 Task: Explore Airbnb accommodation in Nieuwegein, Netherlands from 7th December, 2023 to 14th December, 2023 for 1 adult. Place can be shared room with 1  bedroom having 1 bed and 1 bathroom. Property type can be hotel. Amenities needed are: wifi, washing machine.
Action: Mouse moved to (580, 76)
Screenshot: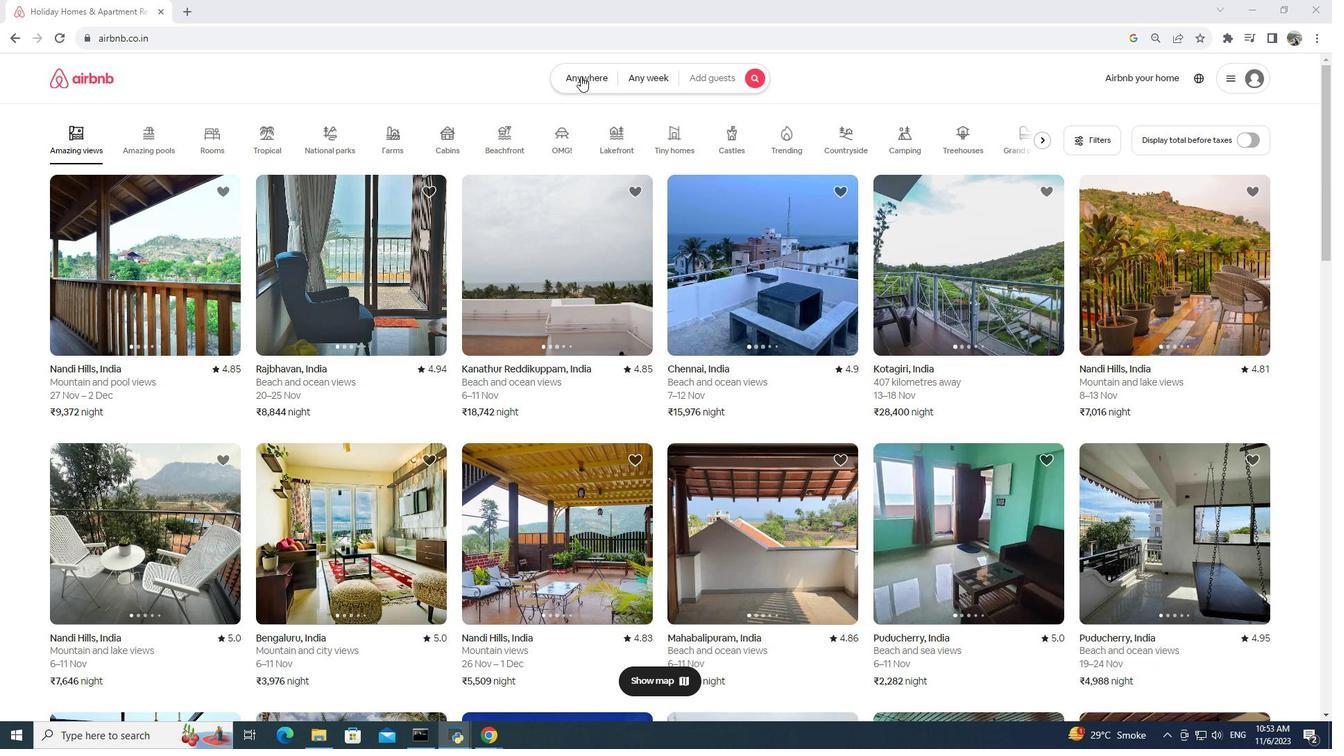 
Action: Mouse pressed left at (580, 76)
Screenshot: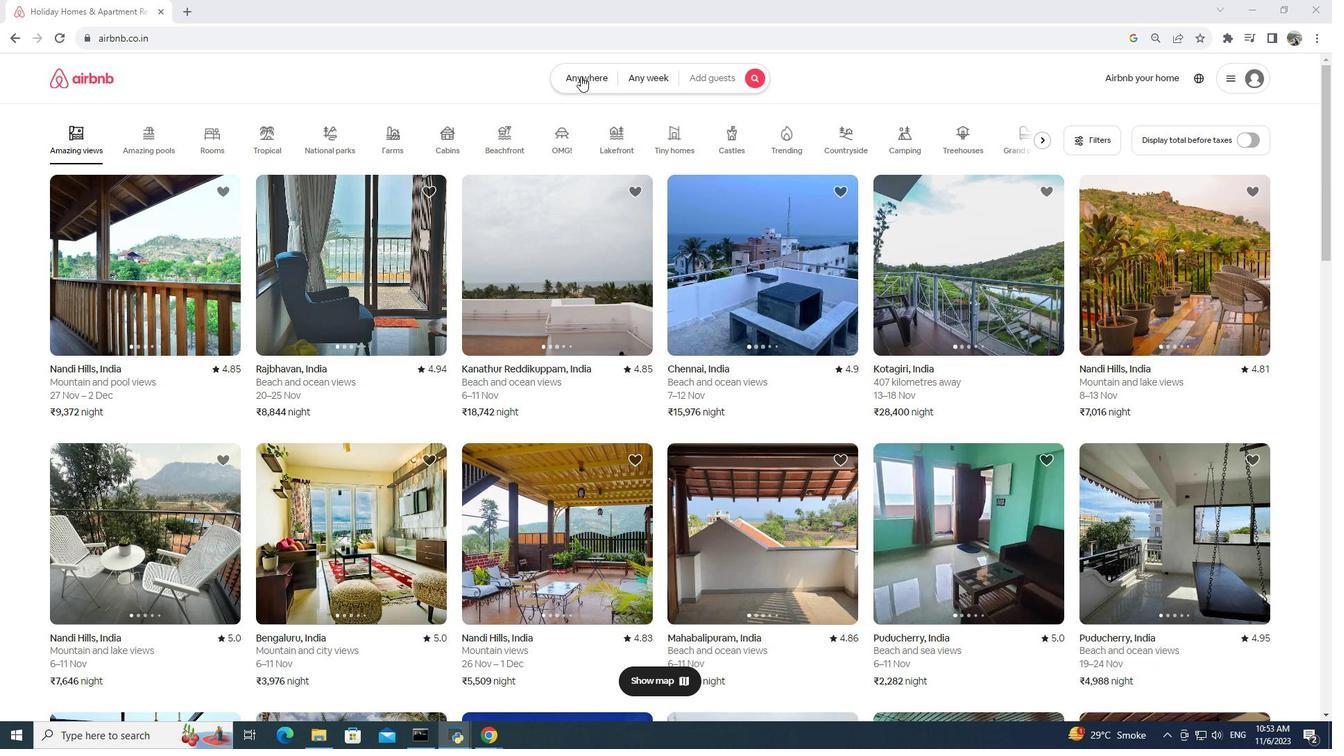 
Action: Mouse moved to (519, 133)
Screenshot: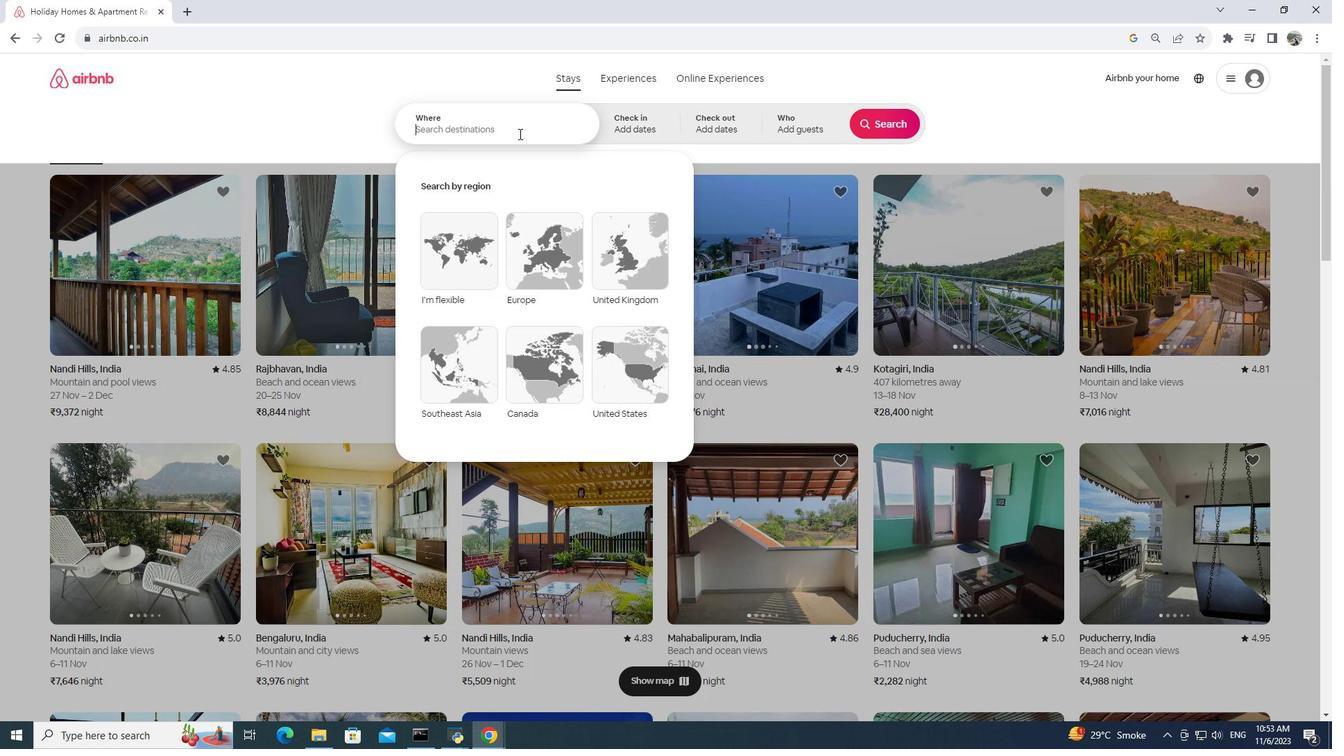 
Action: Mouse pressed left at (519, 133)
Screenshot: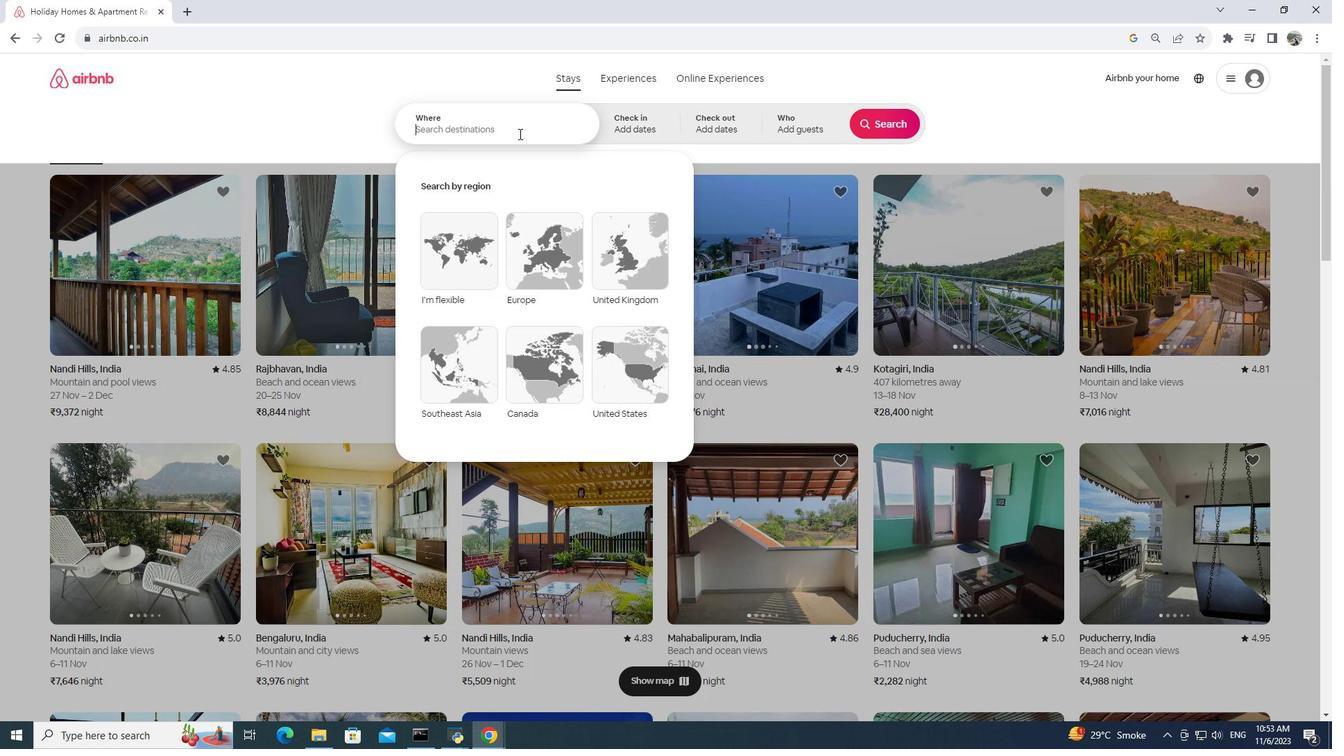 
Action: Mouse moved to (519, 133)
Screenshot: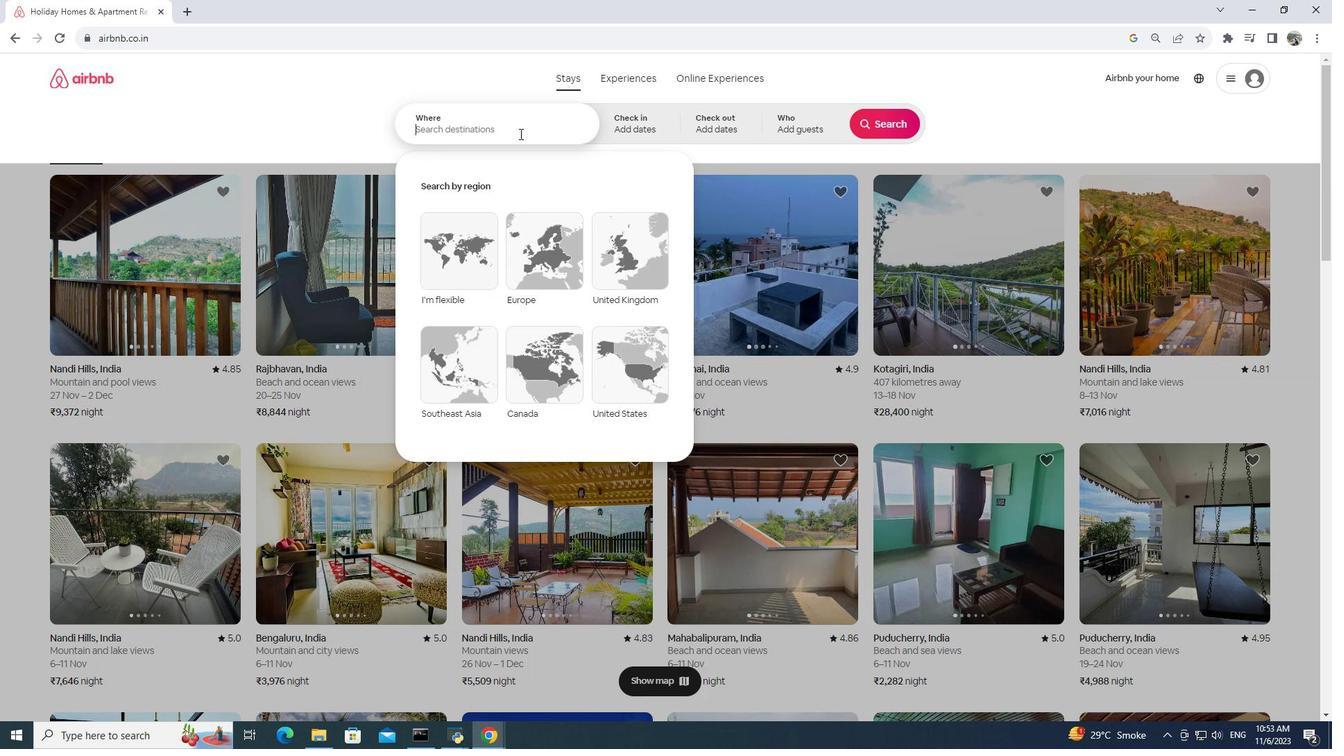 
Action: Key pressed nir<Key.backspace>euwegein
Screenshot: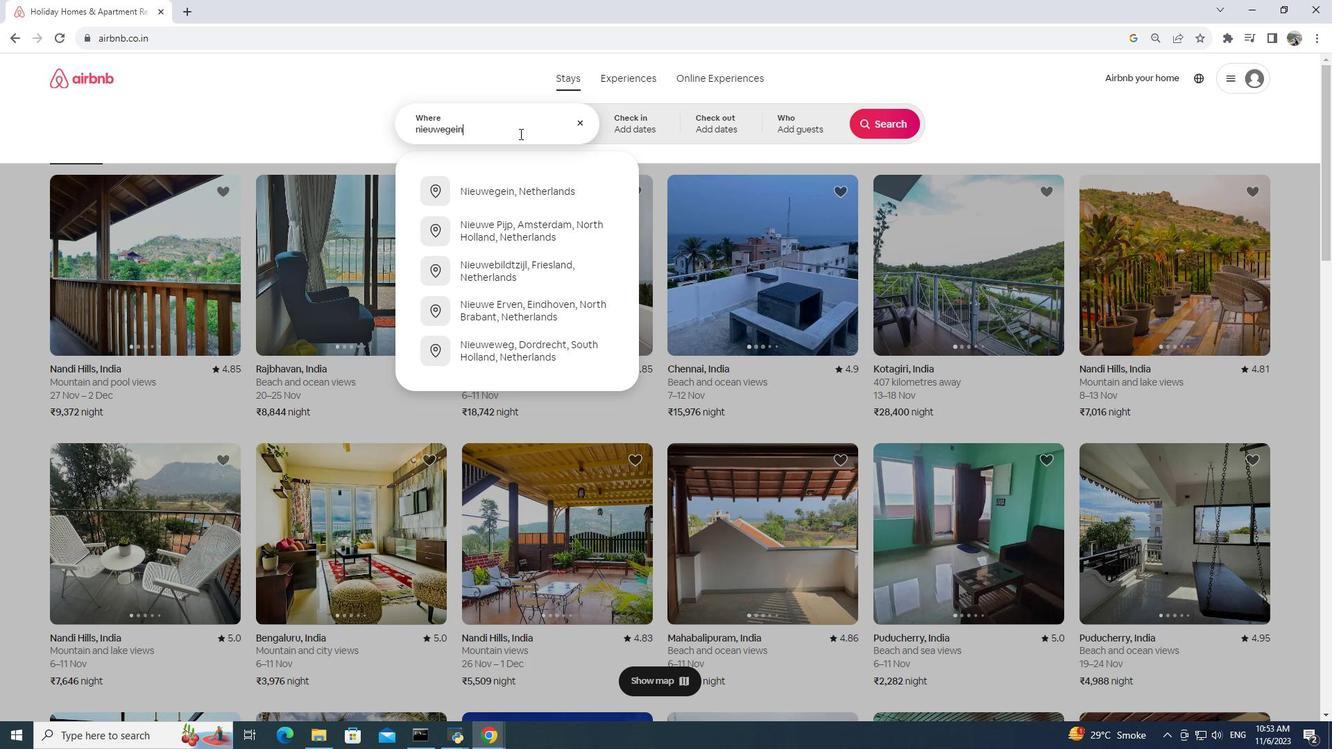 
Action: Mouse moved to (542, 208)
Screenshot: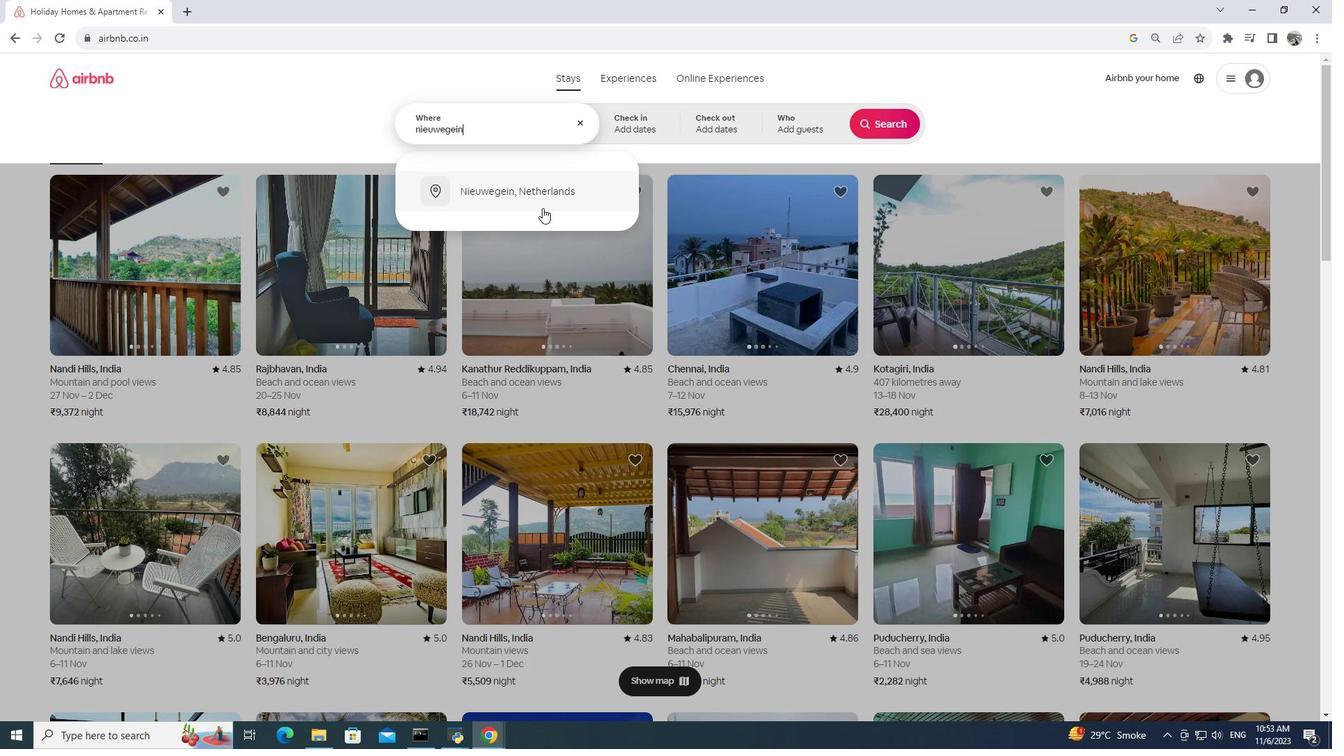 
Action: Mouse pressed left at (542, 208)
Screenshot: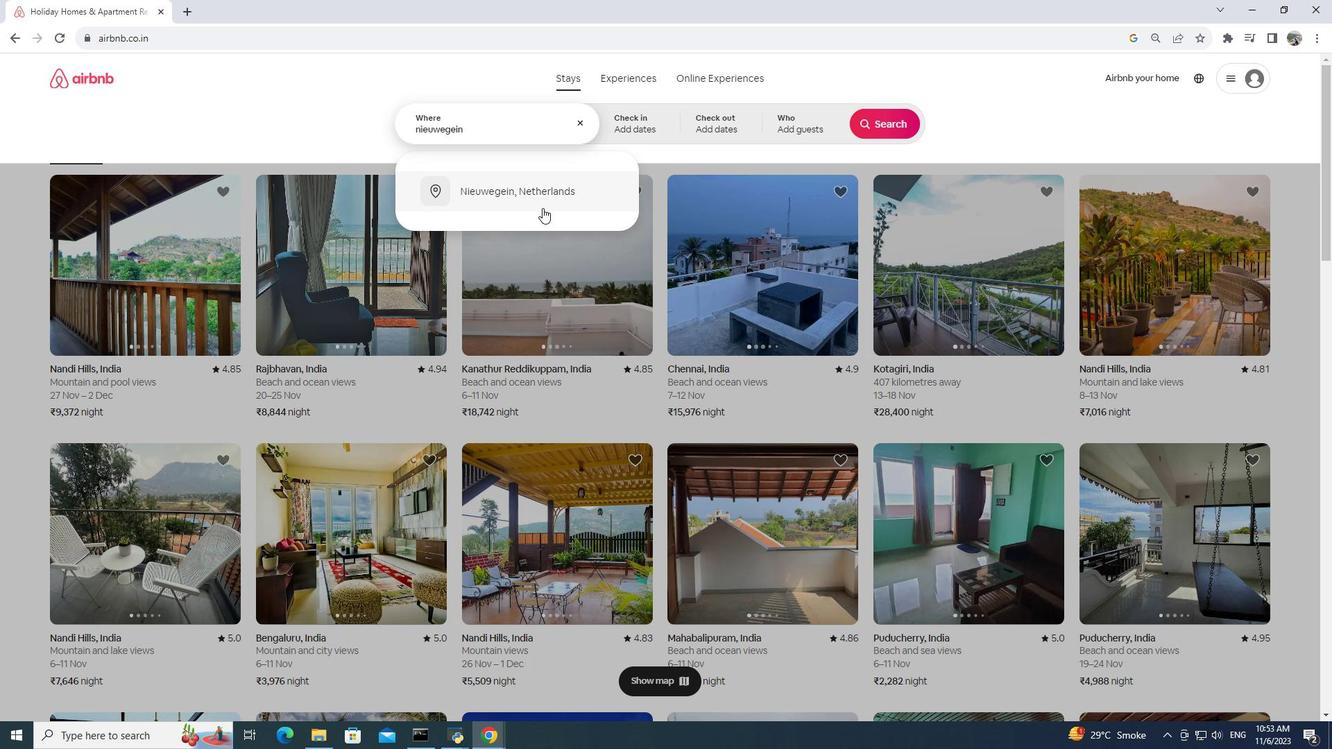 
Action: Mouse moved to (803, 304)
Screenshot: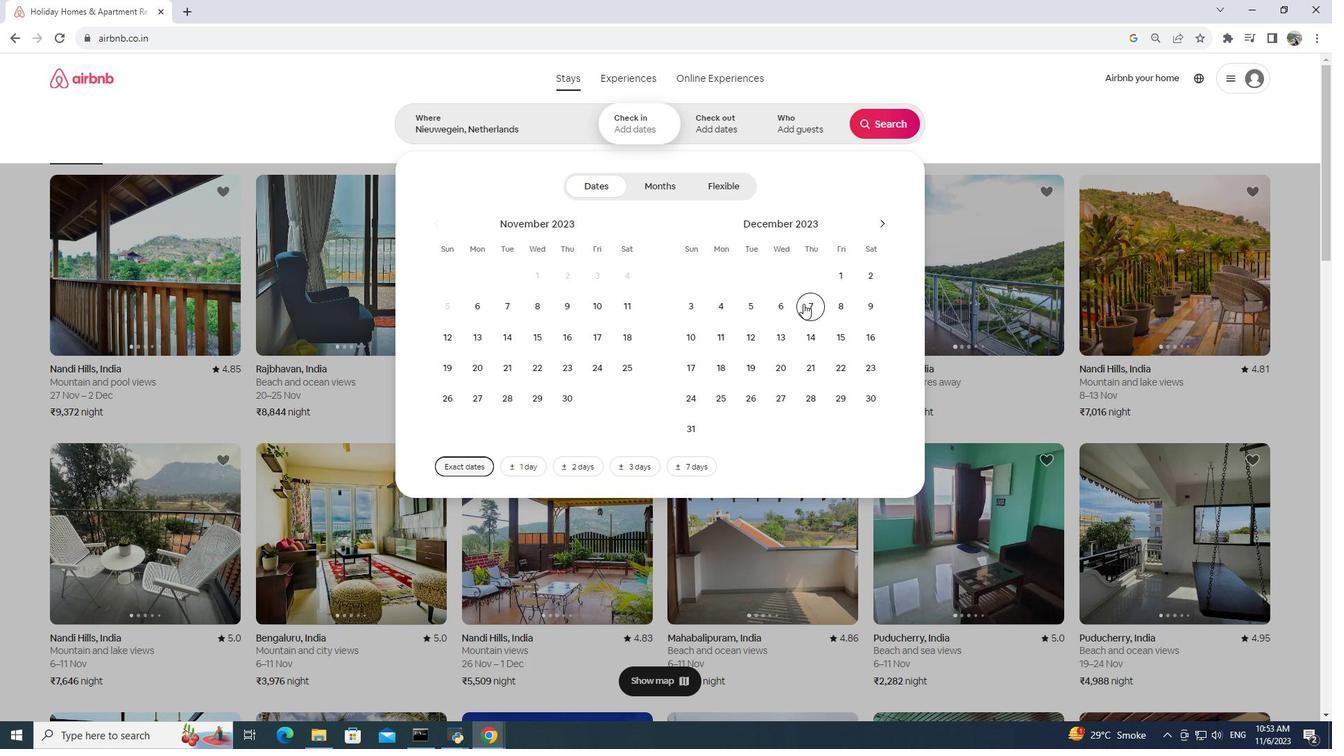 
Action: Mouse pressed left at (803, 304)
Screenshot: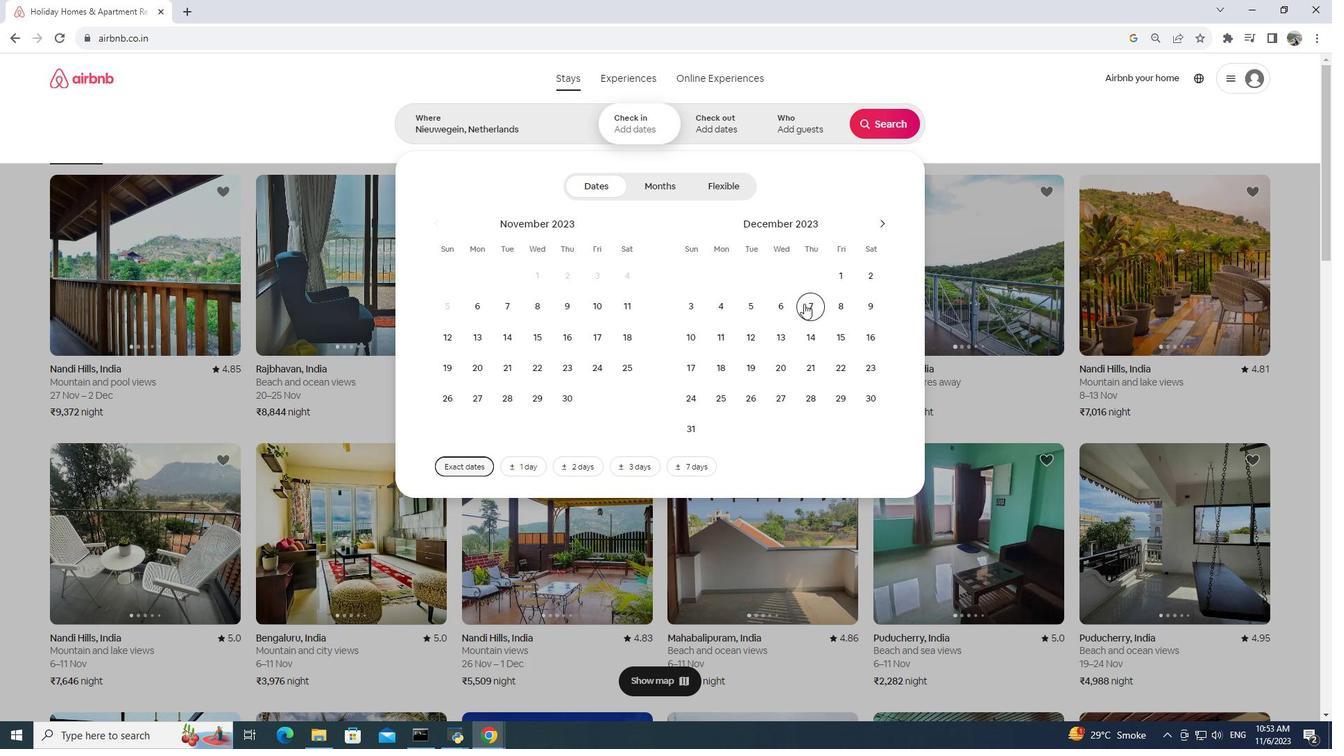 
Action: Mouse moved to (809, 331)
Screenshot: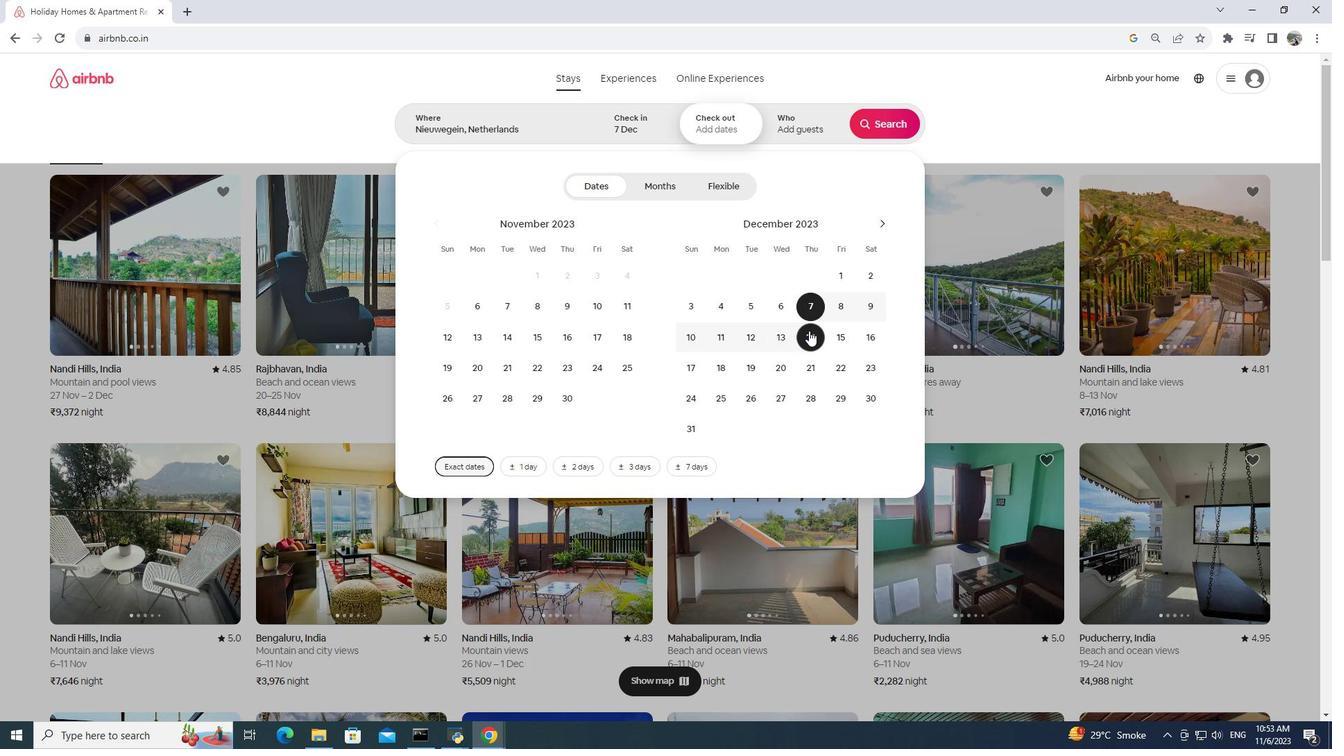 
Action: Mouse pressed left at (809, 331)
Screenshot: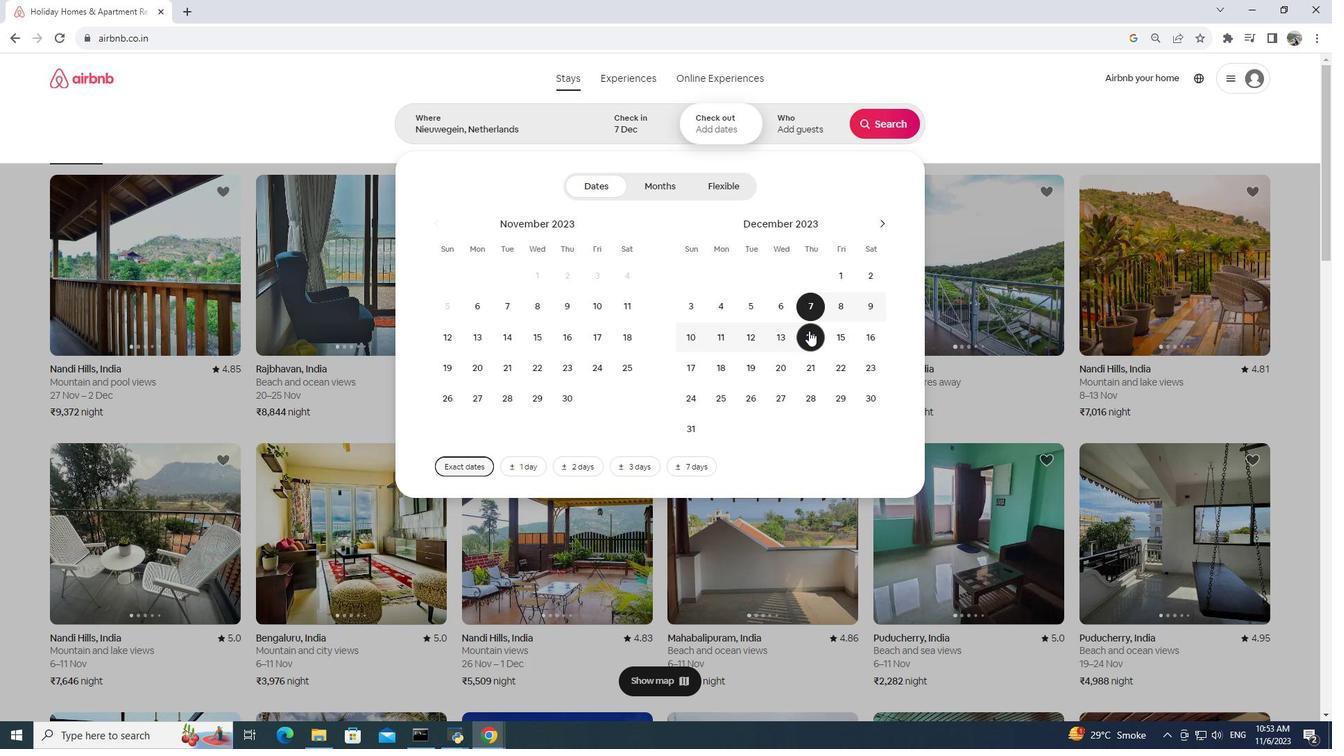 
Action: Mouse moved to (801, 105)
Screenshot: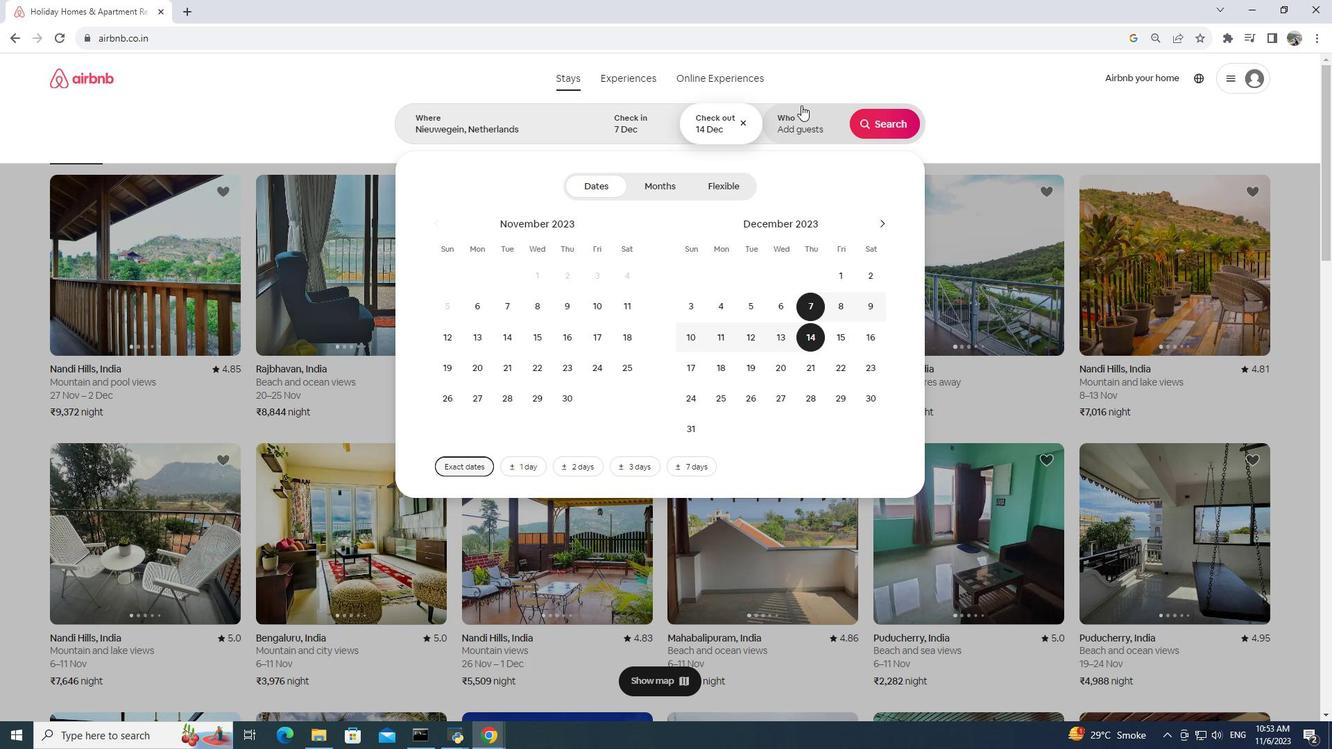 
Action: Mouse pressed left at (801, 105)
Screenshot: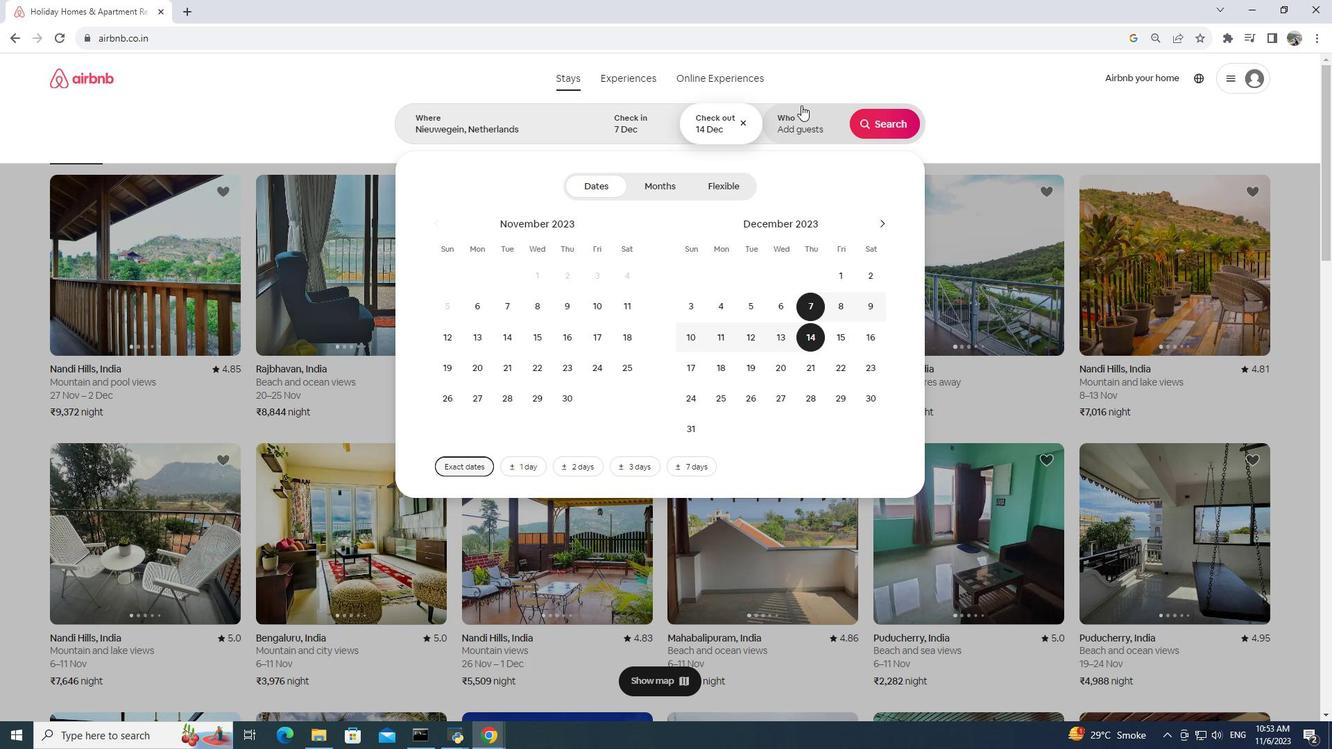 
Action: Mouse moved to (885, 194)
Screenshot: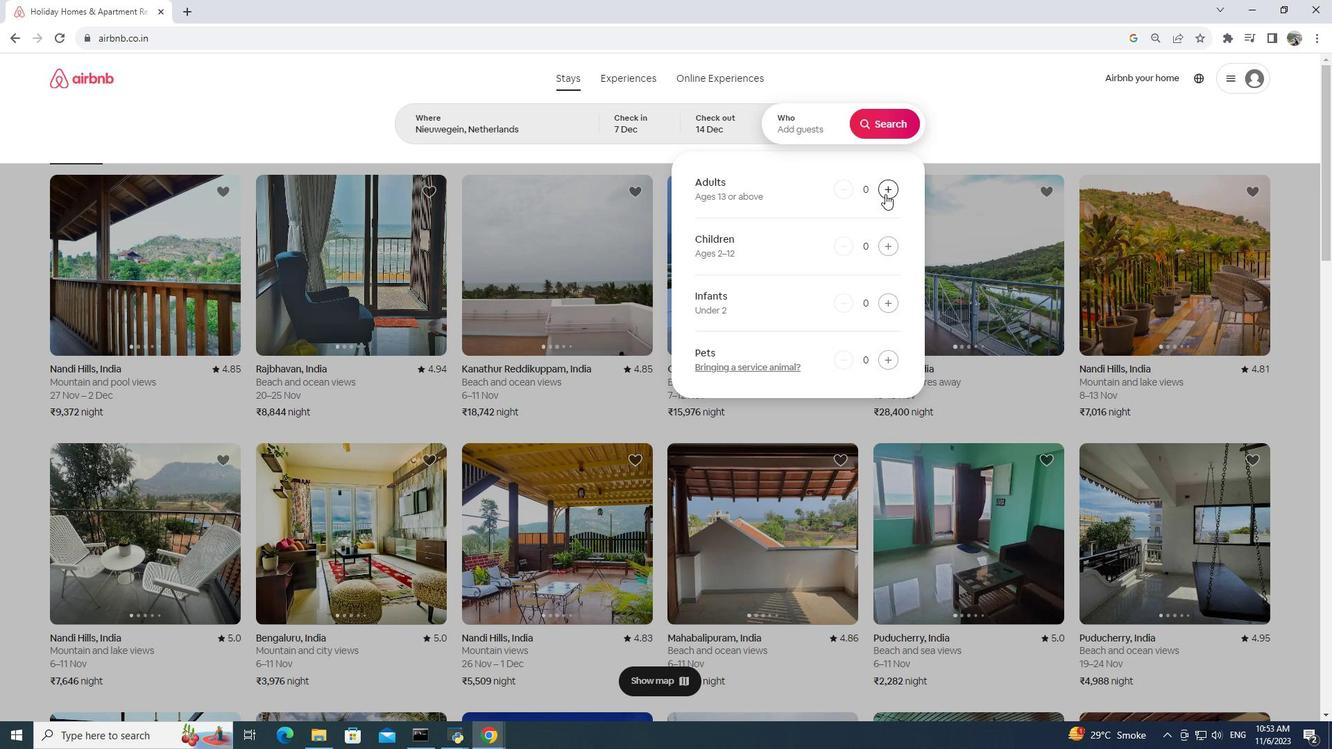 
Action: Mouse pressed left at (885, 194)
Screenshot: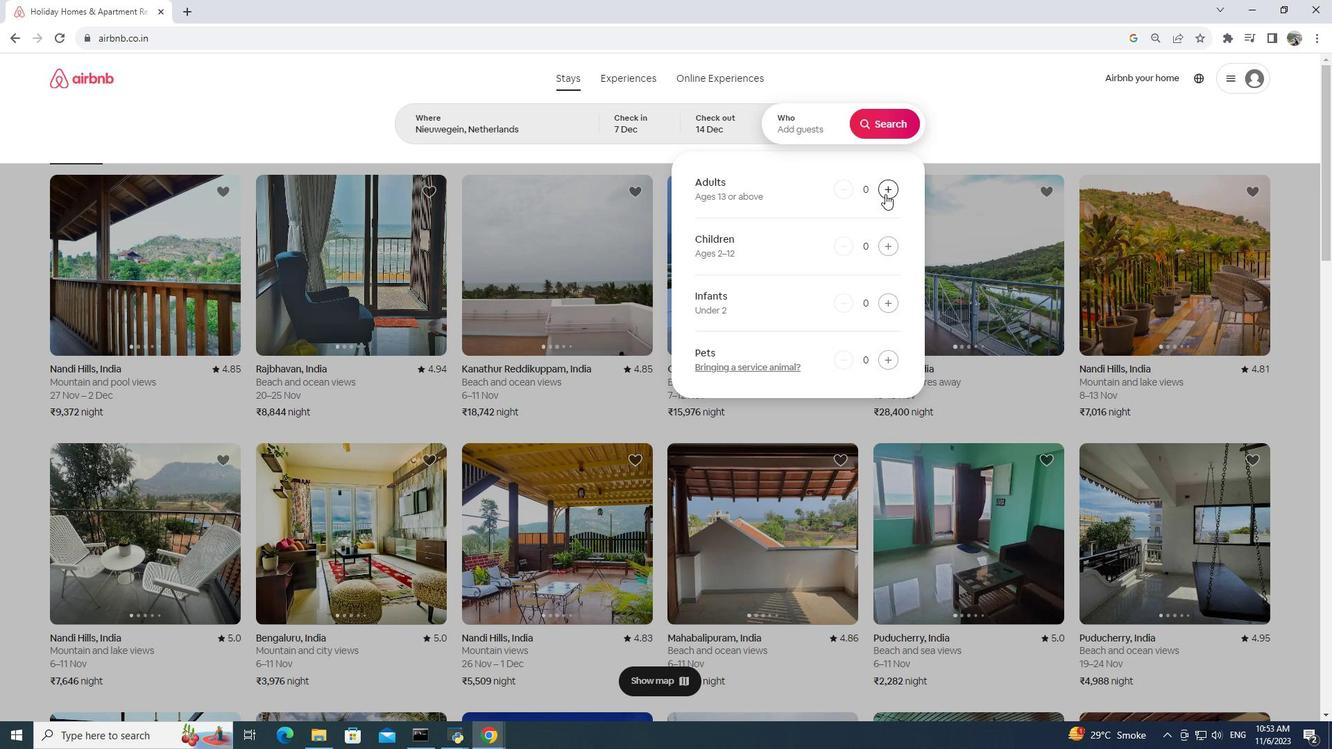 
Action: Mouse moved to (884, 125)
Screenshot: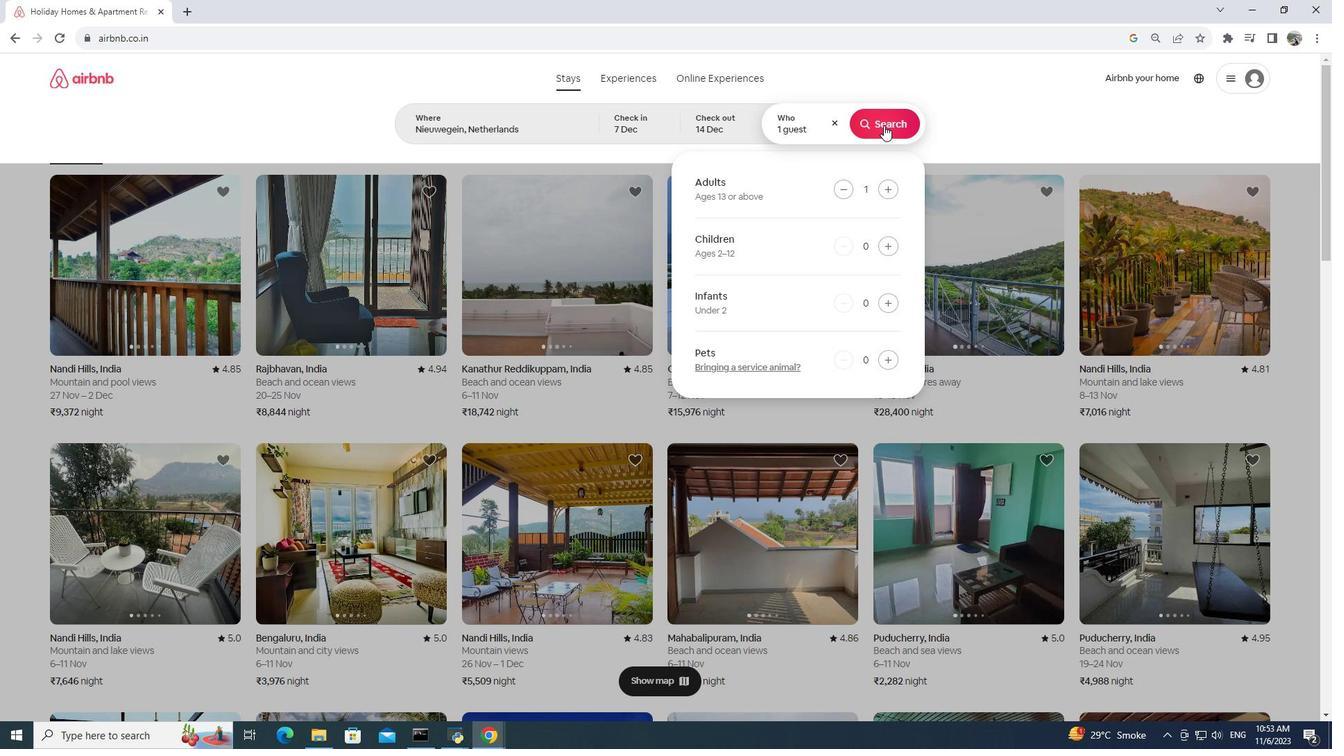 
Action: Mouse pressed left at (884, 125)
Screenshot: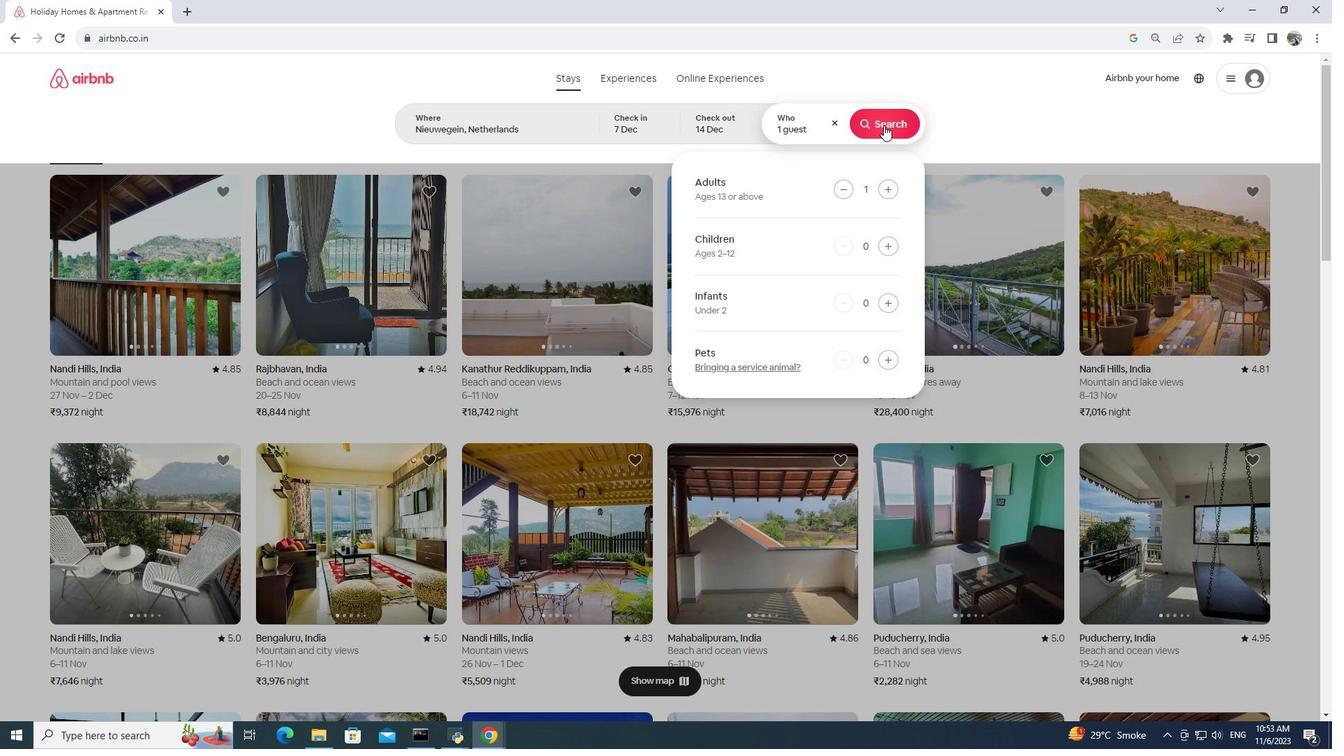 
Action: Mouse moved to (1123, 133)
Screenshot: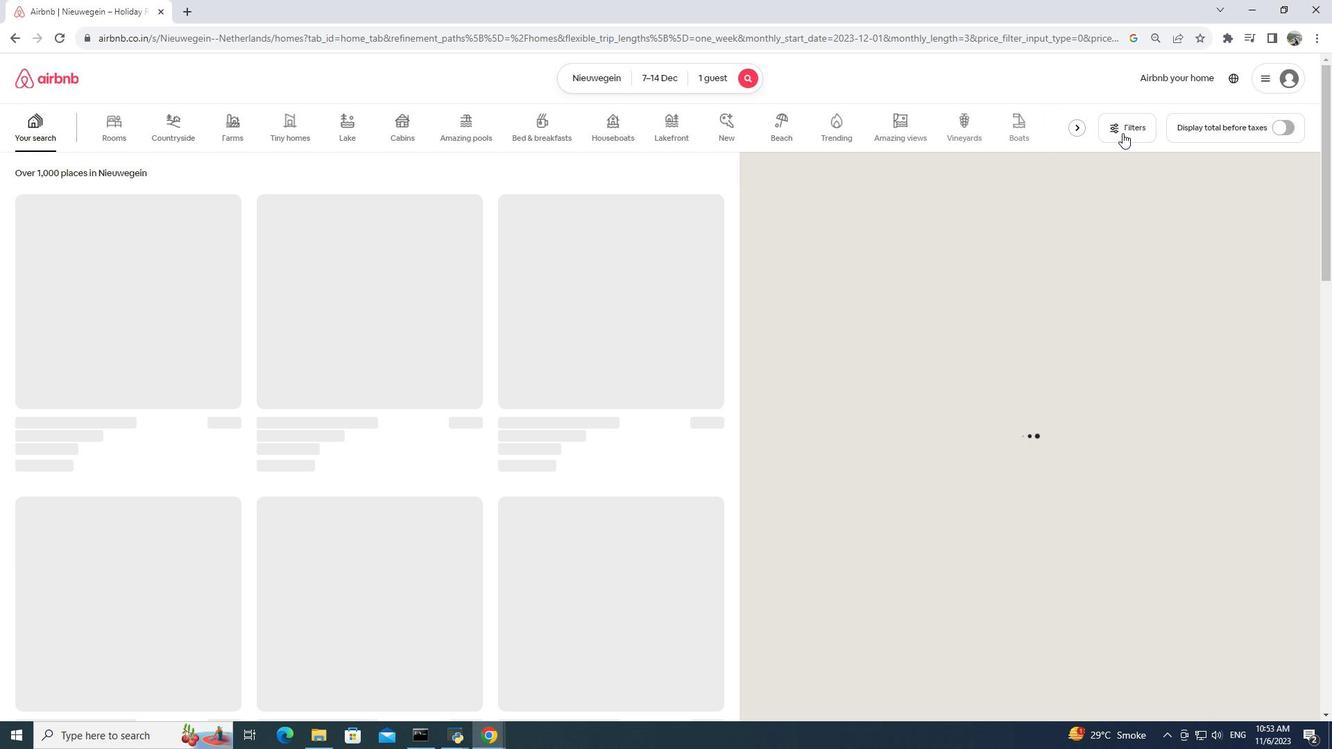 
Action: Mouse pressed left at (1123, 133)
Screenshot: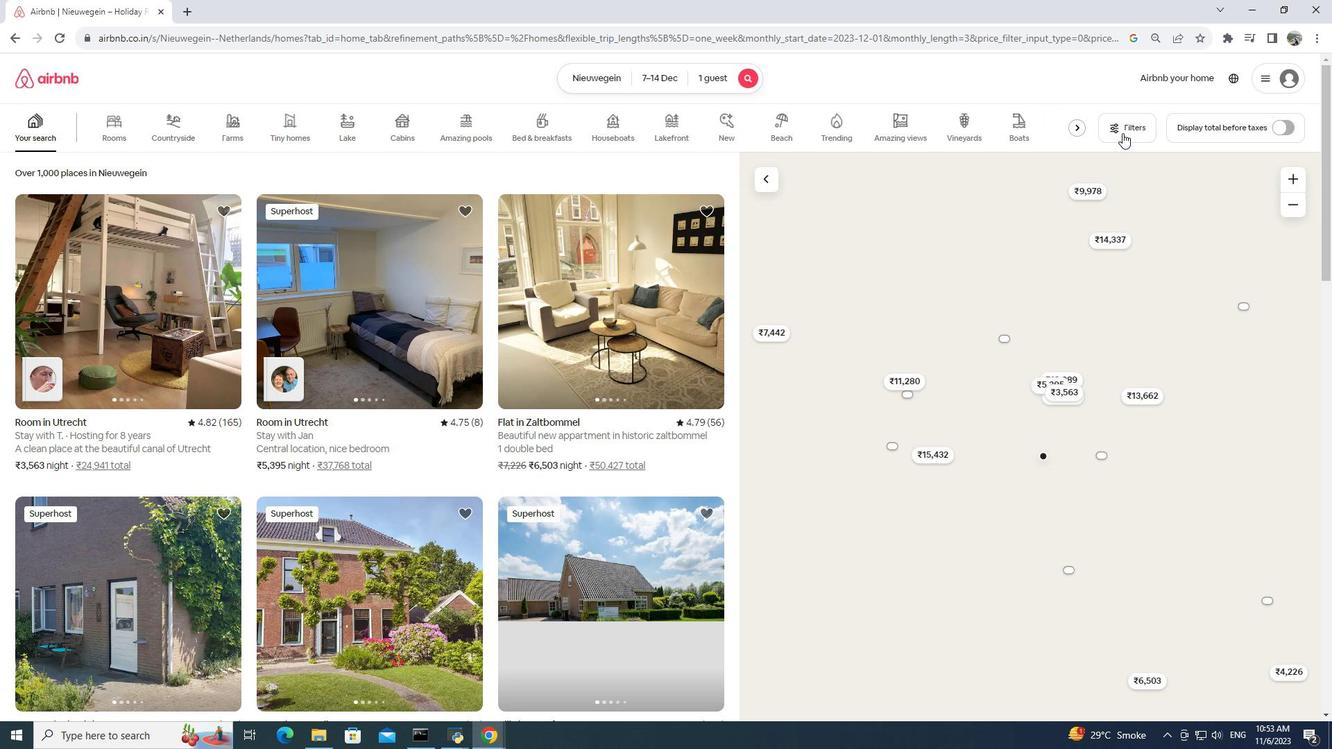 
Action: Mouse moved to (1122, 133)
Screenshot: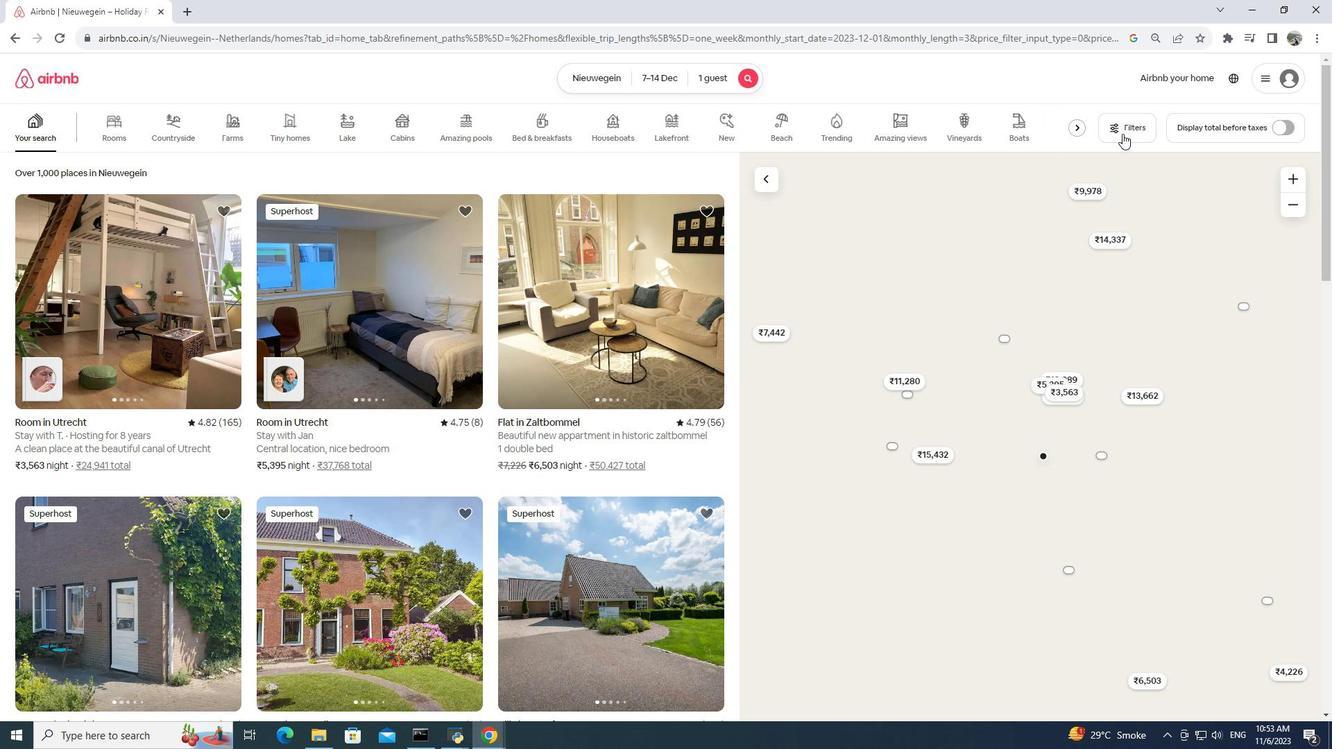 
Action: Mouse pressed left at (1122, 133)
Screenshot: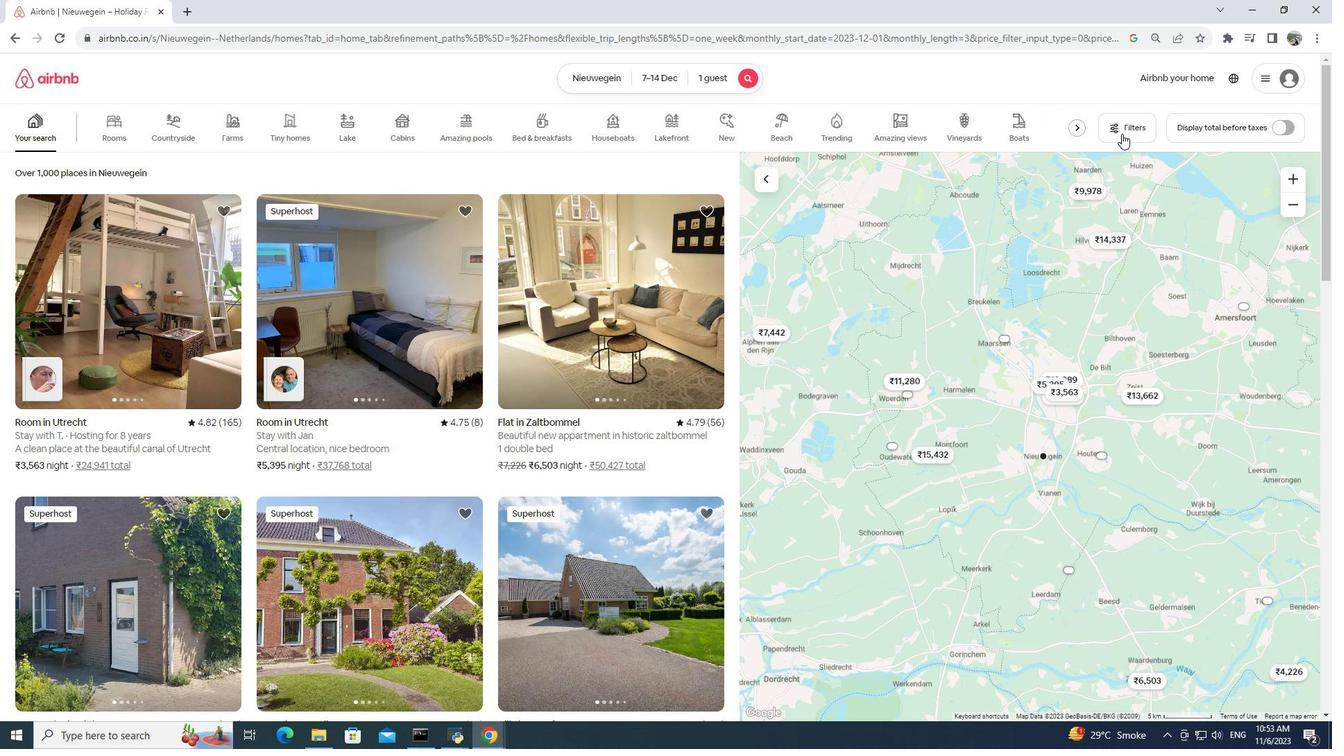 
Action: Mouse moved to (676, 401)
Screenshot: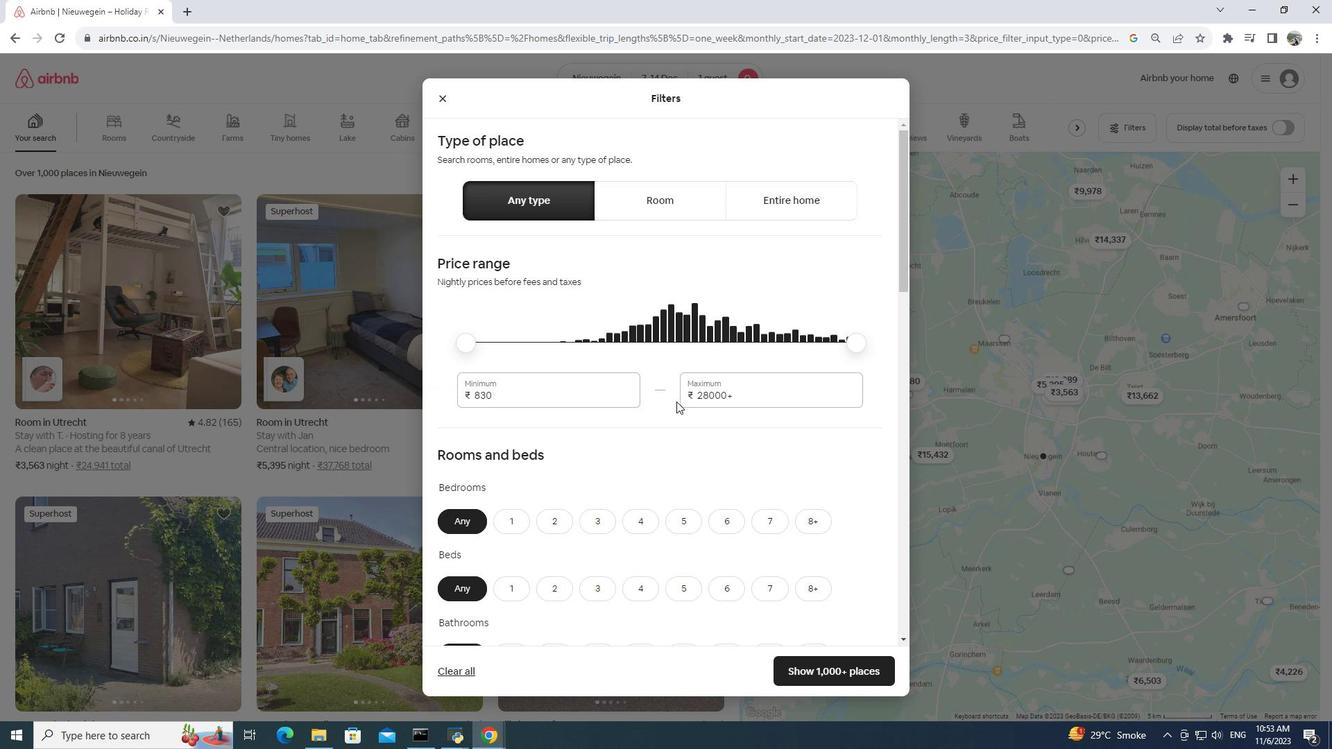 
Action: Mouse scrolled (676, 401) with delta (0, 0)
Screenshot: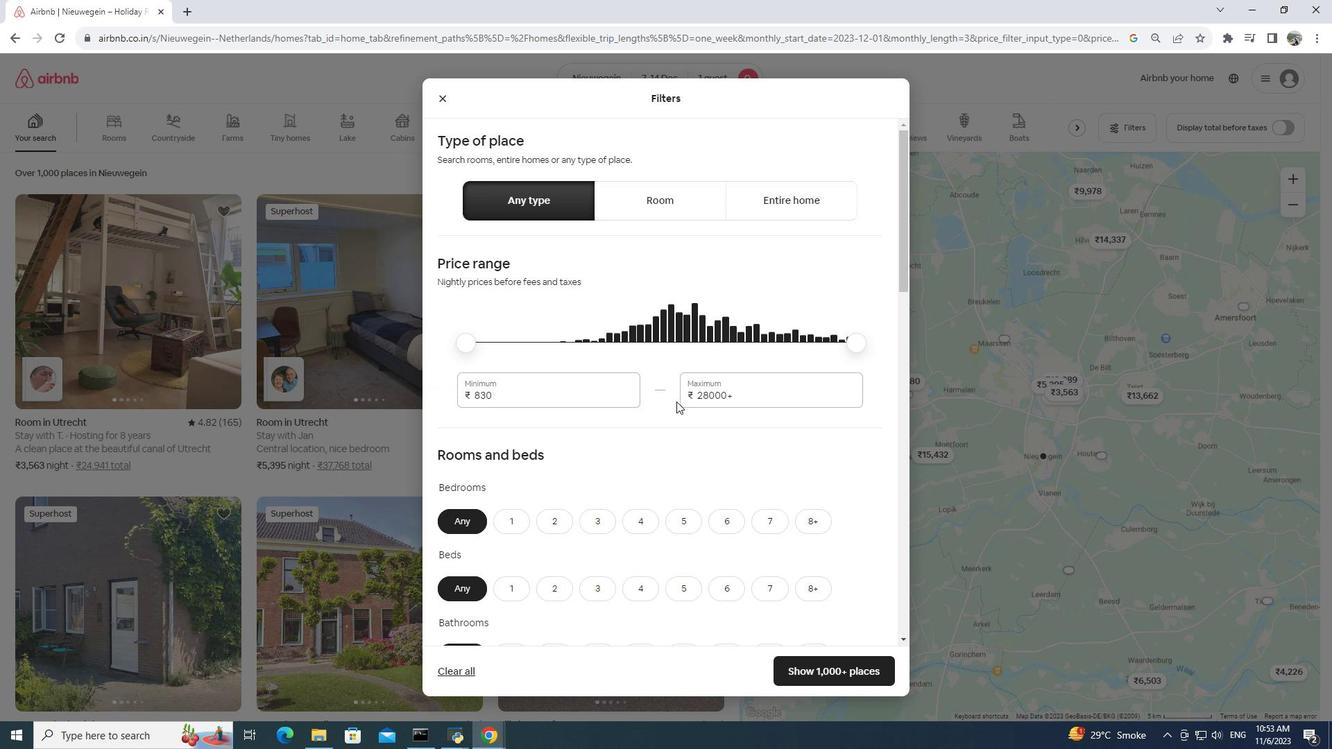 
Action: Mouse moved to (676, 401)
Screenshot: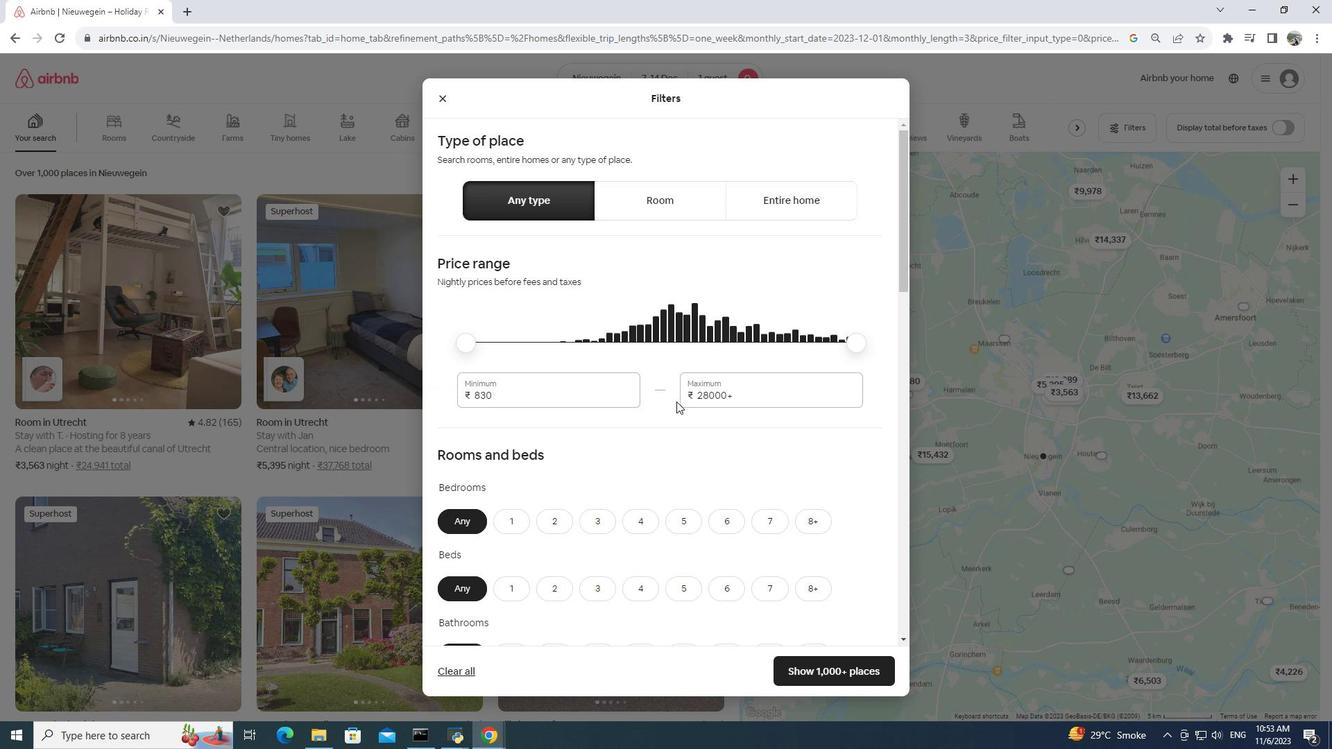 
Action: Mouse scrolled (676, 400) with delta (0, 0)
Screenshot: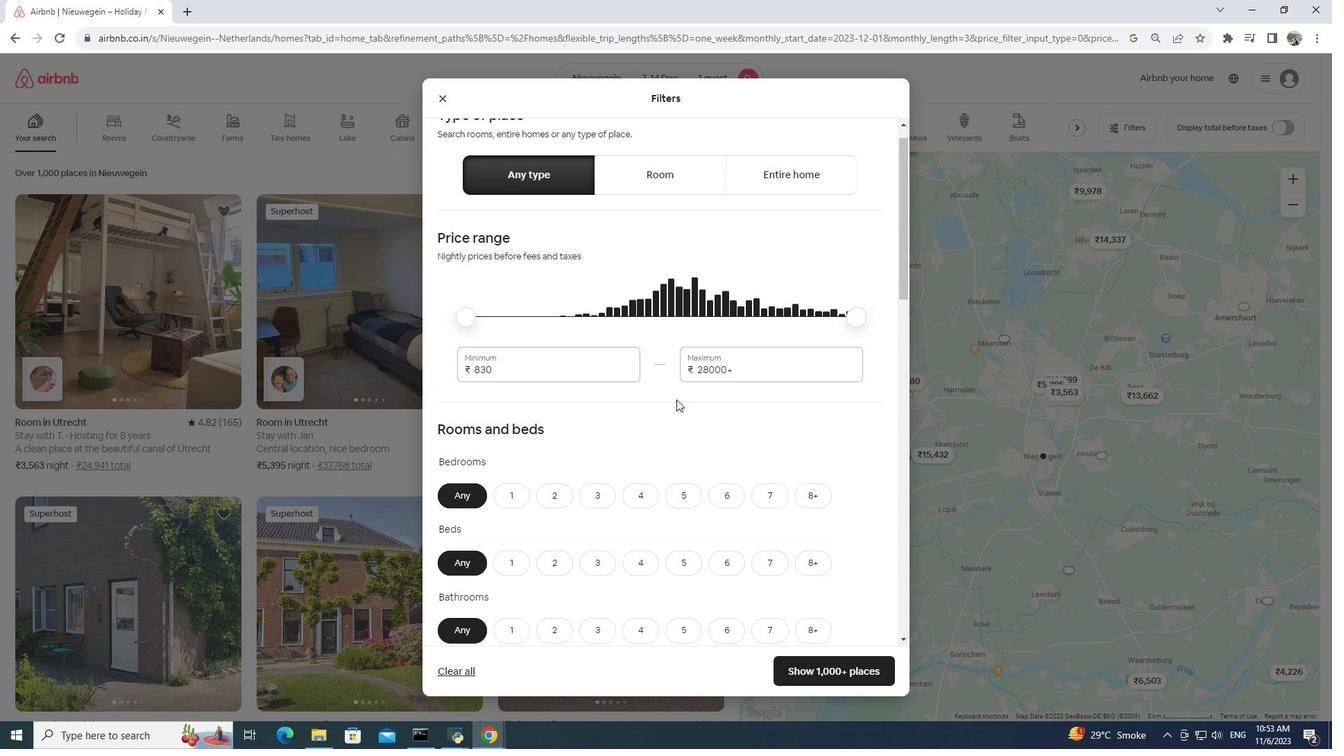 
Action: Mouse moved to (676, 399)
Screenshot: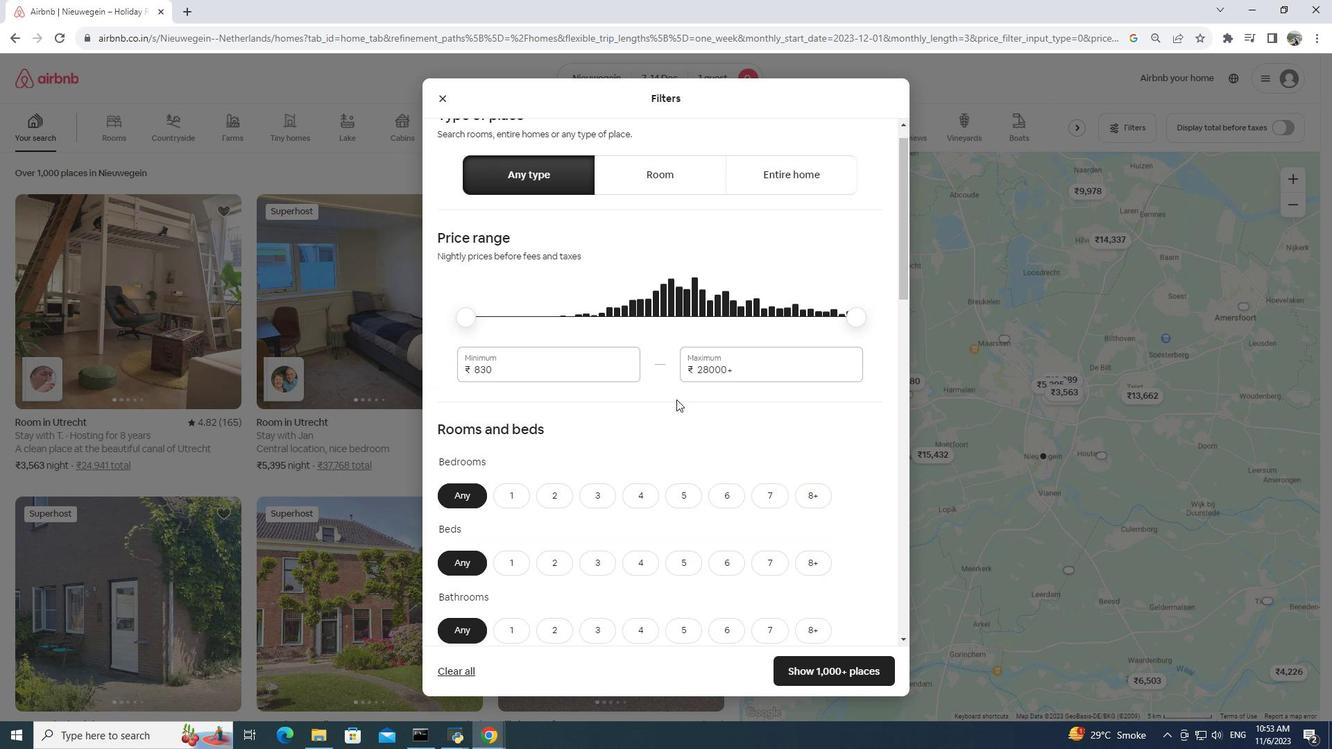 
Action: Mouse scrolled (676, 399) with delta (0, 0)
Screenshot: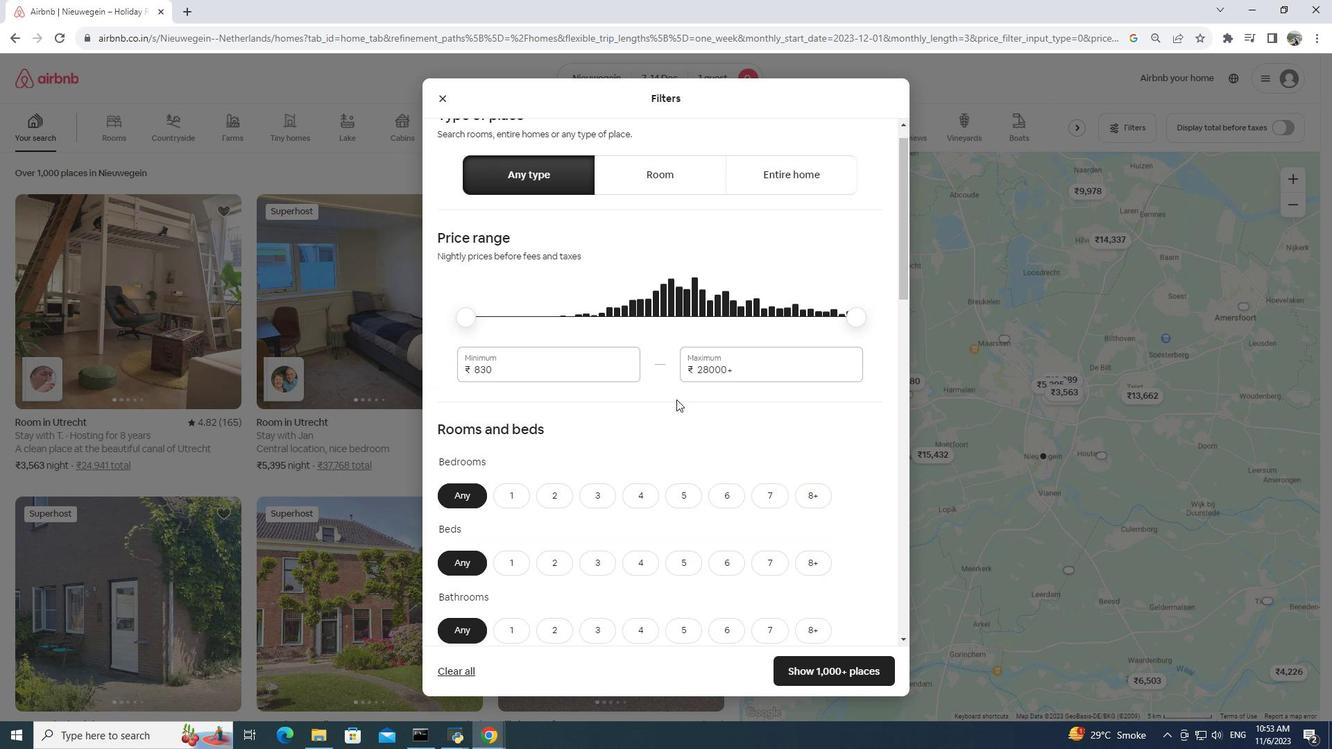 
Action: Mouse moved to (676, 399)
Screenshot: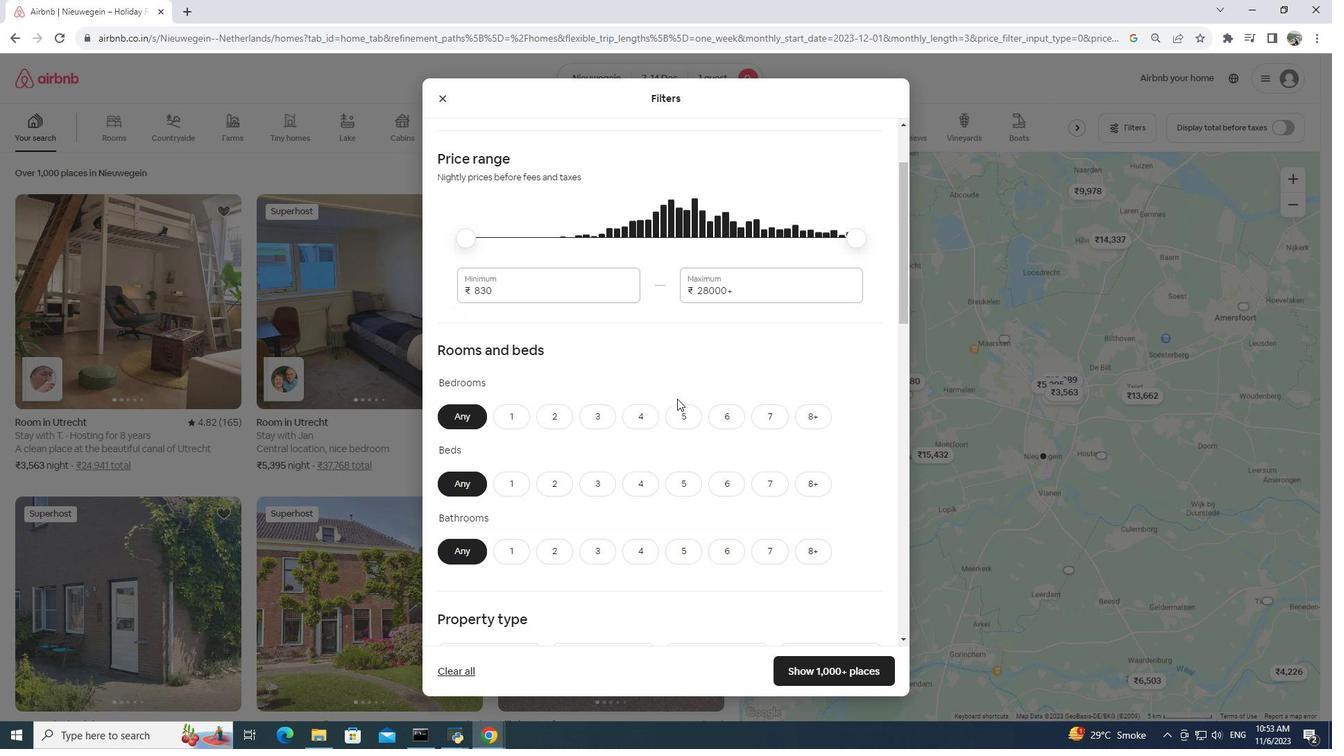 
Action: Mouse scrolled (676, 399) with delta (0, 0)
Screenshot: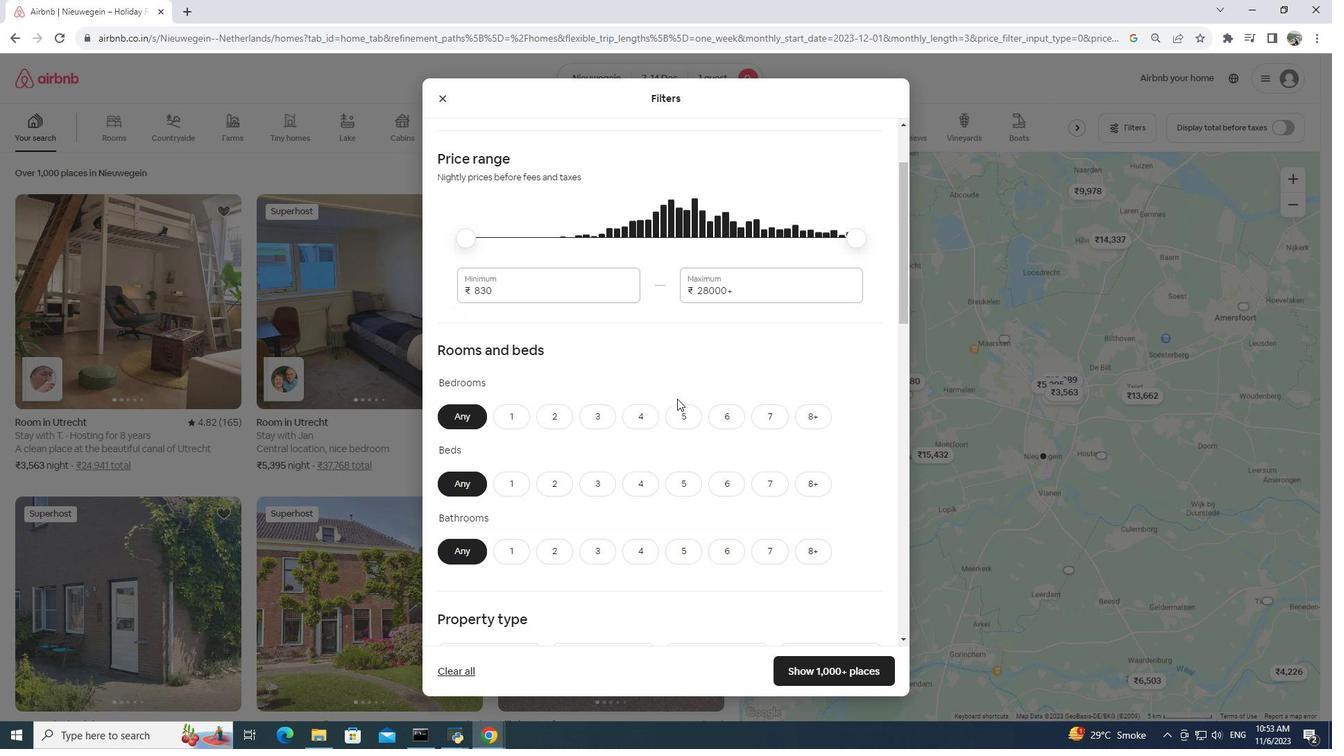 
Action: Mouse moved to (521, 247)
Screenshot: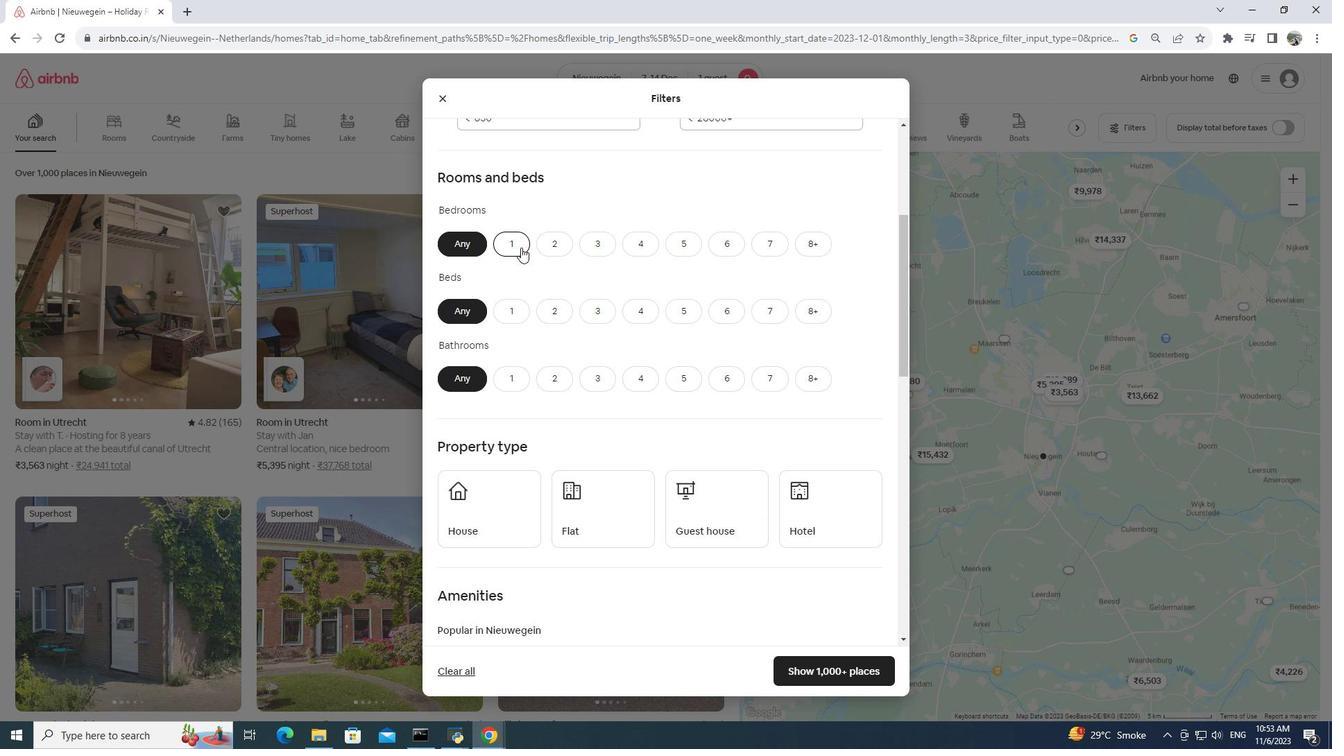 
Action: Mouse pressed left at (521, 247)
Screenshot: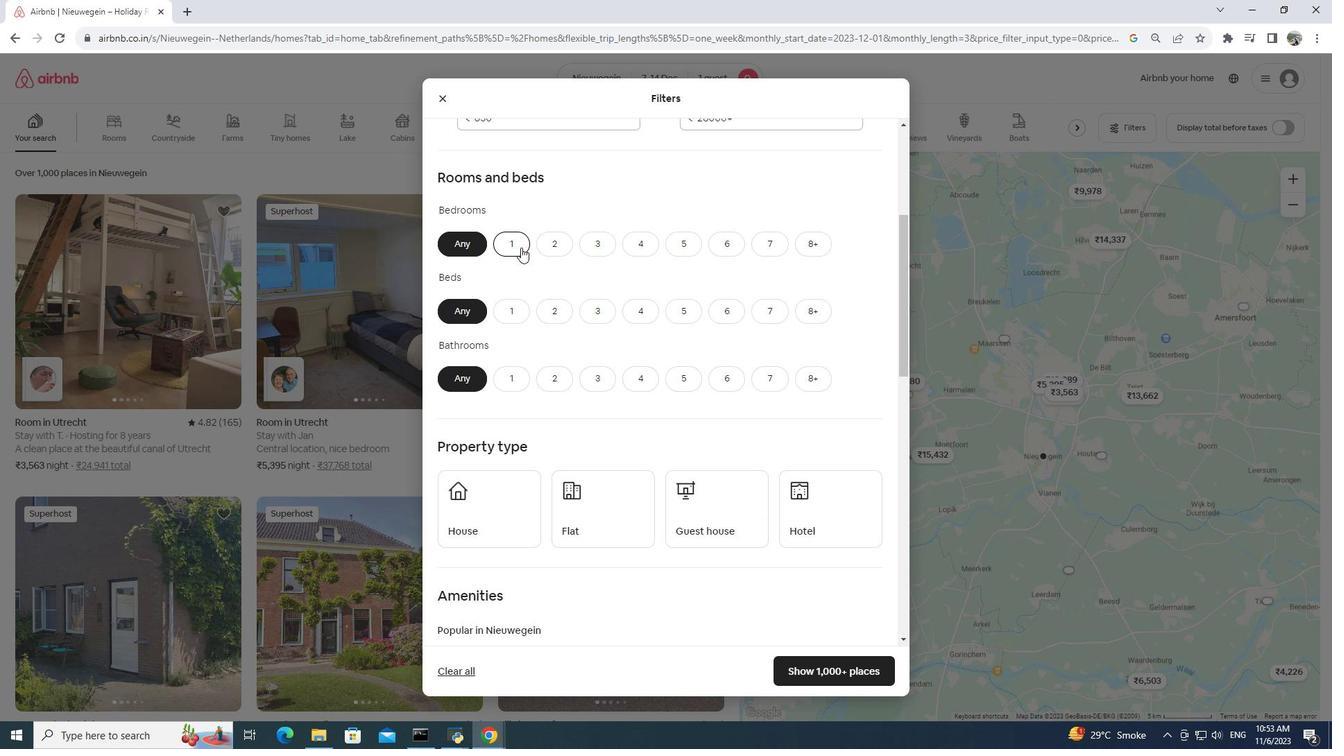 
Action: Mouse moved to (504, 310)
Screenshot: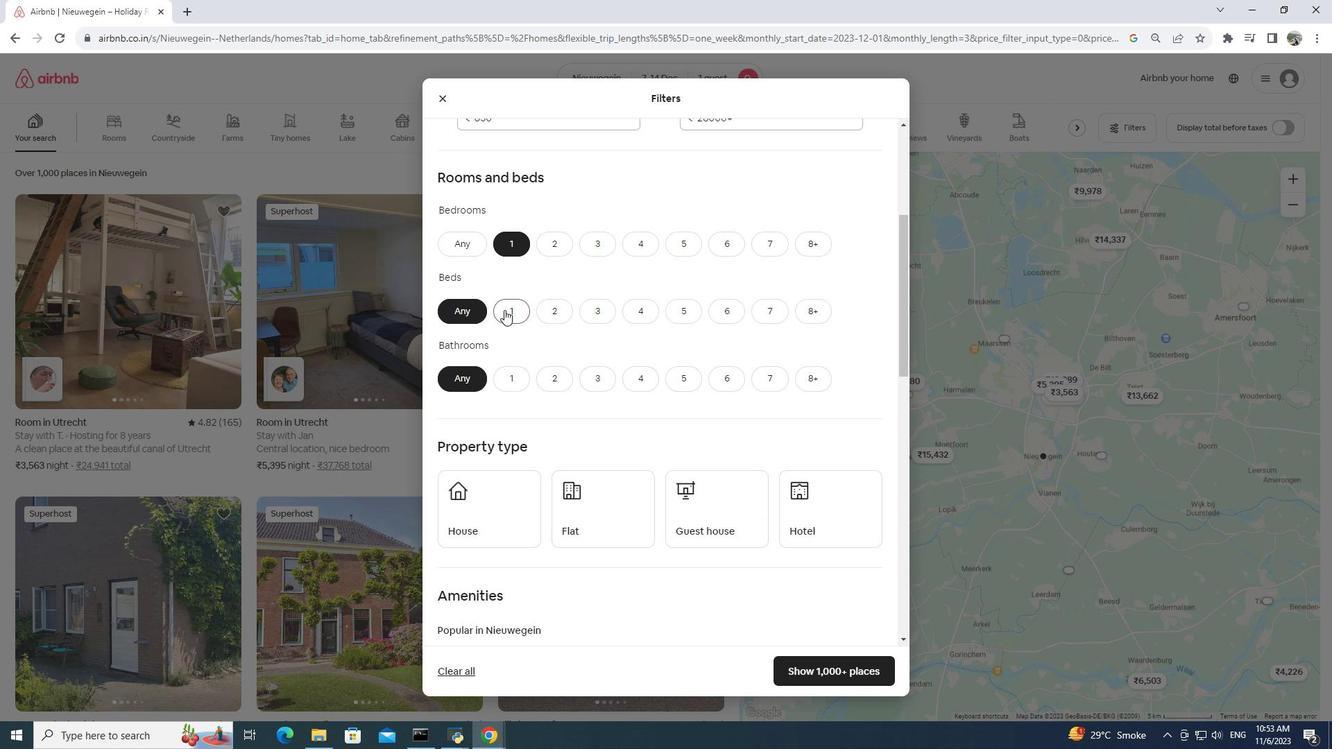 
Action: Mouse pressed left at (504, 310)
Screenshot: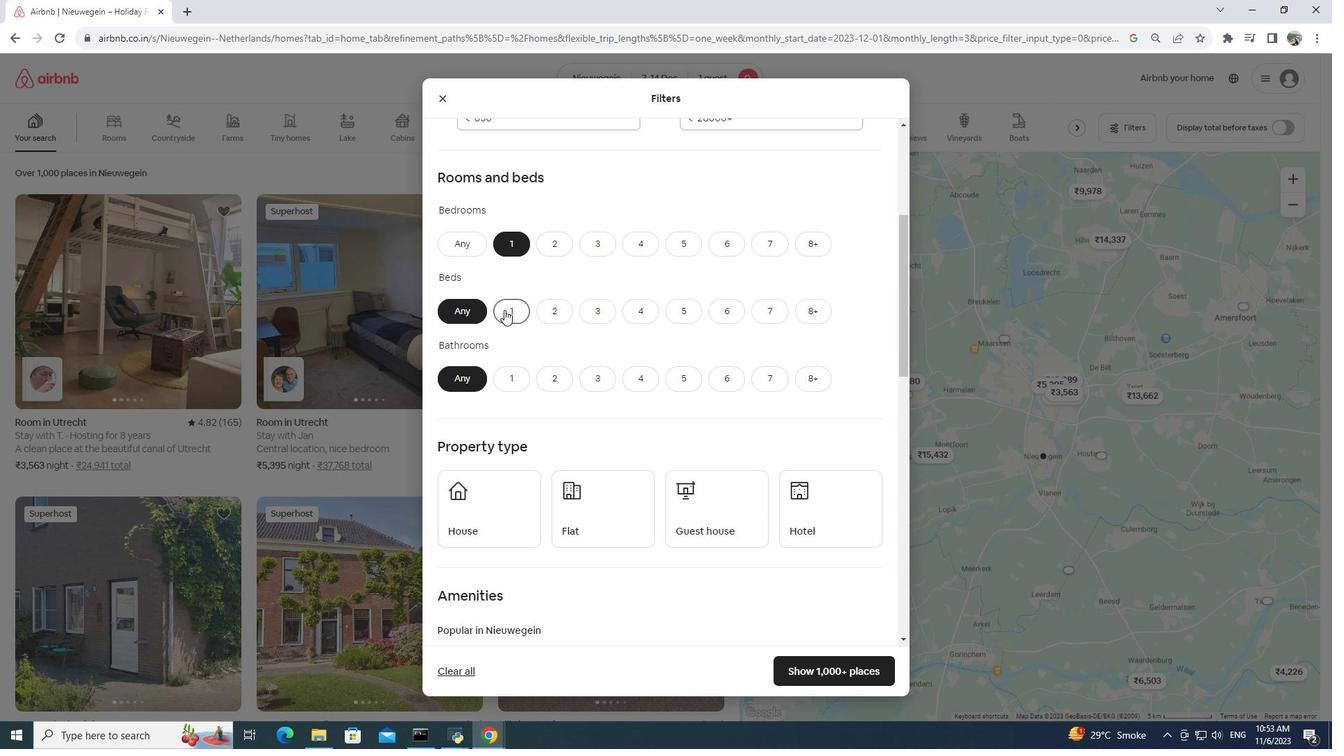 
Action: Mouse moved to (513, 373)
Screenshot: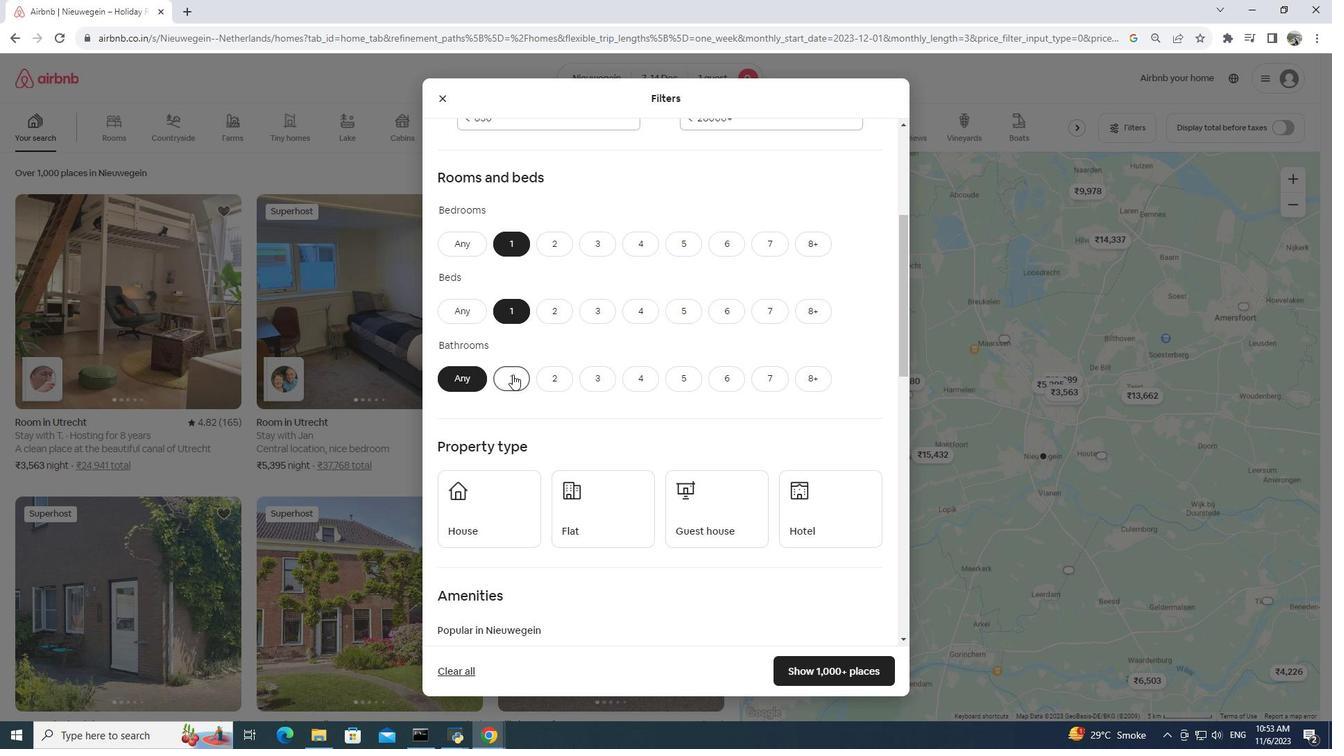
Action: Mouse pressed left at (513, 373)
Screenshot: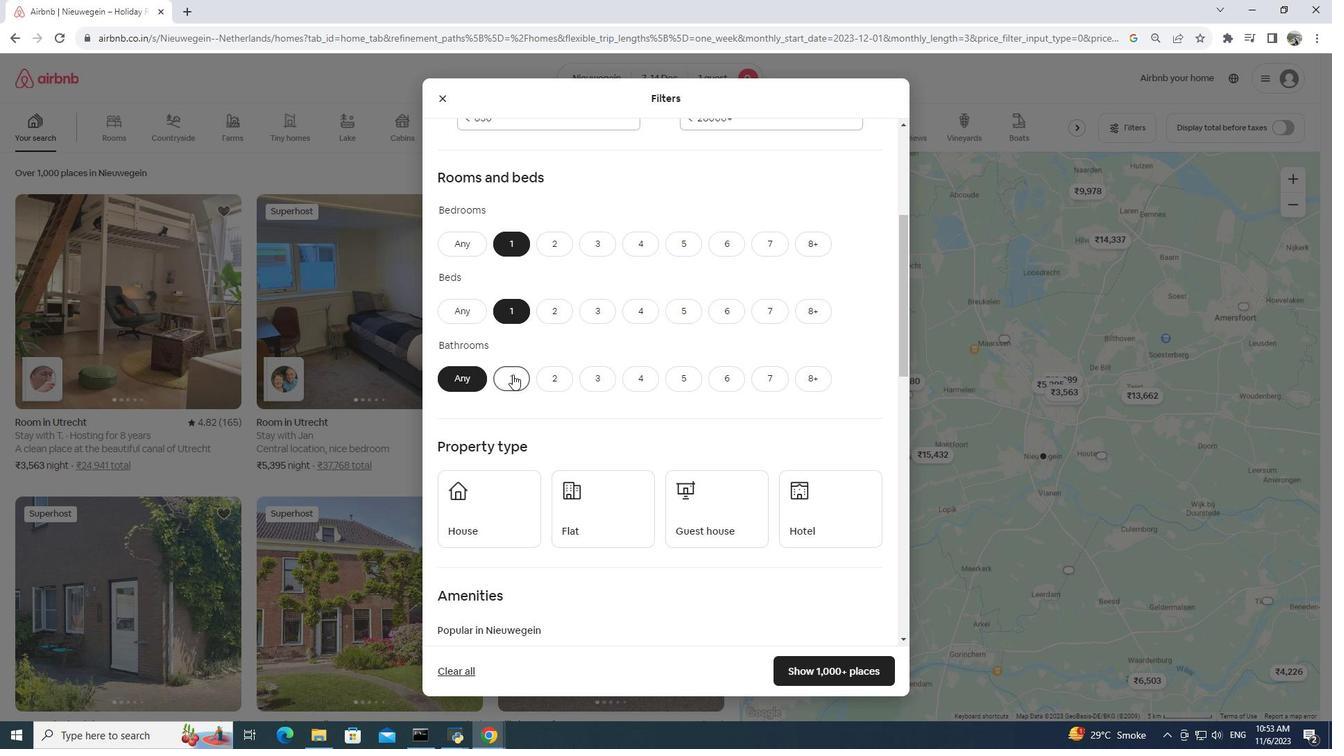 
Action: Mouse moved to (523, 374)
Screenshot: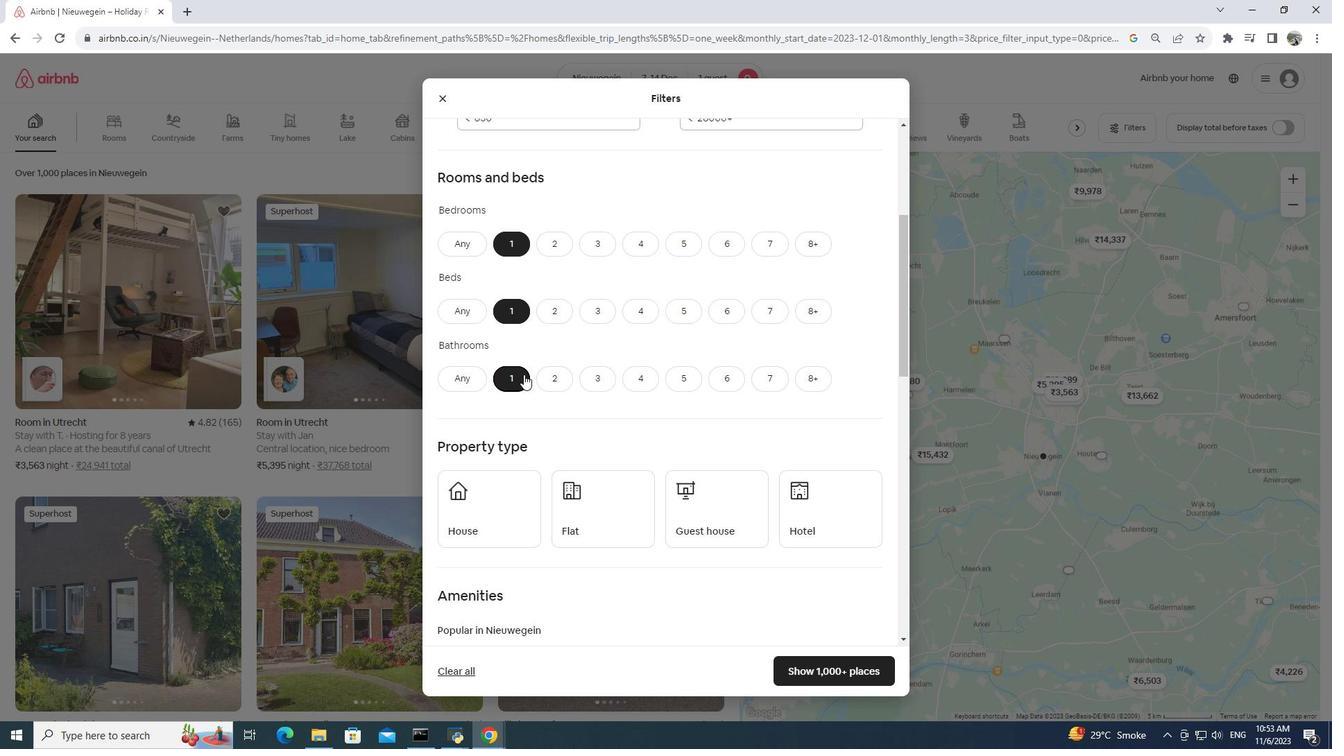 
Action: Mouse scrolled (523, 374) with delta (0, 0)
Screenshot: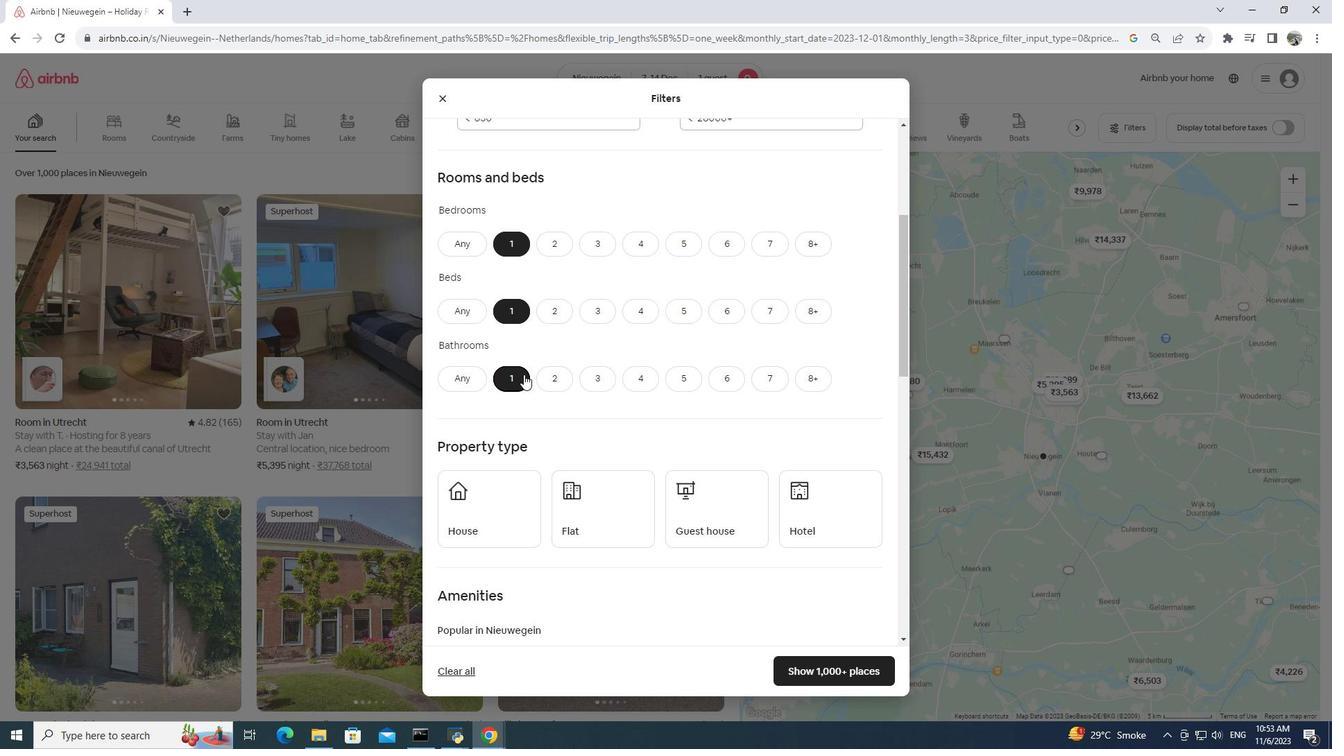 
Action: Mouse moved to (524, 374)
Screenshot: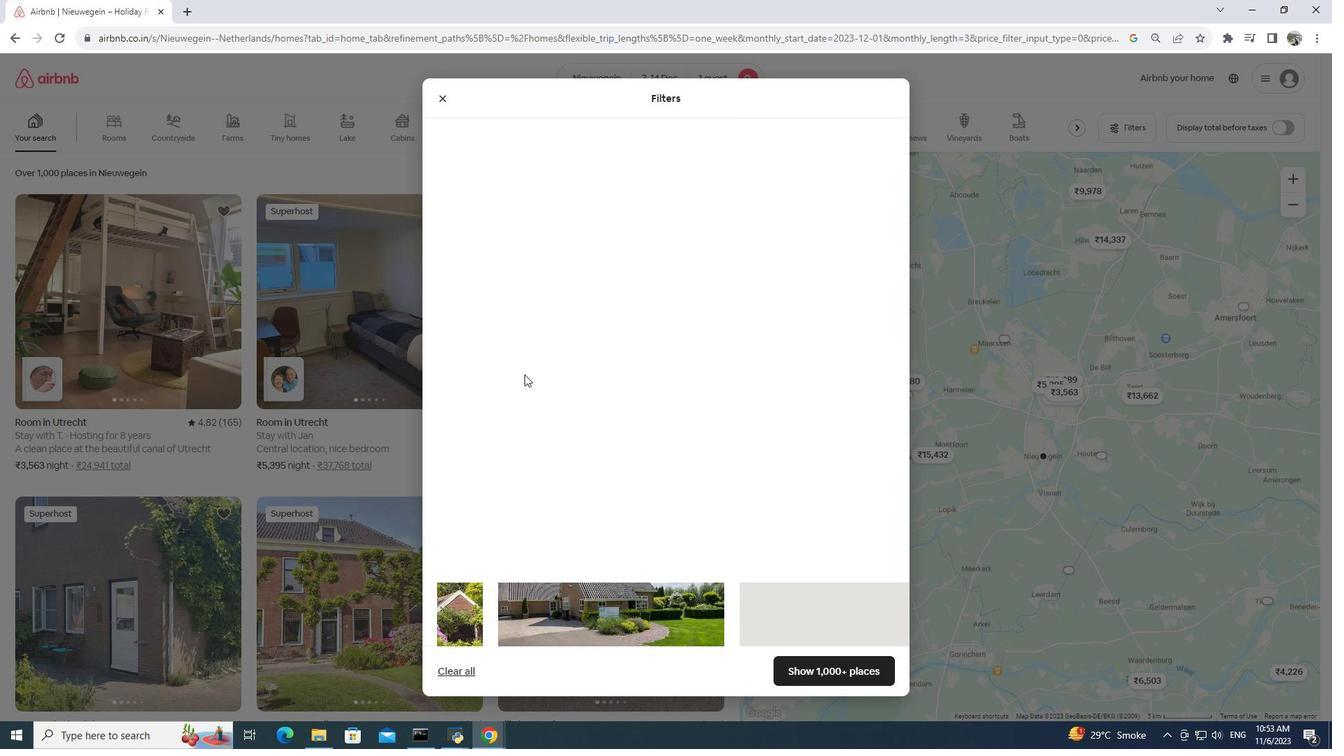 
Action: Mouse scrolled (524, 374) with delta (0, 0)
Screenshot: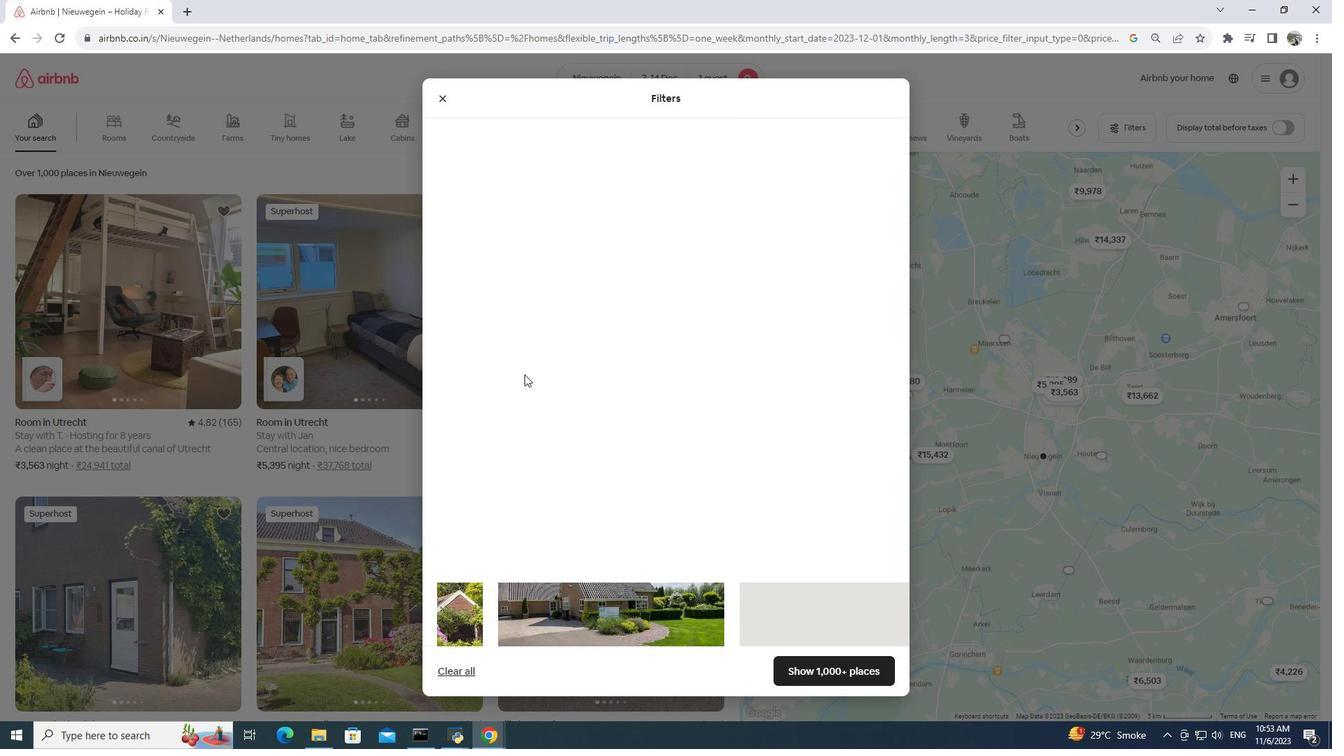 
Action: Mouse scrolled (524, 374) with delta (0, 0)
Screenshot: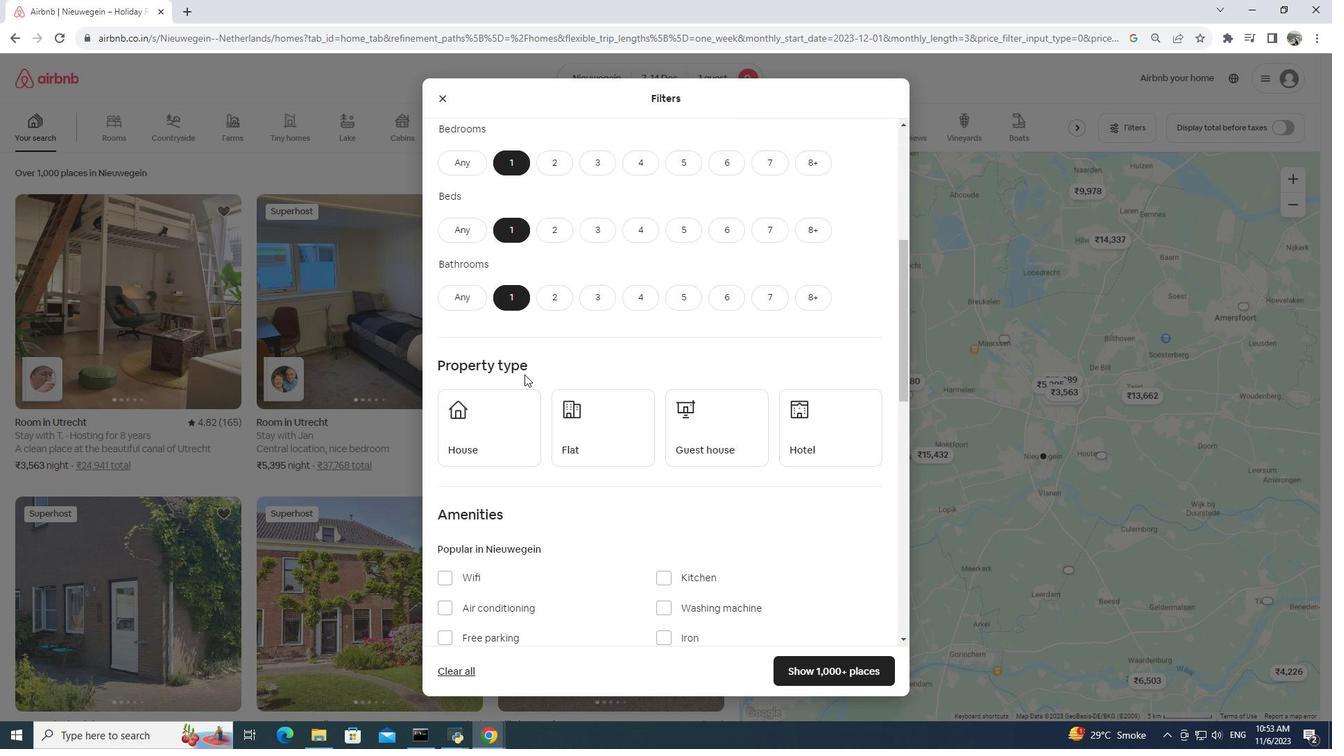 
Action: Mouse moved to (814, 326)
Screenshot: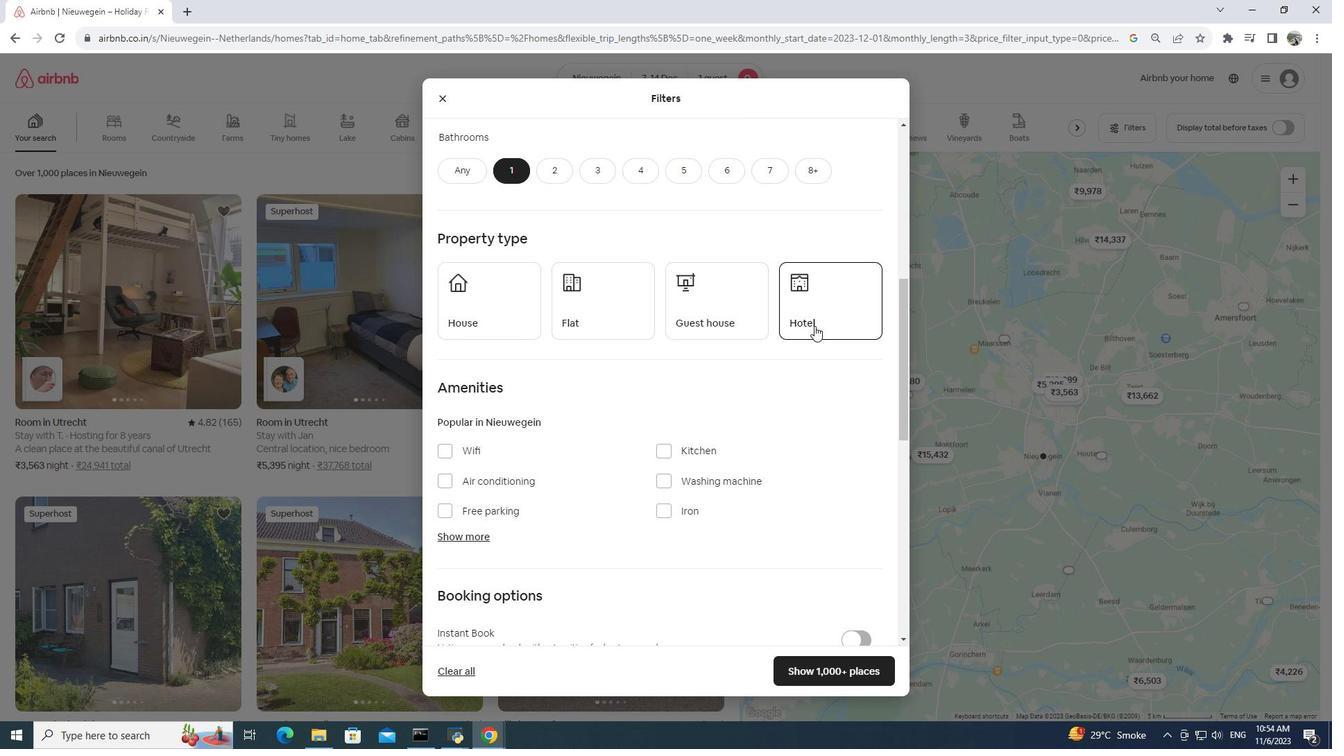 
Action: Mouse pressed left at (814, 326)
Screenshot: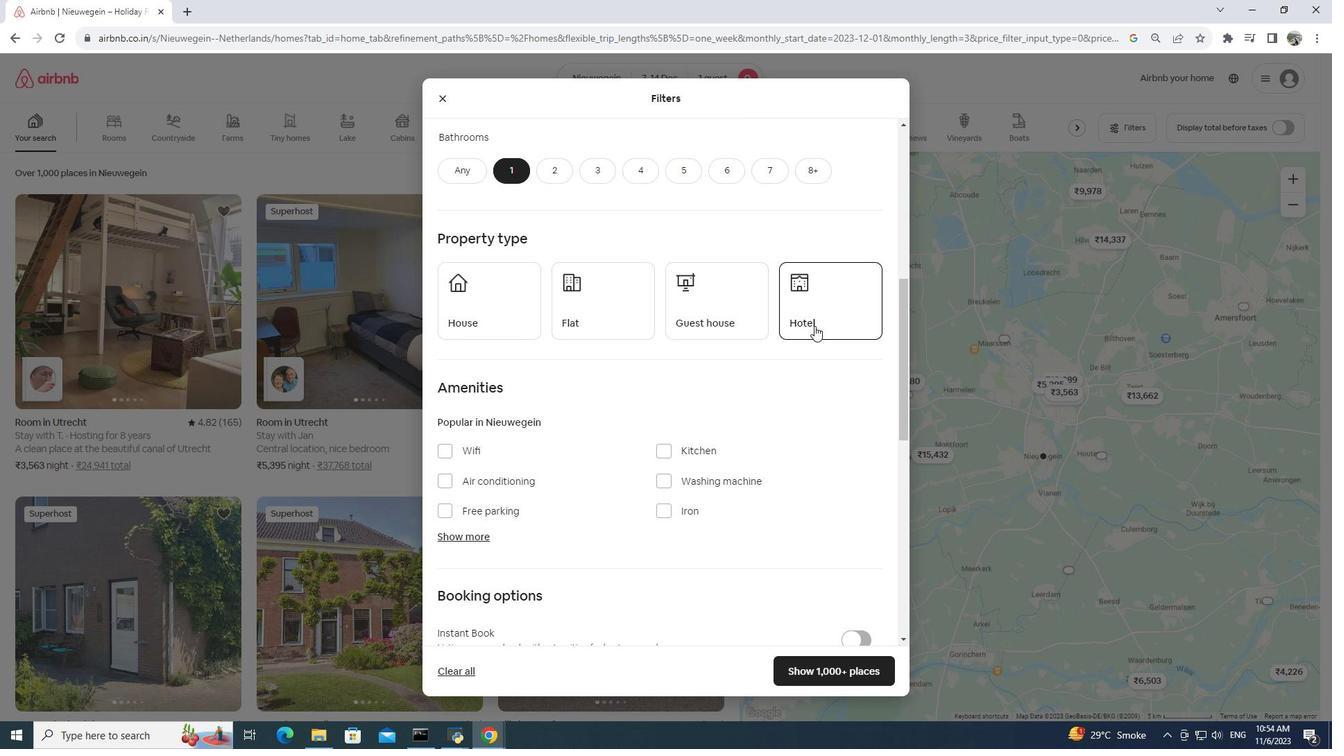 
Action: Mouse moved to (814, 326)
Screenshot: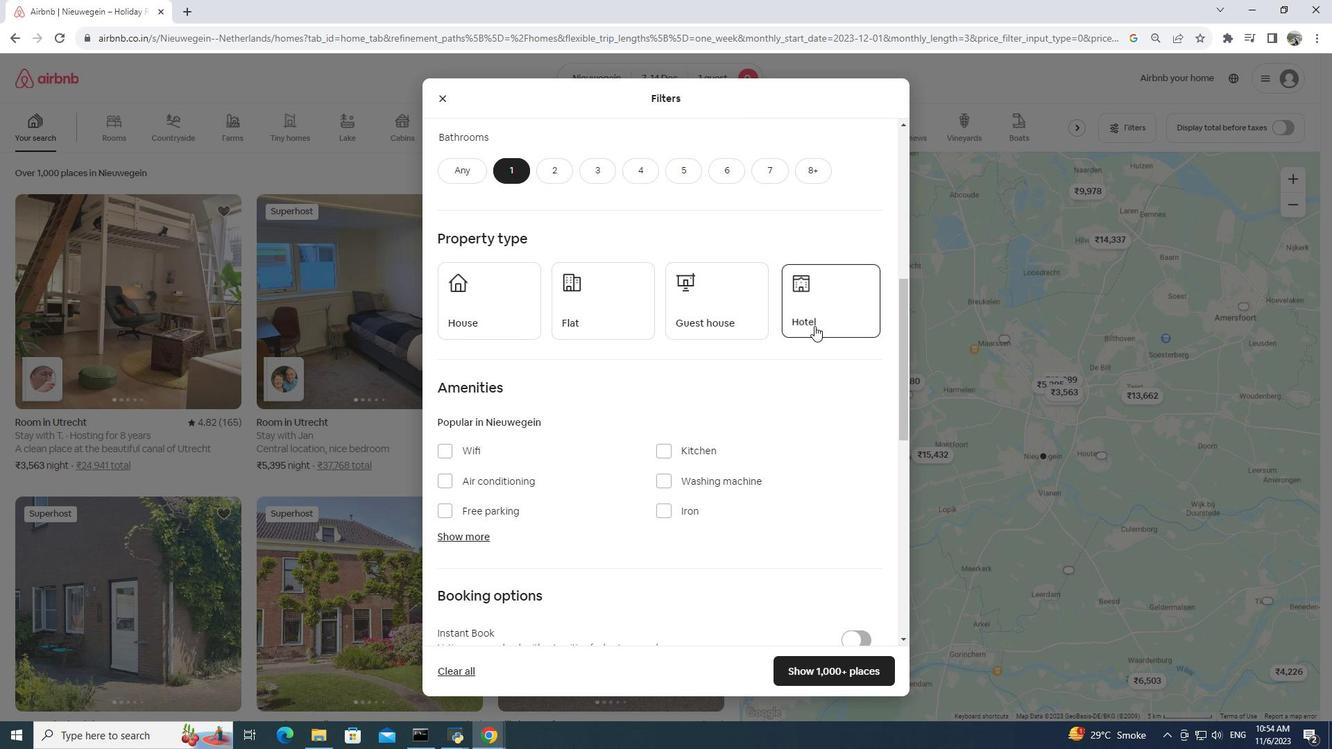 
Action: Mouse scrolled (814, 325) with delta (0, 0)
Screenshot: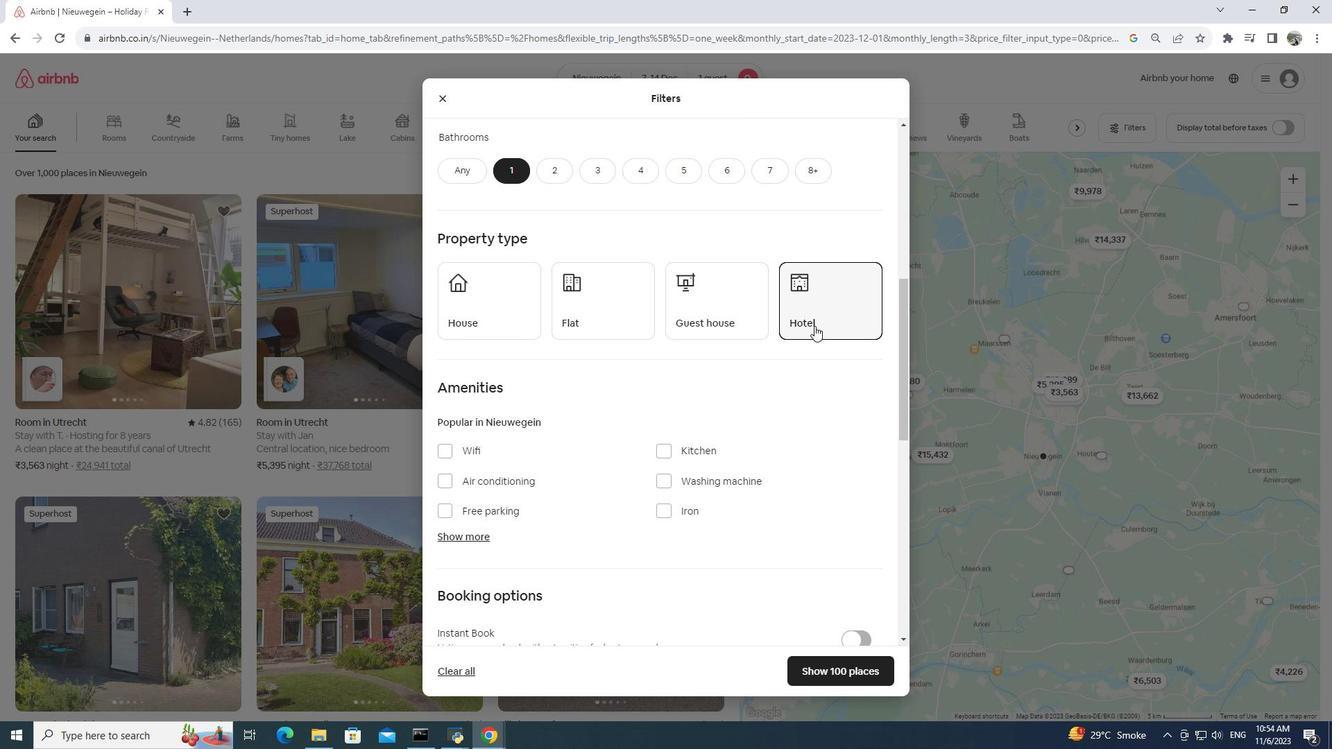 
Action: Mouse scrolled (814, 325) with delta (0, 0)
Screenshot: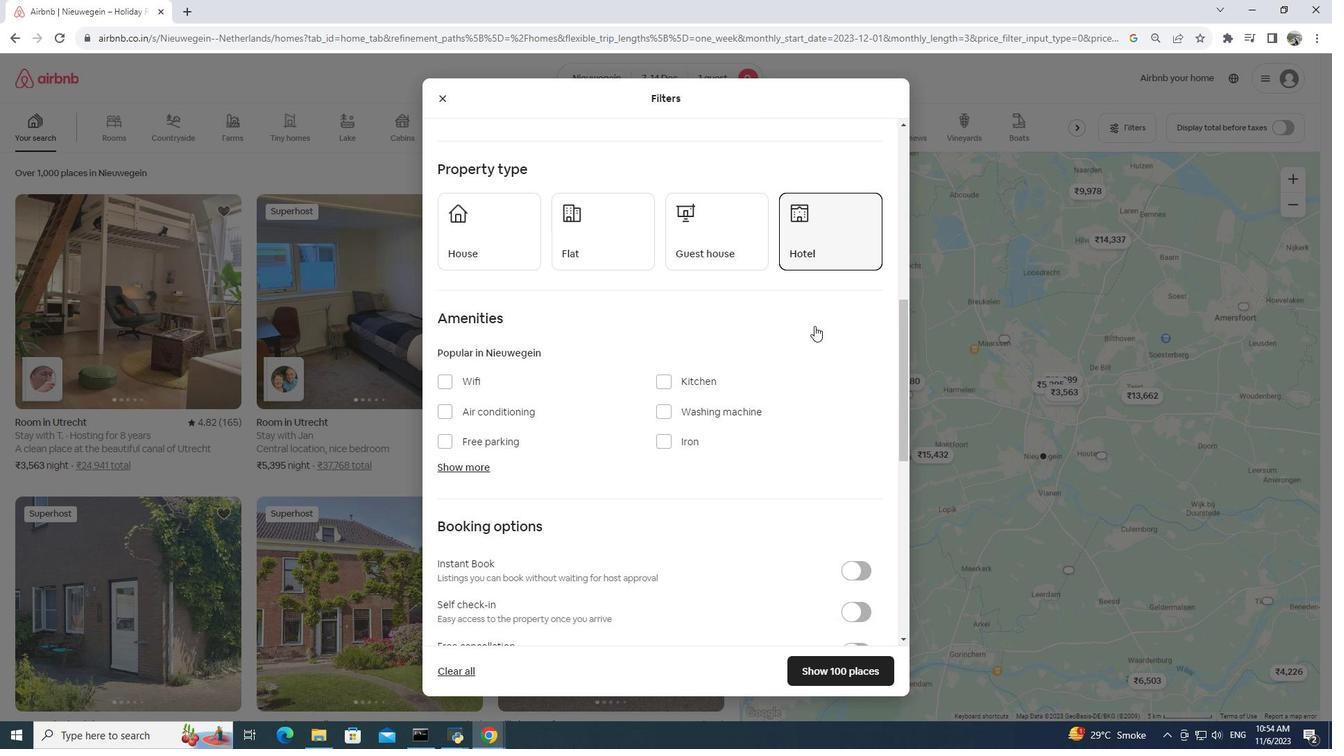 
Action: Mouse scrolled (814, 325) with delta (0, 0)
Screenshot: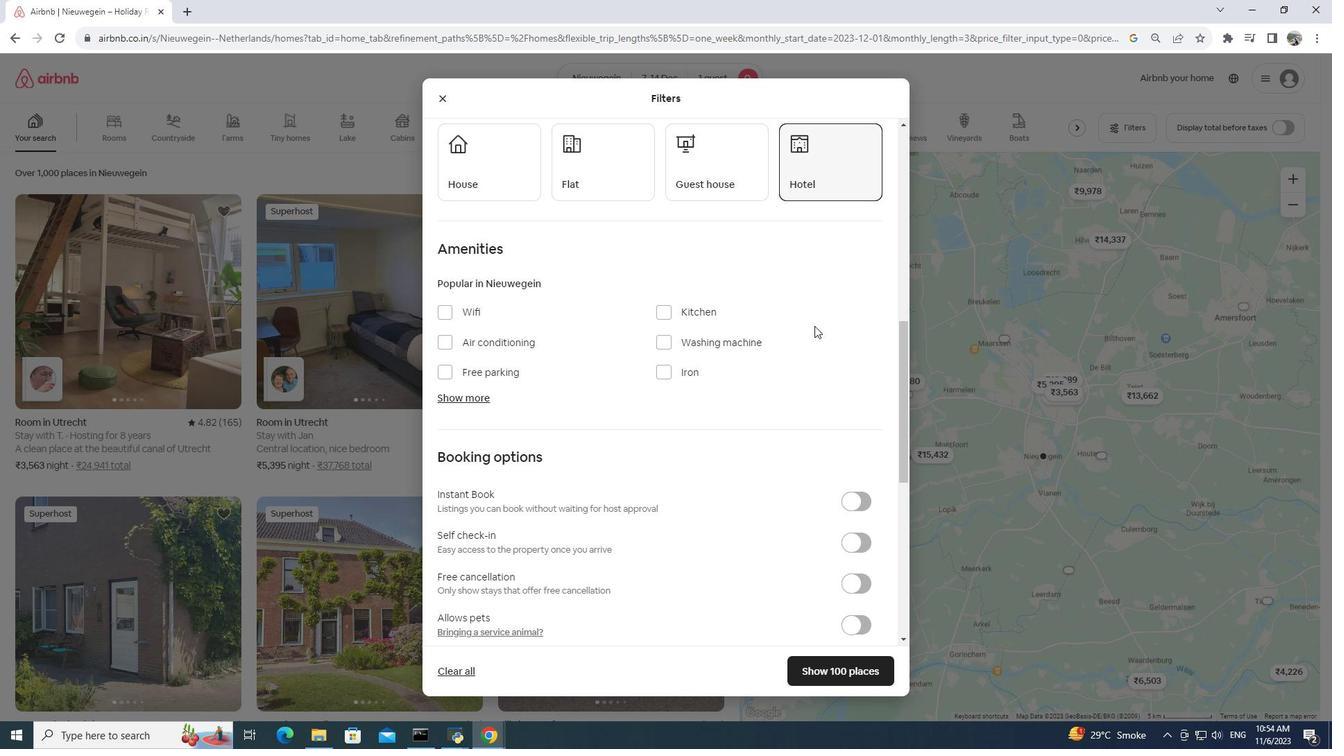 
Action: Mouse scrolled (814, 325) with delta (0, 0)
Screenshot: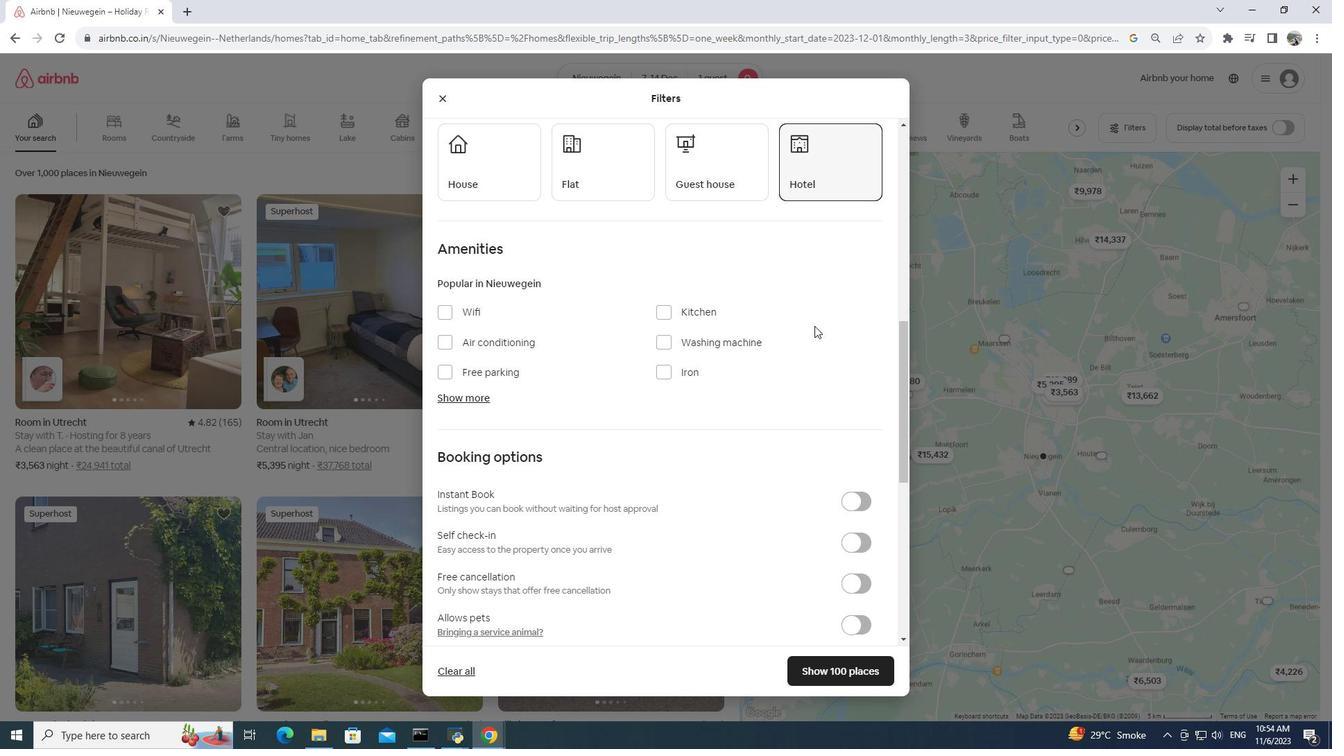 
Action: Mouse scrolled (814, 325) with delta (0, 0)
Screenshot: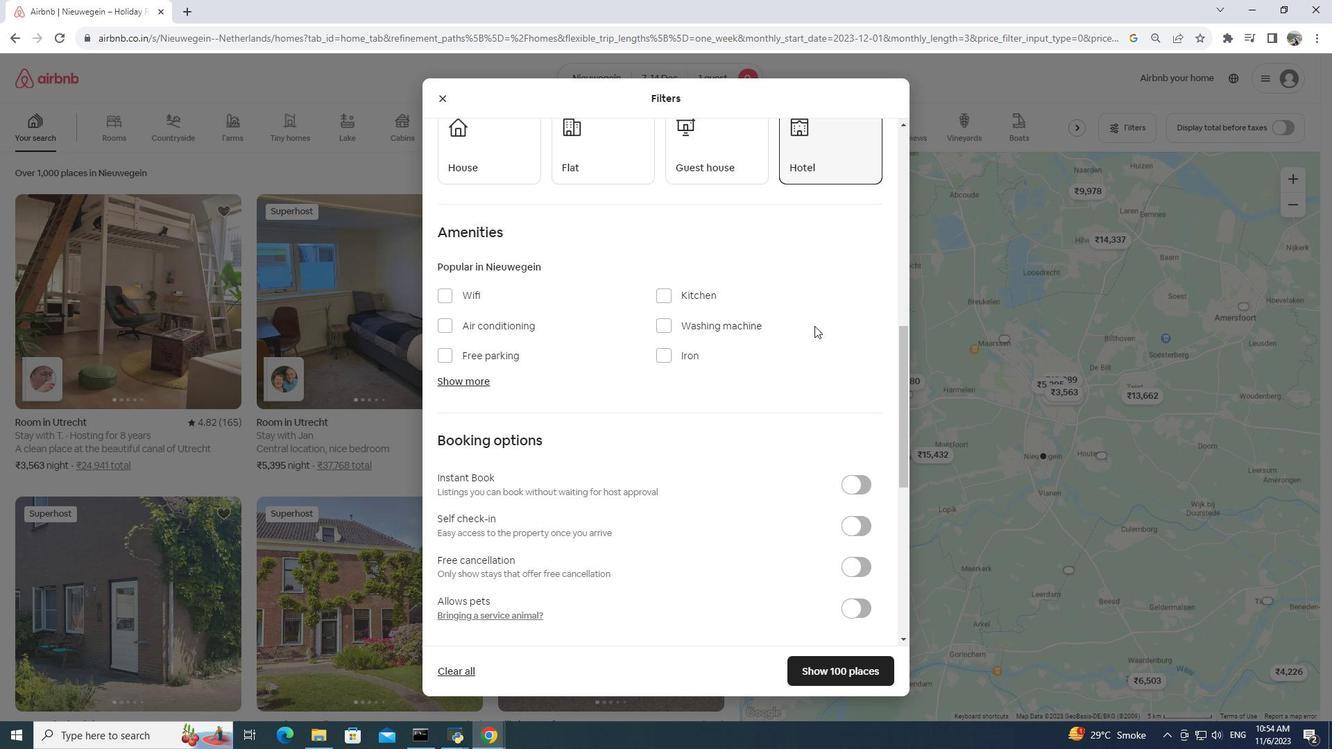
Action: Mouse moved to (754, 310)
Screenshot: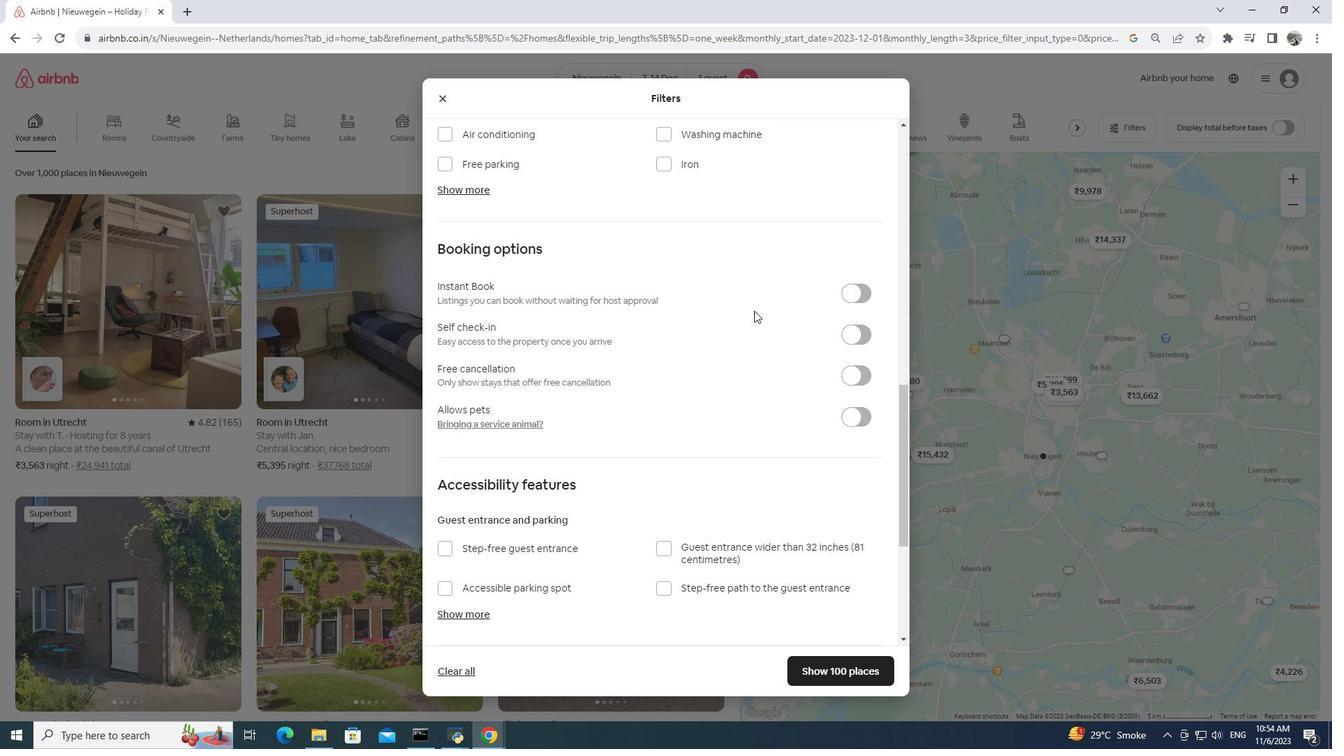 
Action: Mouse scrolled (754, 311) with delta (0, 0)
Screenshot: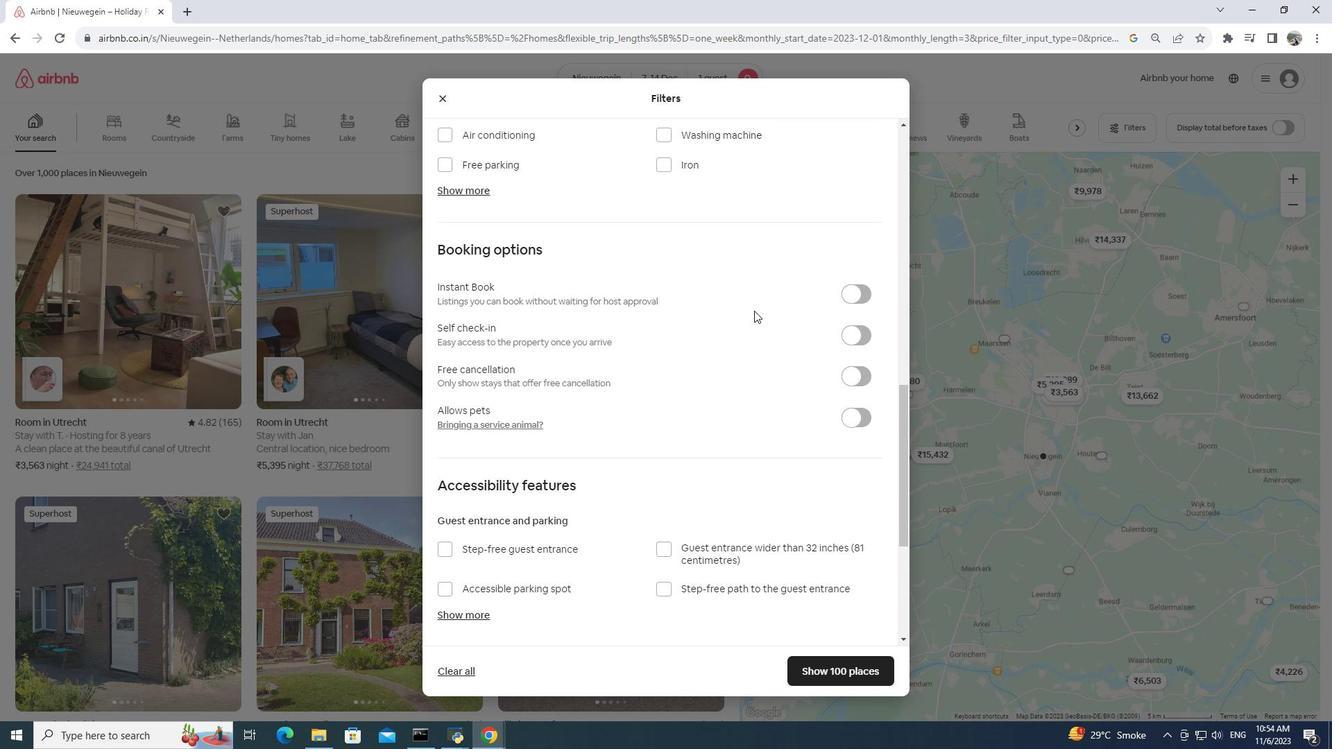 
Action: Mouse scrolled (754, 311) with delta (0, 0)
Screenshot: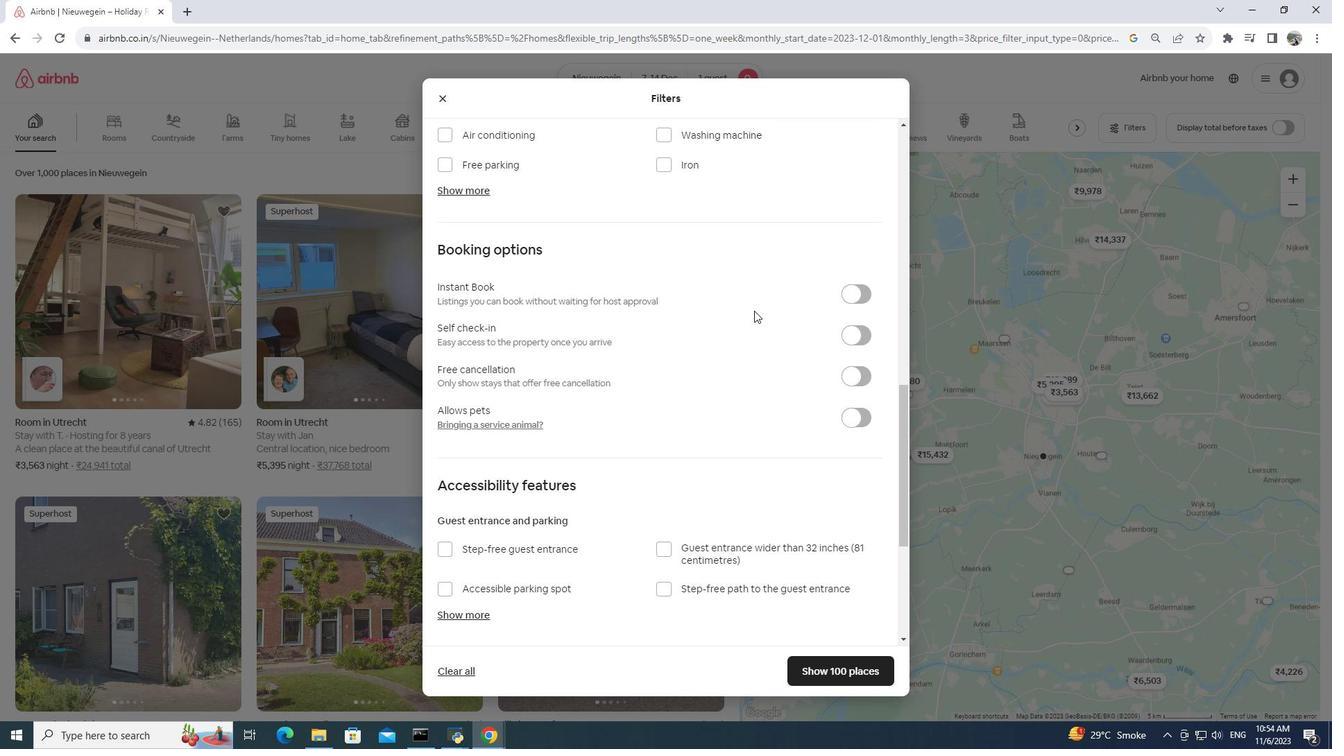 
Action: Mouse scrolled (754, 311) with delta (0, 0)
Screenshot: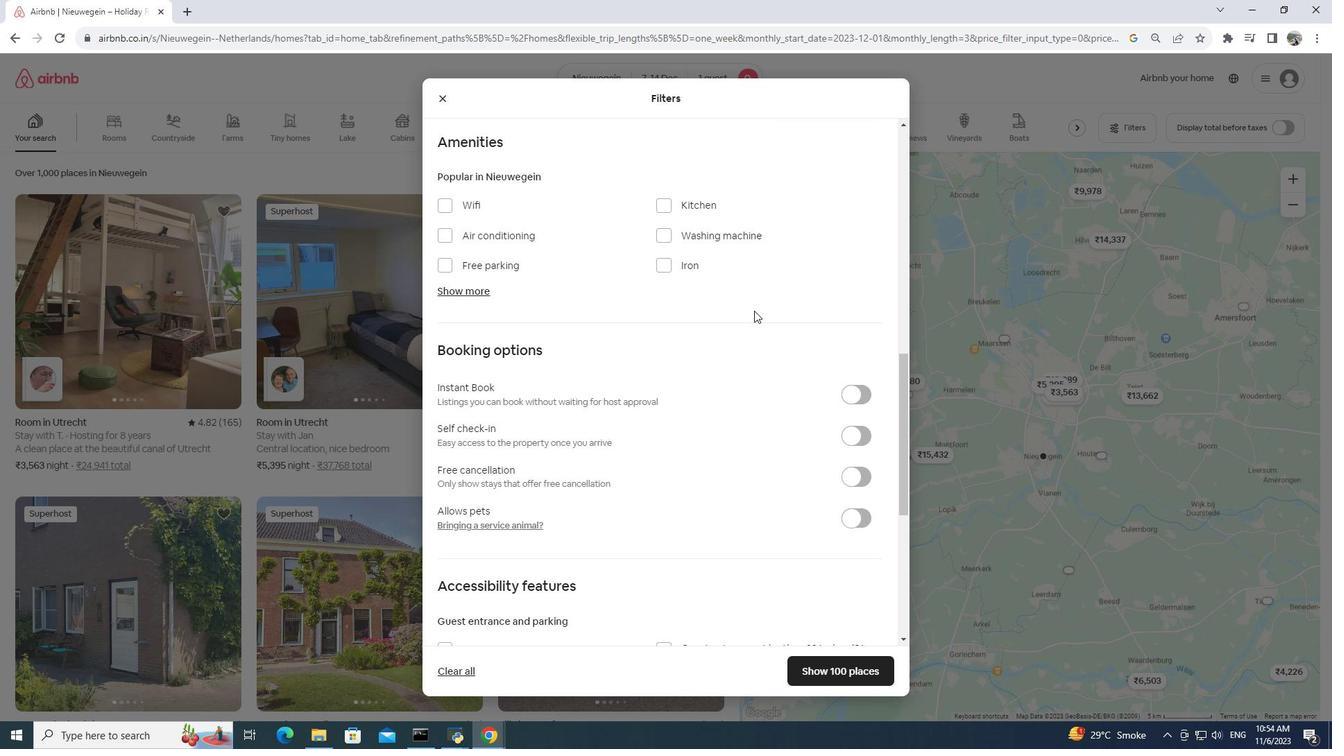 
Action: Mouse moved to (651, 341)
Screenshot: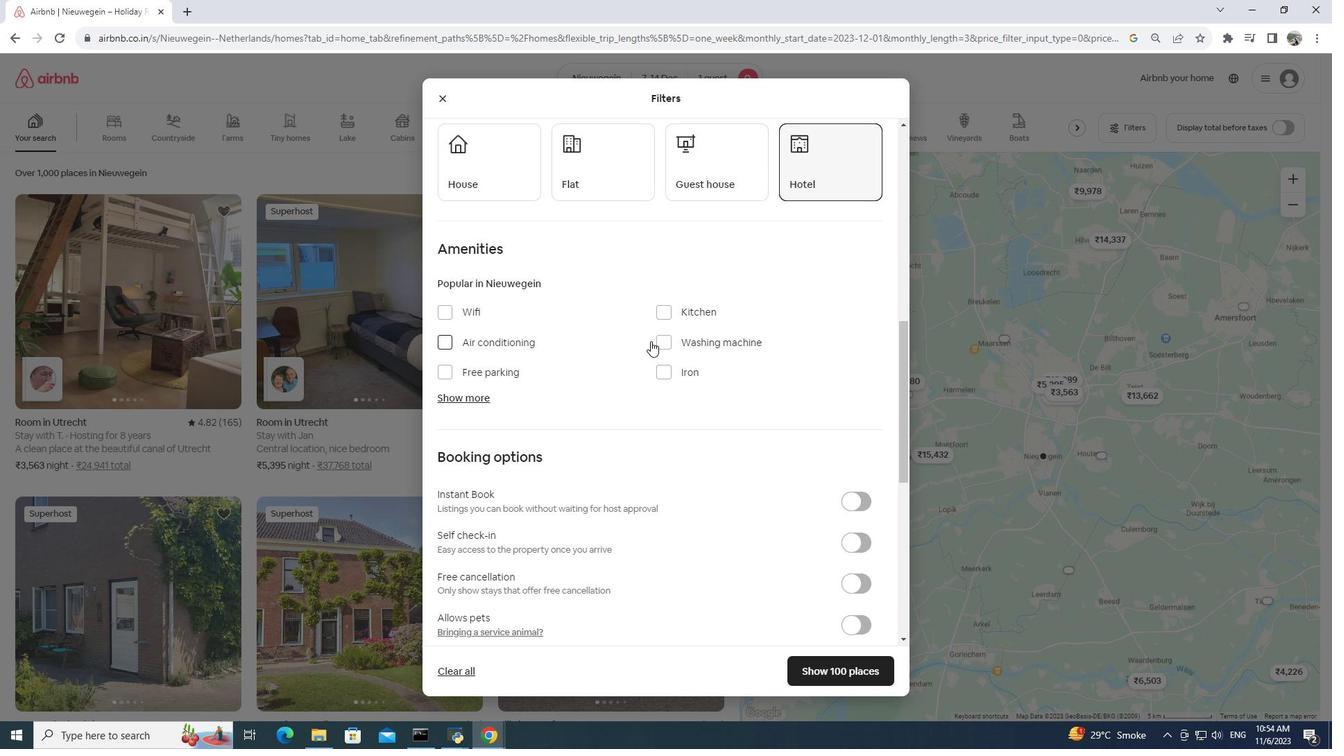 
Action: Mouse pressed left at (651, 341)
Screenshot: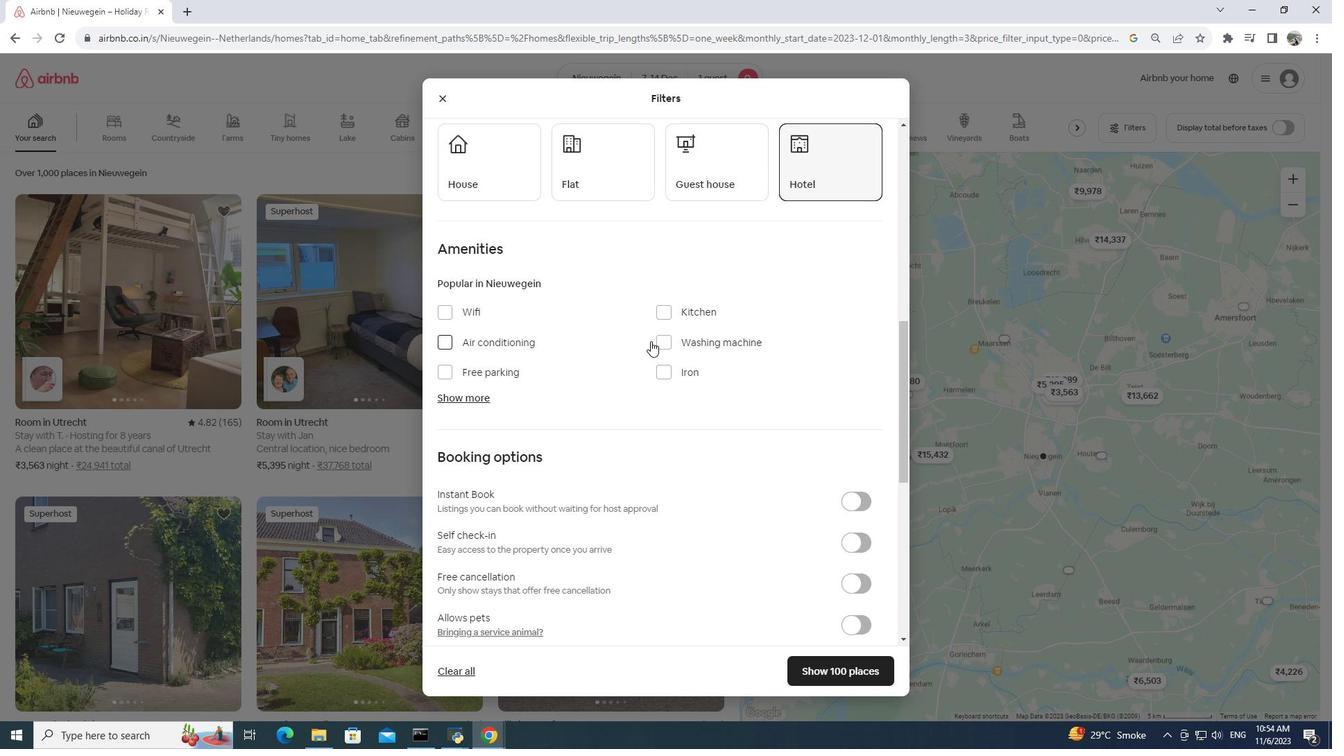 
Action: Mouse moved to (662, 341)
Screenshot: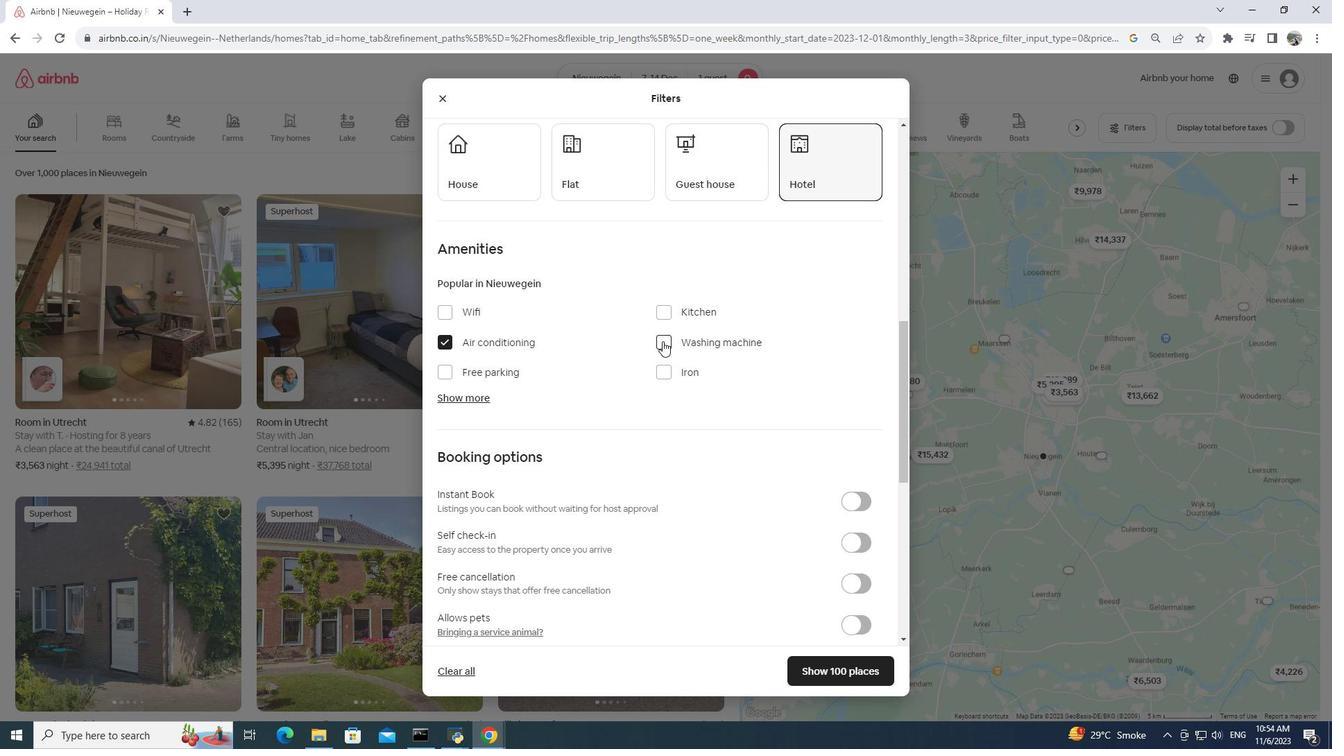 
Action: Mouse pressed left at (662, 341)
Screenshot: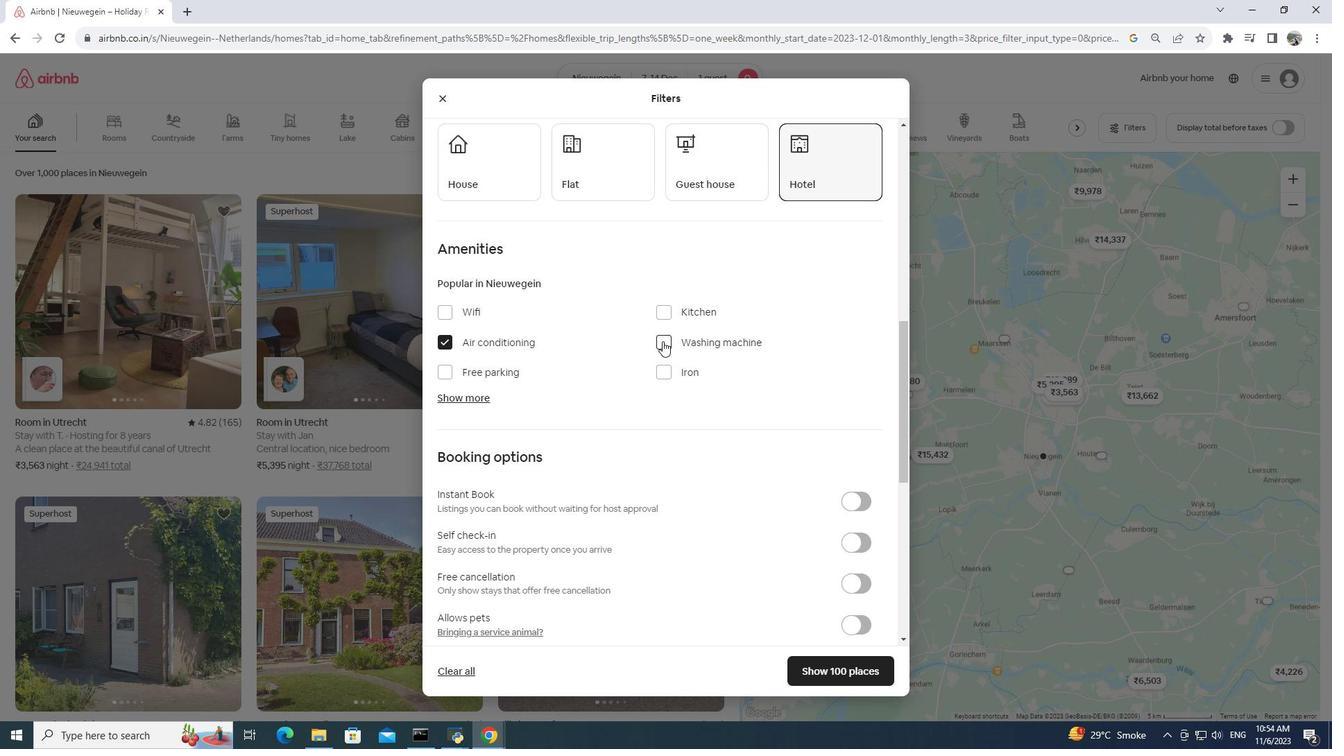 
Action: Mouse moved to (442, 340)
Screenshot: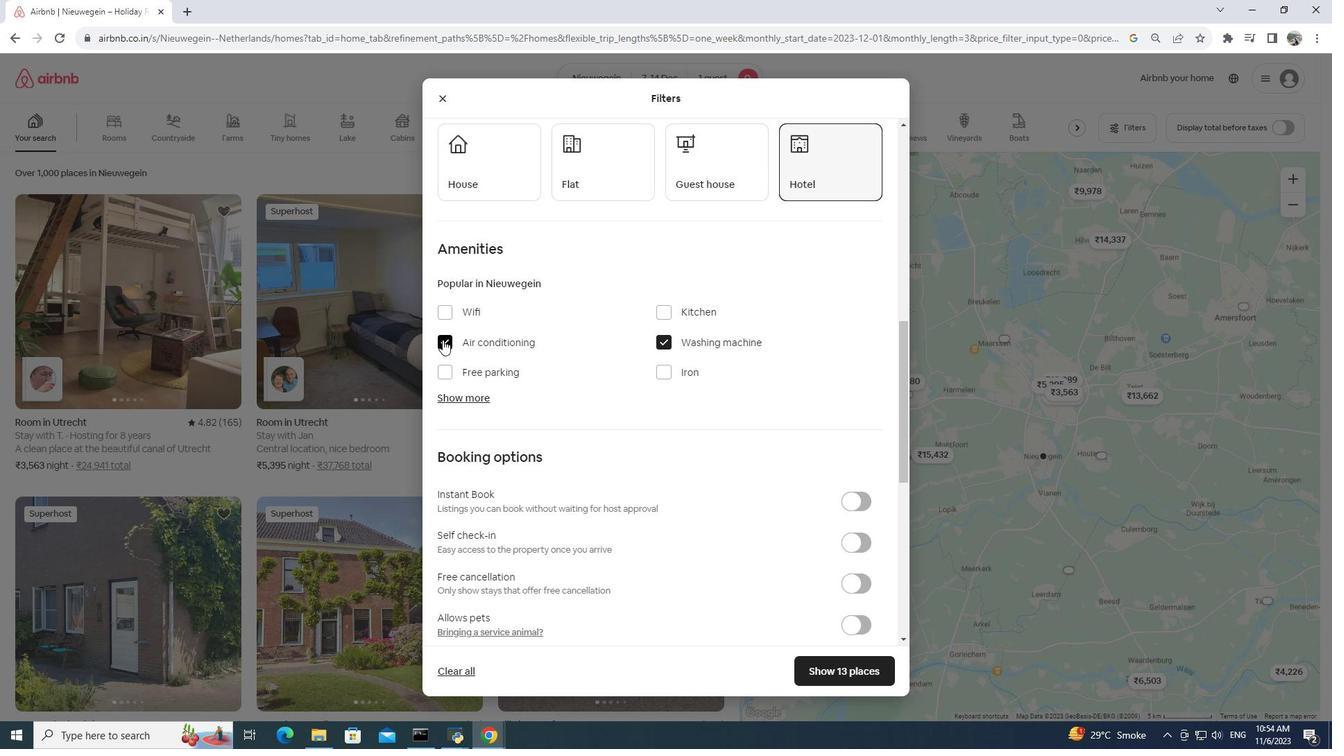 
Action: Mouse pressed left at (442, 340)
Screenshot: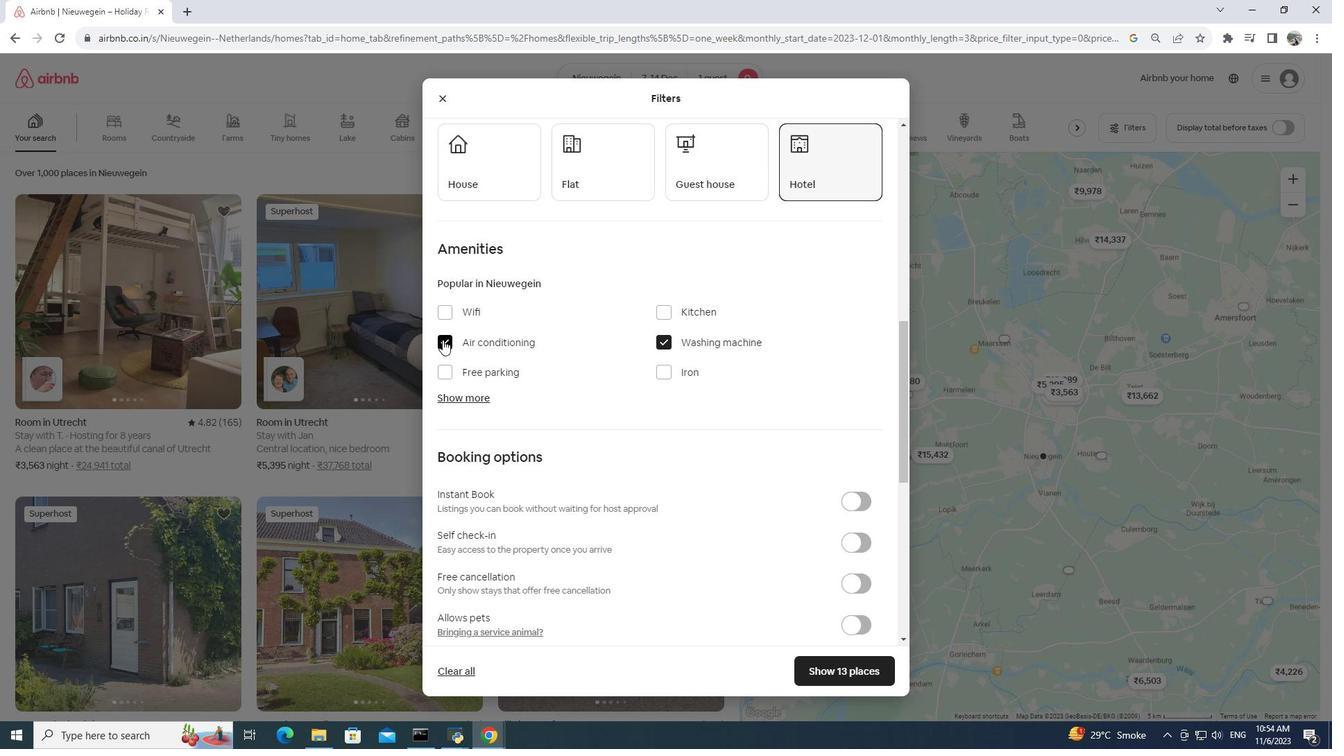 
Action: Mouse moved to (445, 313)
Screenshot: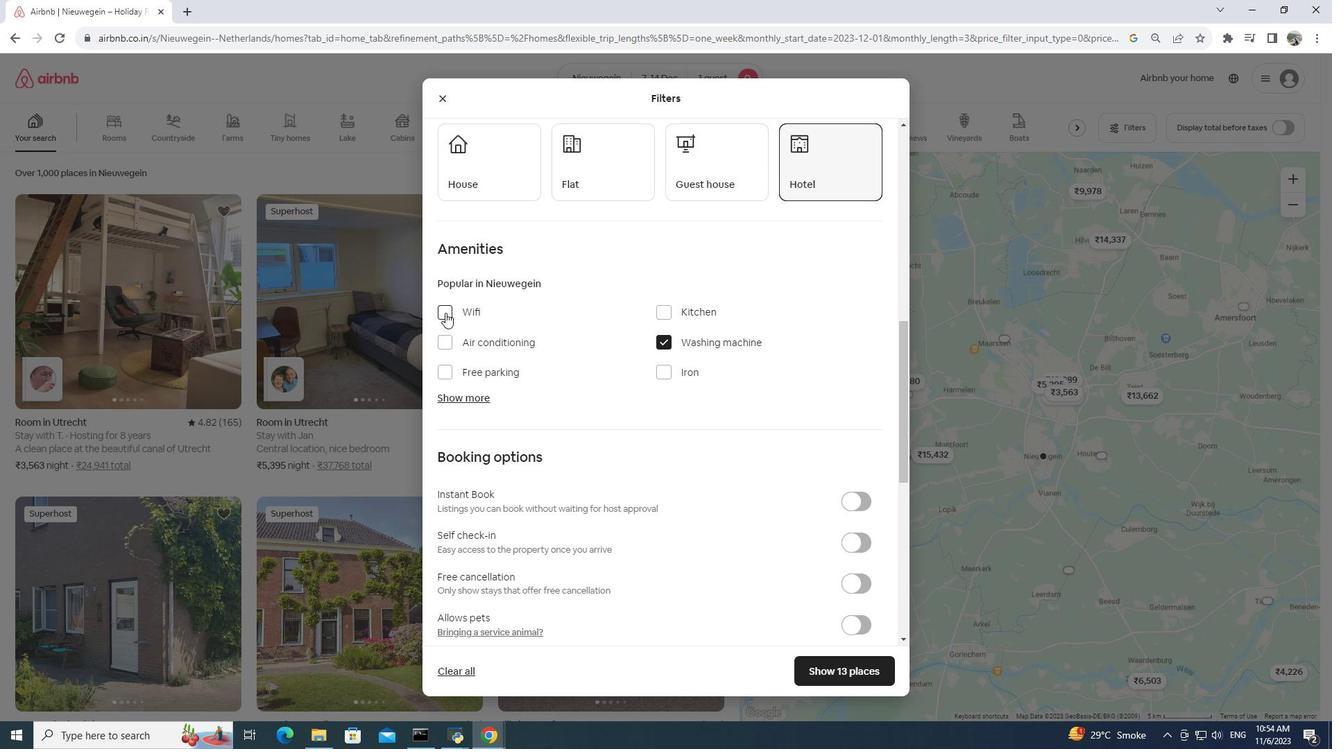 
Action: Mouse pressed left at (445, 313)
Screenshot: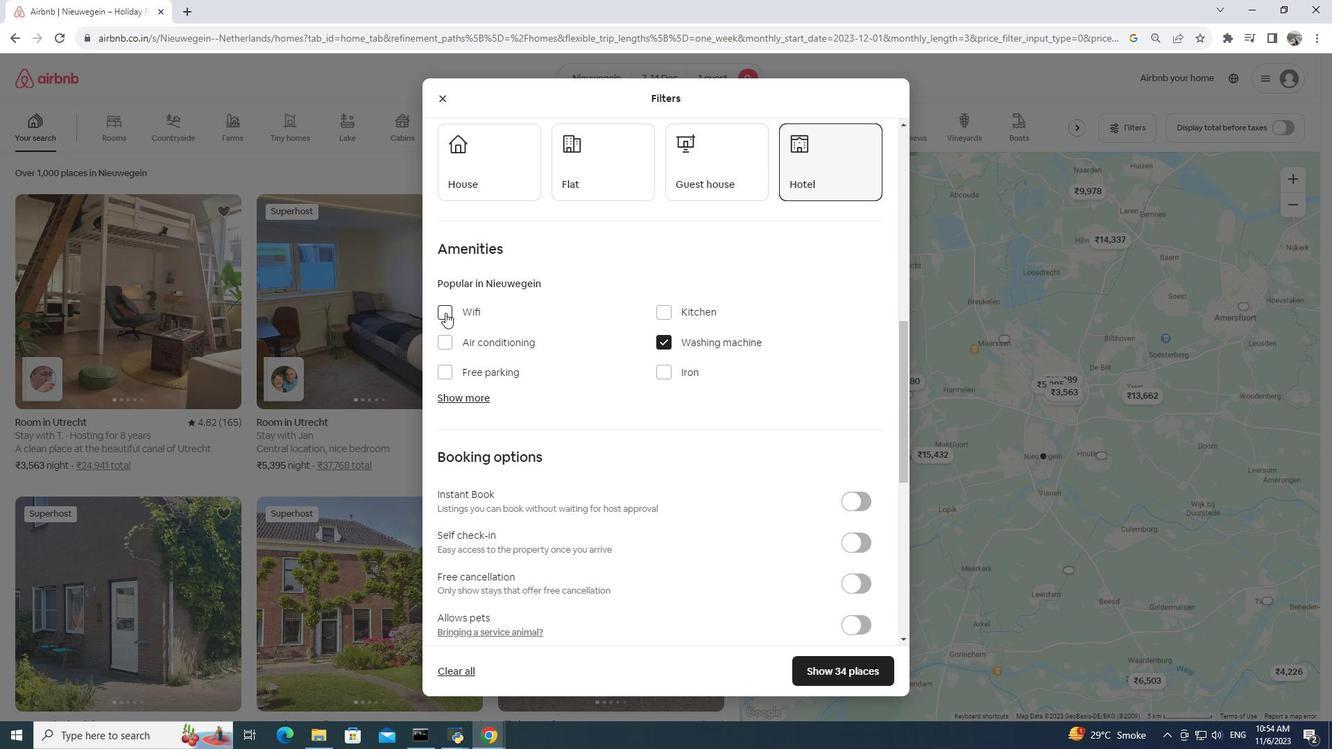 
Action: Mouse moved to (859, 664)
Screenshot: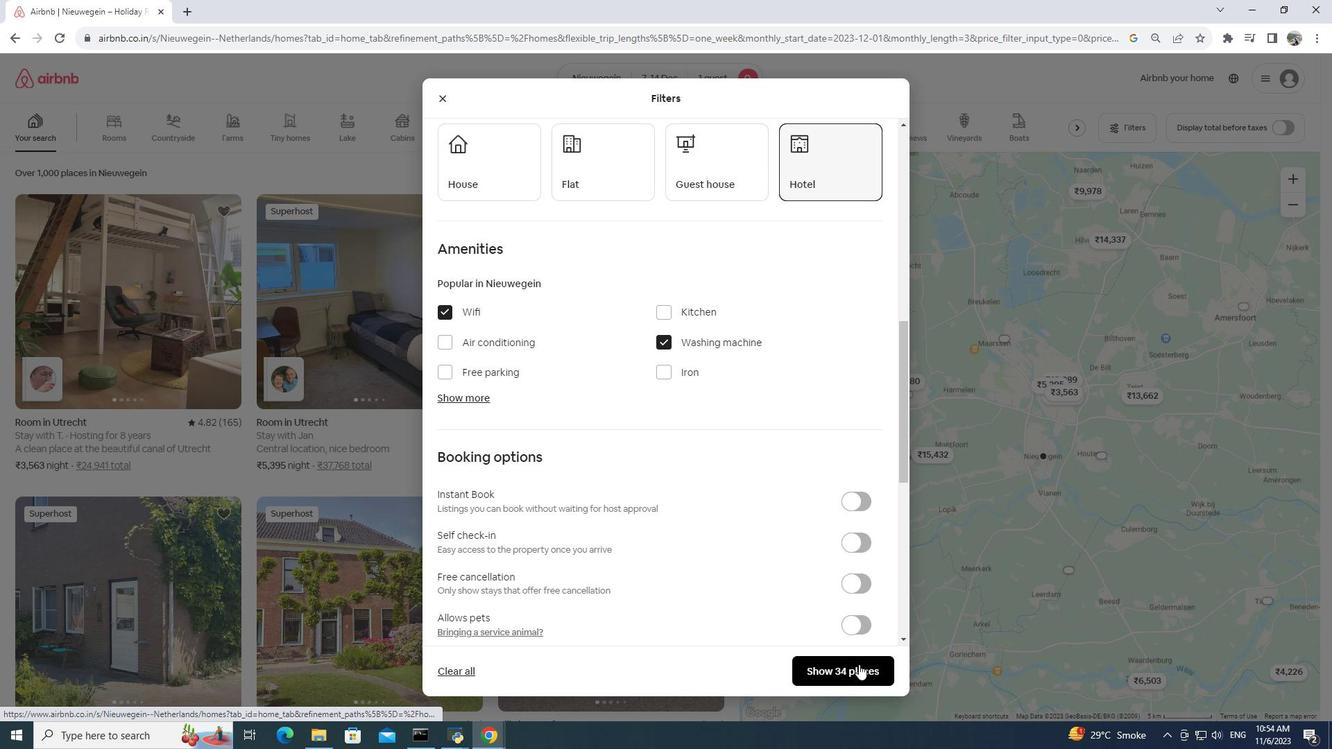 
Action: Mouse pressed left at (859, 664)
Screenshot: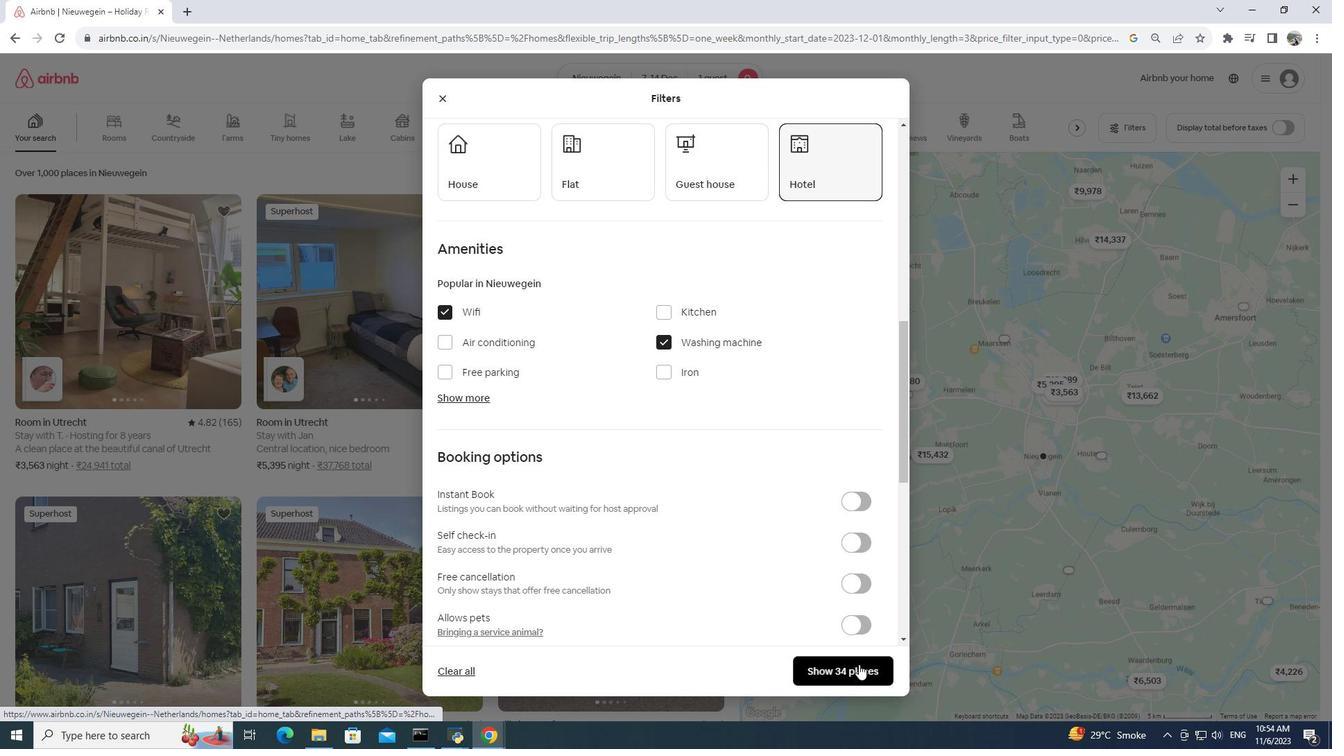 
Action: Mouse moved to (197, 360)
Screenshot: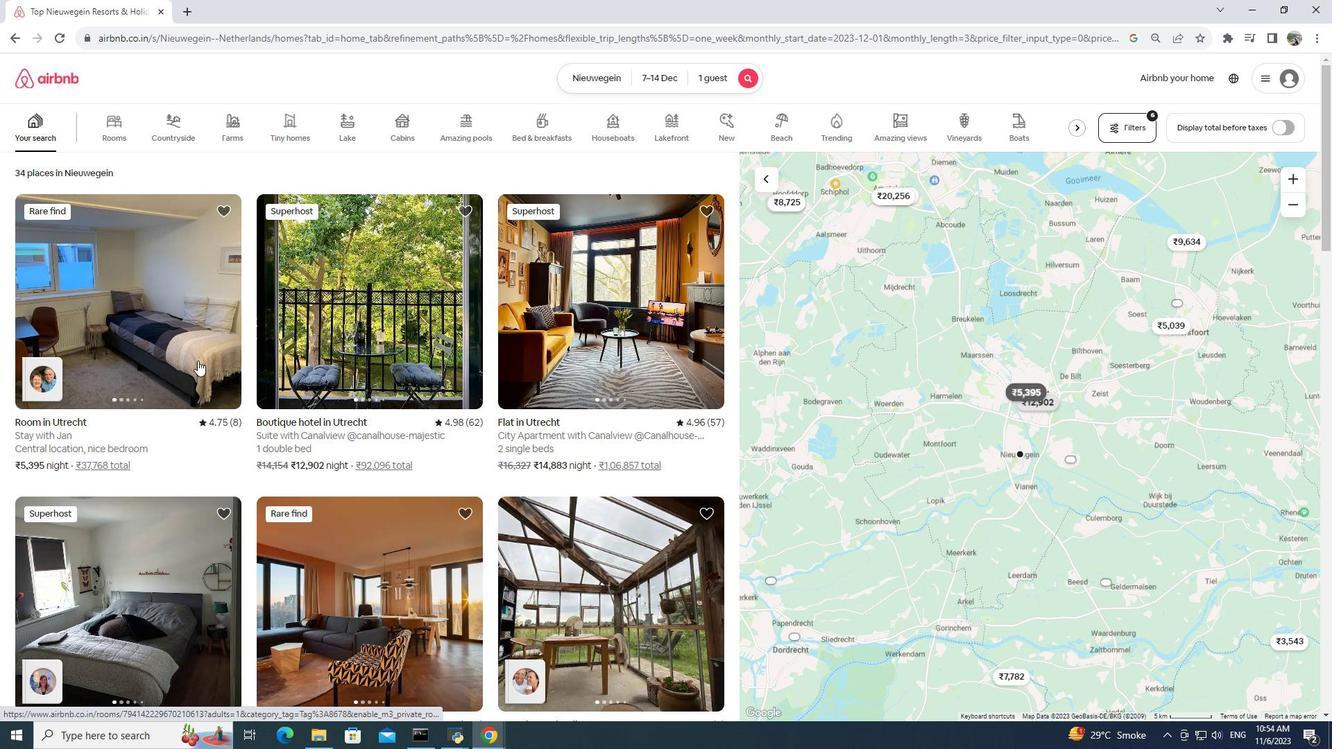 
Action: Mouse pressed left at (197, 360)
Screenshot: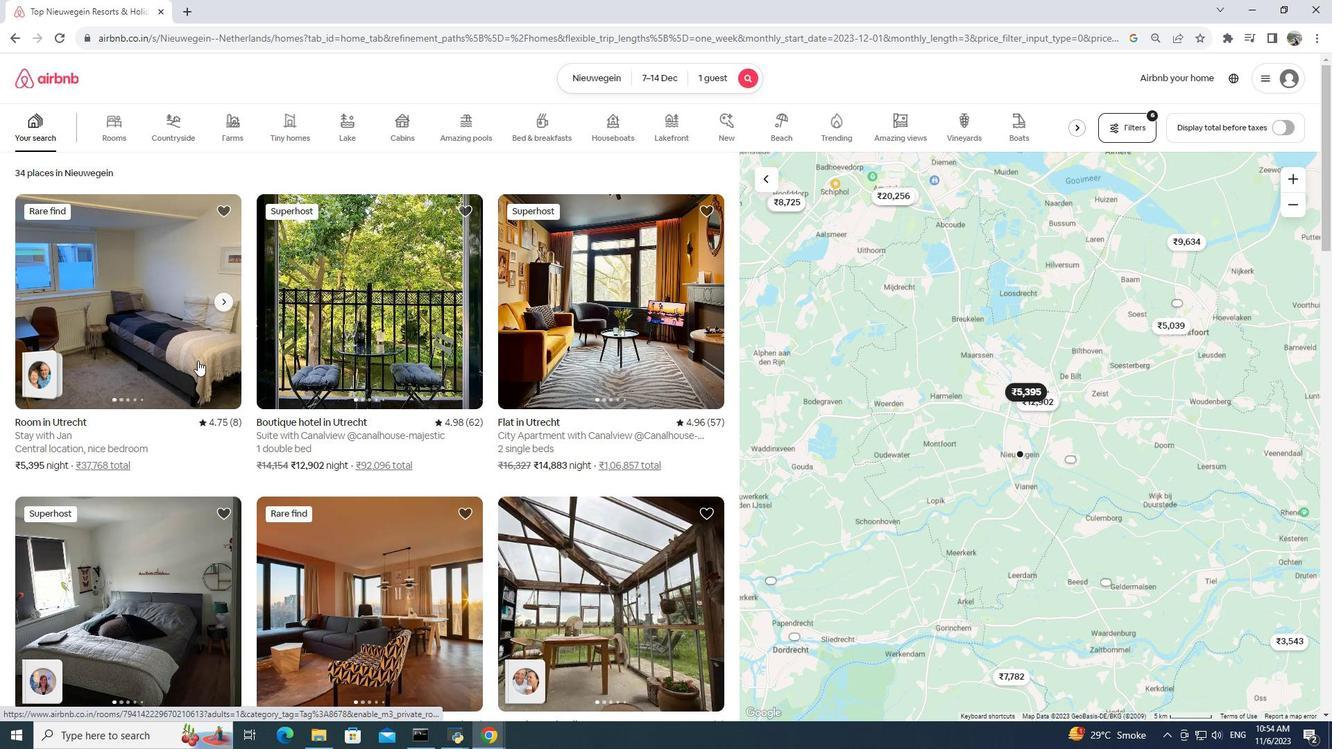 
Action: Mouse moved to (197, 360)
Screenshot: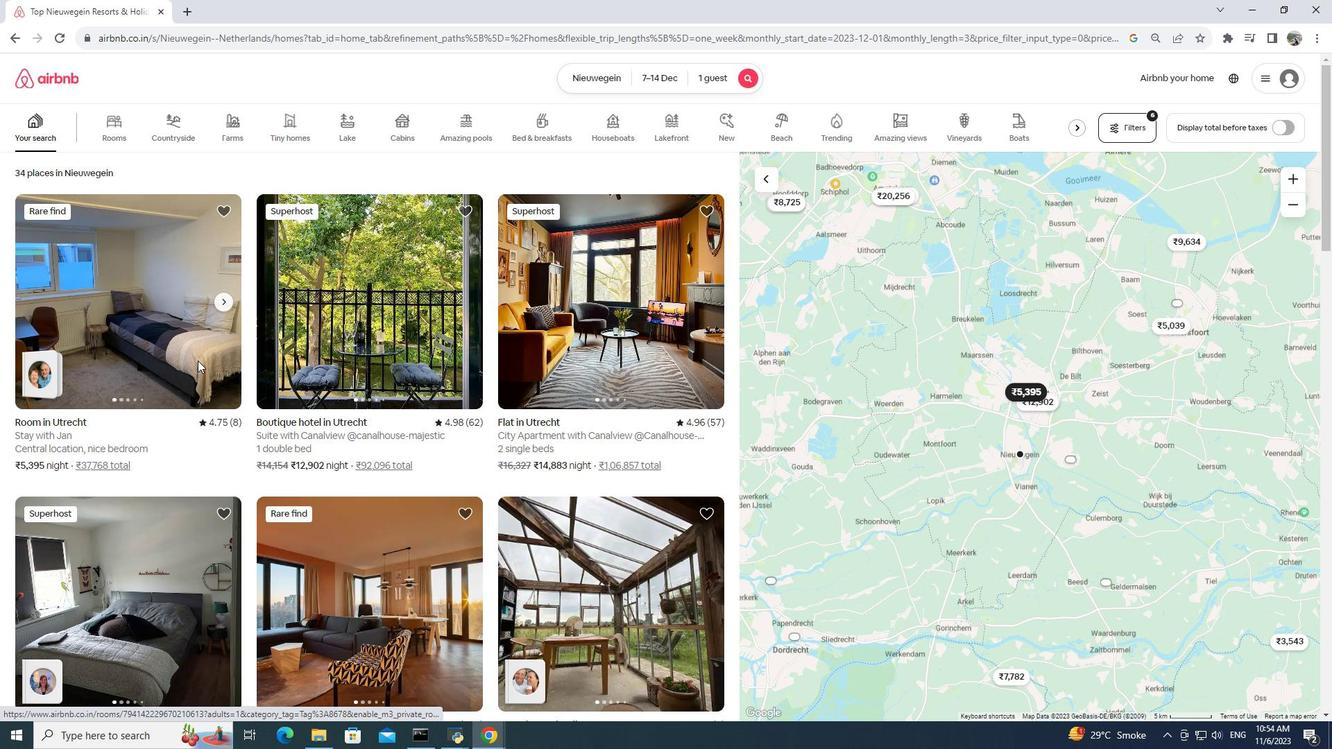 
Action: Mouse pressed left at (197, 360)
Screenshot: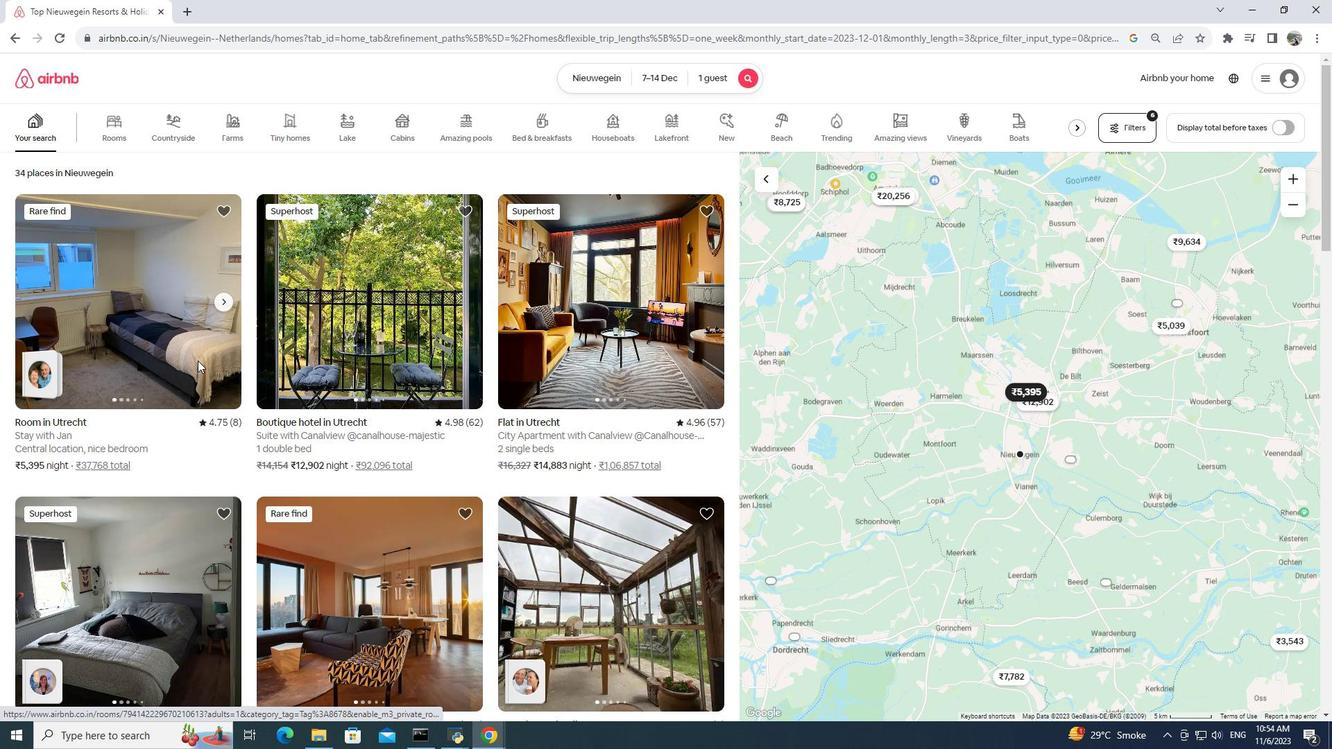 
Action: Mouse moved to (327, 14)
Screenshot: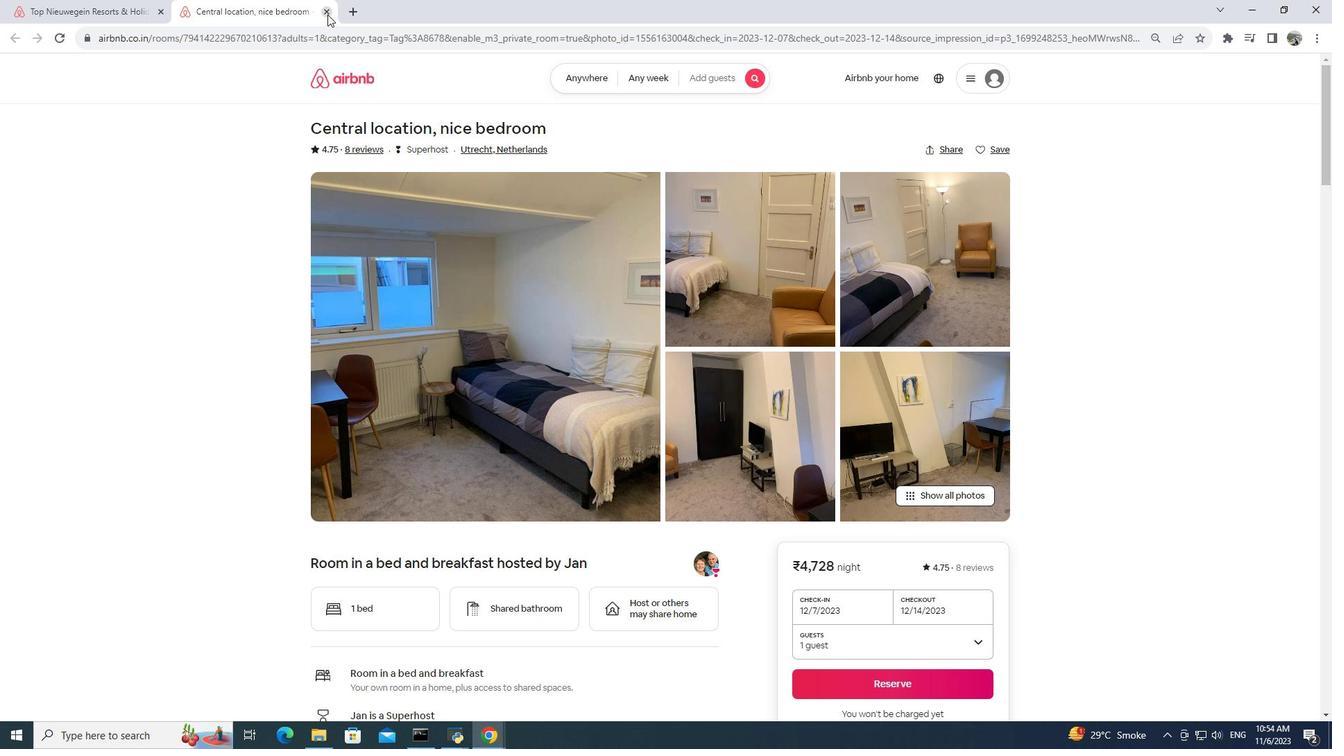
Action: Mouse pressed left at (327, 14)
Screenshot: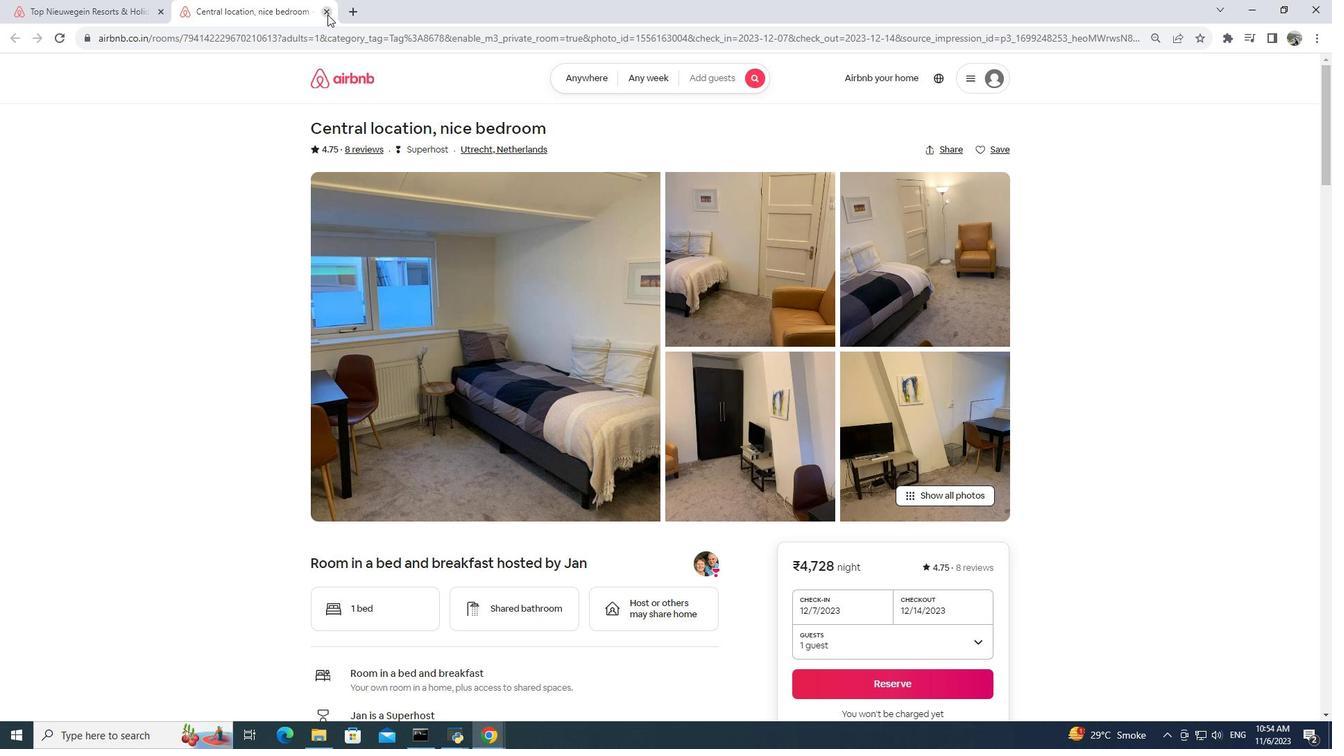 
Action: Mouse moved to (394, 310)
Screenshot: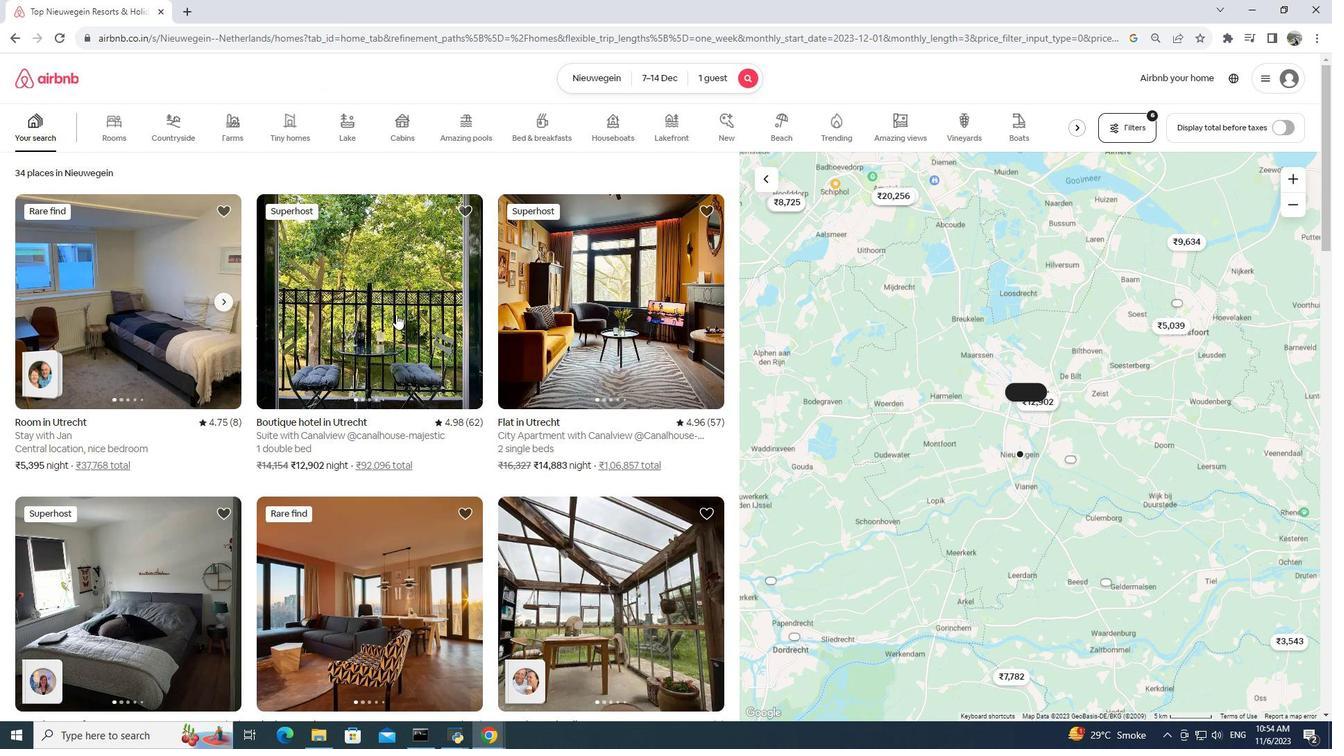 
Action: Mouse pressed left at (394, 310)
Screenshot: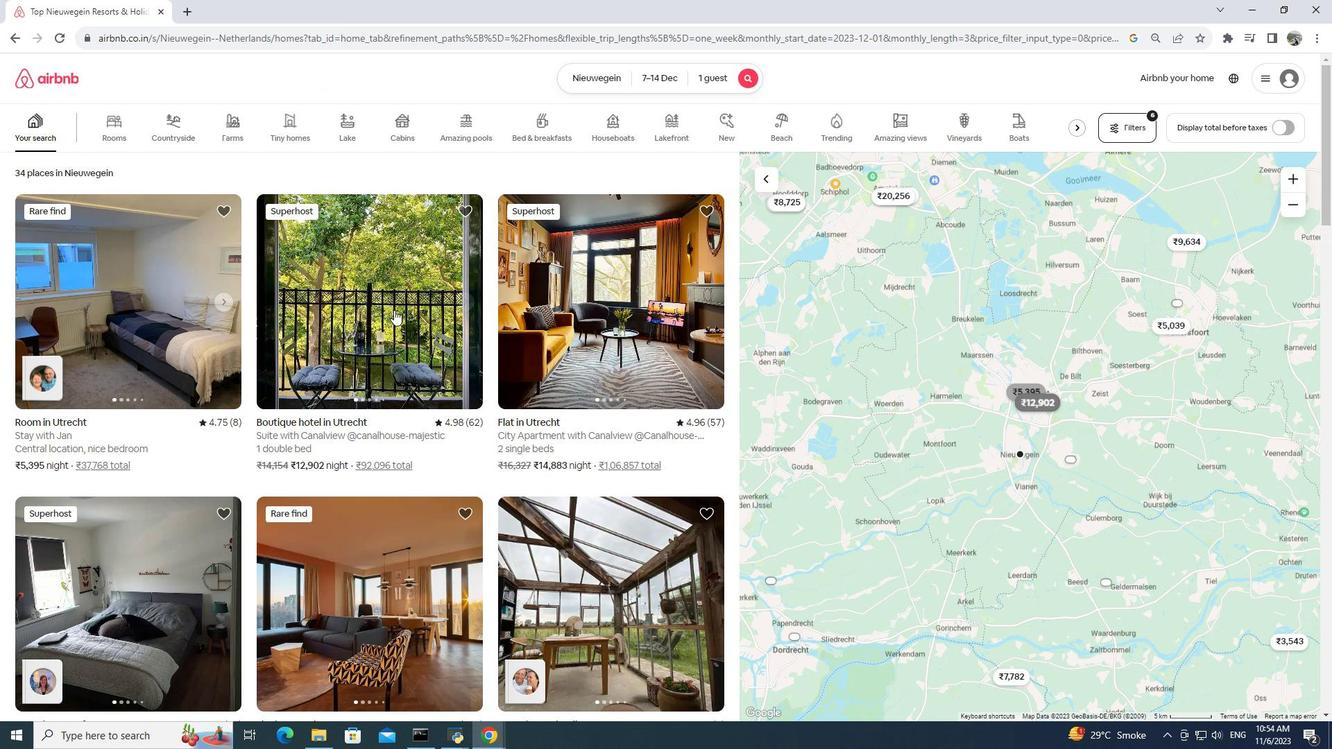 
Action: Mouse pressed left at (394, 310)
Screenshot: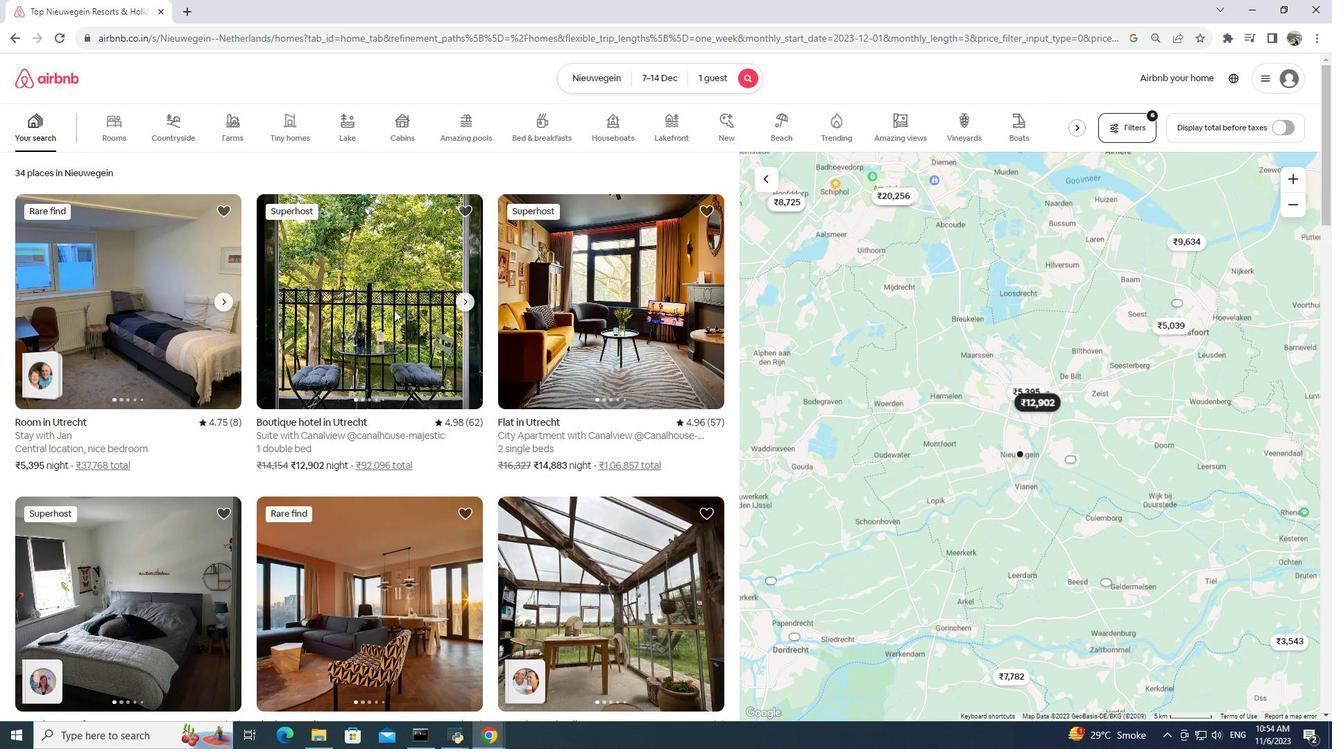 
Action: Mouse moved to (325, 13)
Screenshot: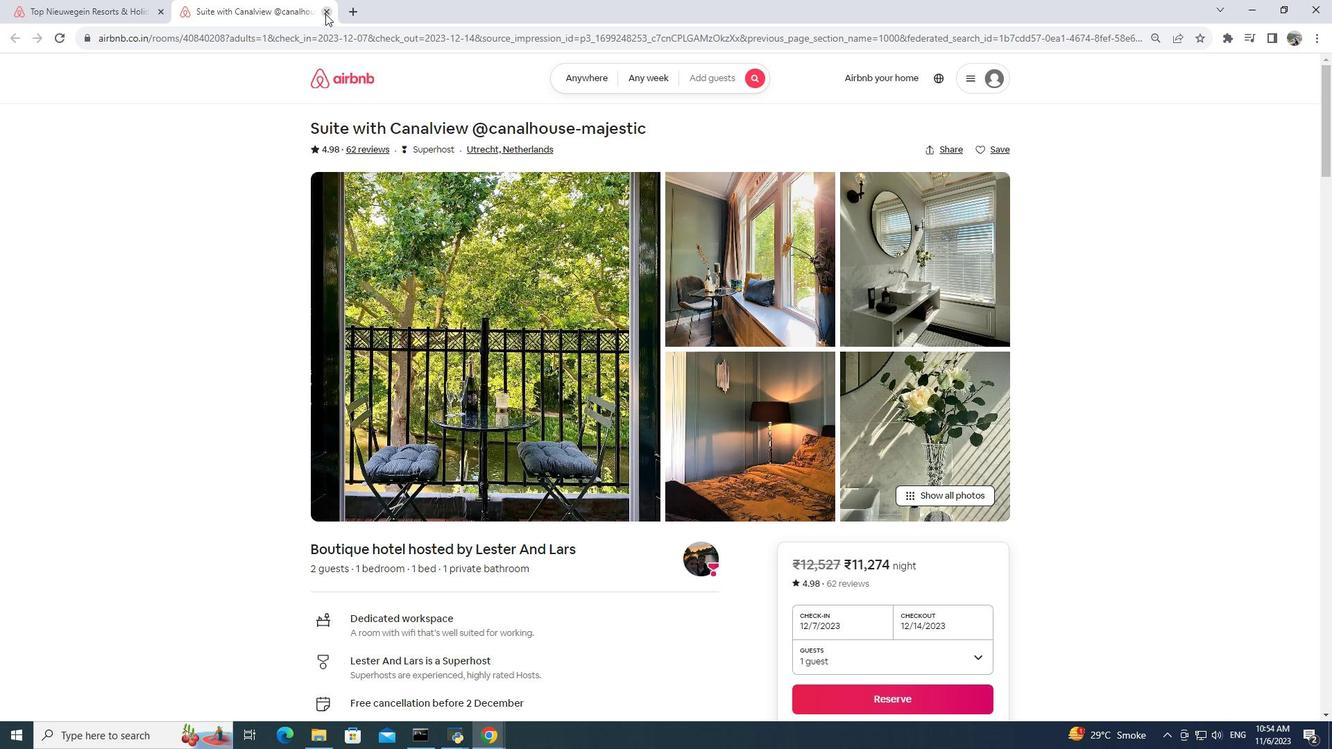 
Action: Mouse pressed left at (325, 13)
Screenshot: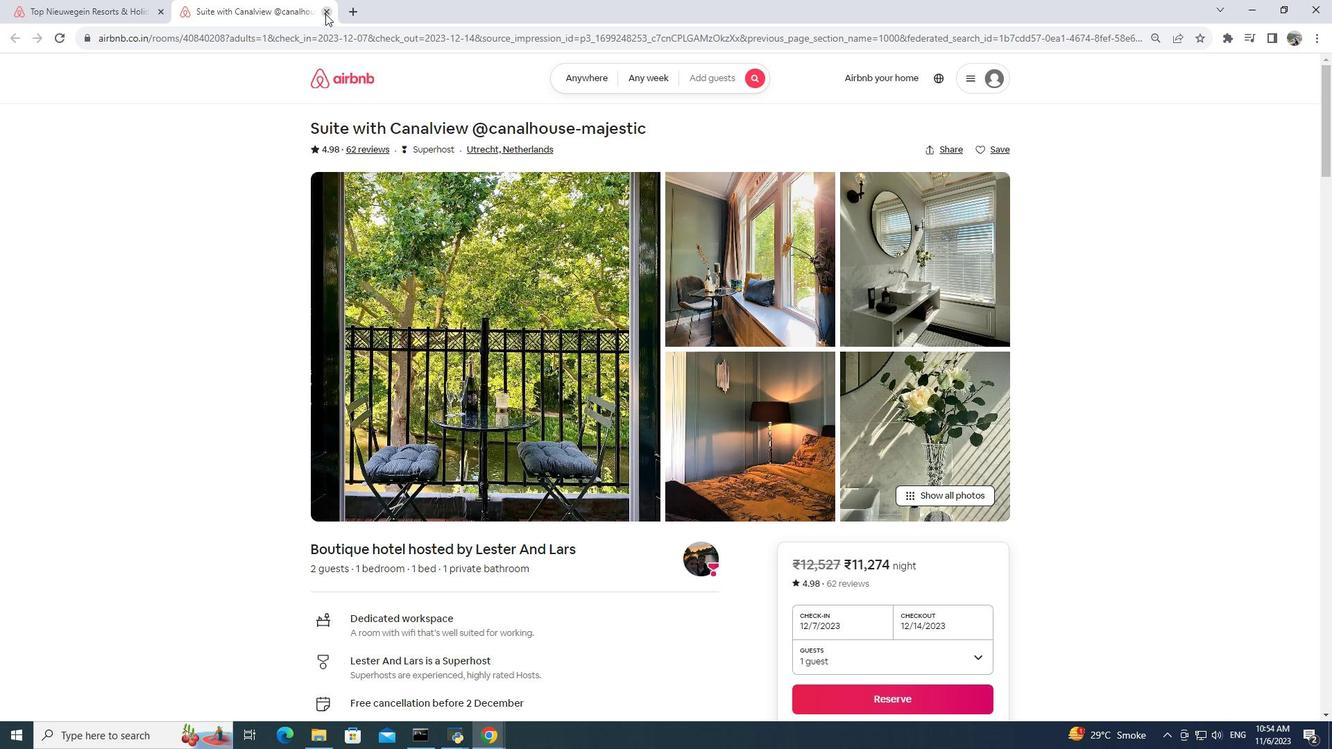 
Action: Mouse moved to (170, 468)
Screenshot: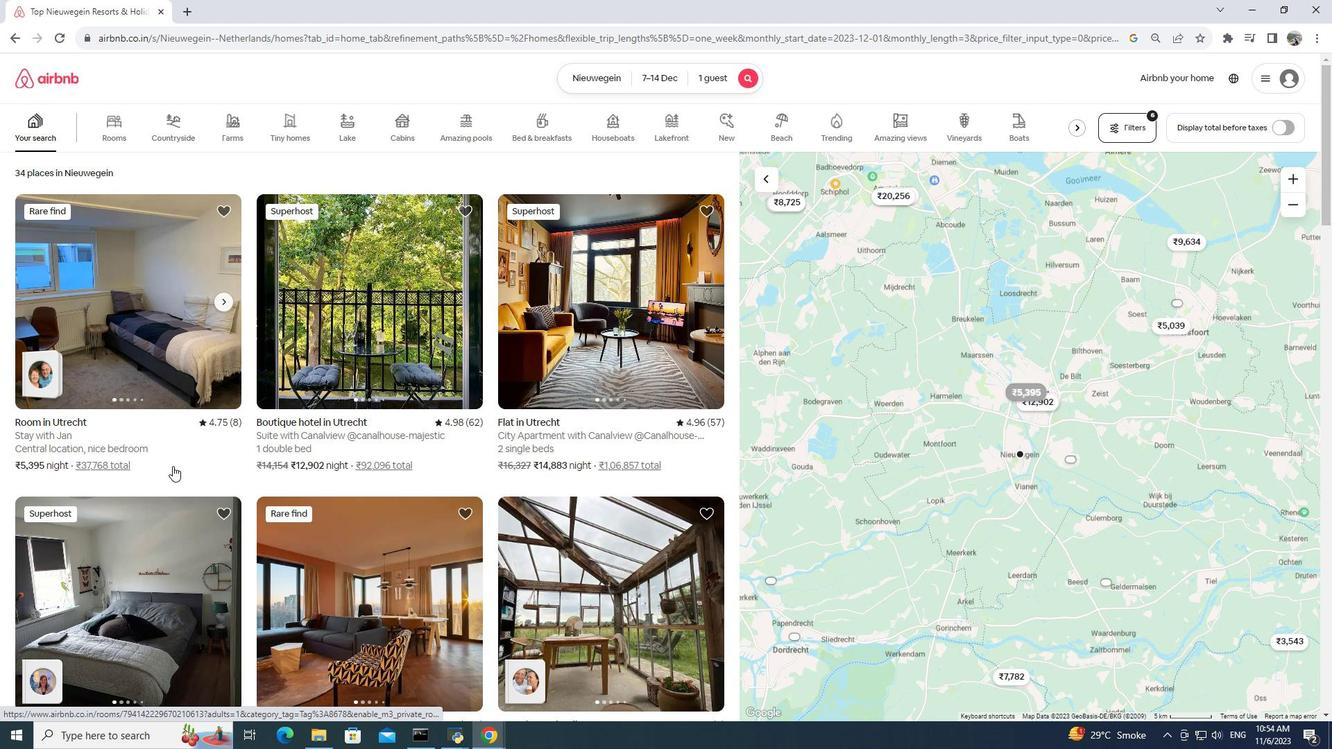 
Action: Mouse scrolled (170, 467) with delta (0, 0)
Screenshot: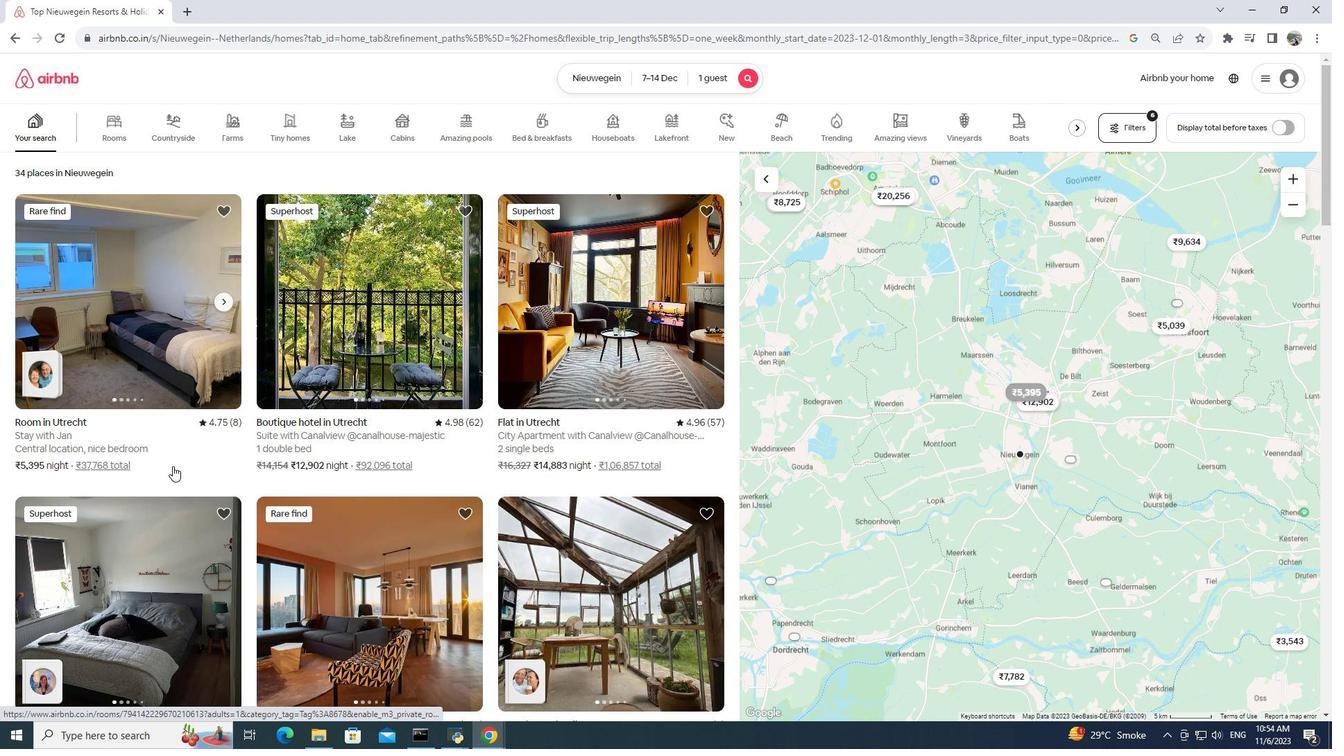 
Action: Mouse moved to (172, 466)
Screenshot: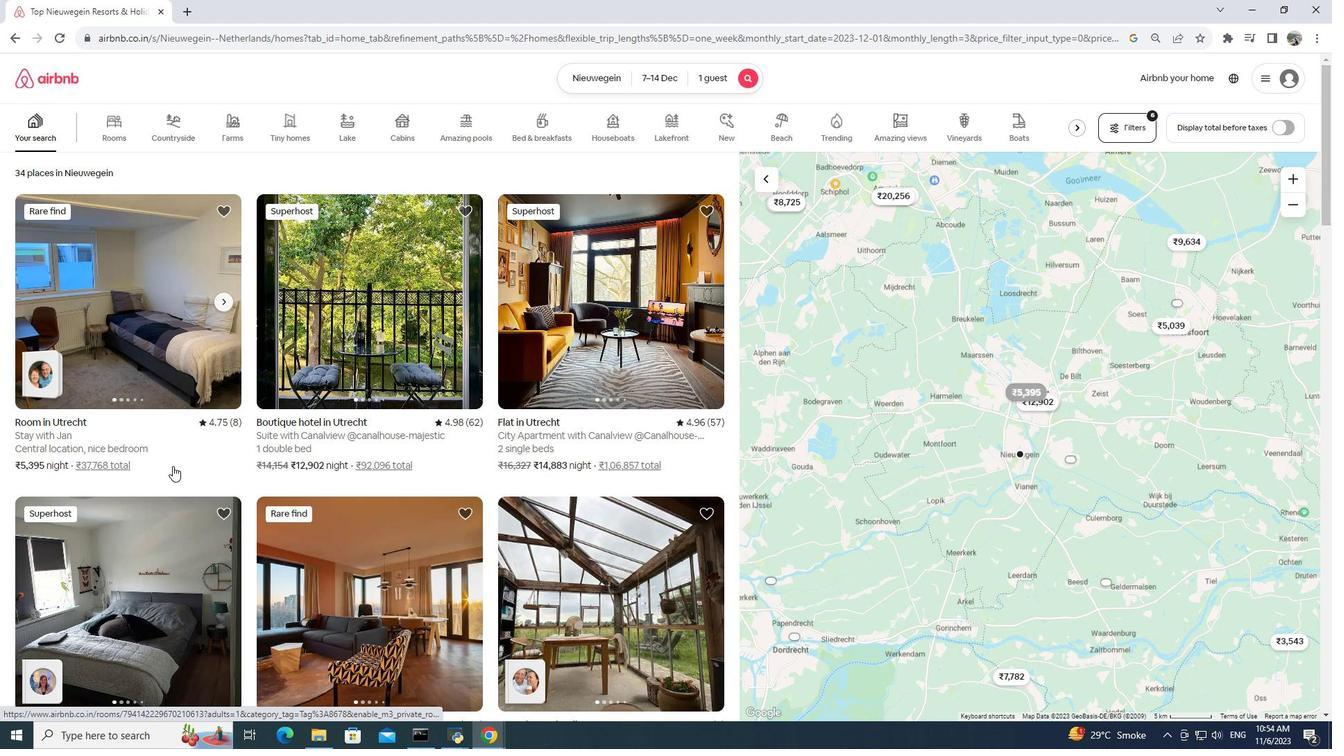 
Action: Mouse scrolled (172, 465) with delta (0, 0)
Screenshot: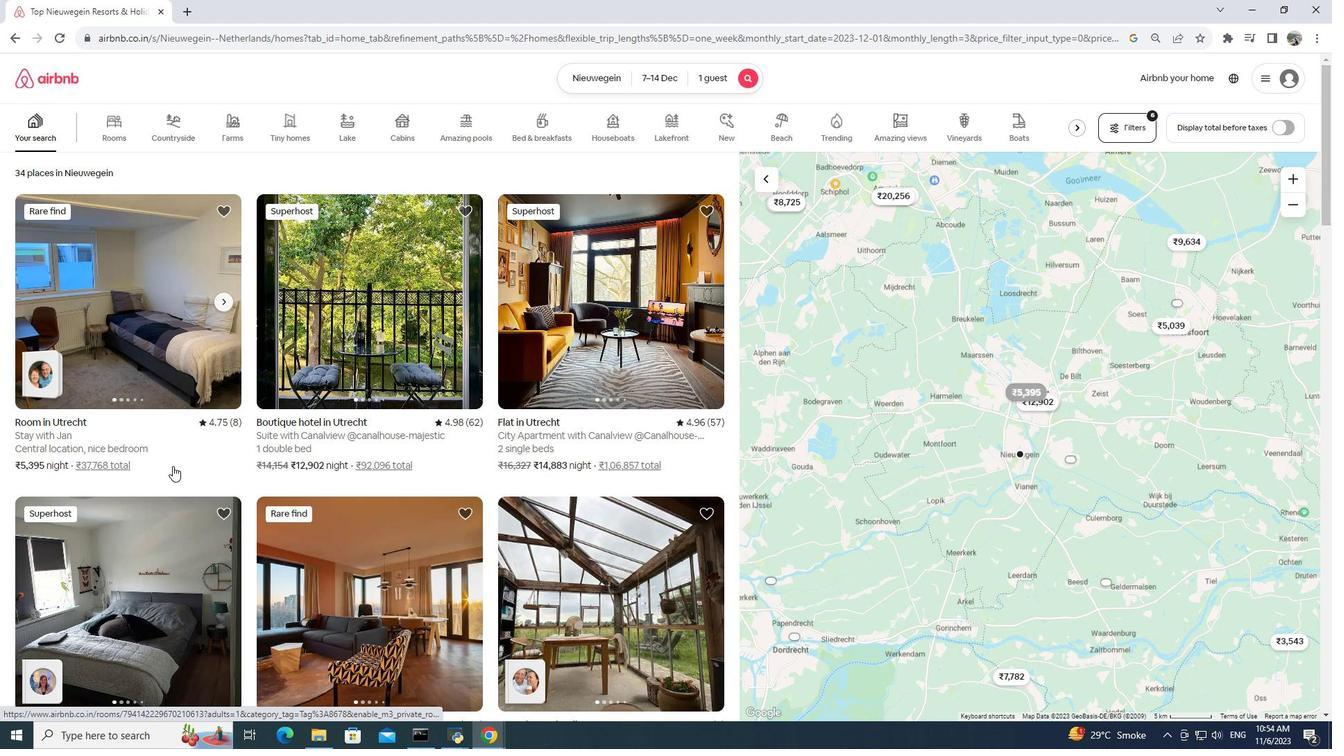 
Action: Mouse moved to (176, 462)
Screenshot: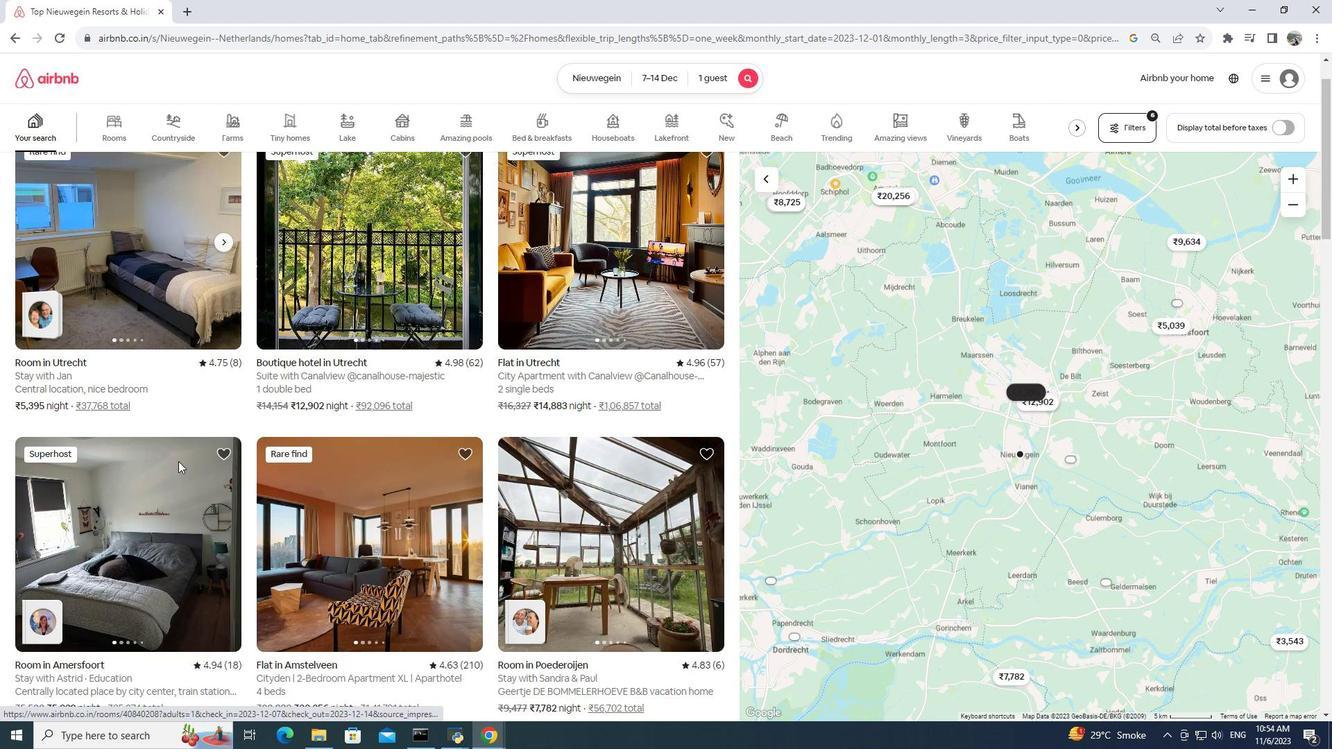 
Action: Mouse scrolled (176, 462) with delta (0, 0)
Screenshot: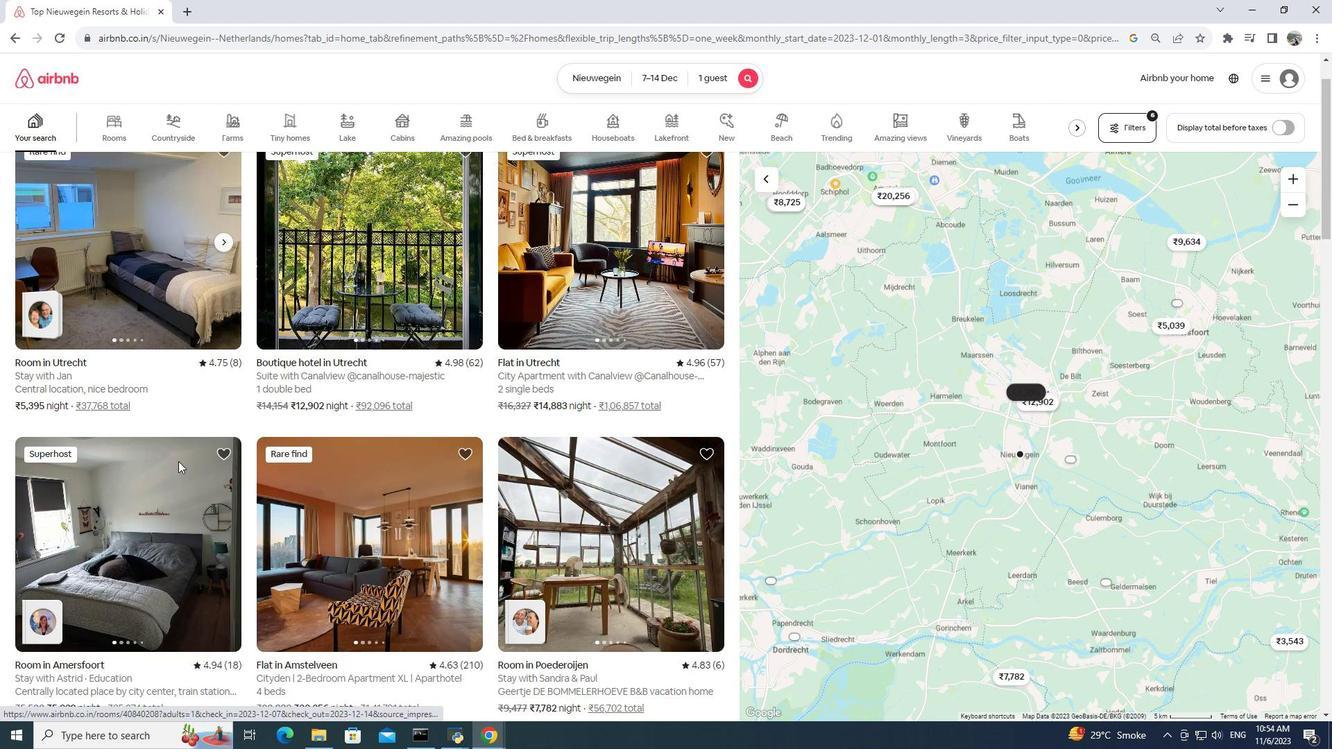 
Action: Mouse moved to (292, 430)
Screenshot: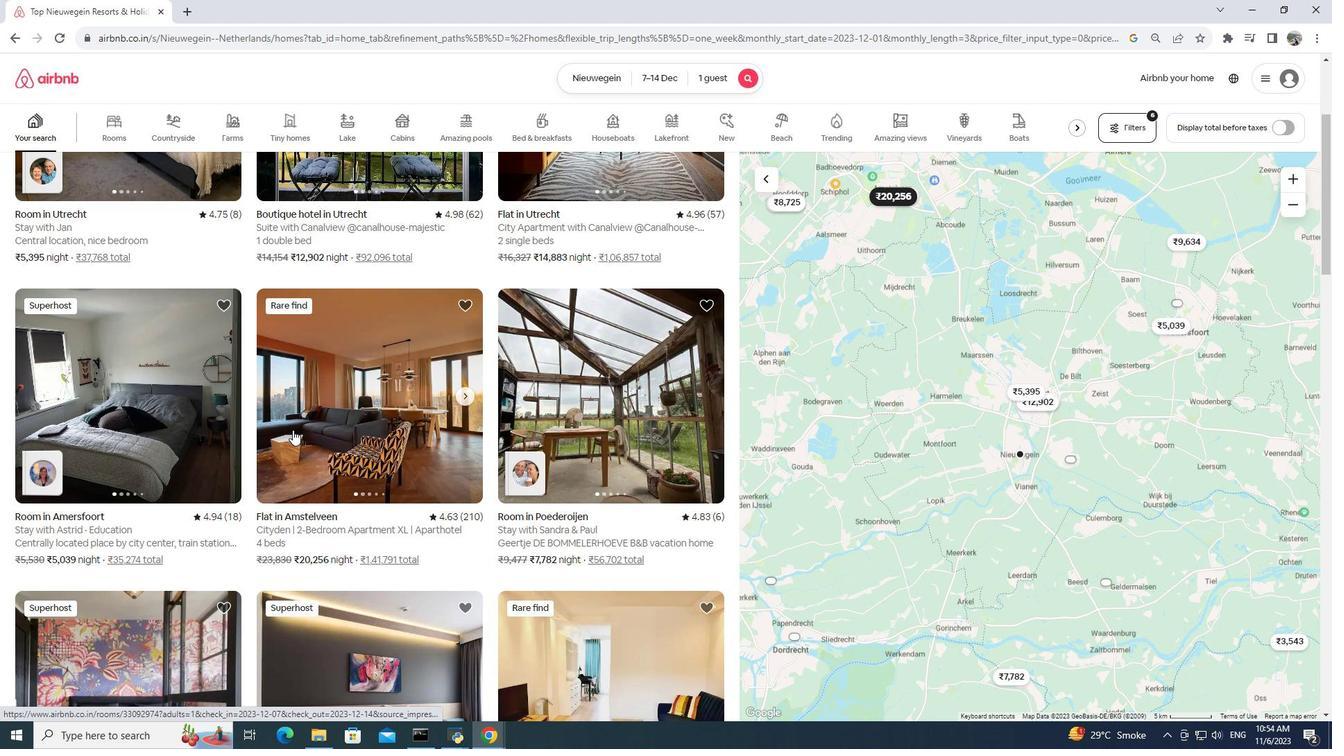 
Action: Mouse scrolled (292, 429) with delta (0, 0)
Screenshot: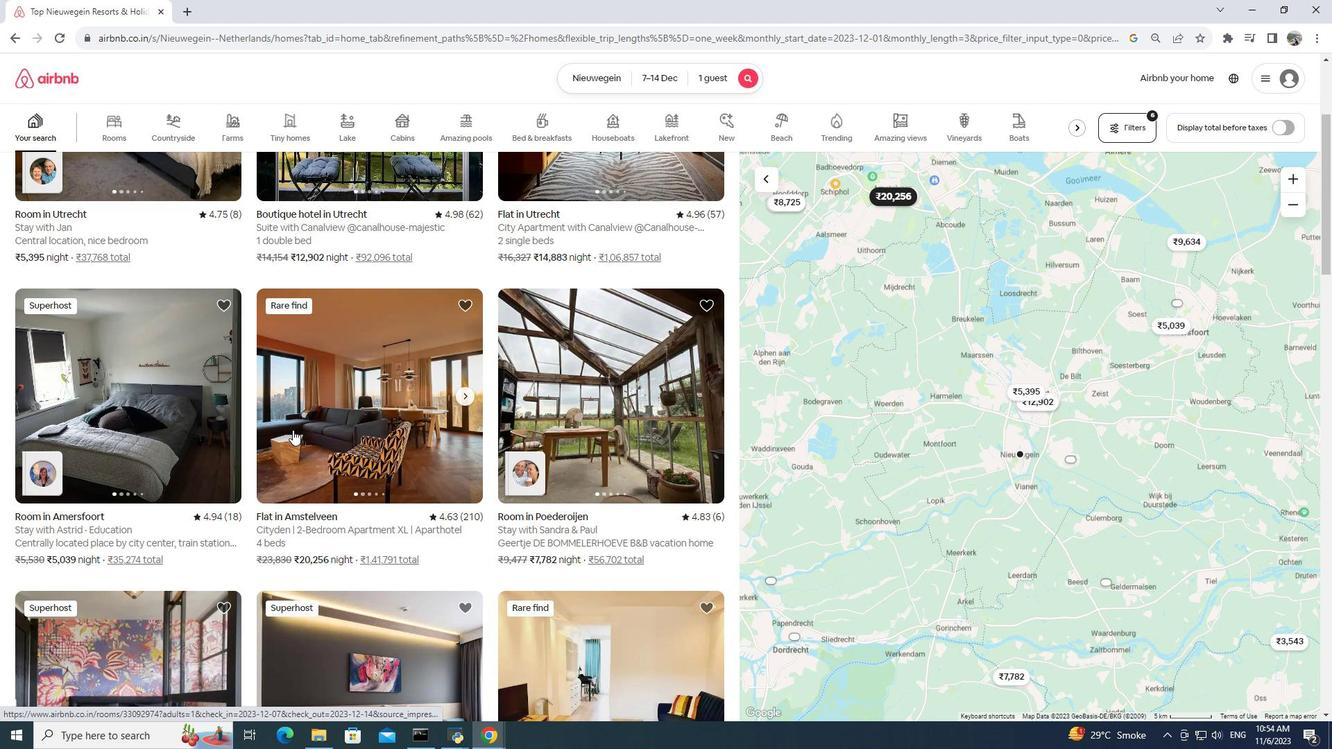 
Action: Mouse scrolled (292, 429) with delta (0, 0)
Screenshot: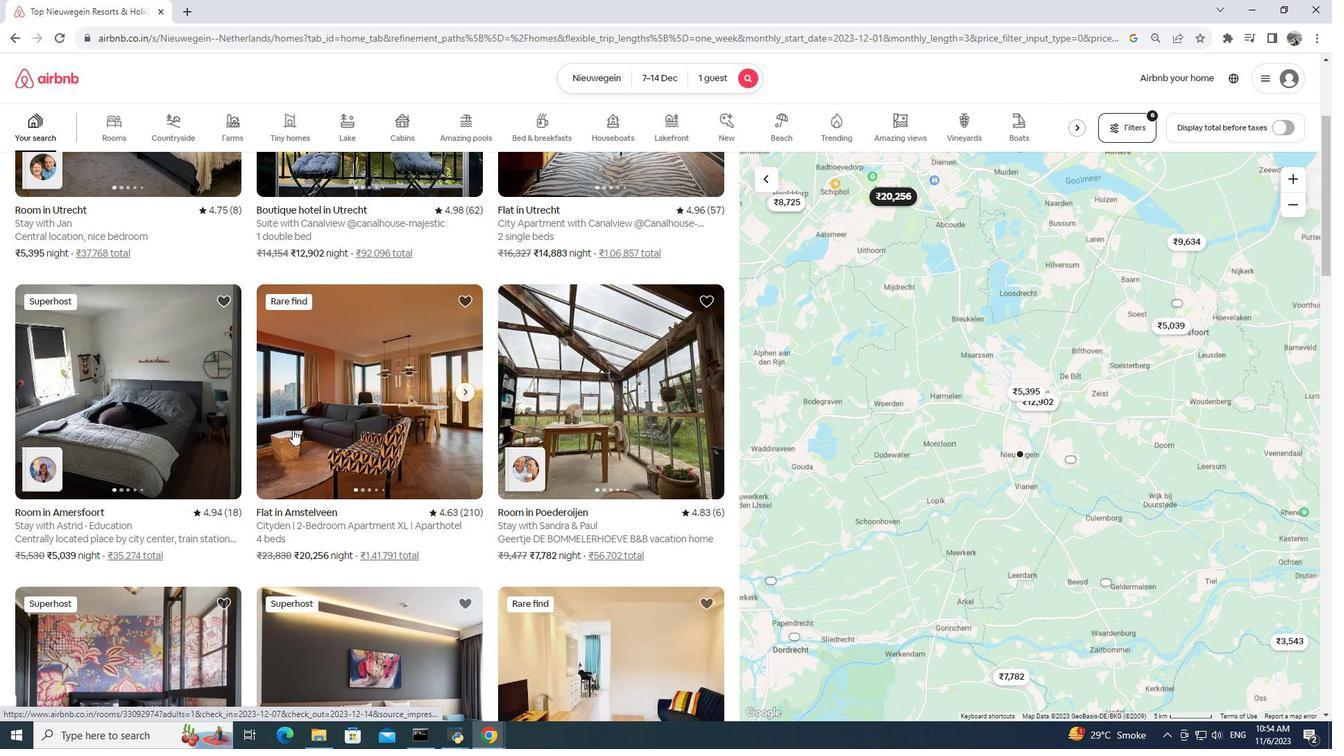 
Action: Mouse scrolled (292, 429) with delta (0, 0)
Screenshot: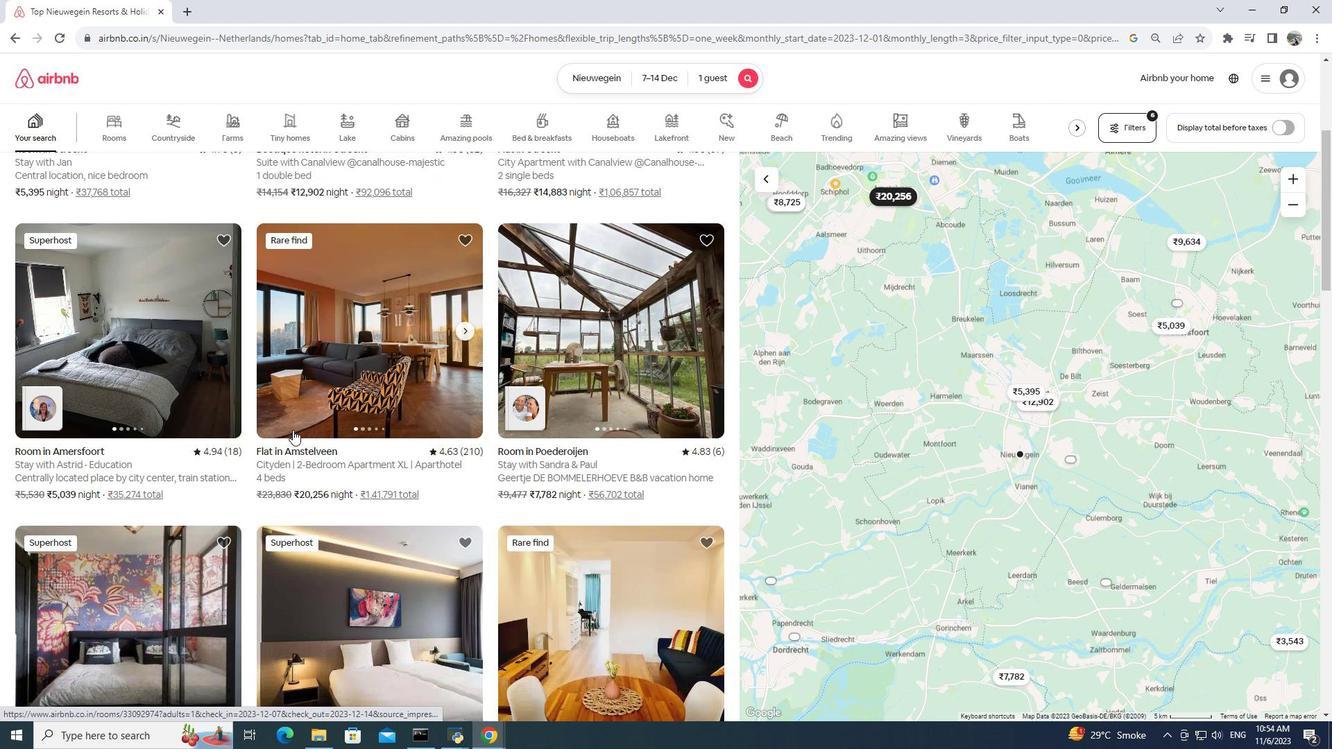 
Action: Mouse scrolled (292, 429) with delta (0, 0)
Screenshot: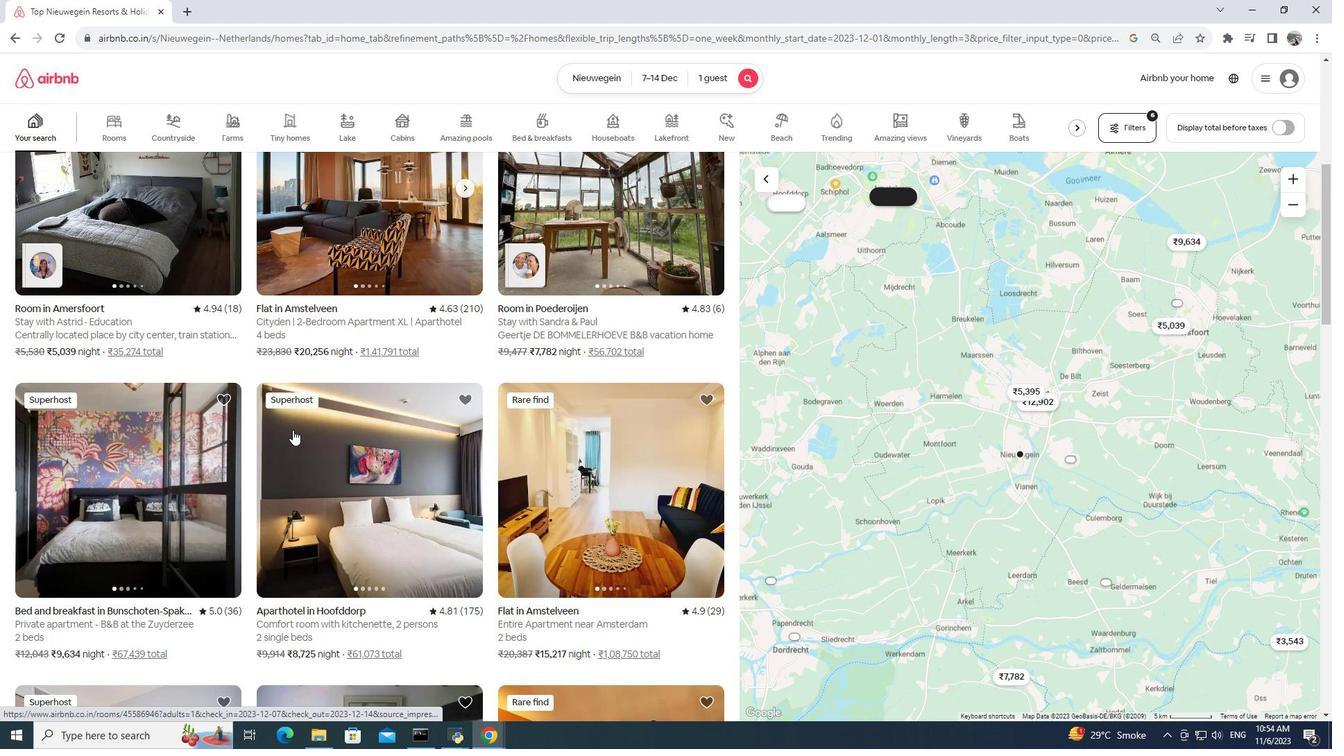 
Action: Mouse scrolled (292, 429) with delta (0, 0)
Screenshot: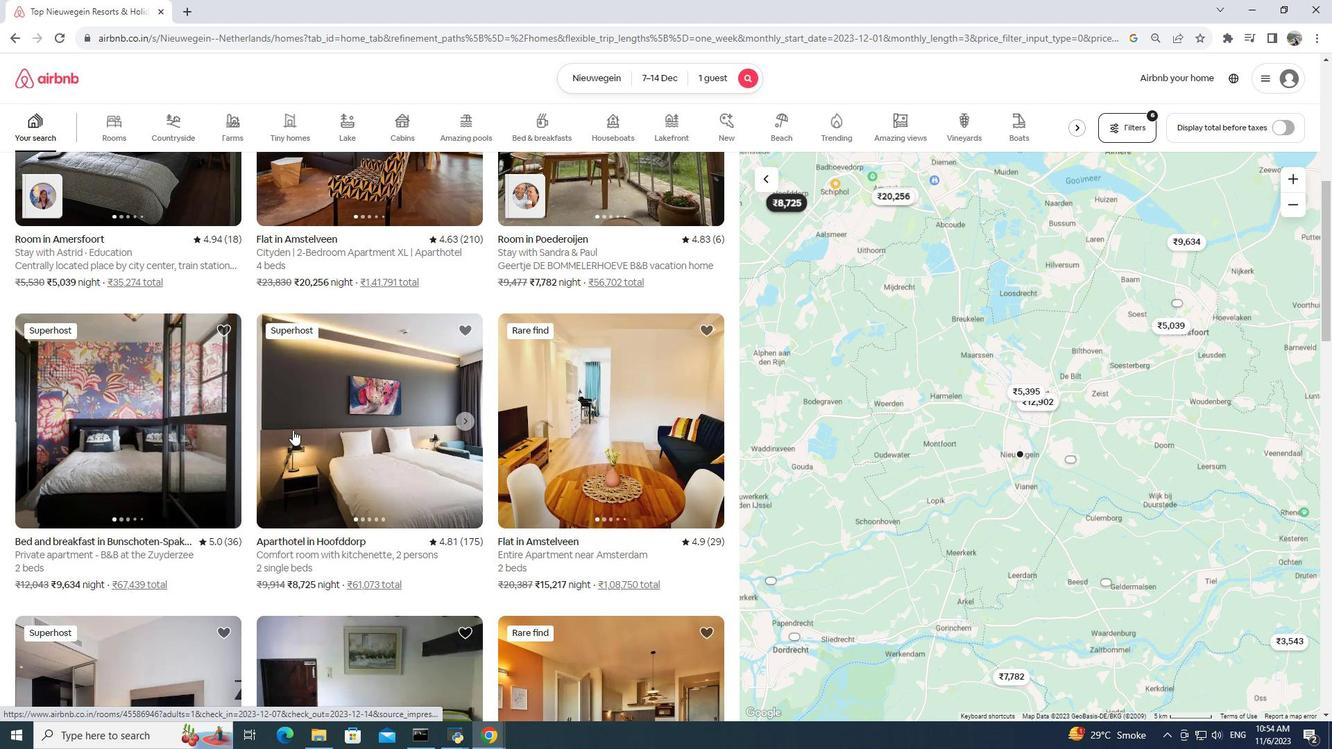 
Action: Mouse scrolled (292, 429) with delta (0, 0)
Screenshot: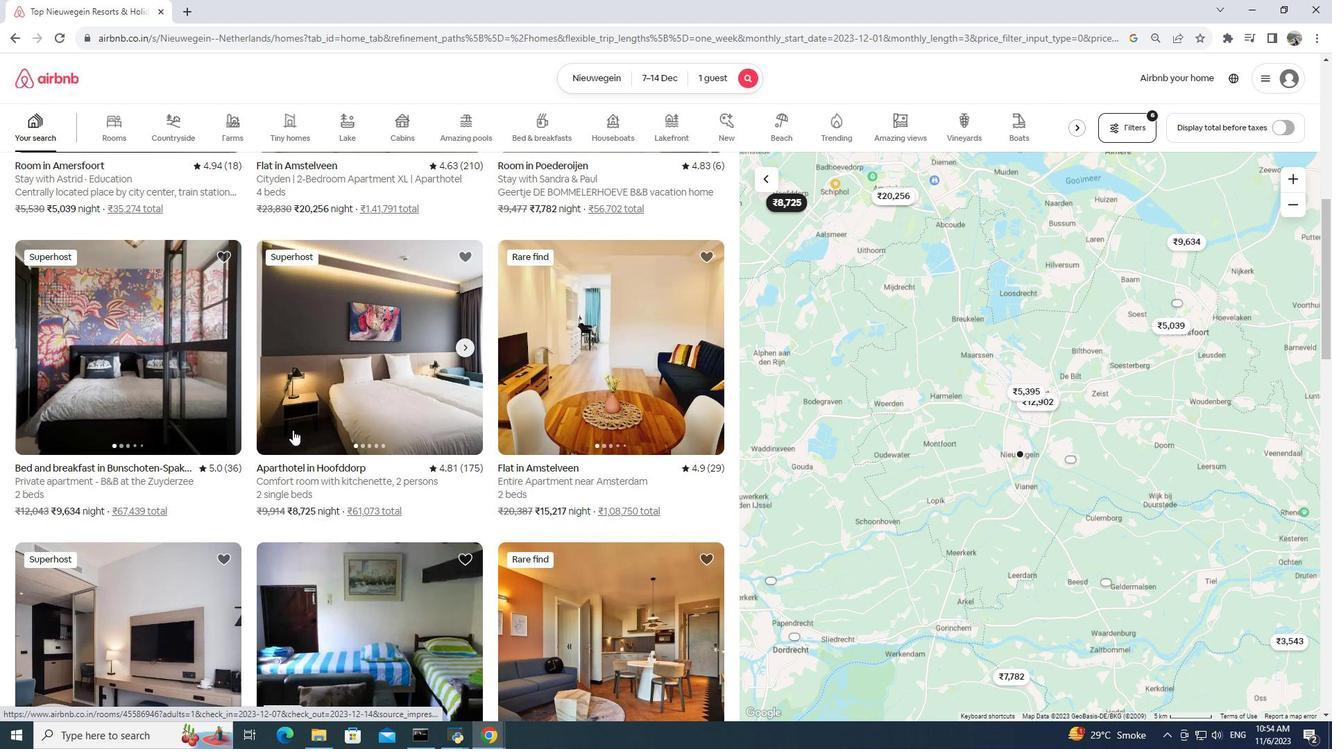 
Action: Mouse scrolled (292, 429) with delta (0, 0)
Screenshot: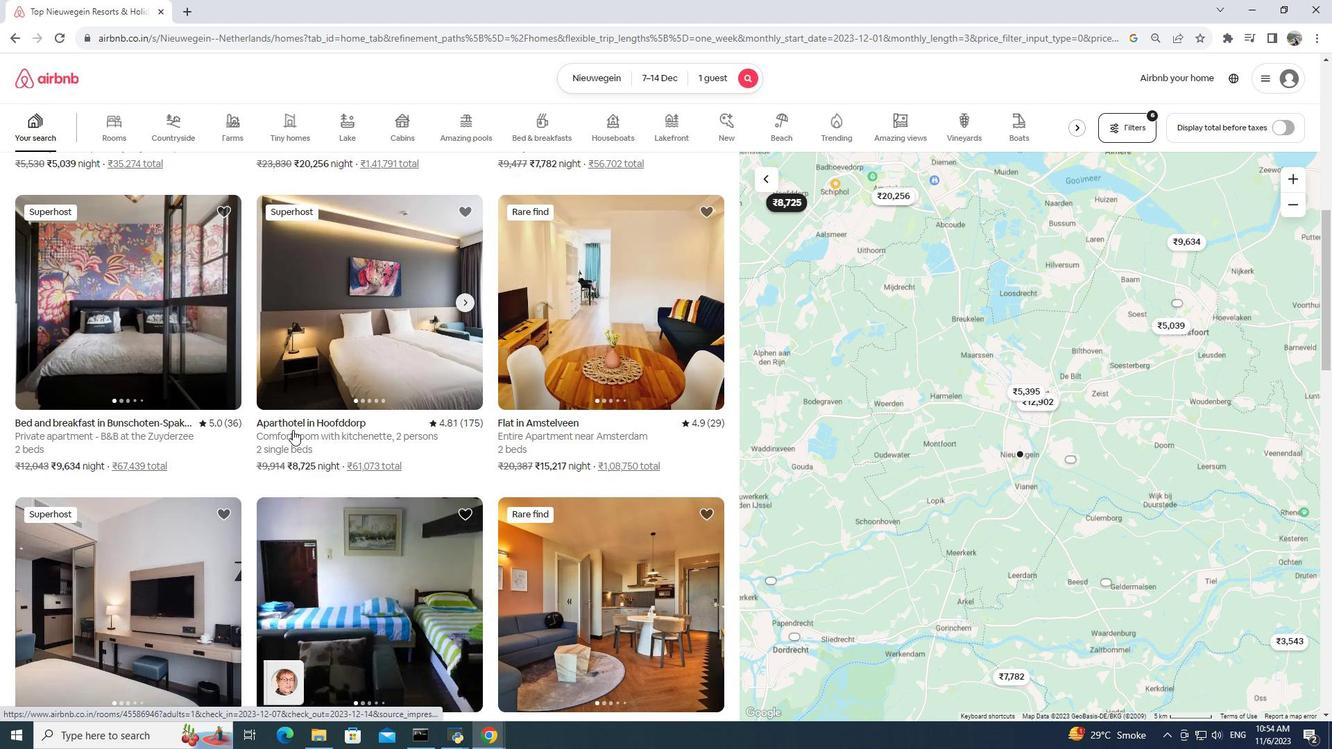 
Action: Mouse scrolled (292, 429) with delta (0, 0)
Screenshot: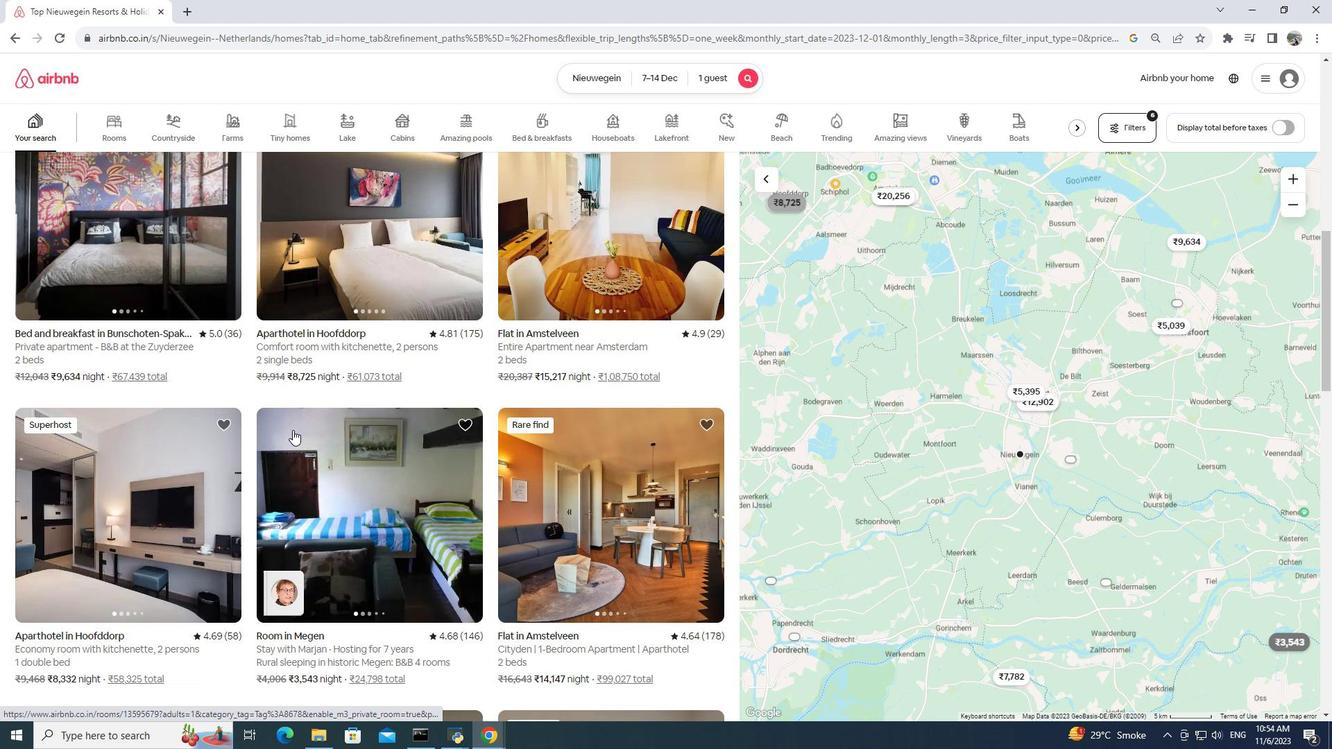 
Action: Mouse scrolled (292, 429) with delta (0, 0)
Screenshot: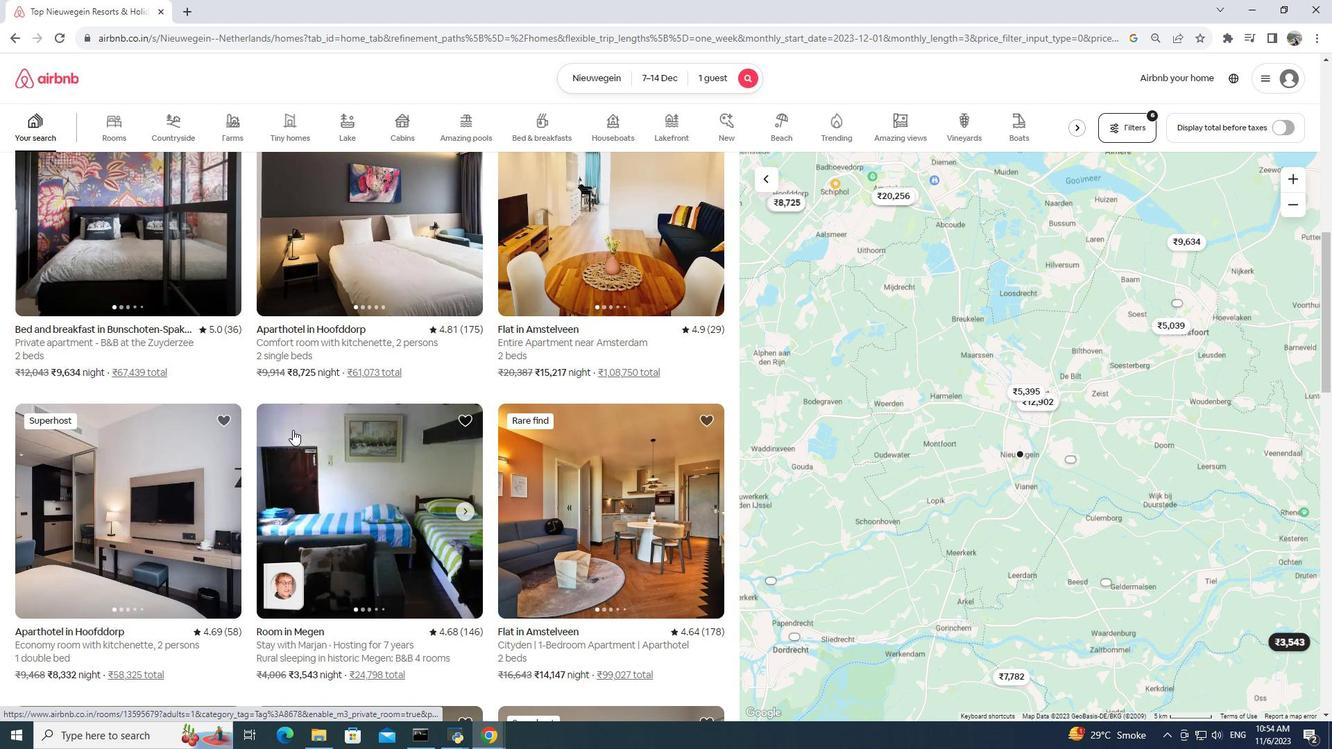 
Action: Mouse scrolled (292, 429) with delta (0, 0)
Screenshot: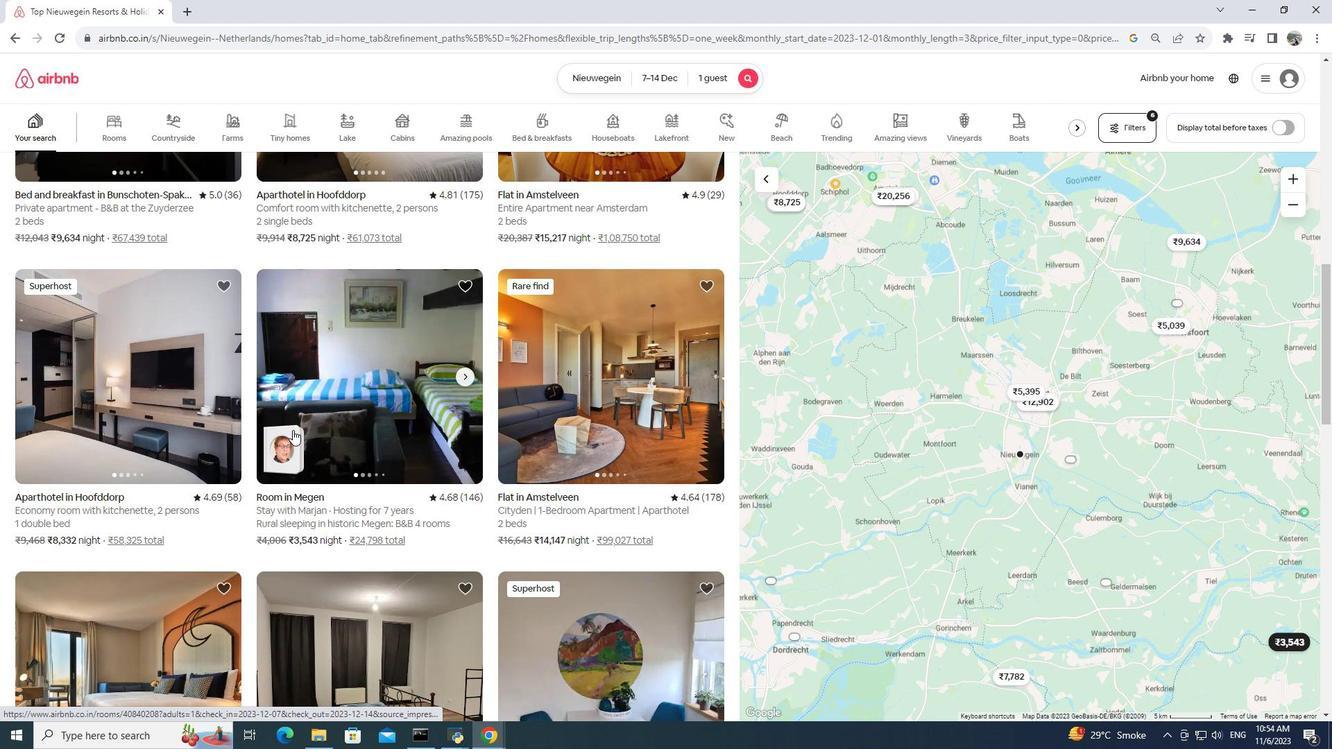 
Action: Mouse scrolled (292, 429) with delta (0, 0)
Screenshot: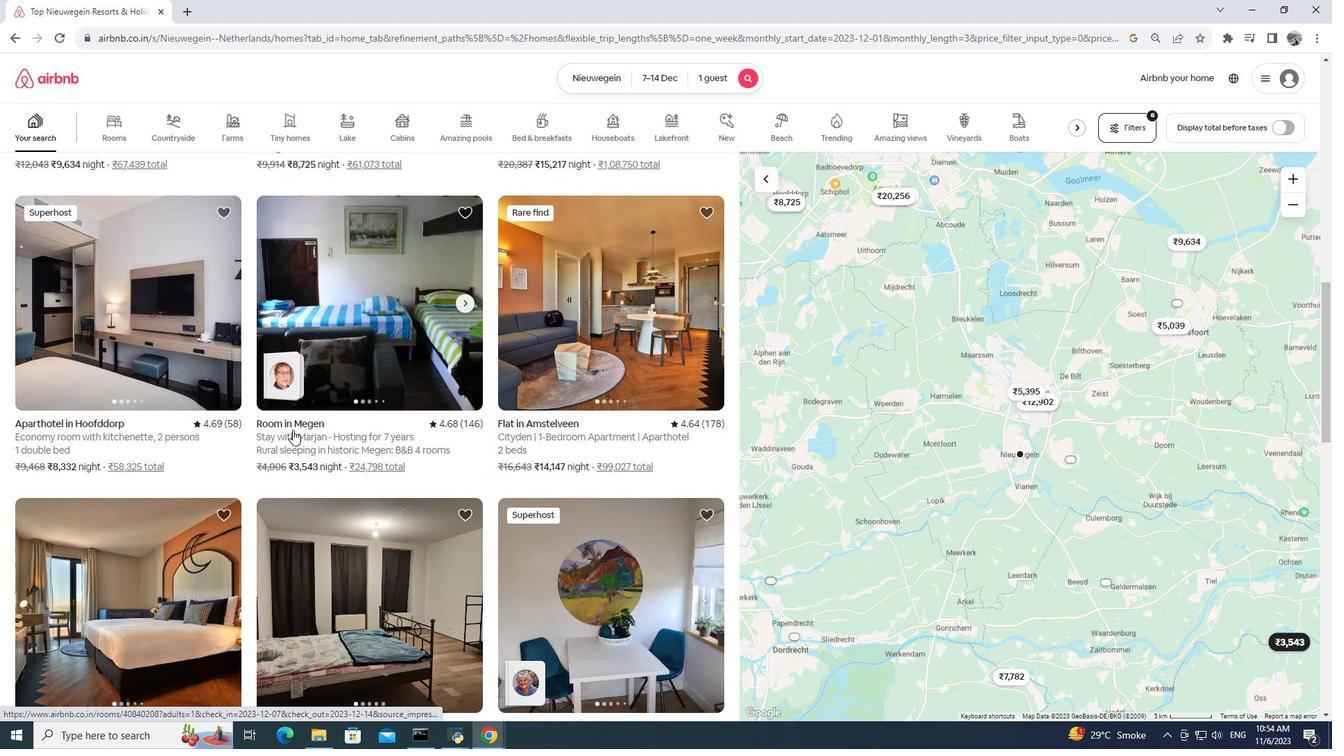 
Action: Mouse moved to (190, 292)
Screenshot: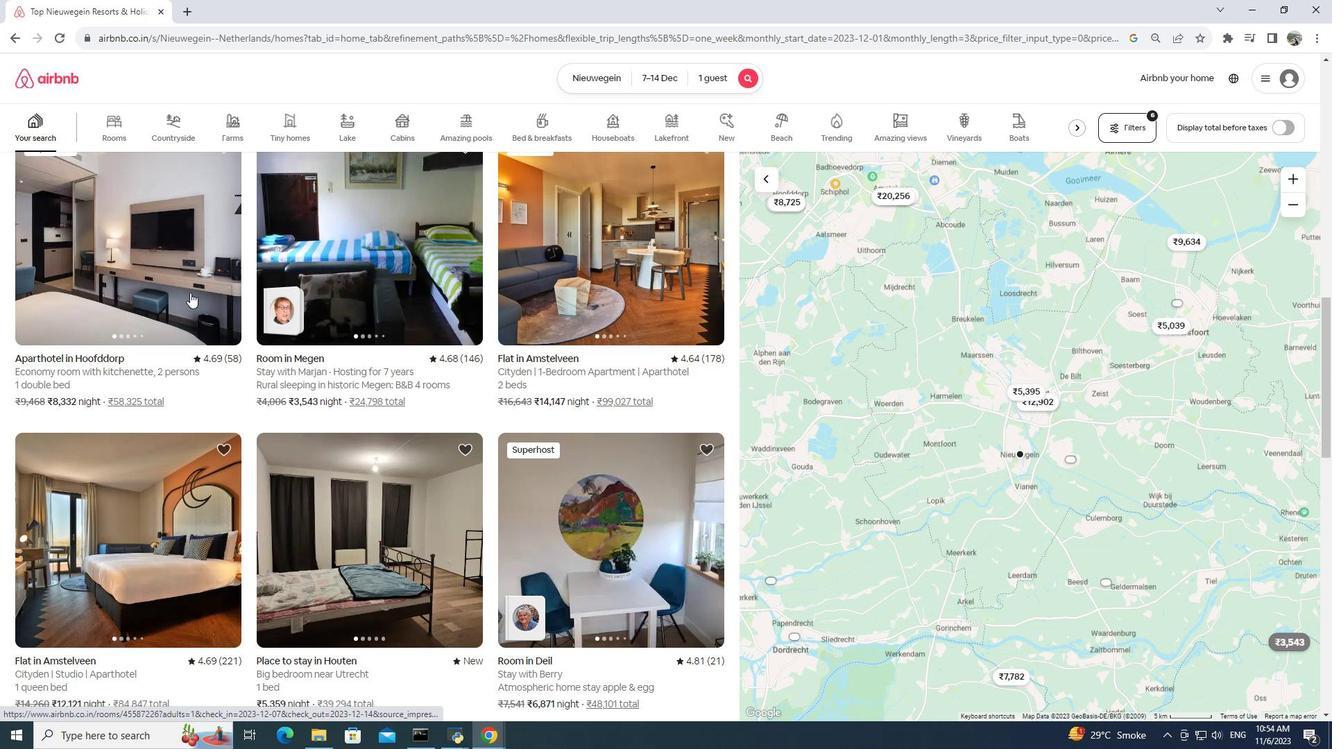 
Action: Mouse pressed left at (190, 292)
Screenshot: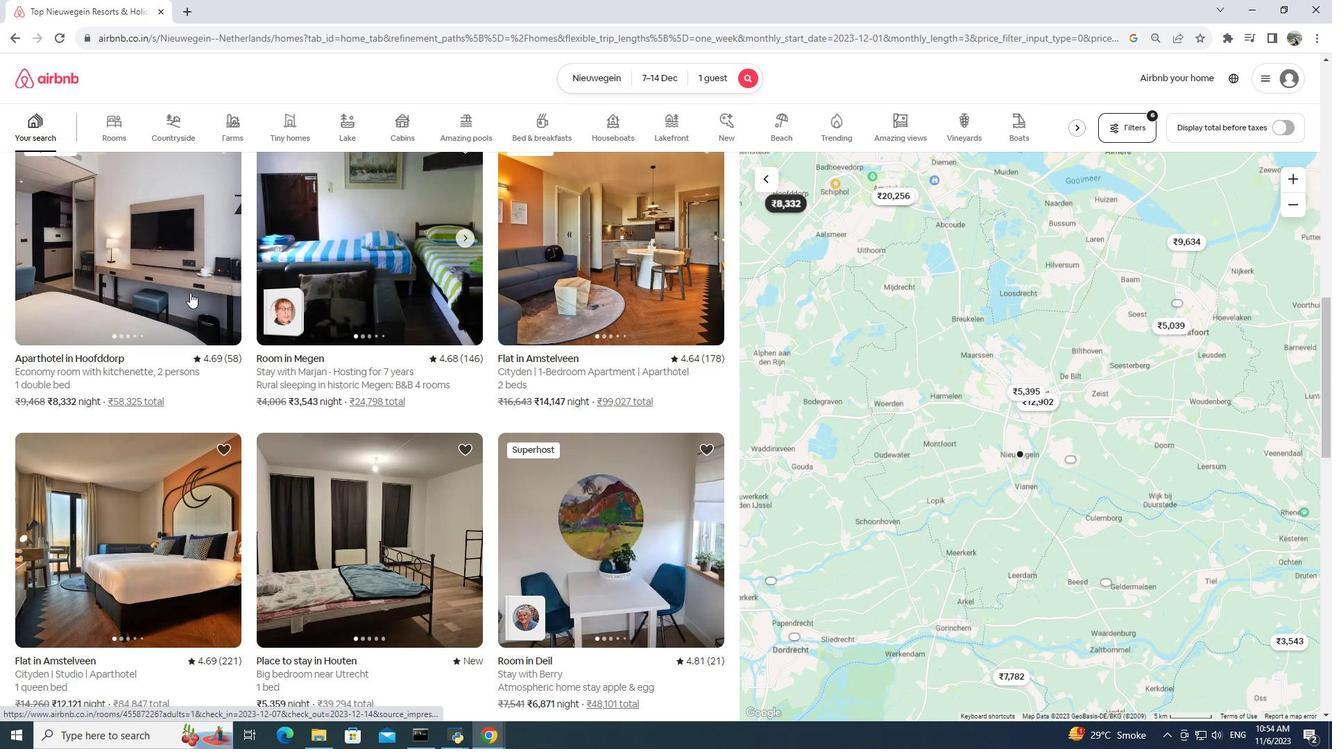 
Action: Mouse pressed left at (190, 292)
Screenshot: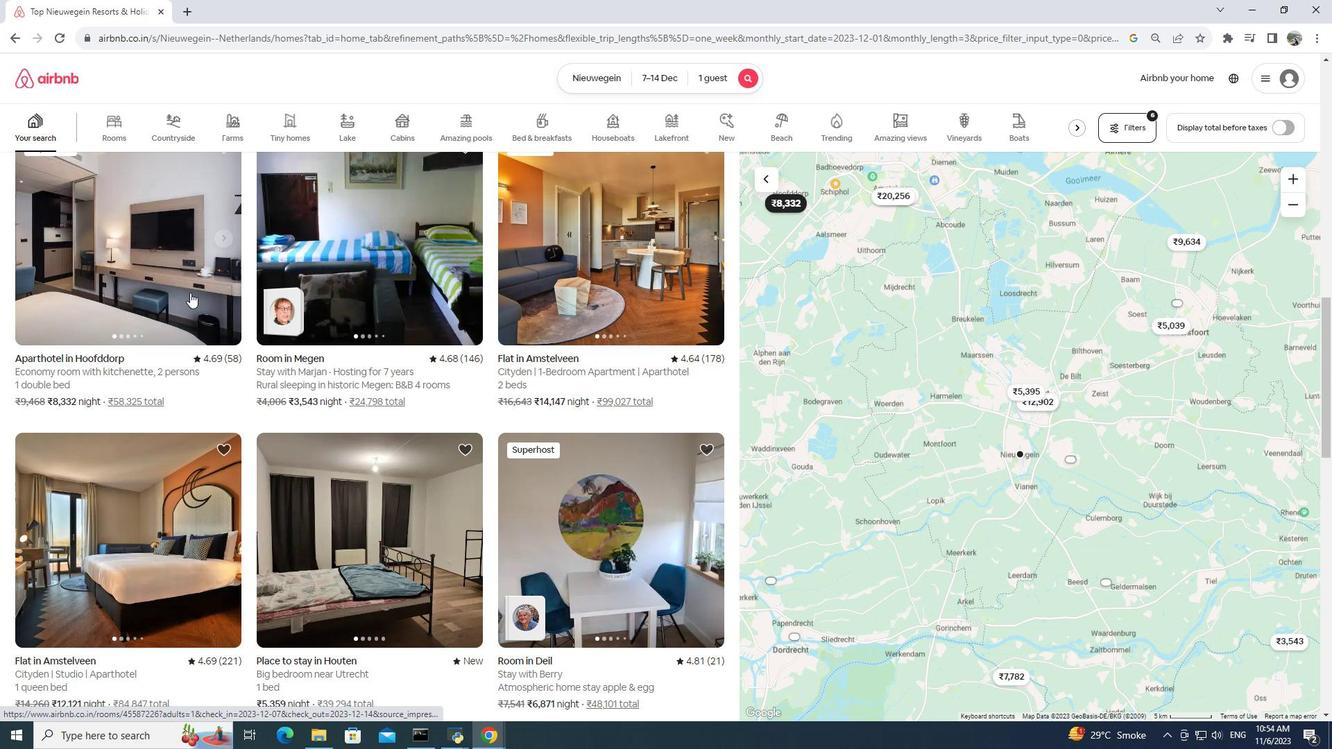 
Action: Mouse moved to (208, 347)
Screenshot: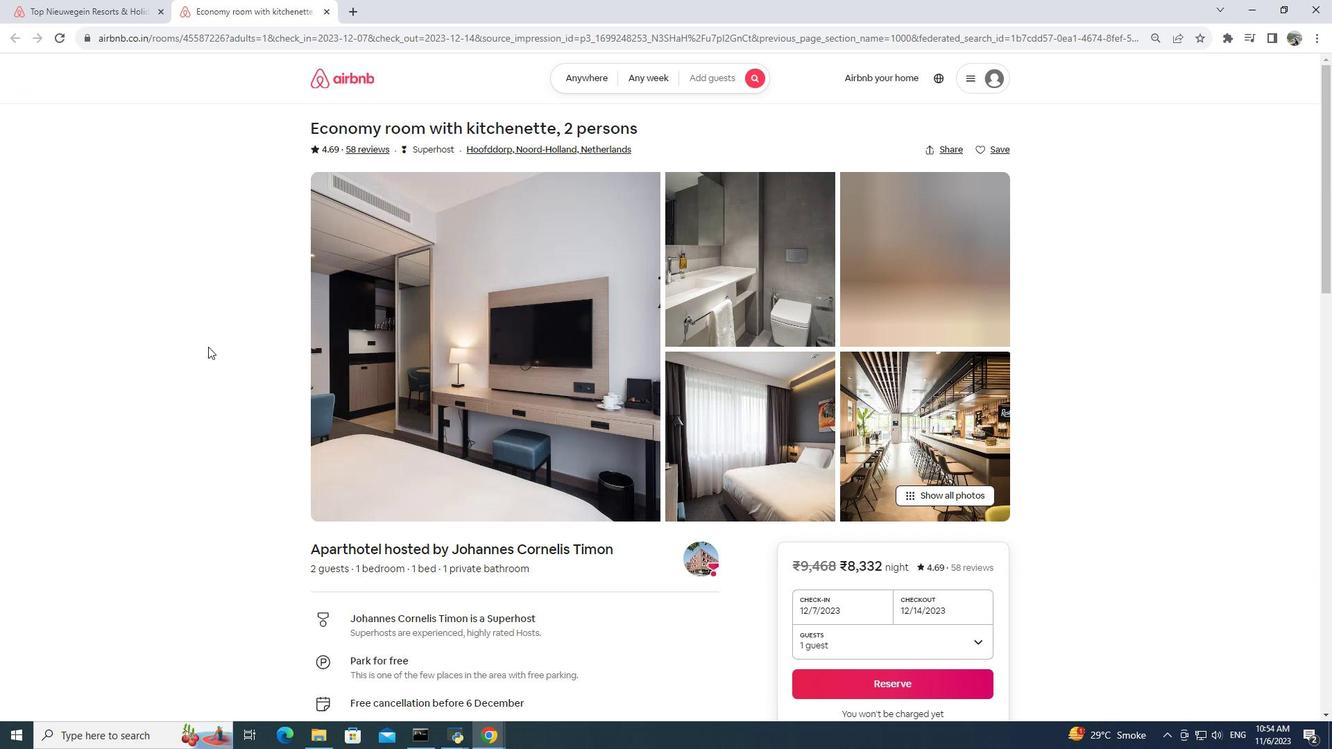 
Action: Mouse scrolled (208, 347) with delta (0, 0)
Screenshot: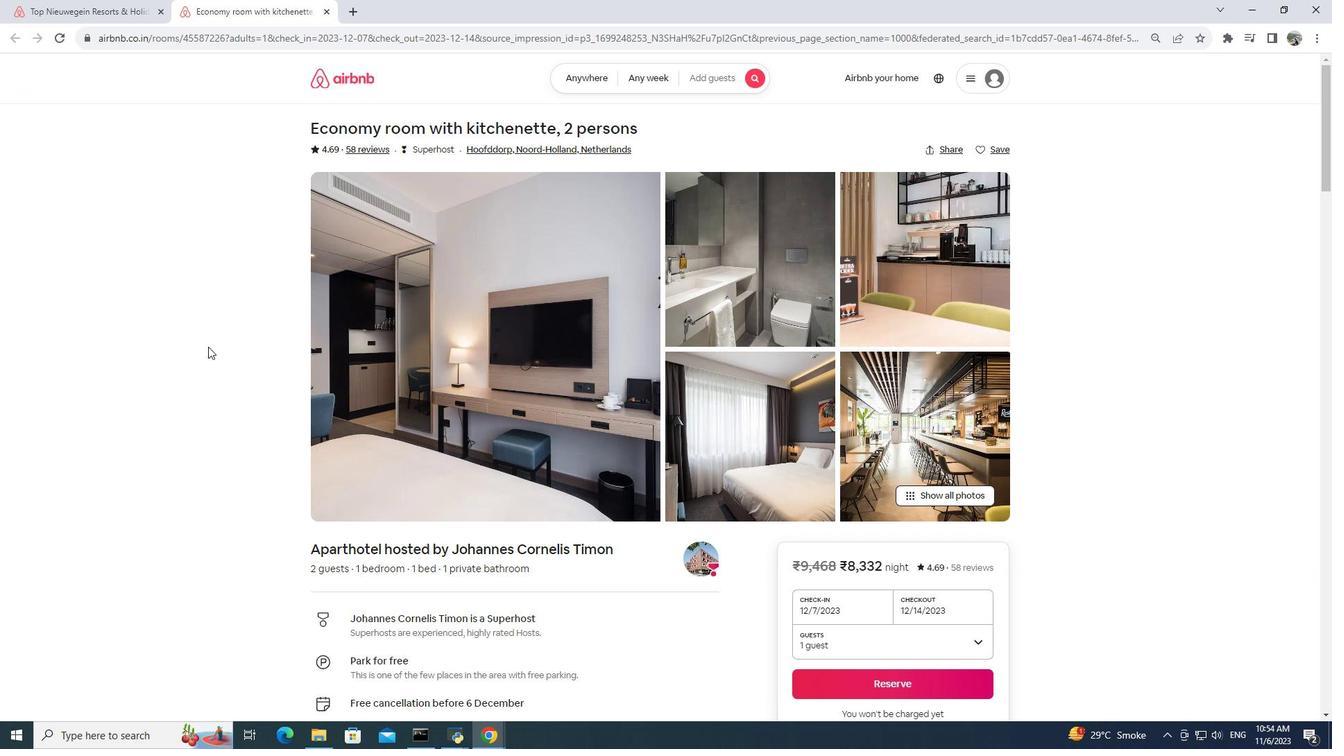 
Action: Mouse moved to (566, 460)
Screenshot: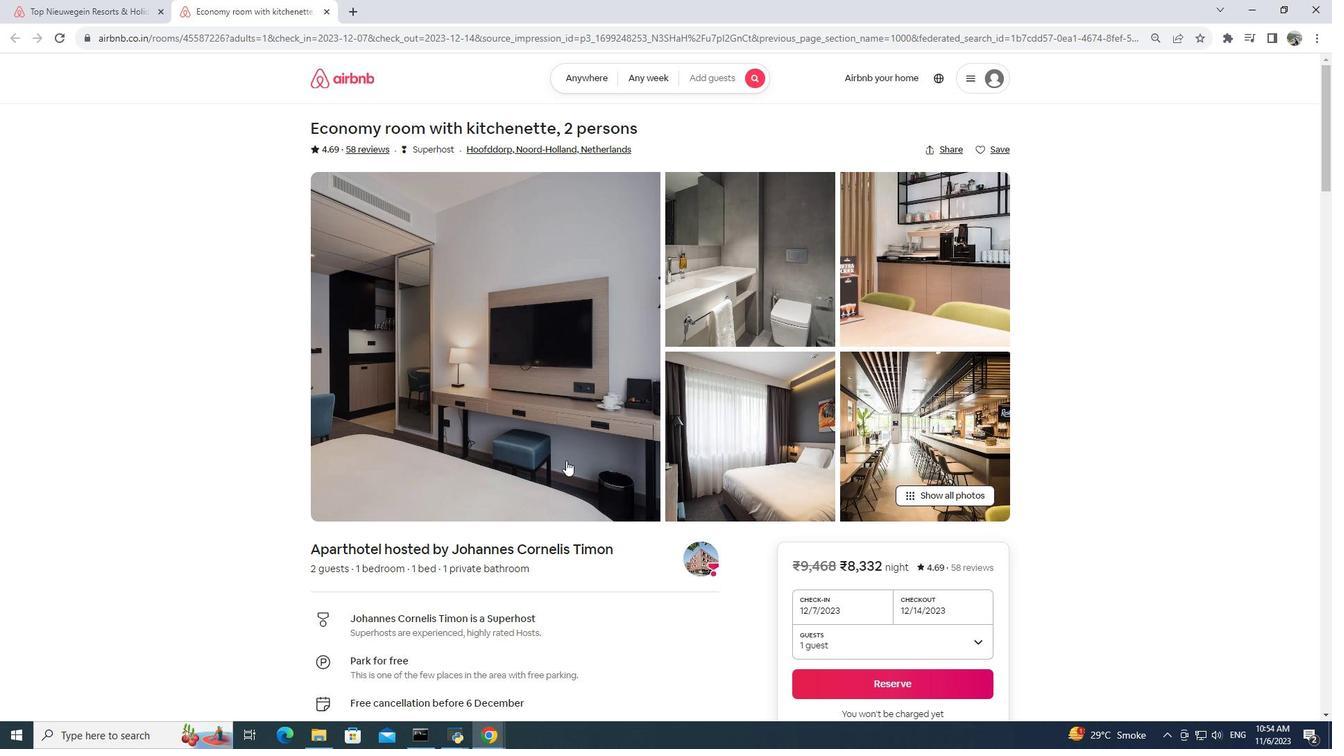 
Action: Mouse scrolled (566, 461) with delta (0, 0)
Screenshot: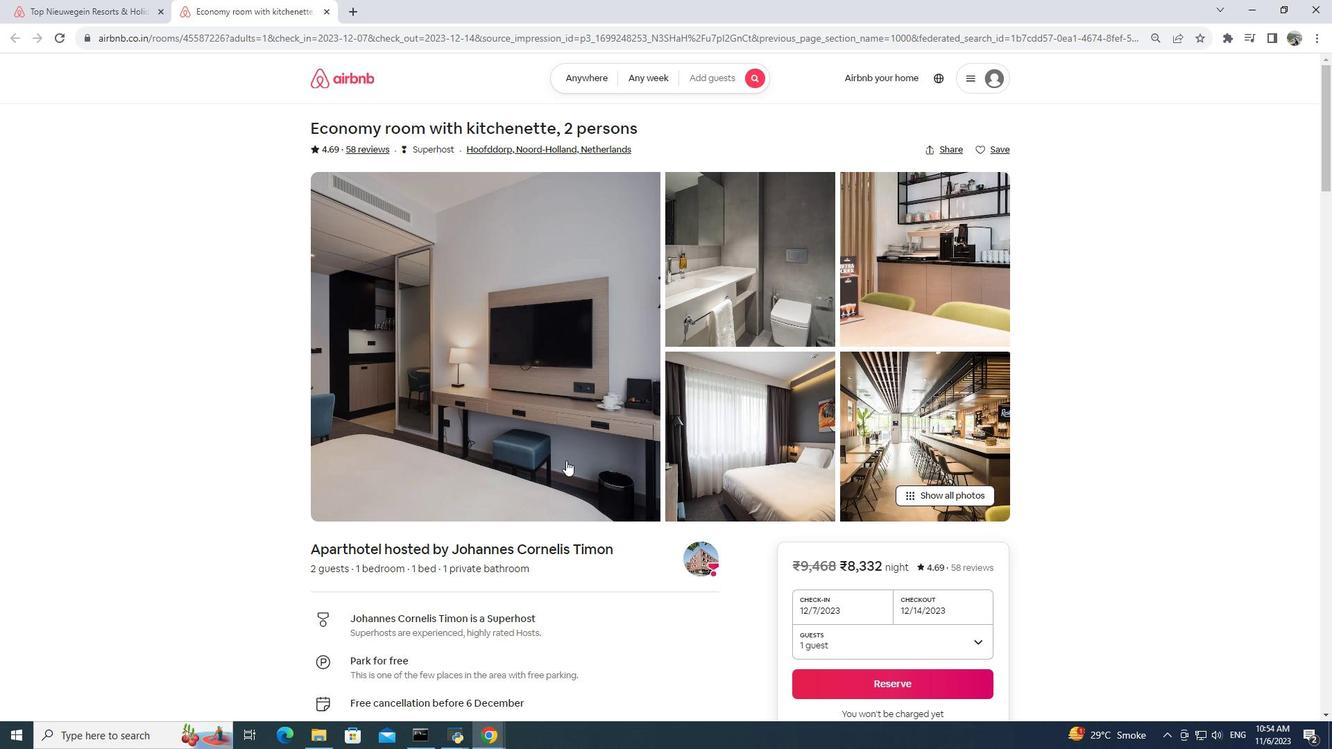 
Action: Mouse scrolled (566, 461) with delta (0, 0)
Screenshot: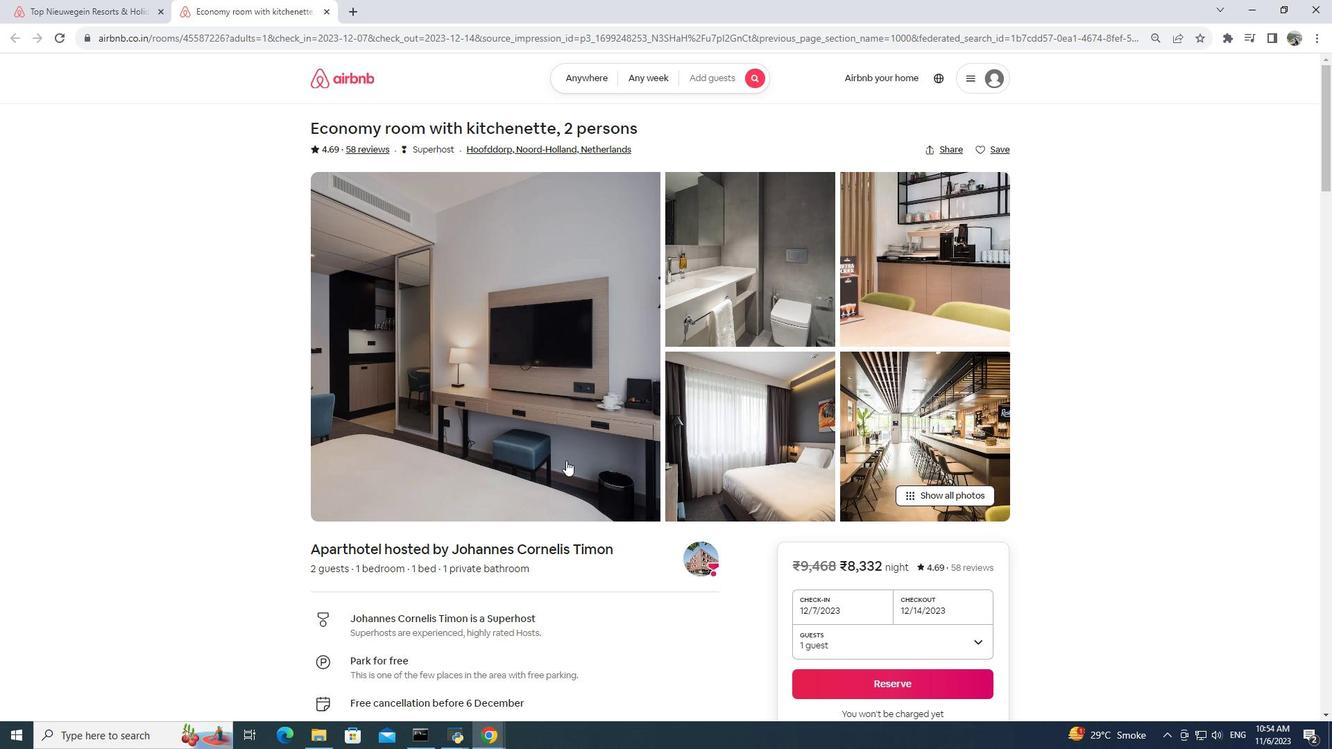 
Action: Mouse scrolled (566, 461) with delta (0, 0)
Screenshot: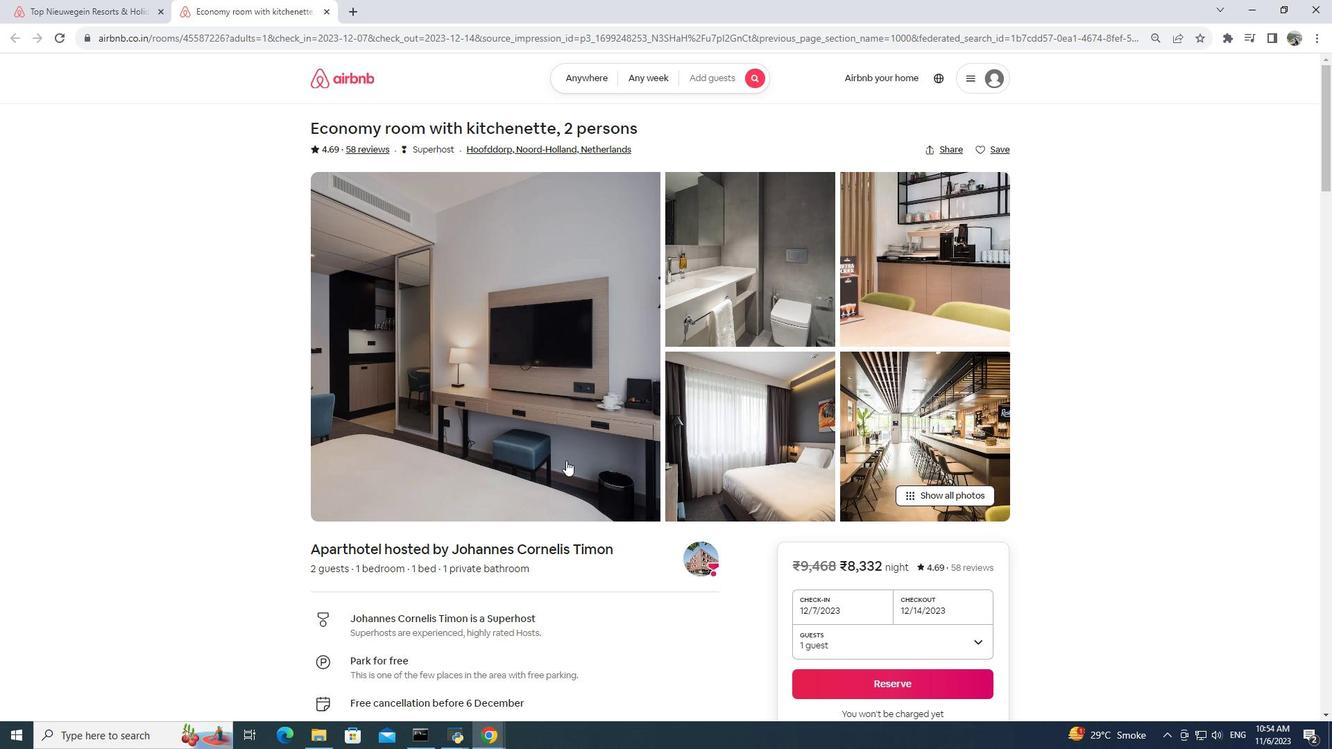 
Action: Mouse moved to (948, 487)
Screenshot: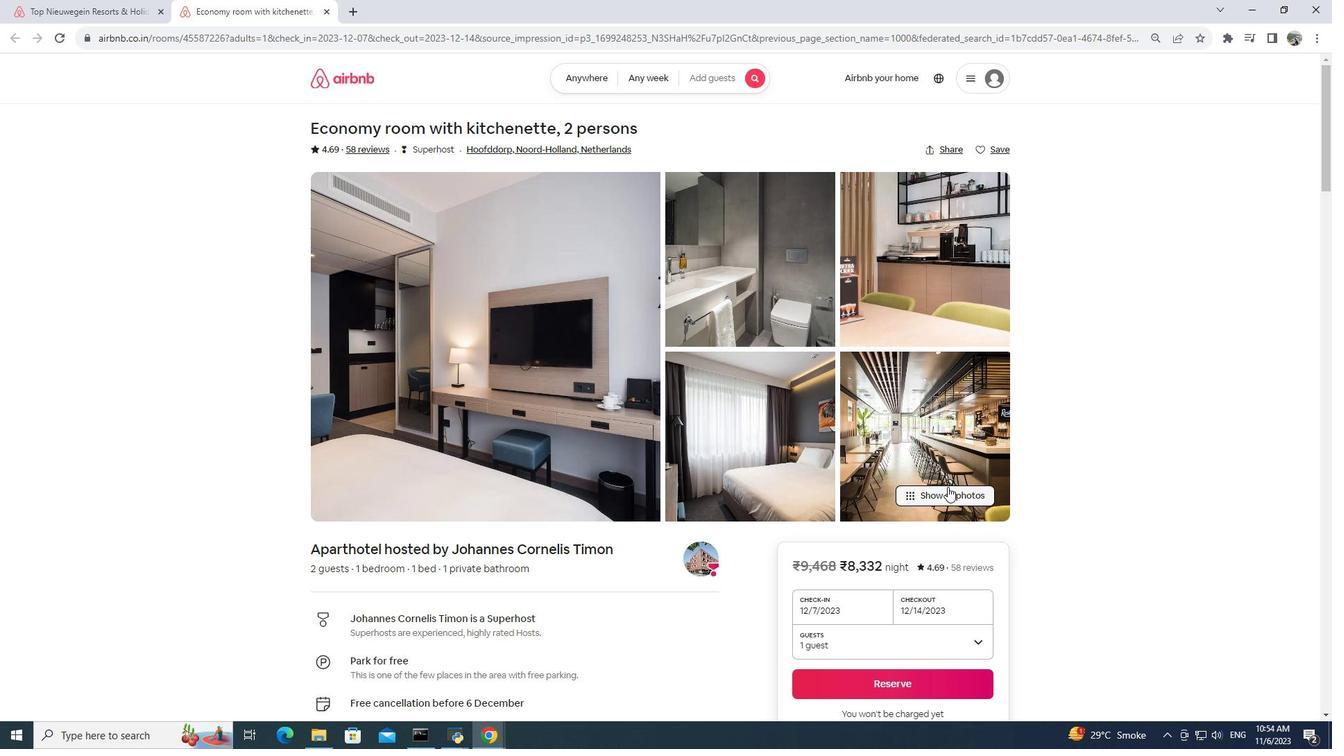 
Action: Mouse pressed left at (948, 487)
Screenshot: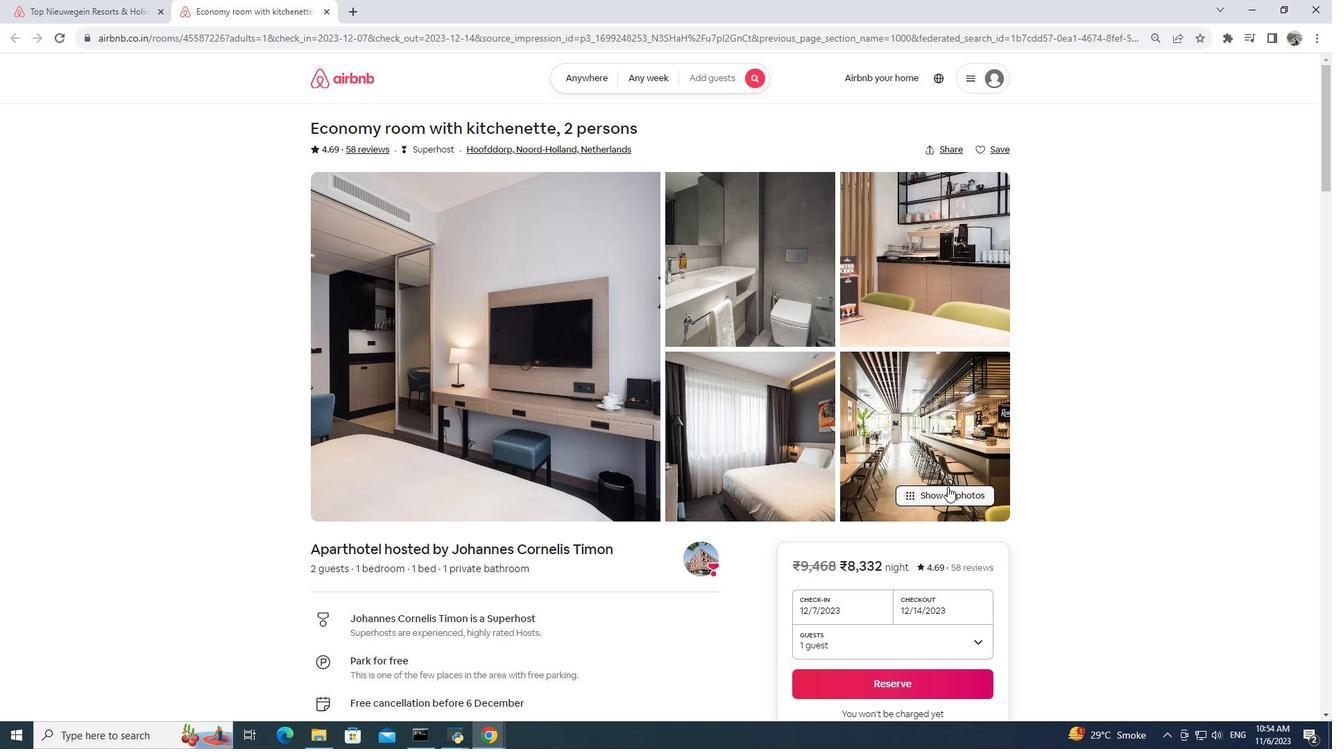 
Action: Mouse moved to (803, 462)
Screenshot: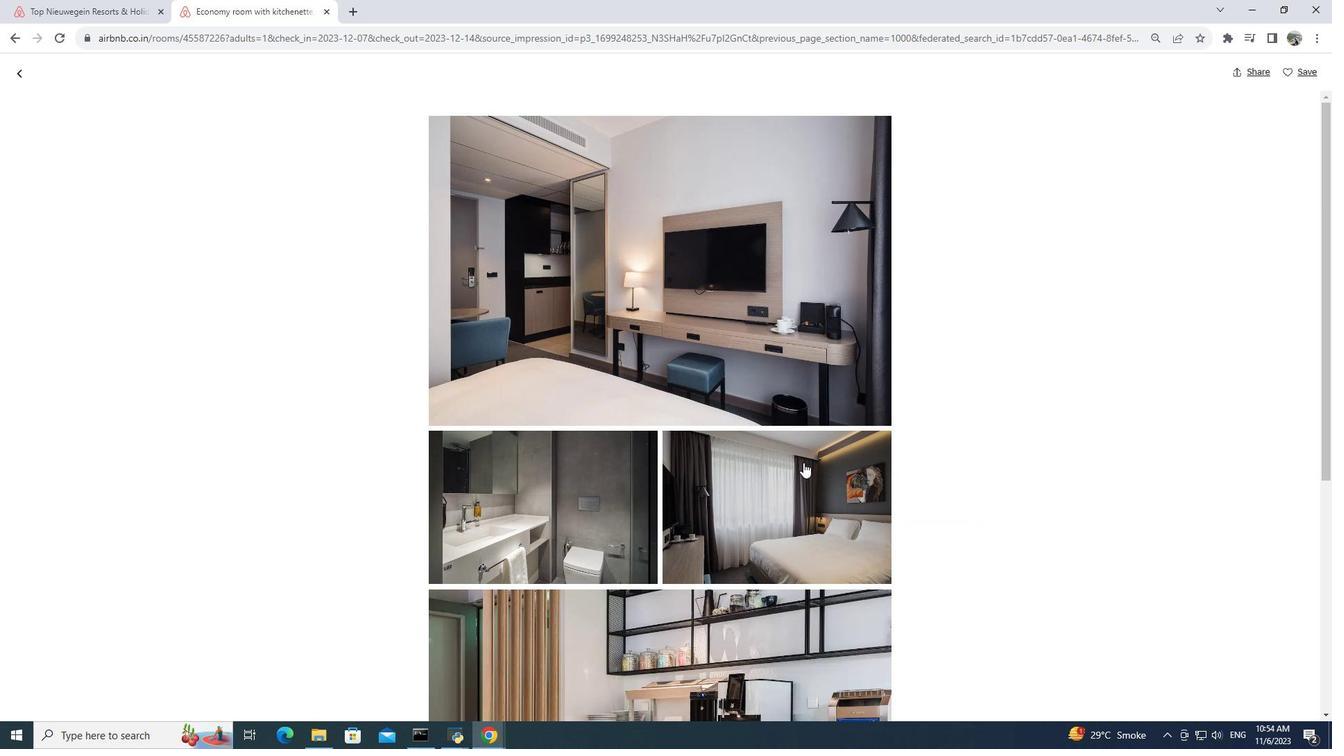 
Action: Mouse scrolled (803, 462) with delta (0, 0)
Screenshot: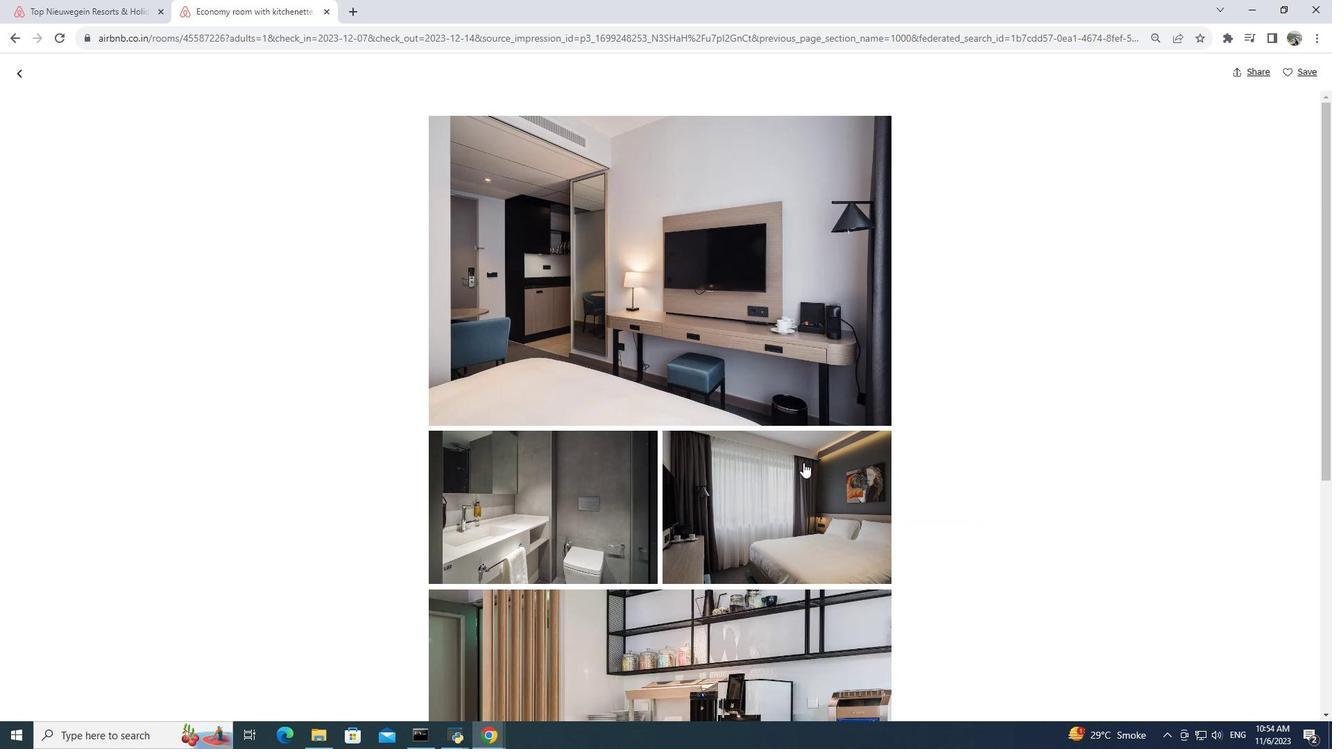 
Action: Mouse scrolled (803, 462) with delta (0, 0)
Screenshot: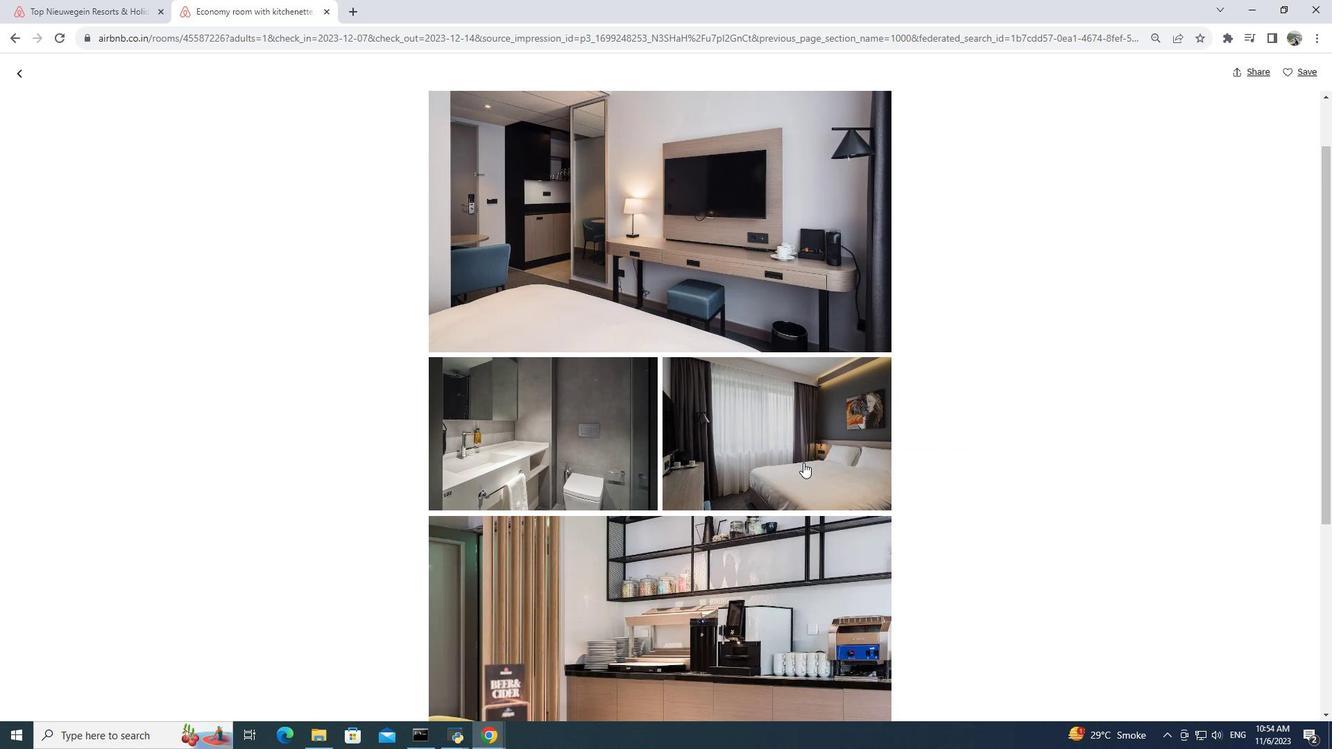 
Action: Mouse scrolled (803, 462) with delta (0, 0)
Screenshot: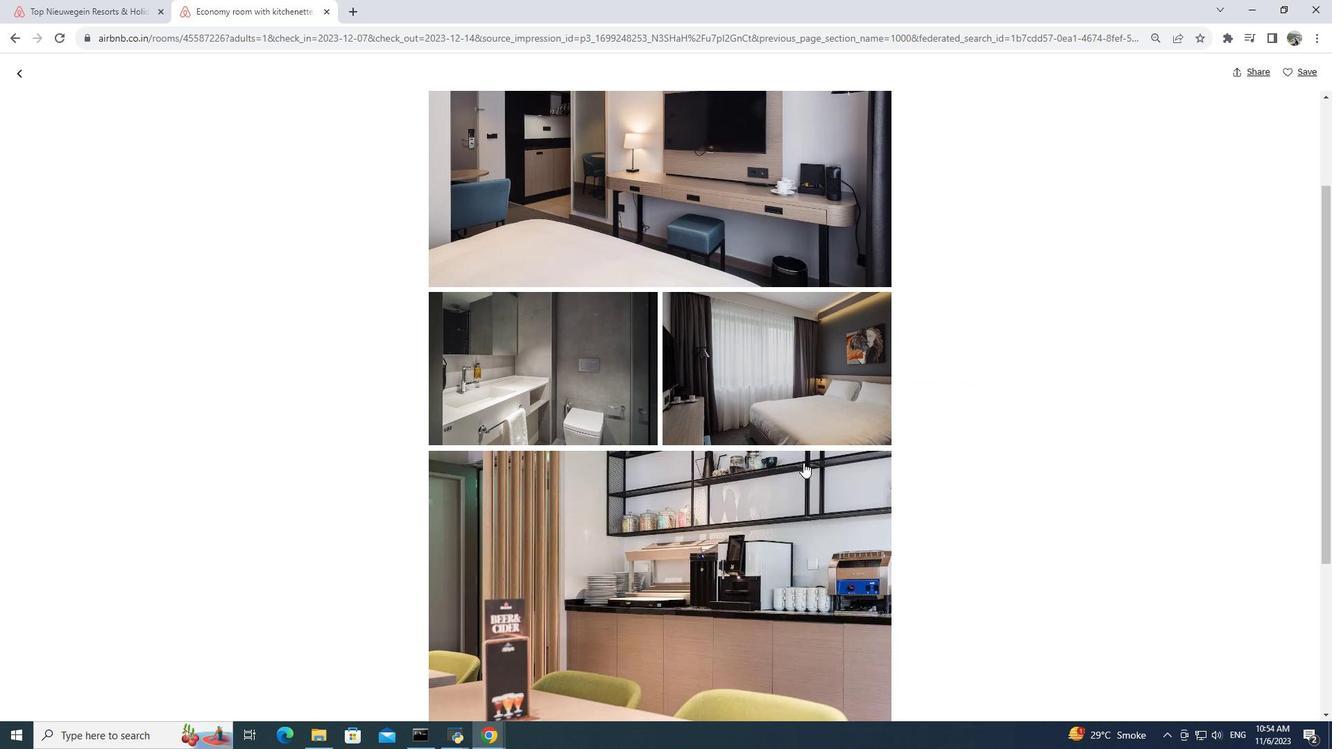 
Action: Mouse scrolled (803, 462) with delta (0, 0)
Screenshot: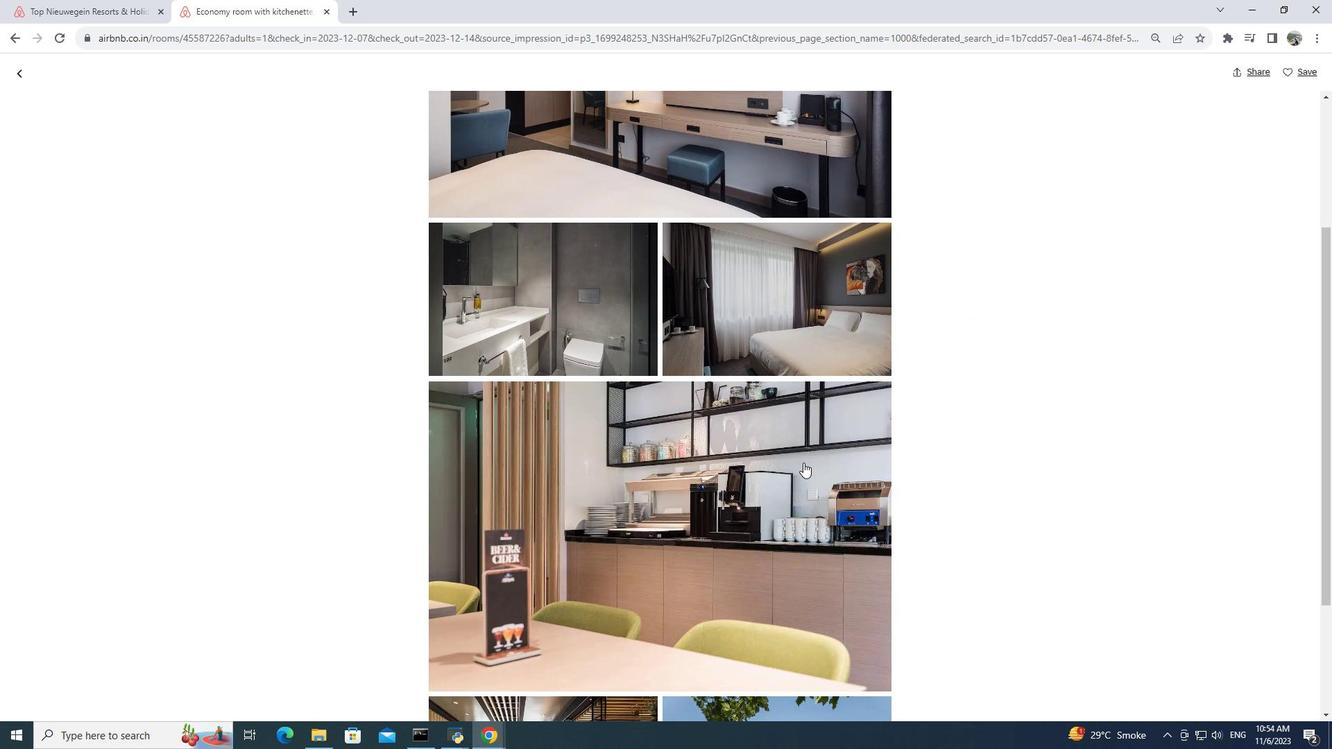 
Action: Mouse scrolled (803, 462) with delta (0, 0)
Screenshot: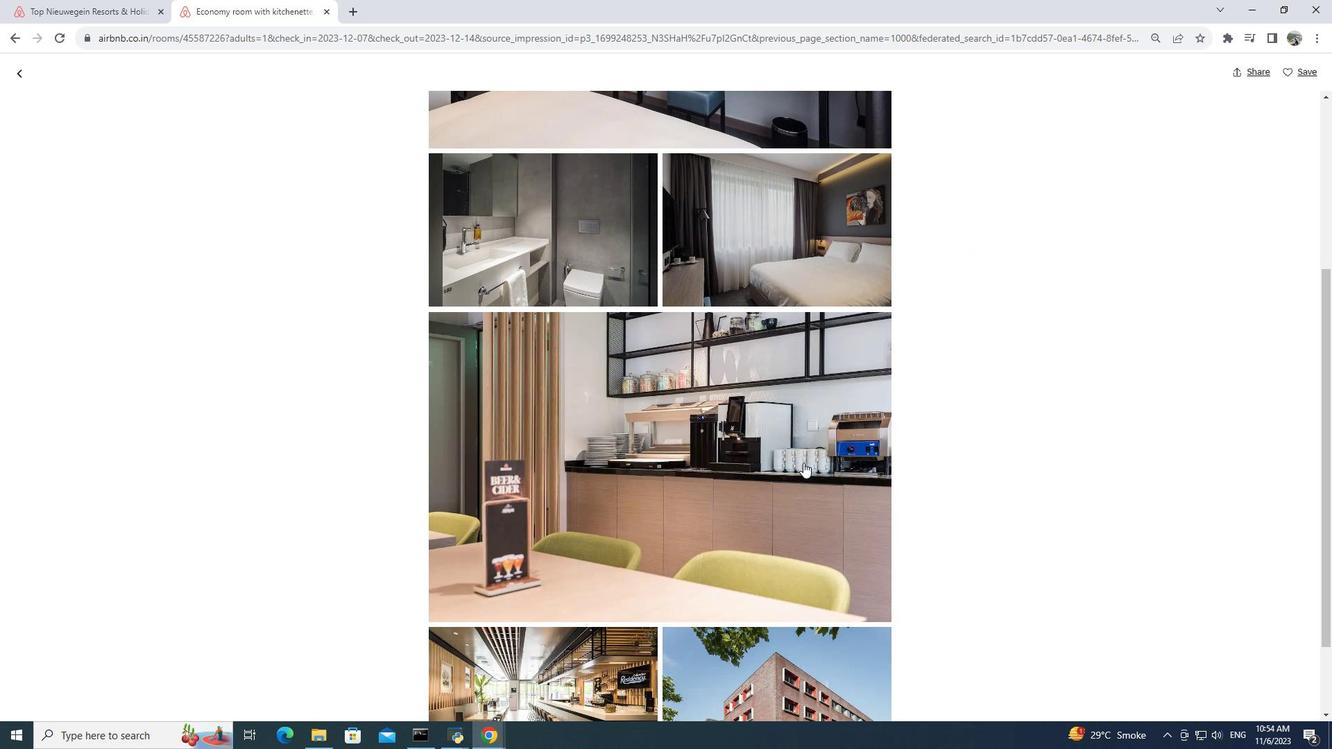 
Action: Mouse scrolled (803, 462) with delta (0, 0)
Screenshot: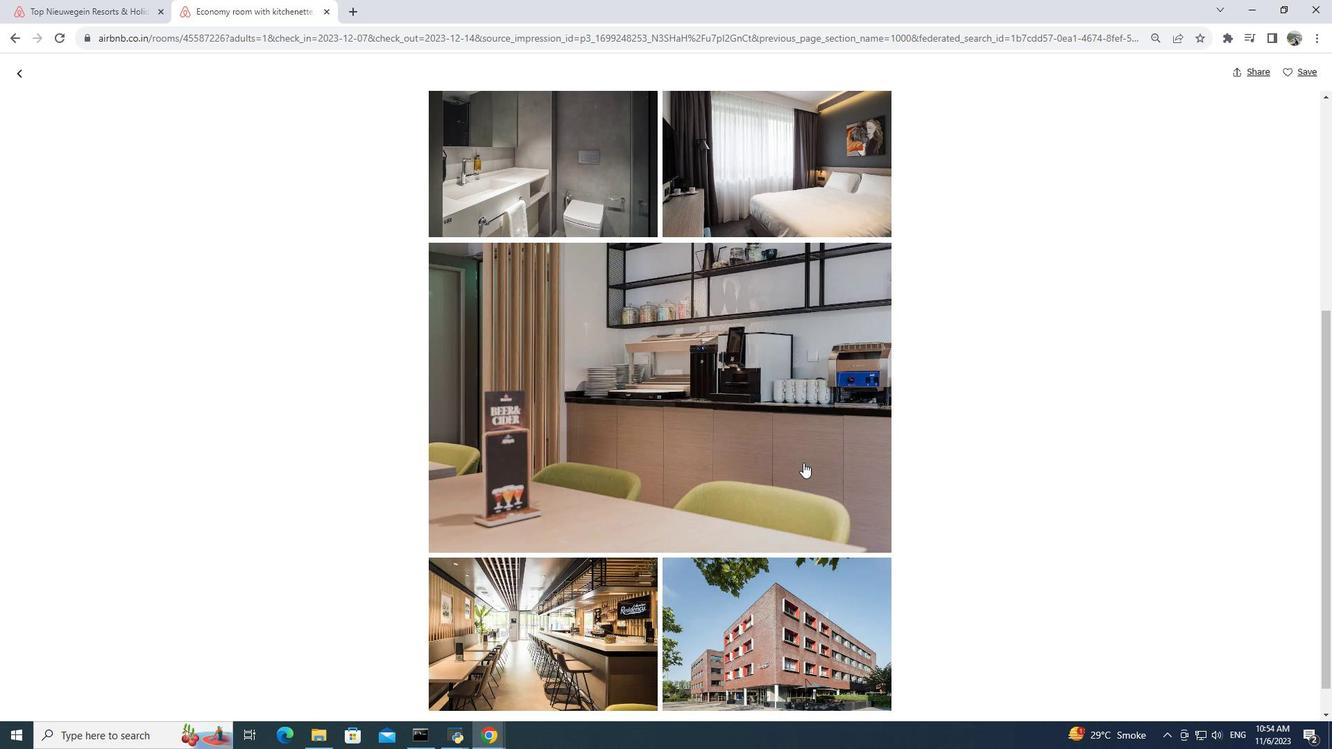 
Action: Mouse scrolled (803, 462) with delta (0, 0)
Screenshot: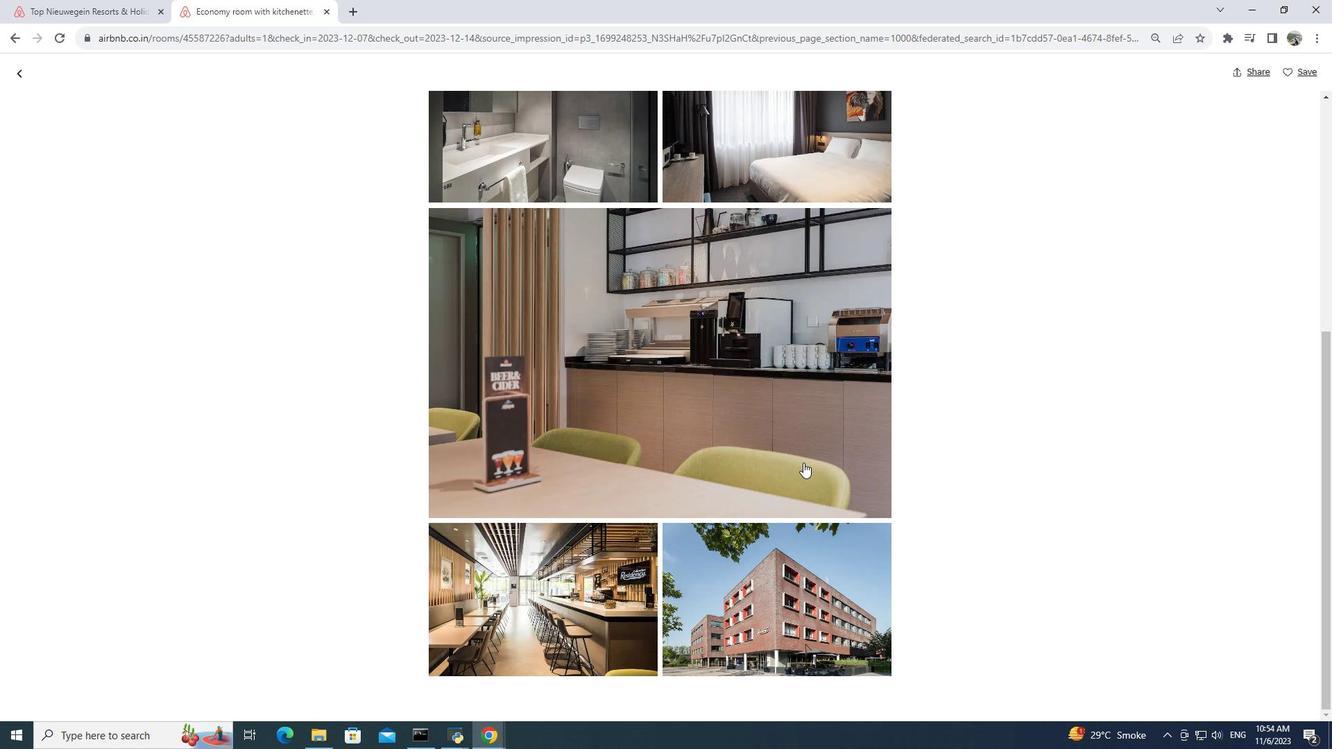 
Action: Mouse scrolled (803, 462) with delta (0, 0)
Screenshot: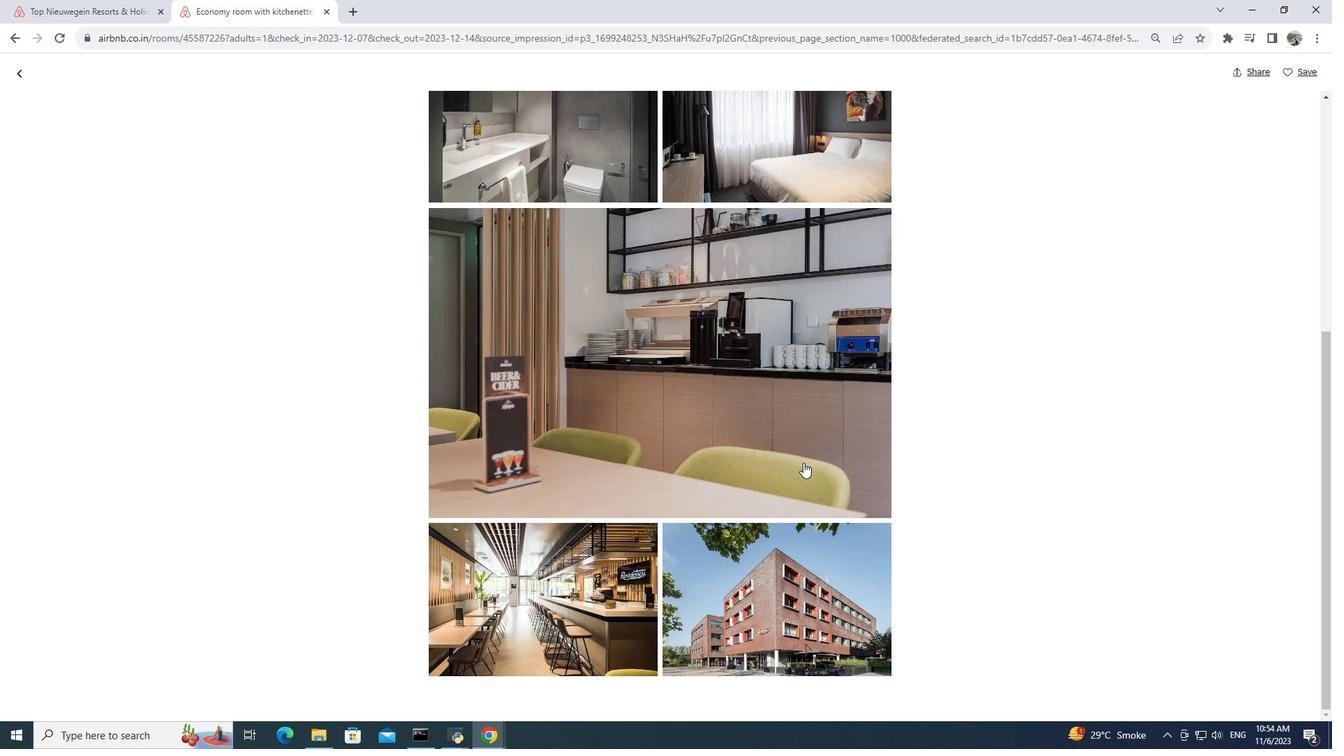 
Action: Mouse scrolled (803, 462) with delta (0, 0)
Screenshot: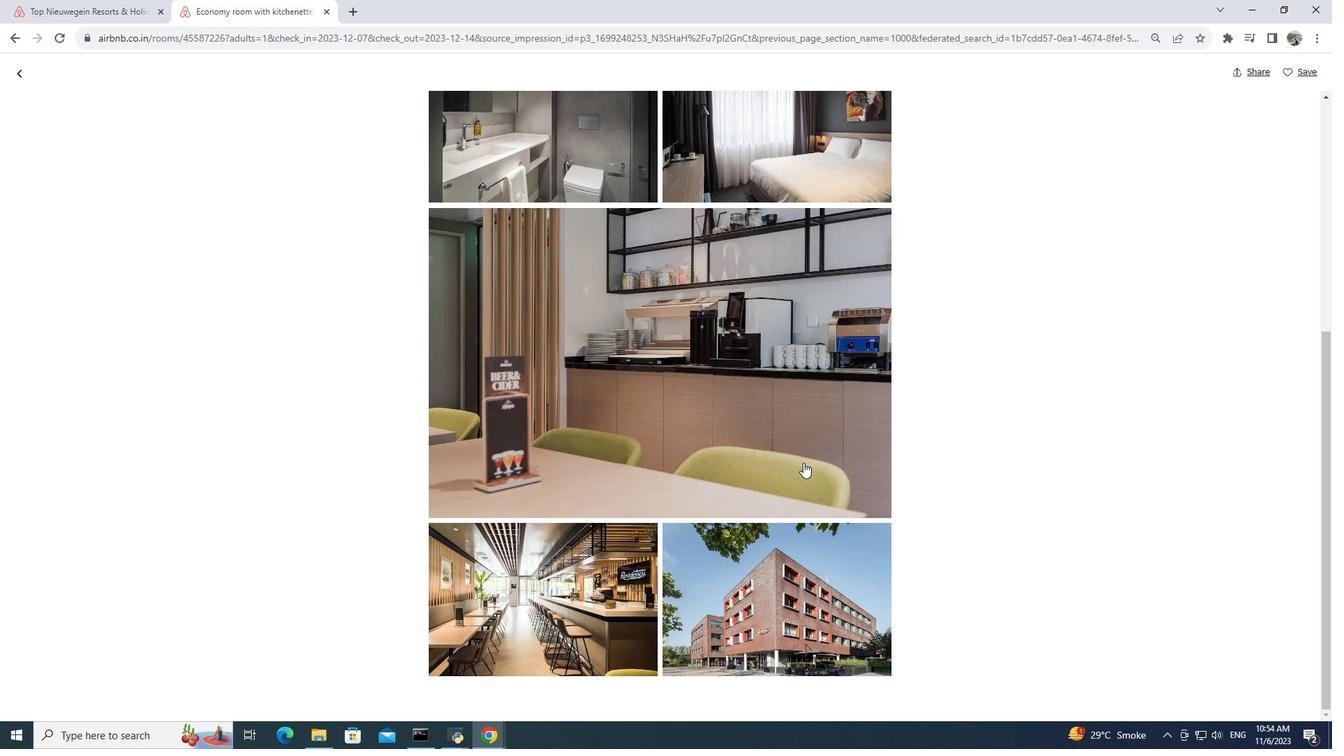 
Action: Mouse scrolled (803, 462) with delta (0, 0)
Screenshot: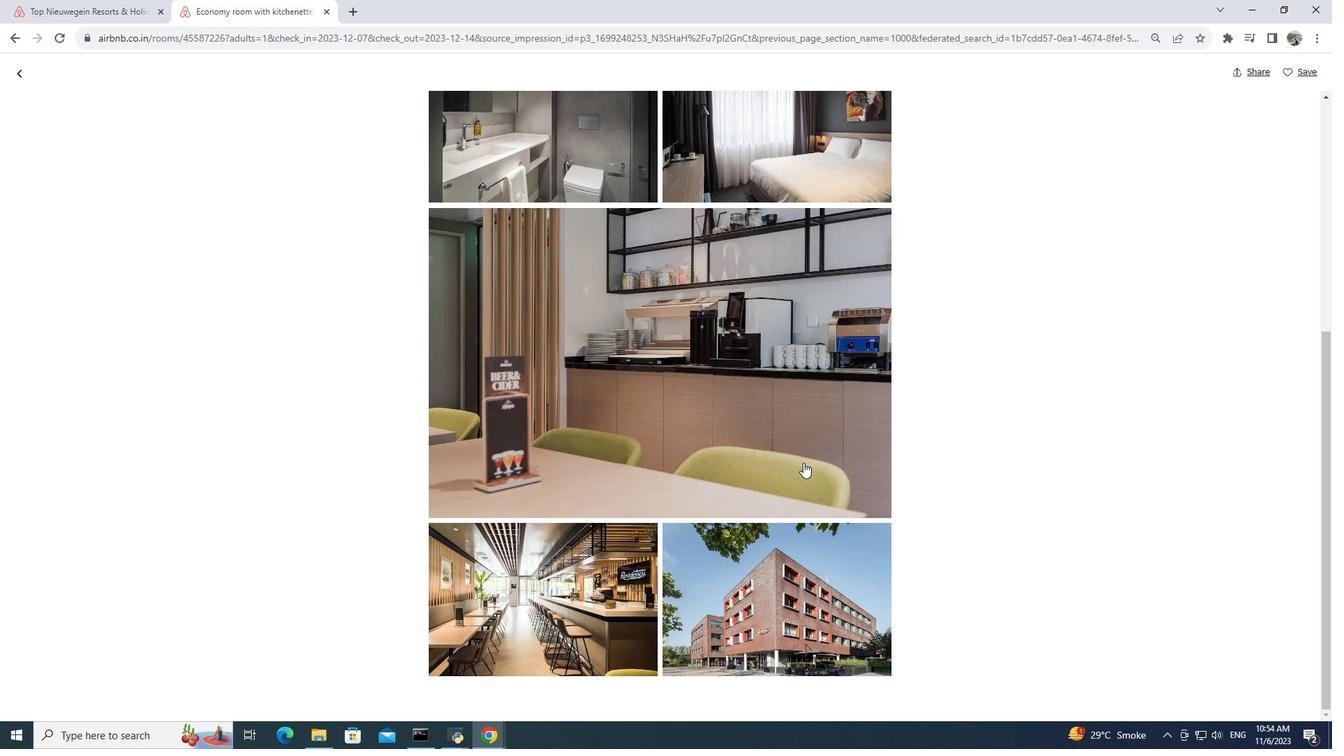 
Action: Mouse scrolled (803, 462) with delta (0, 0)
Screenshot: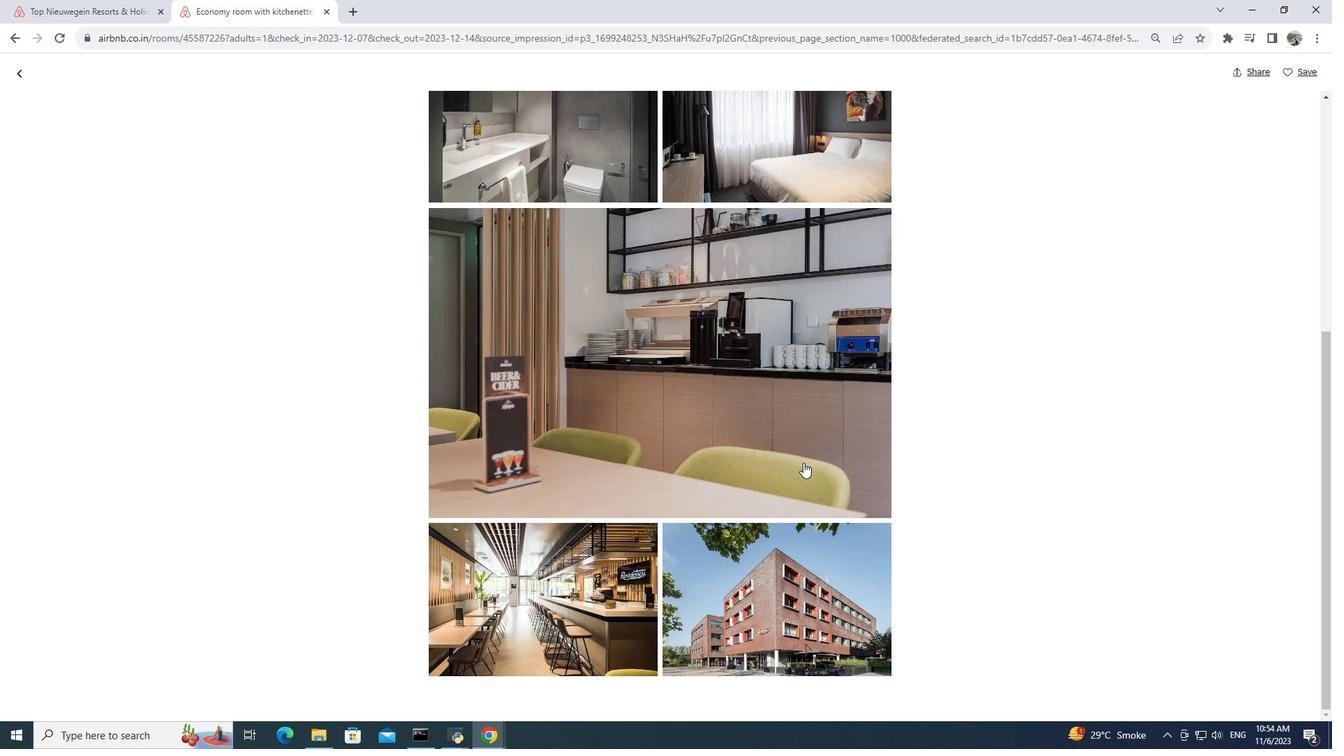 
Action: Mouse scrolled (803, 462) with delta (0, 0)
Screenshot: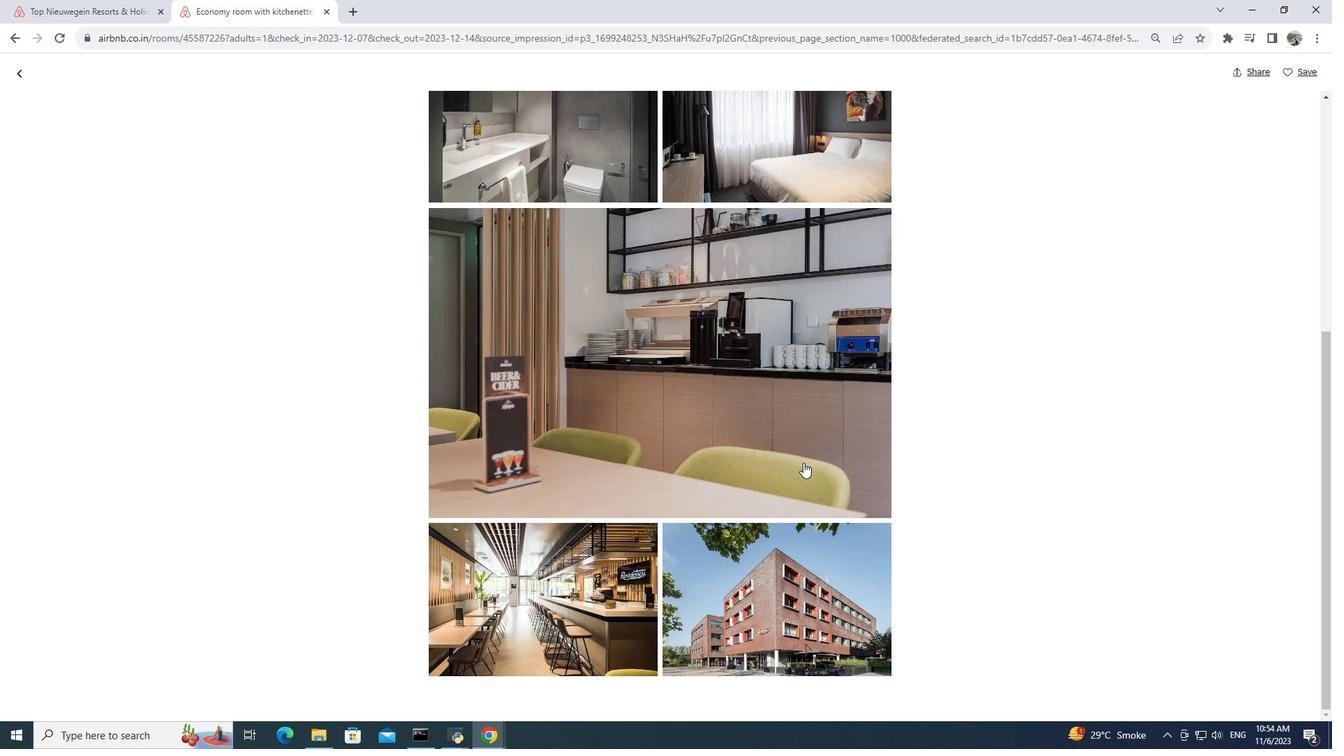 
Action: Mouse scrolled (803, 462) with delta (0, 0)
Screenshot: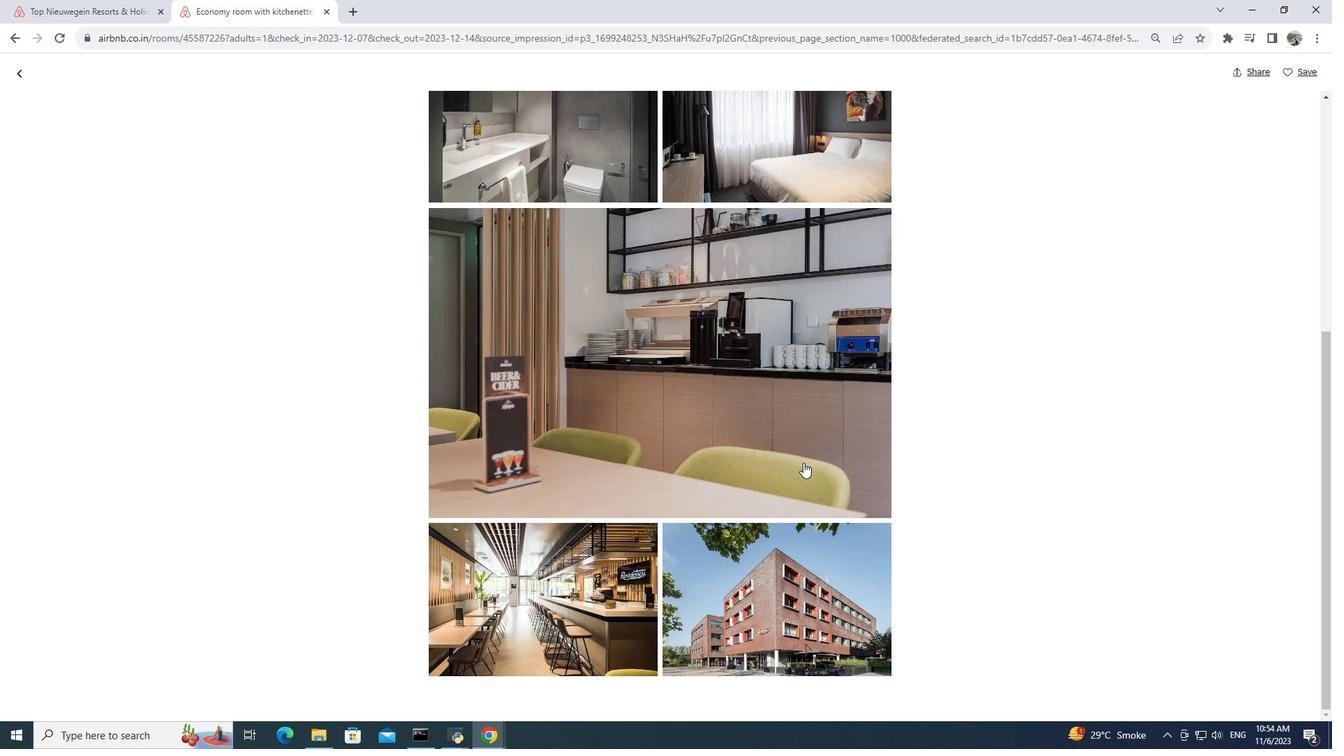 
Action: Mouse scrolled (803, 462) with delta (0, 0)
Screenshot: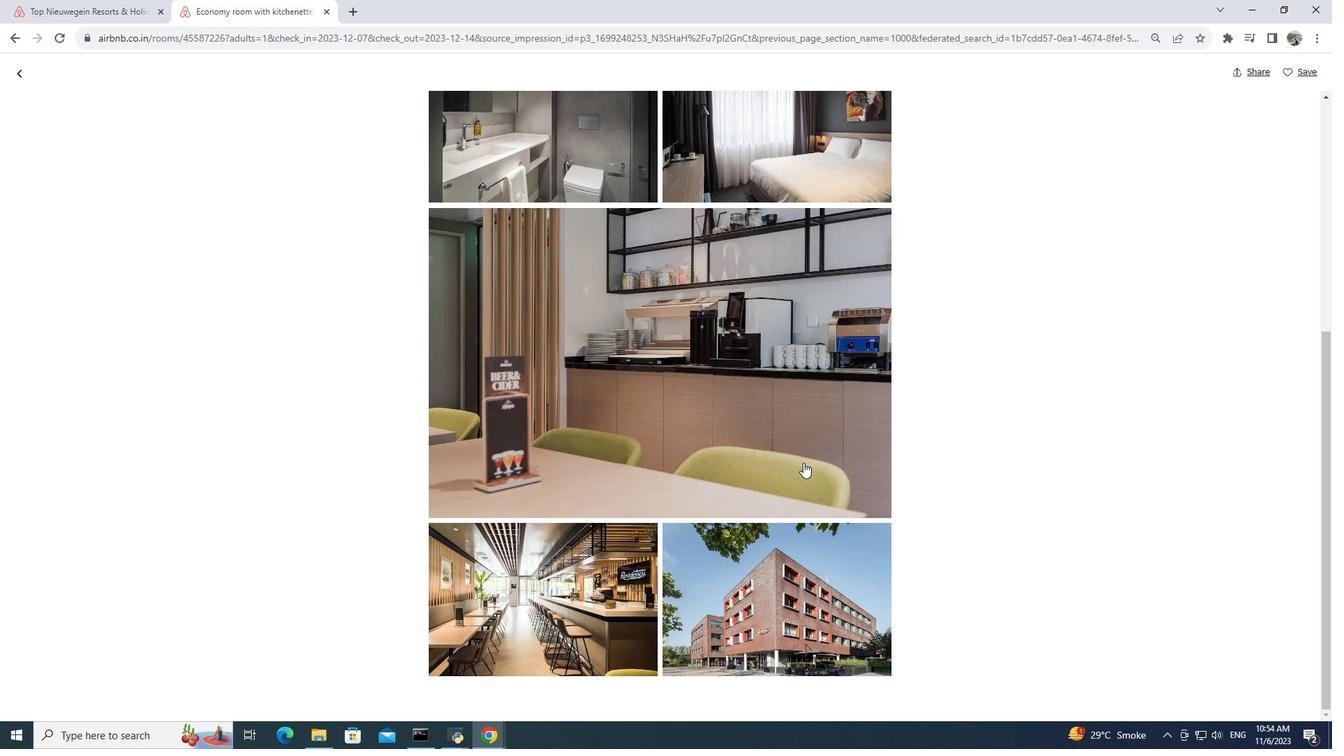
Action: Mouse scrolled (803, 462) with delta (0, 0)
Screenshot: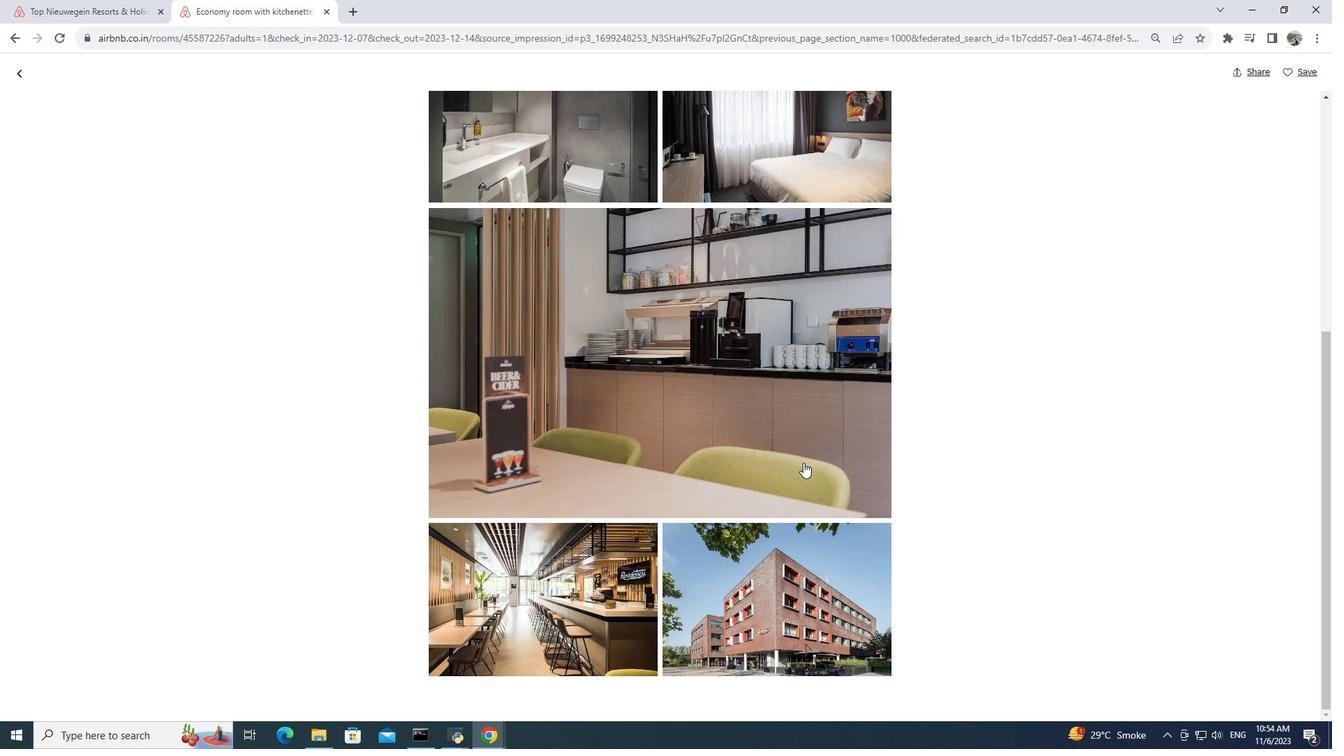 
Action: Mouse scrolled (803, 462) with delta (0, 0)
Screenshot: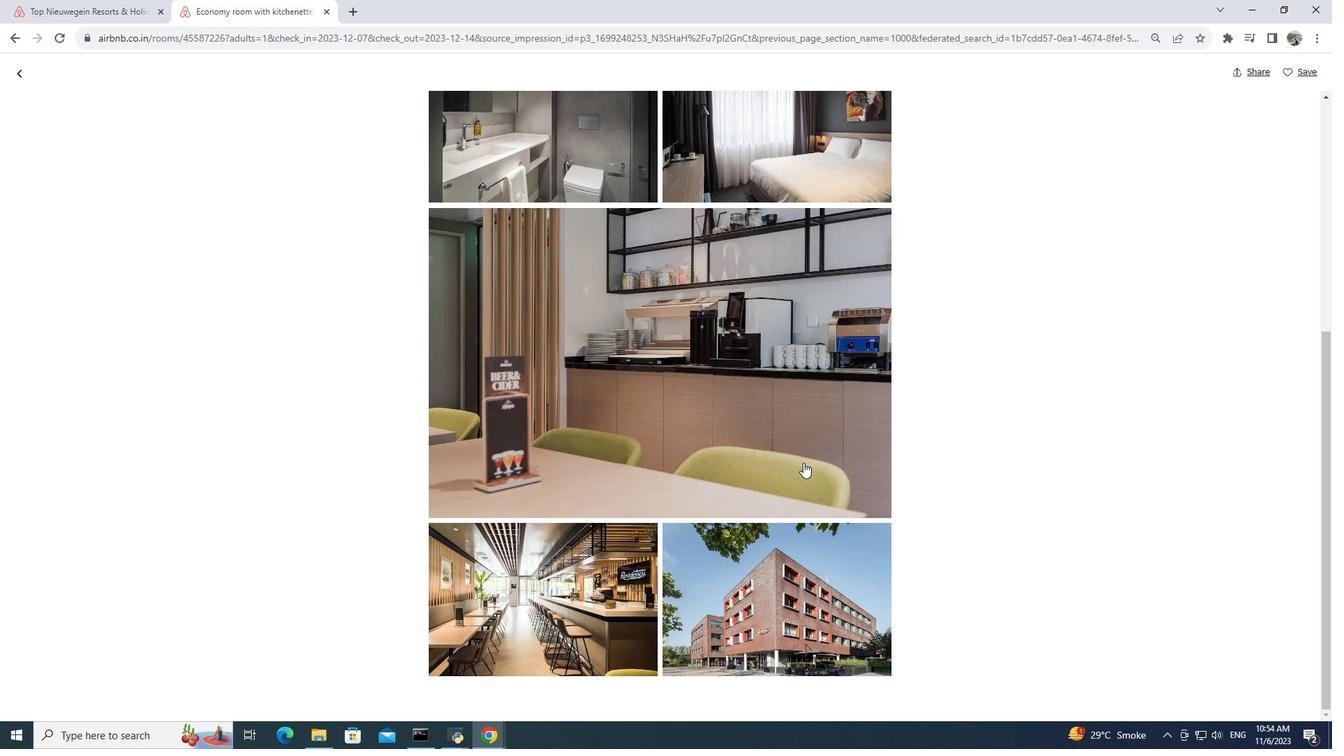 
Action: Mouse moved to (22, 76)
Screenshot: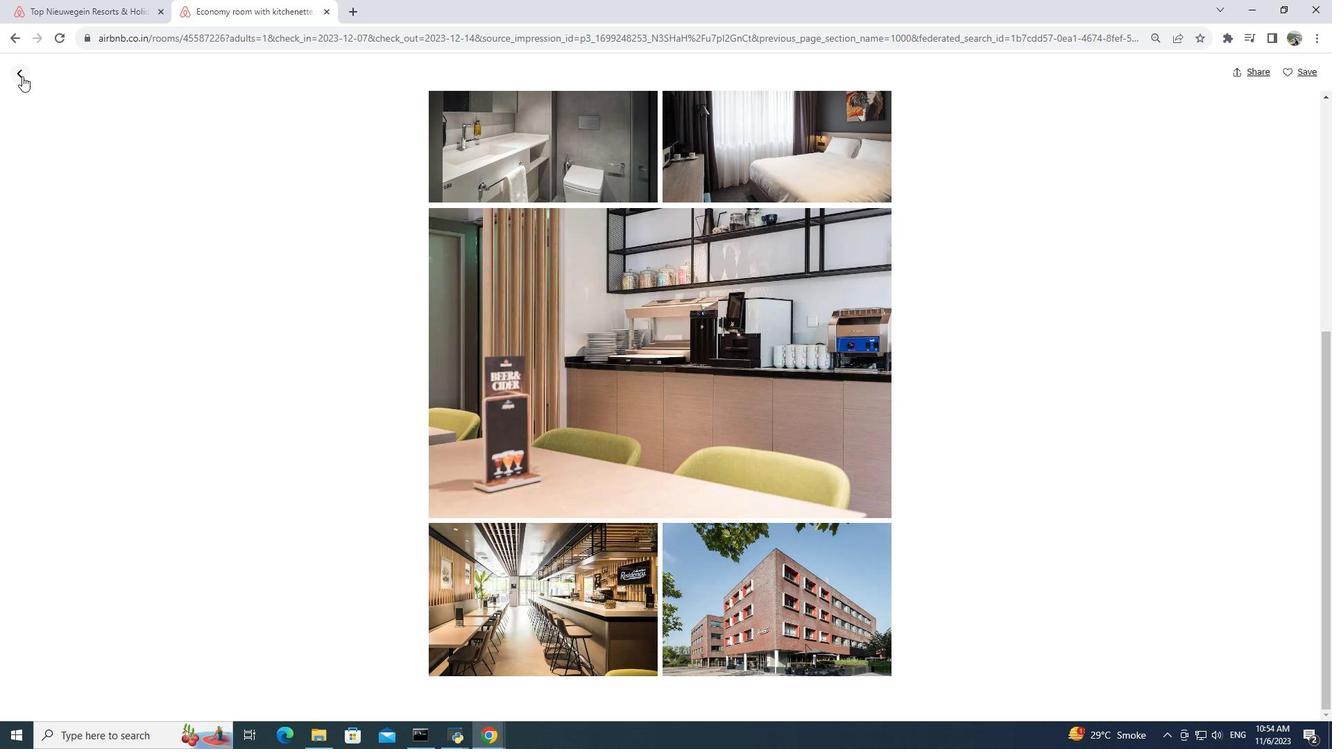 
Action: Mouse pressed left at (22, 76)
Screenshot: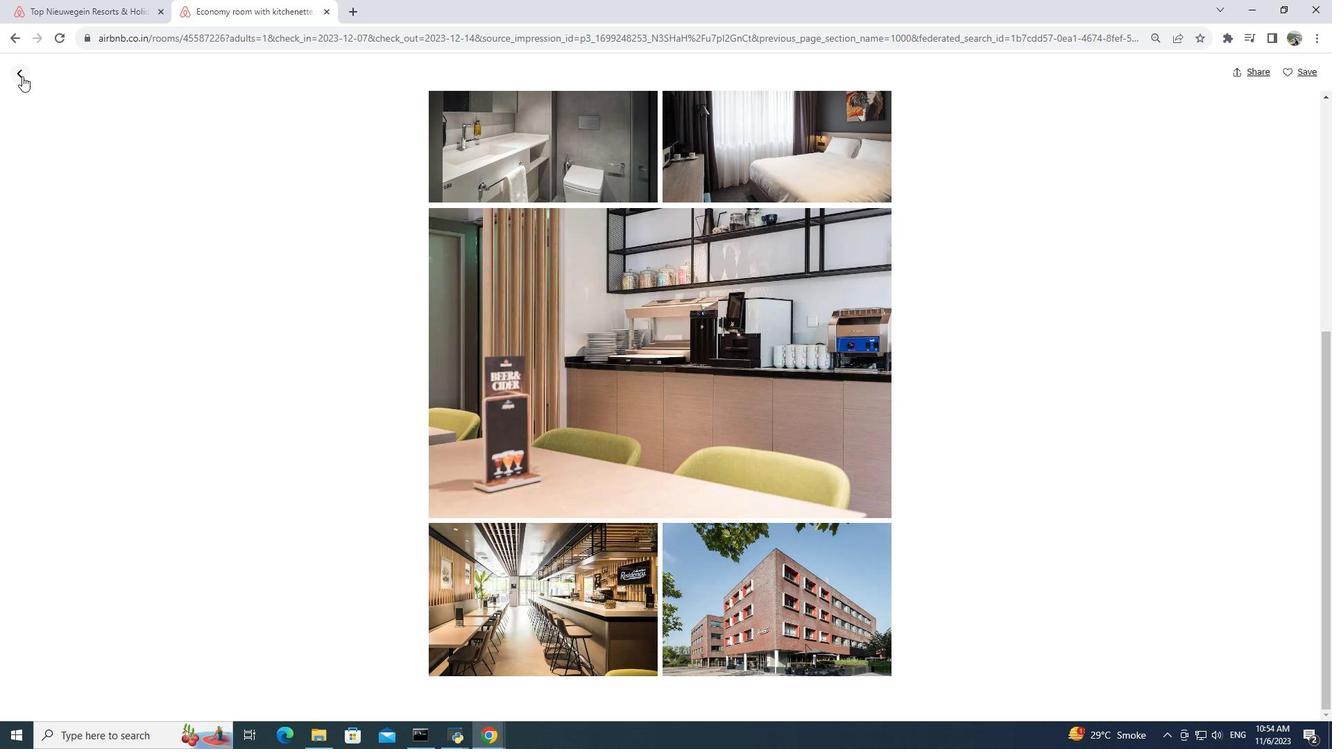 
Action: Mouse moved to (574, 412)
Screenshot: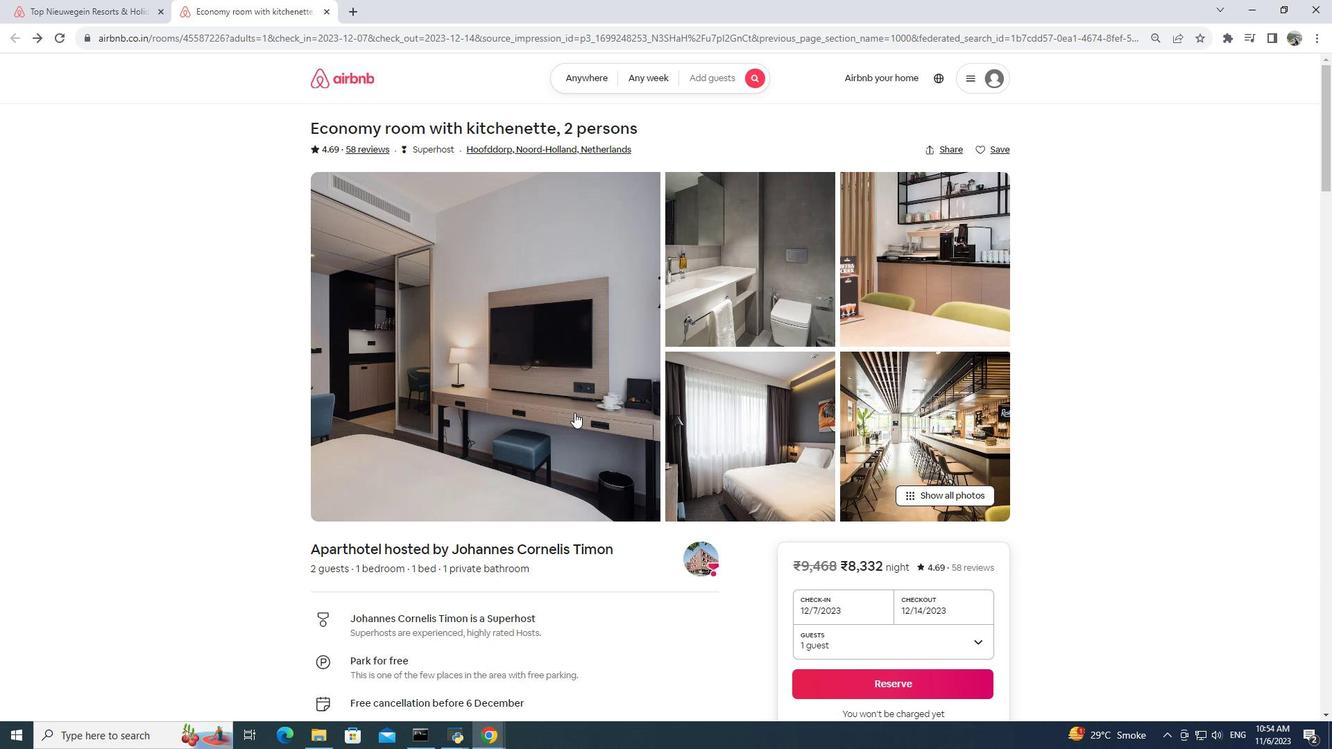 
Action: Mouse scrolled (574, 412) with delta (0, 0)
Screenshot: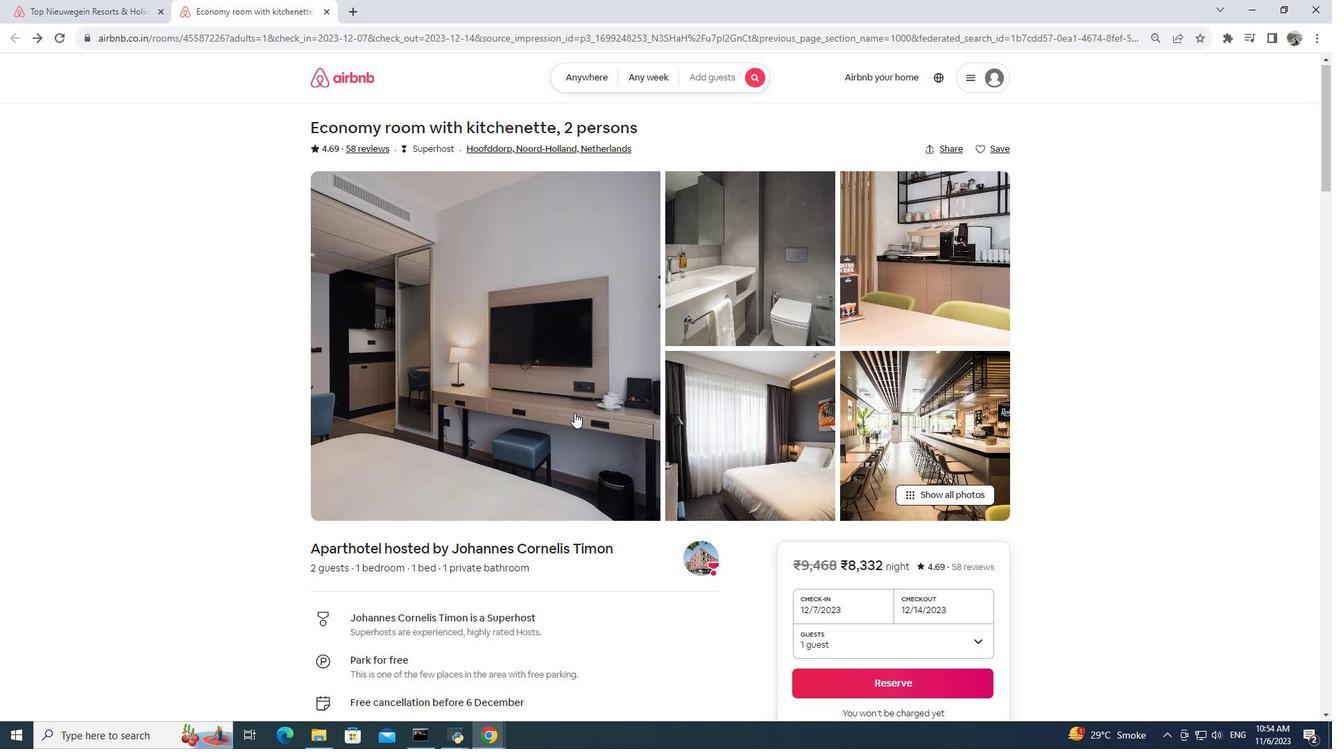 
Action: Mouse scrolled (574, 412) with delta (0, 0)
Screenshot: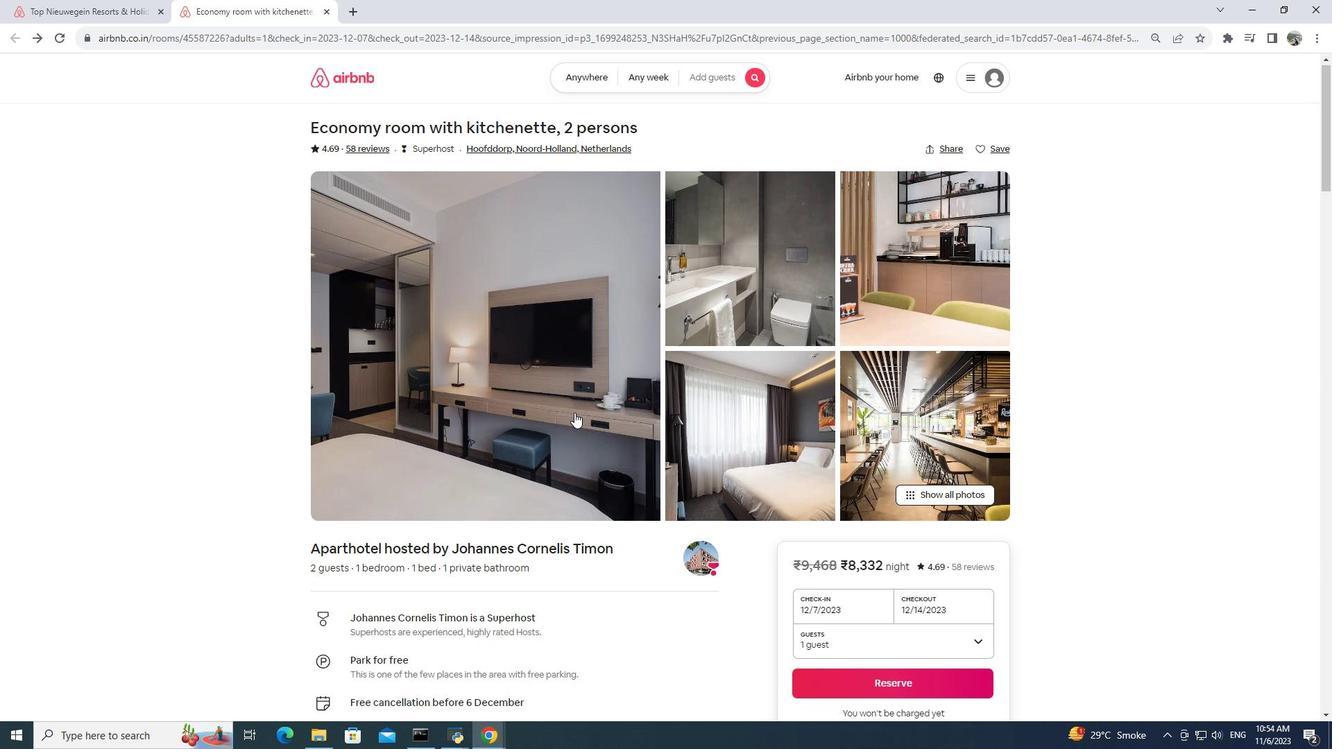 
Action: Mouse scrolled (574, 412) with delta (0, 0)
Screenshot: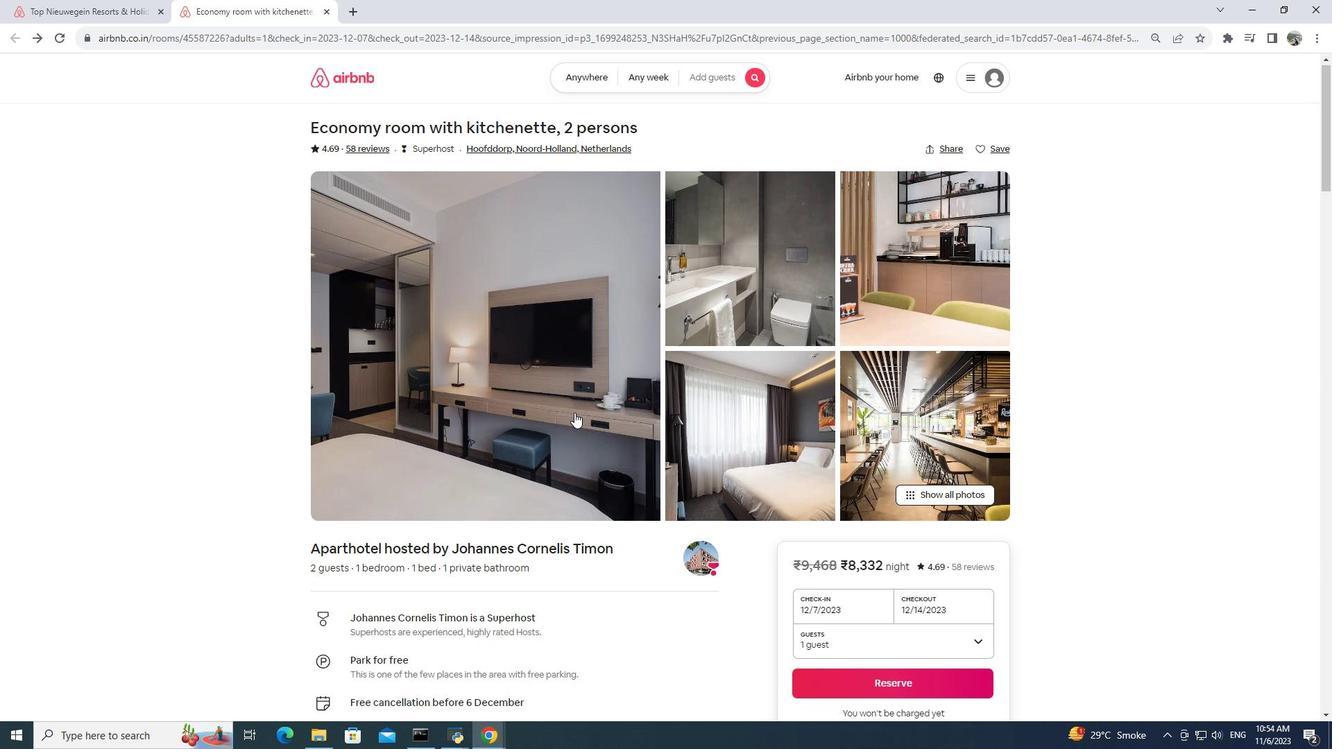 
Action: Mouse scrolled (574, 412) with delta (0, 0)
Screenshot: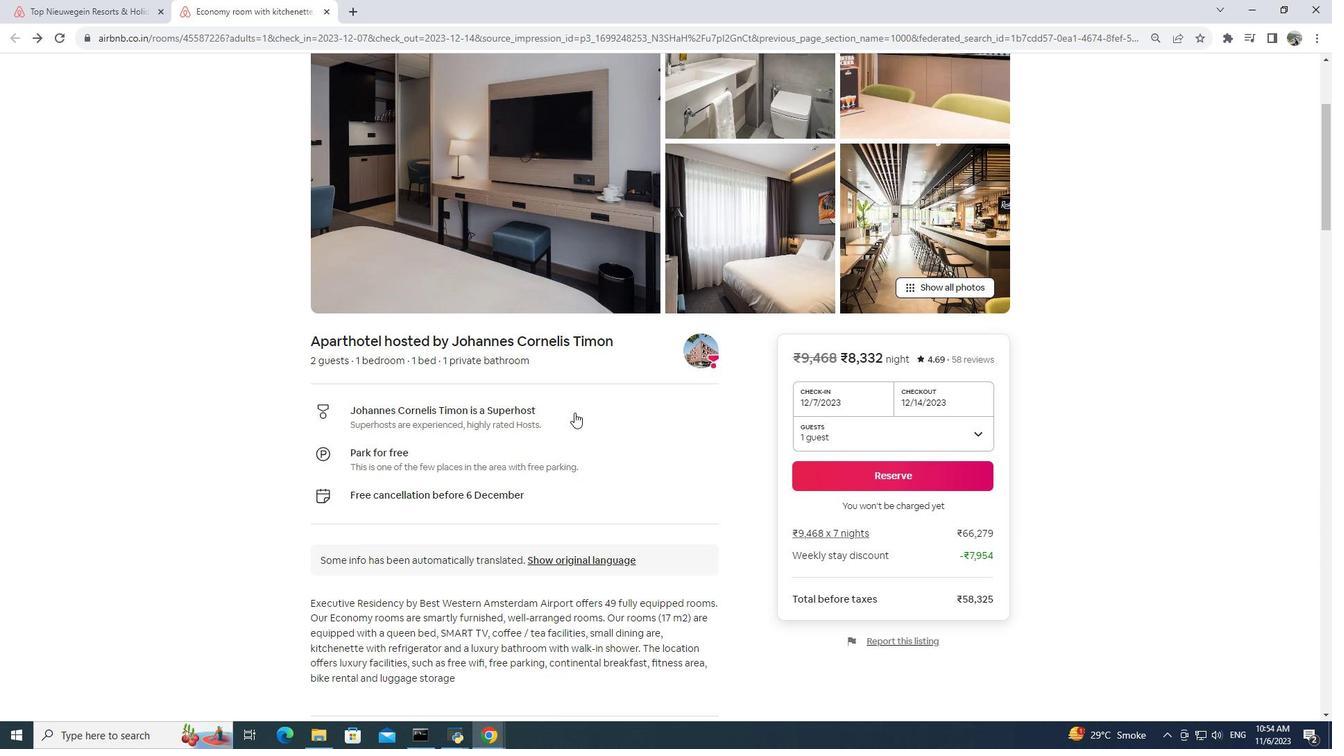 
Action: Mouse scrolled (574, 412) with delta (0, 0)
Screenshot: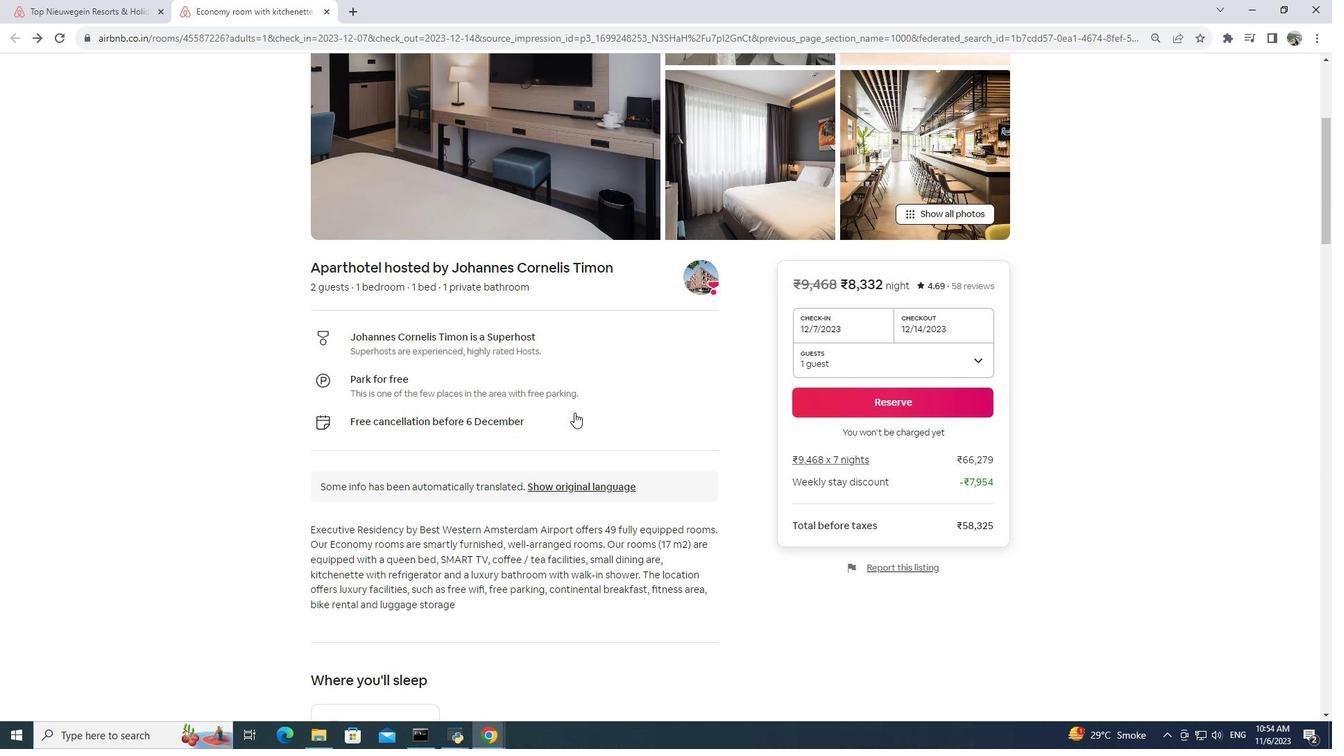 
Action: Mouse scrolled (574, 412) with delta (0, 0)
Screenshot: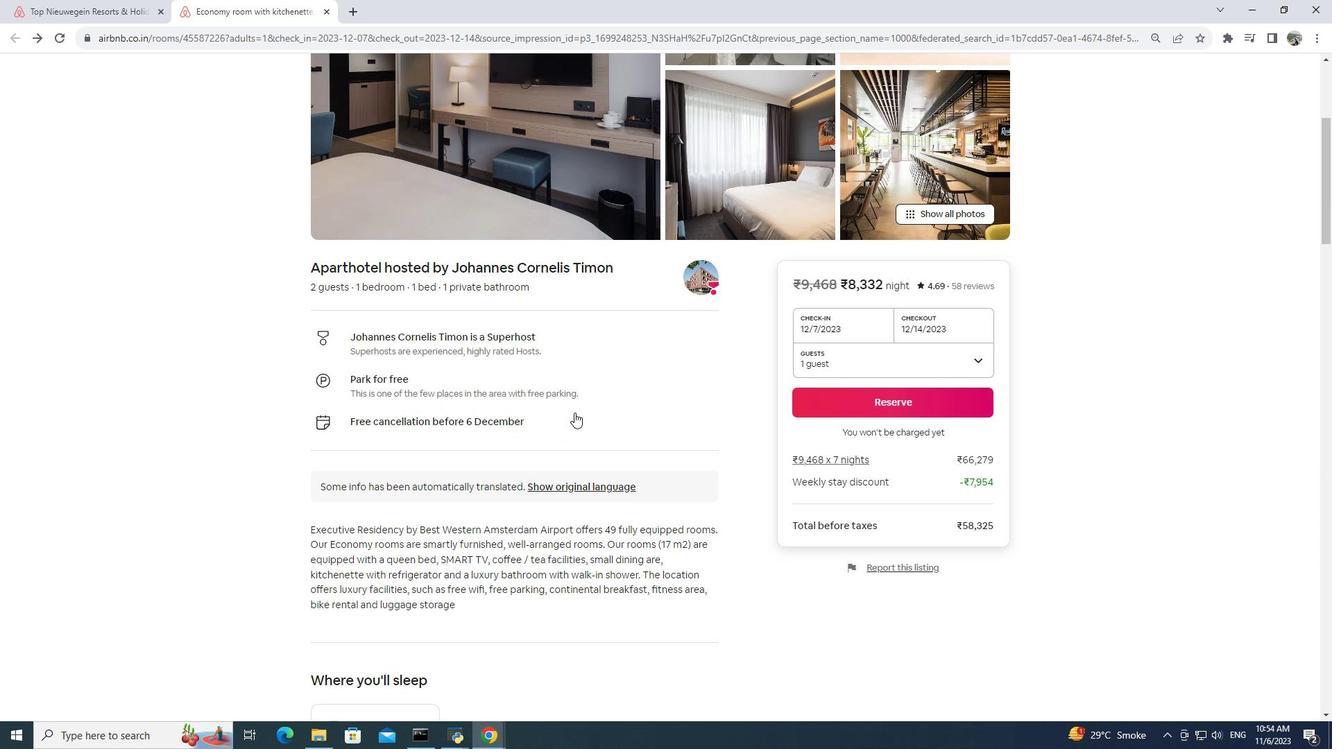 
Action: Mouse scrolled (574, 412) with delta (0, 0)
Screenshot: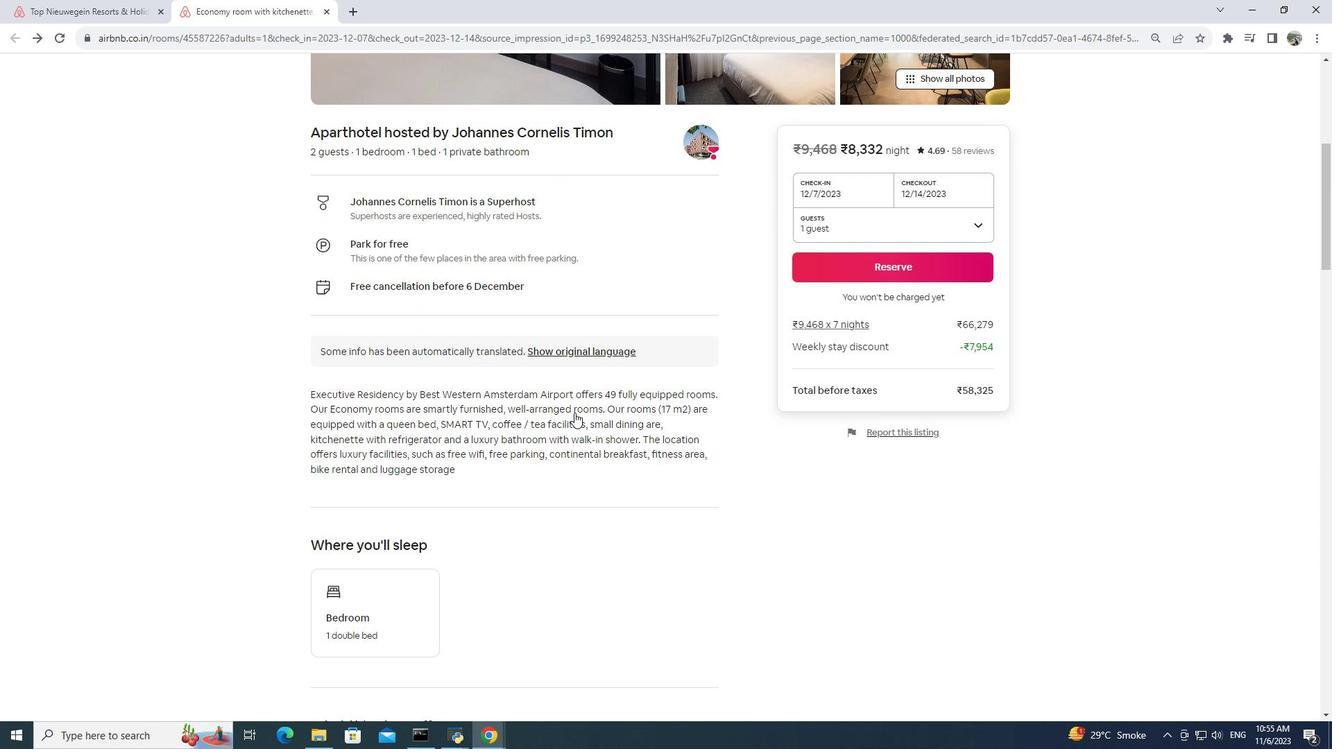 
Action: Mouse scrolled (574, 412) with delta (0, 0)
Screenshot: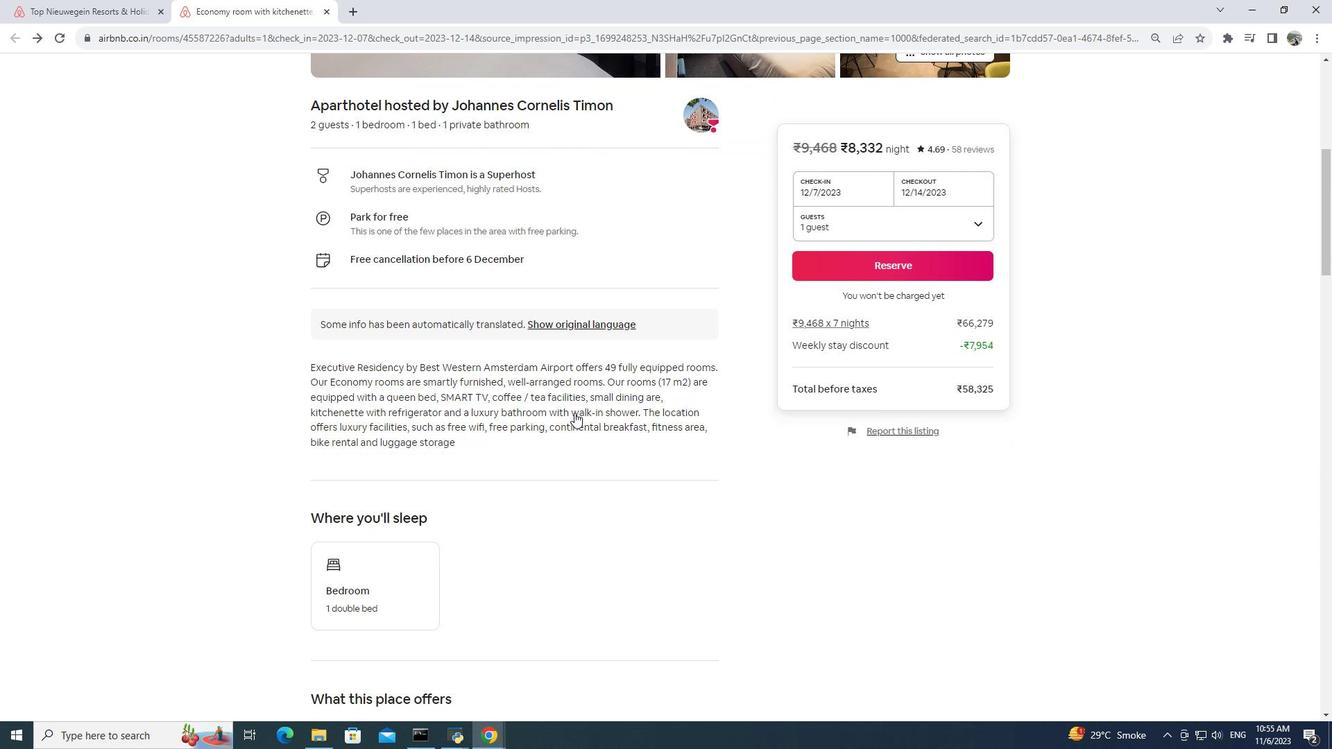 
Action: Mouse scrolled (574, 412) with delta (0, 0)
Screenshot: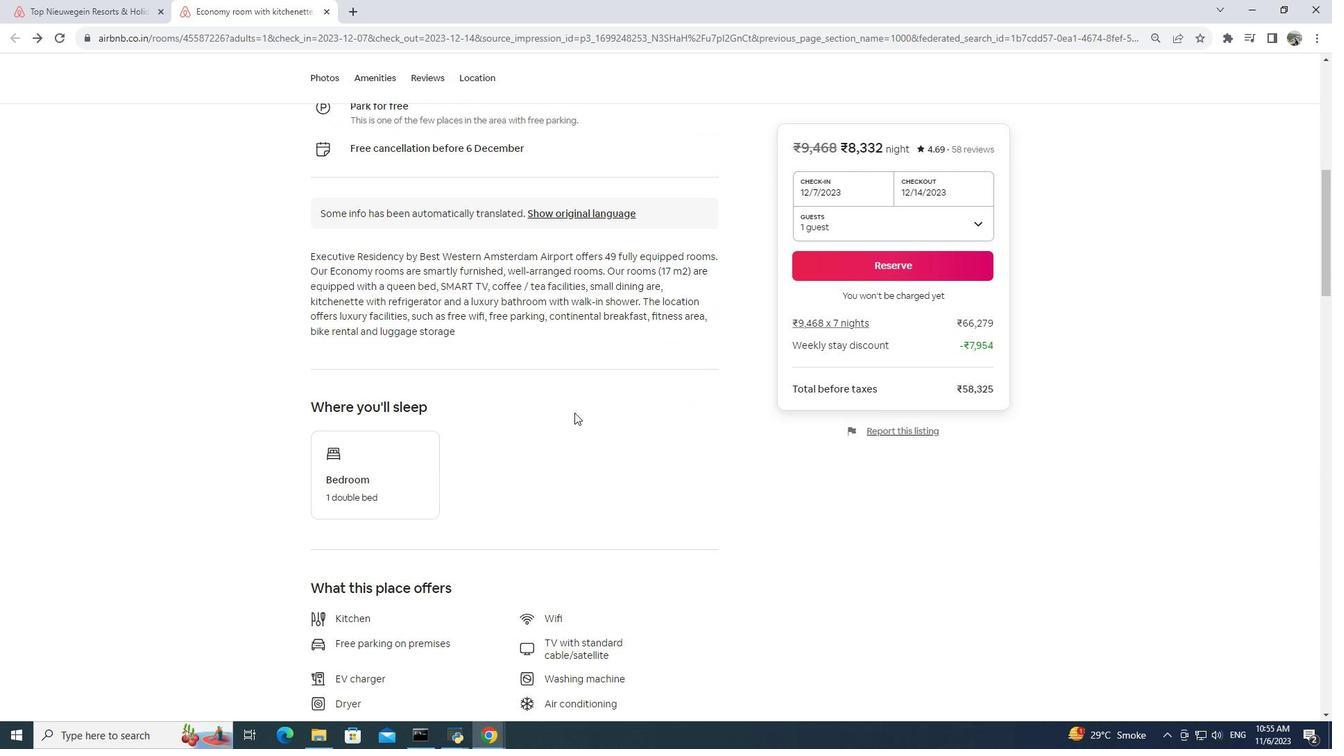 
Action: Mouse moved to (558, 411)
Screenshot: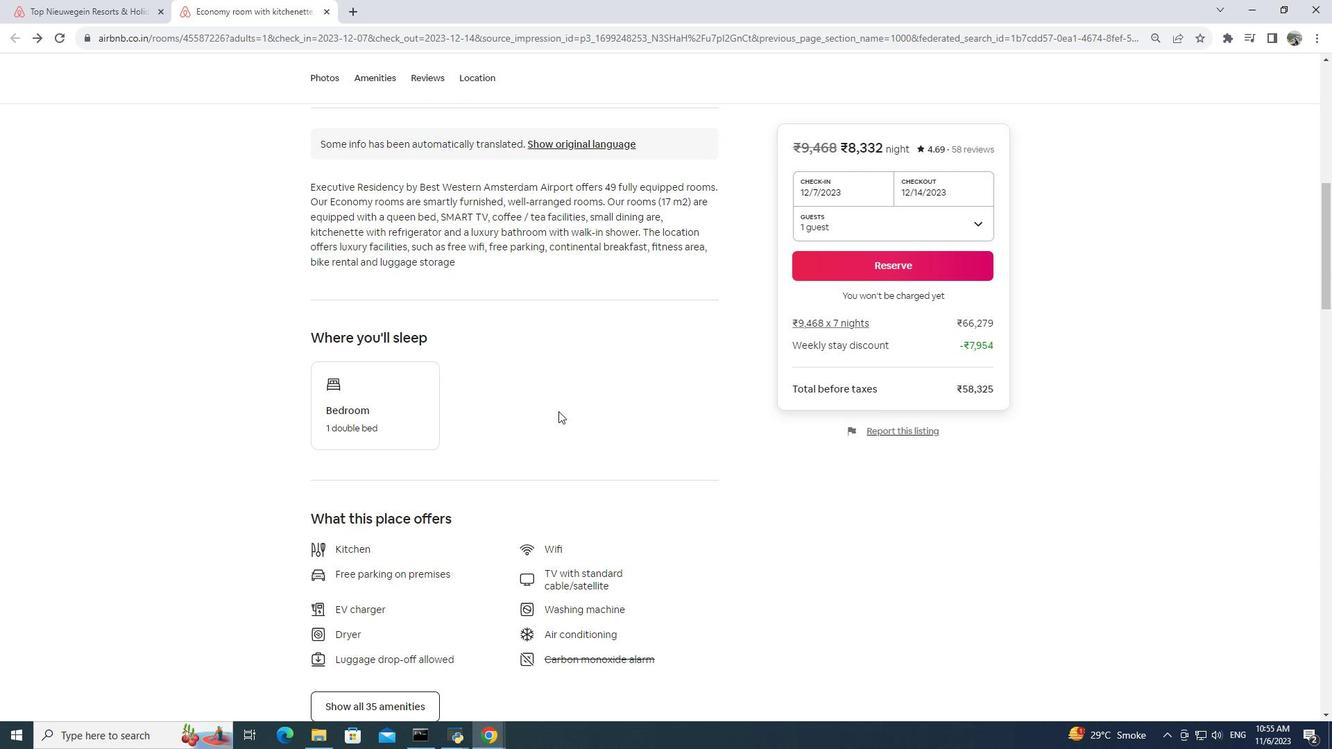 
Action: Mouse scrolled (558, 410) with delta (0, 0)
Screenshot: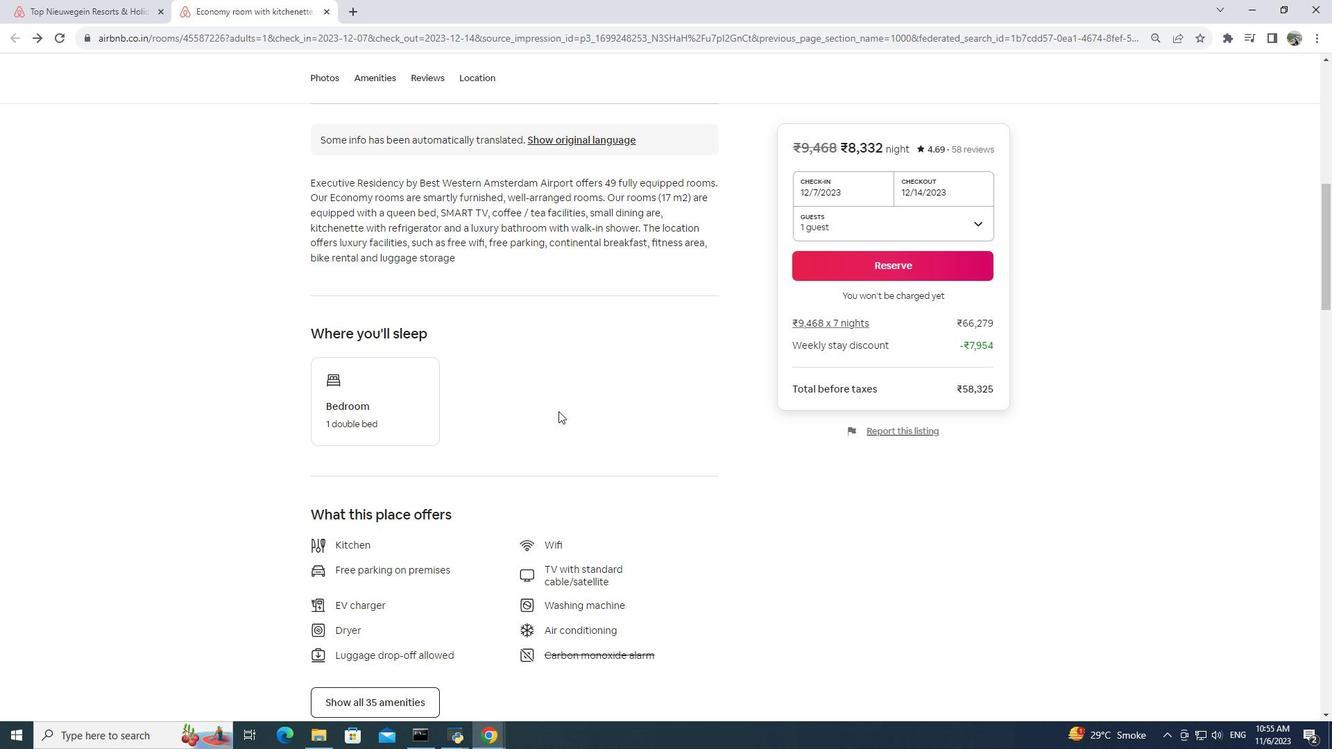 
Action: Mouse scrolled (558, 410) with delta (0, 0)
Screenshot: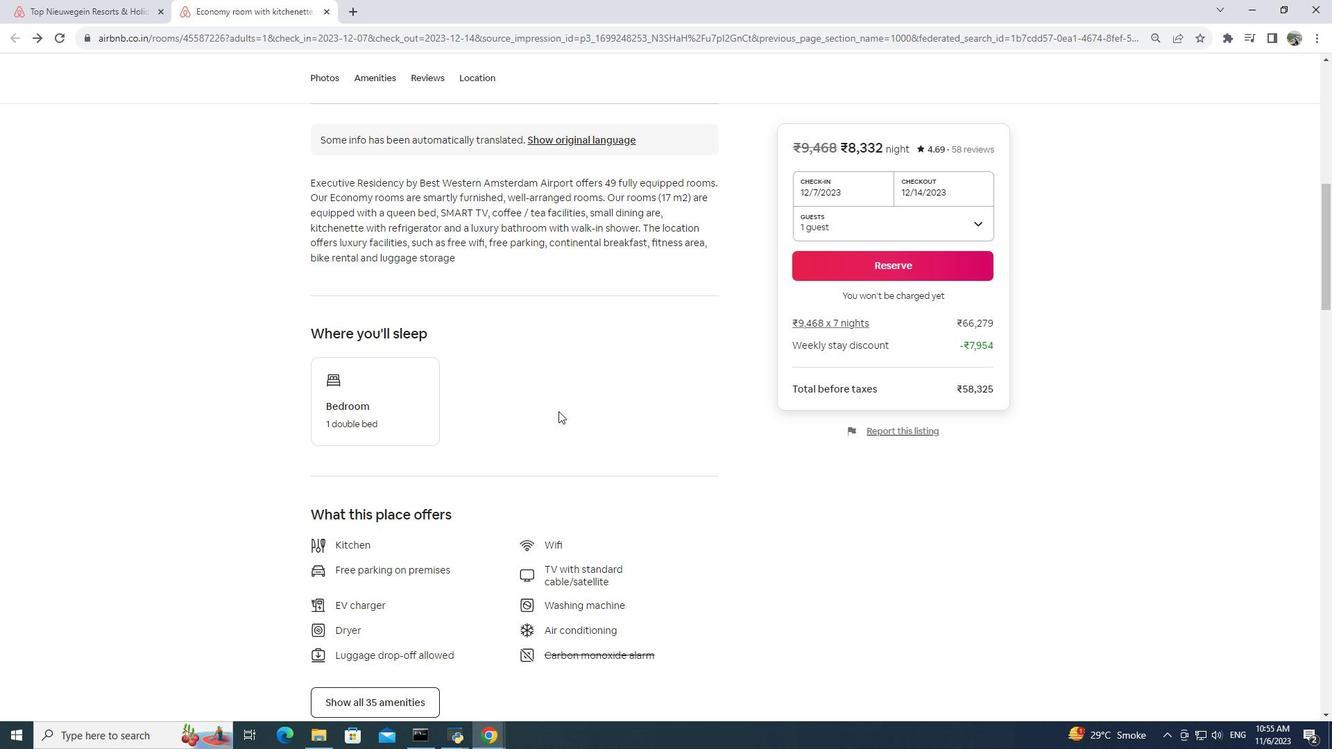 
Action: Mouse scrolled (558, 410) with delta (0, 0)
Screenshot: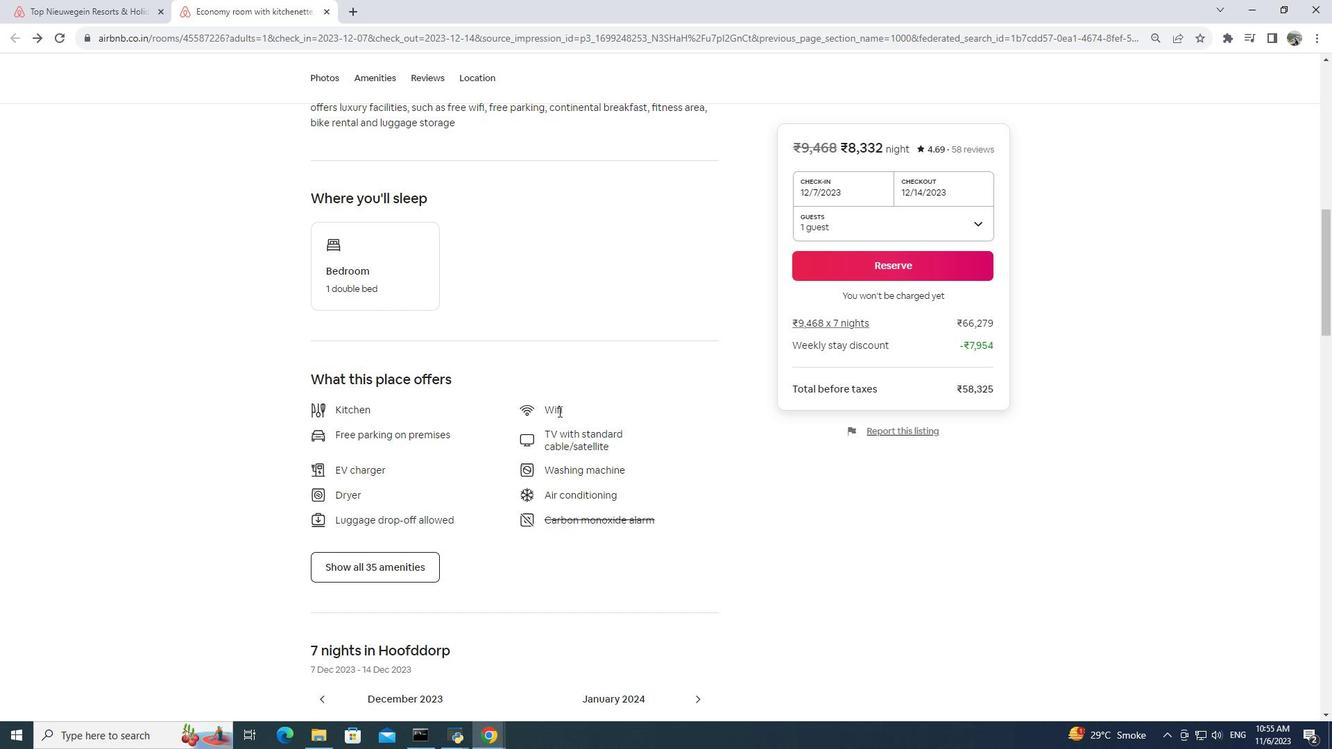 
Action: Mouse scrolled (558, 410) with delta (0, 0)
Screenshot: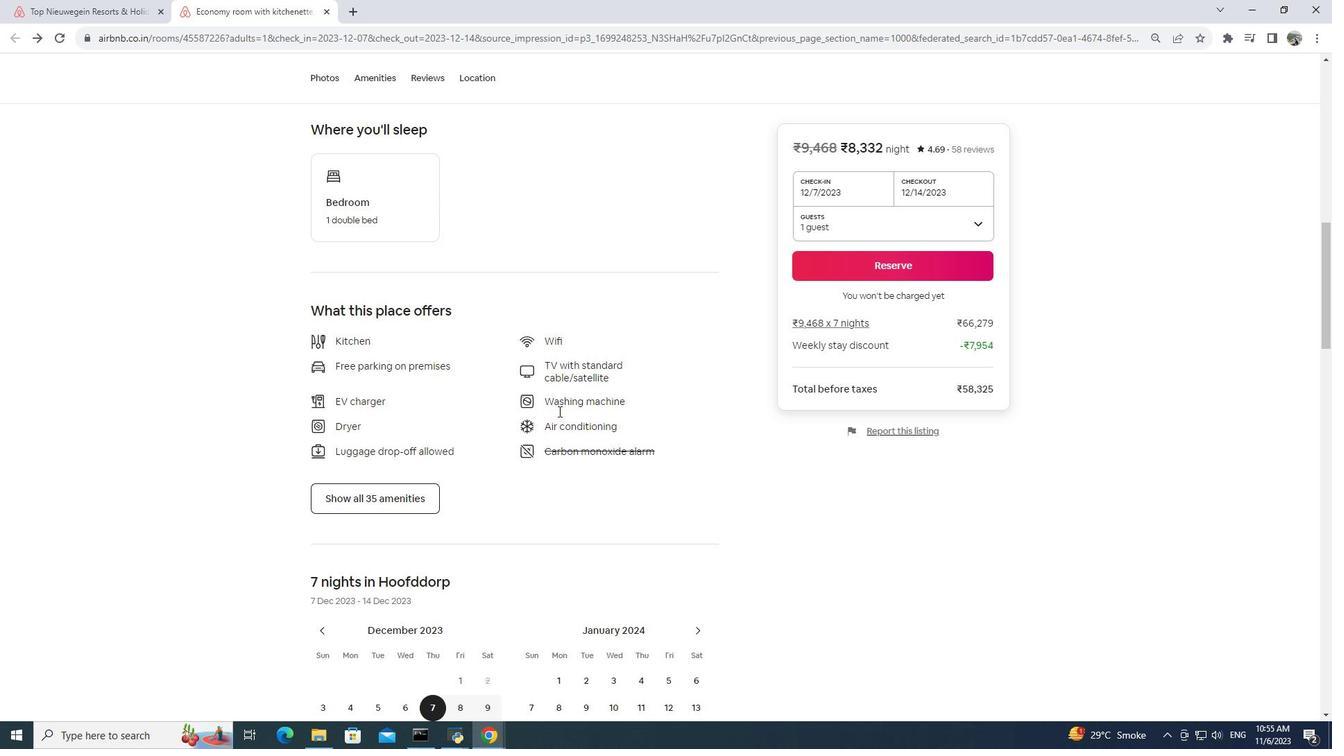 
Action: Mouse scrolled (558, 410) with delta (0, 0)
Screenshot: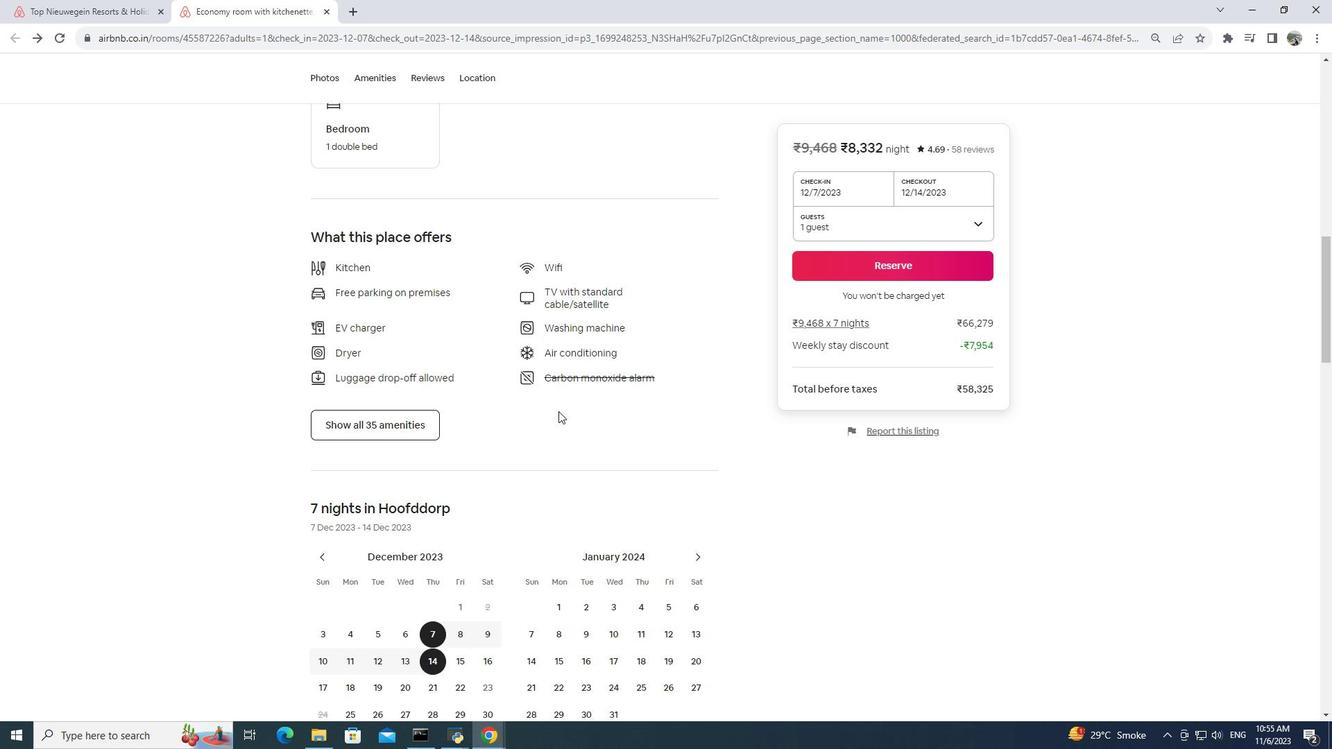 
Action: Mouse scrolled (558, 410) with delta (0, 0)
Screenshot: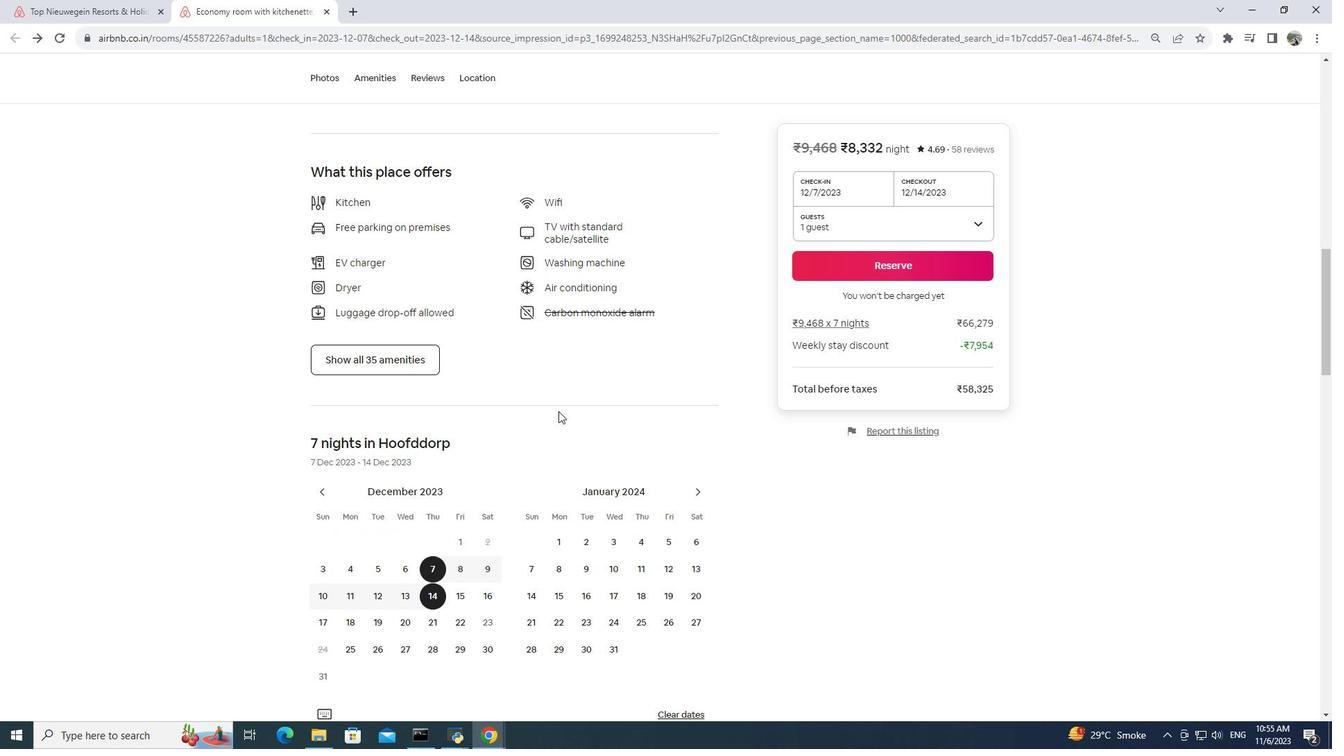 
Action: Mouse moved to (560, 409)
Screenshot: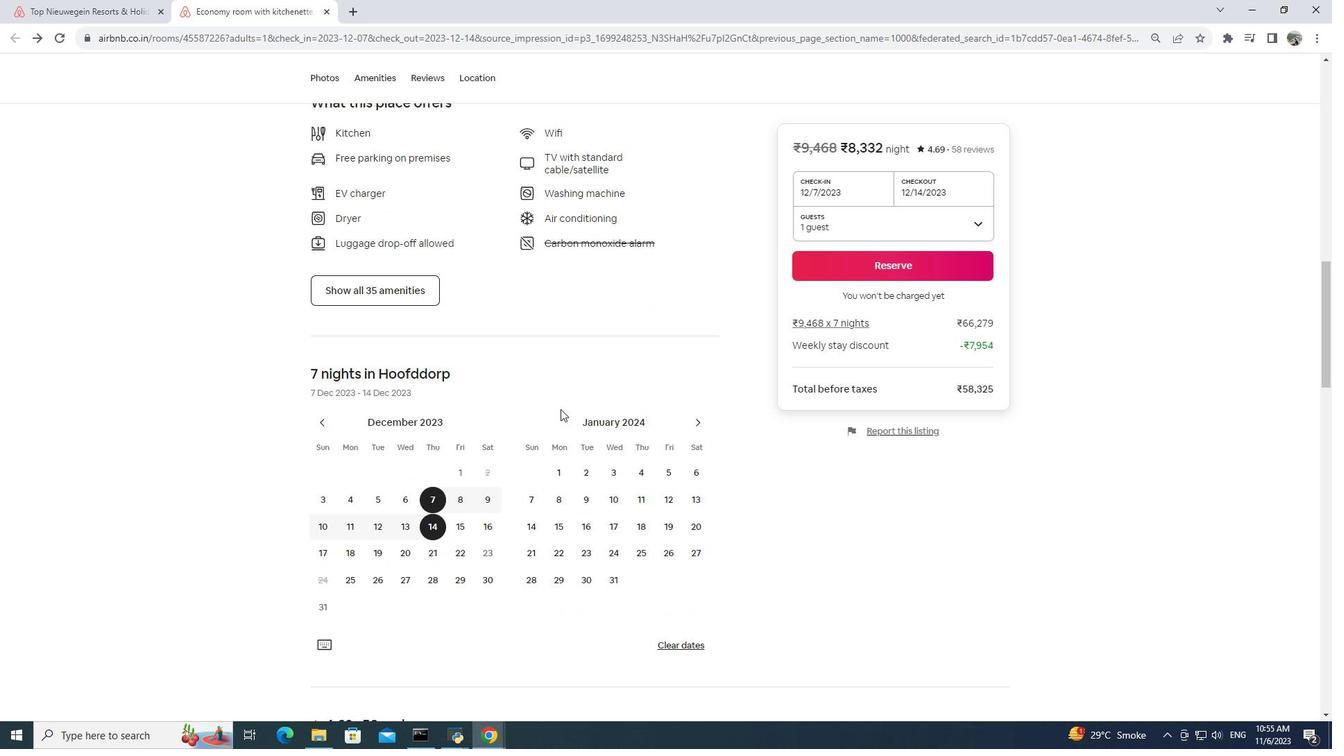 
Action: Mouse scrolled (560, 408) with delta (0, 0)
Screenshot: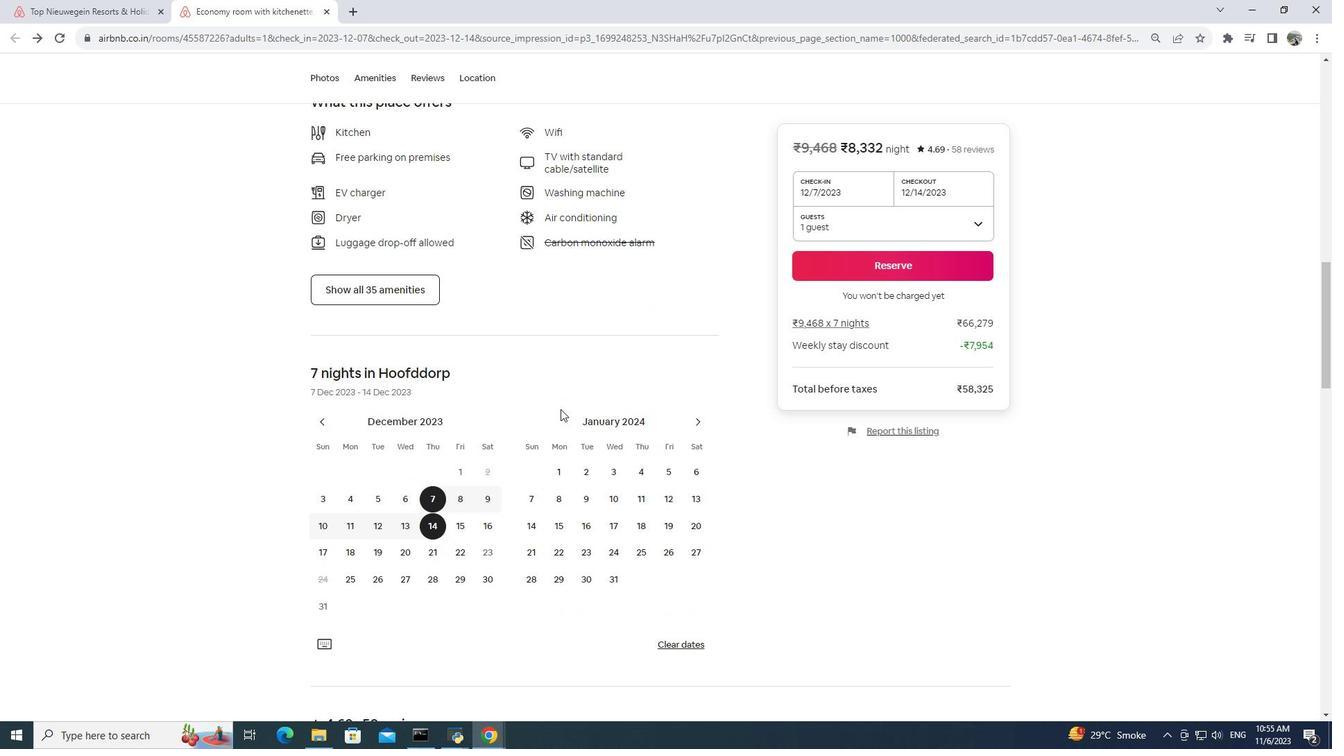 
Action: Mouse scrolled (560, 408) with delta (0, 0)
Screenshot: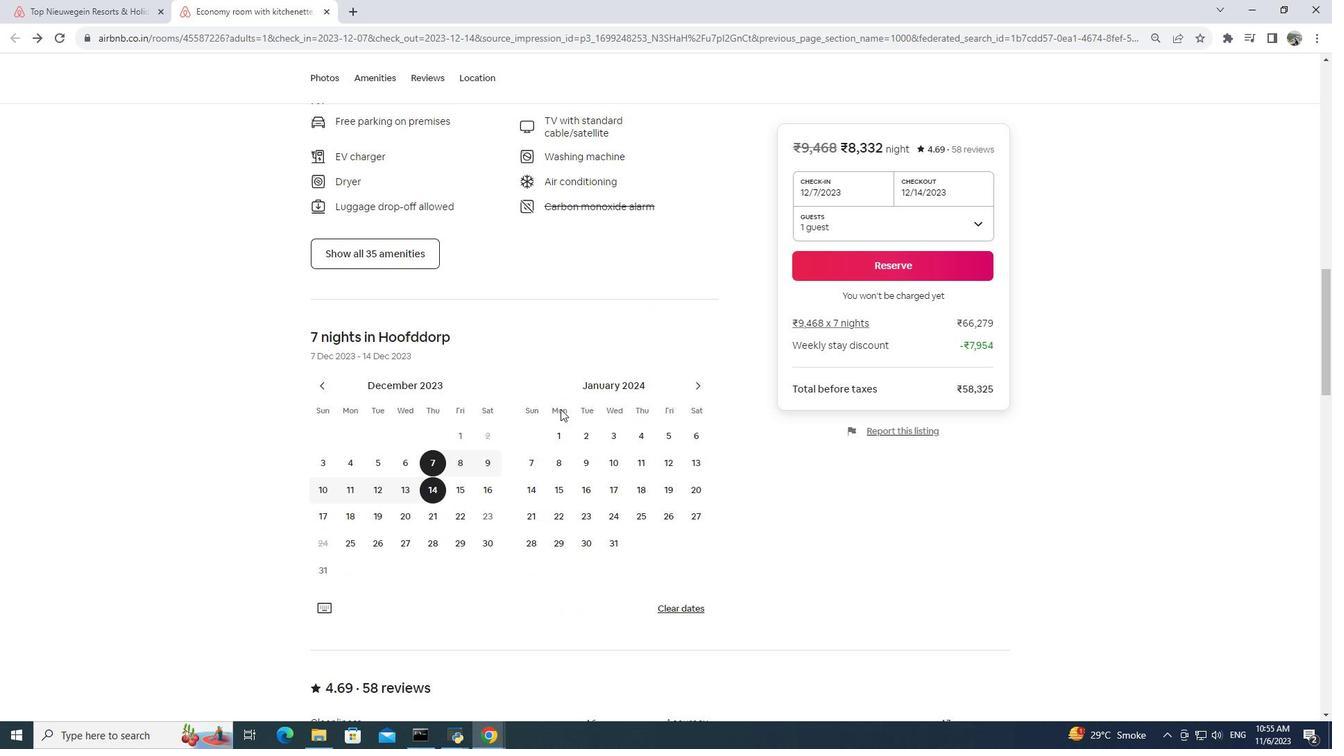 
Action: Mouse moved to (661, 401)
Screenshot: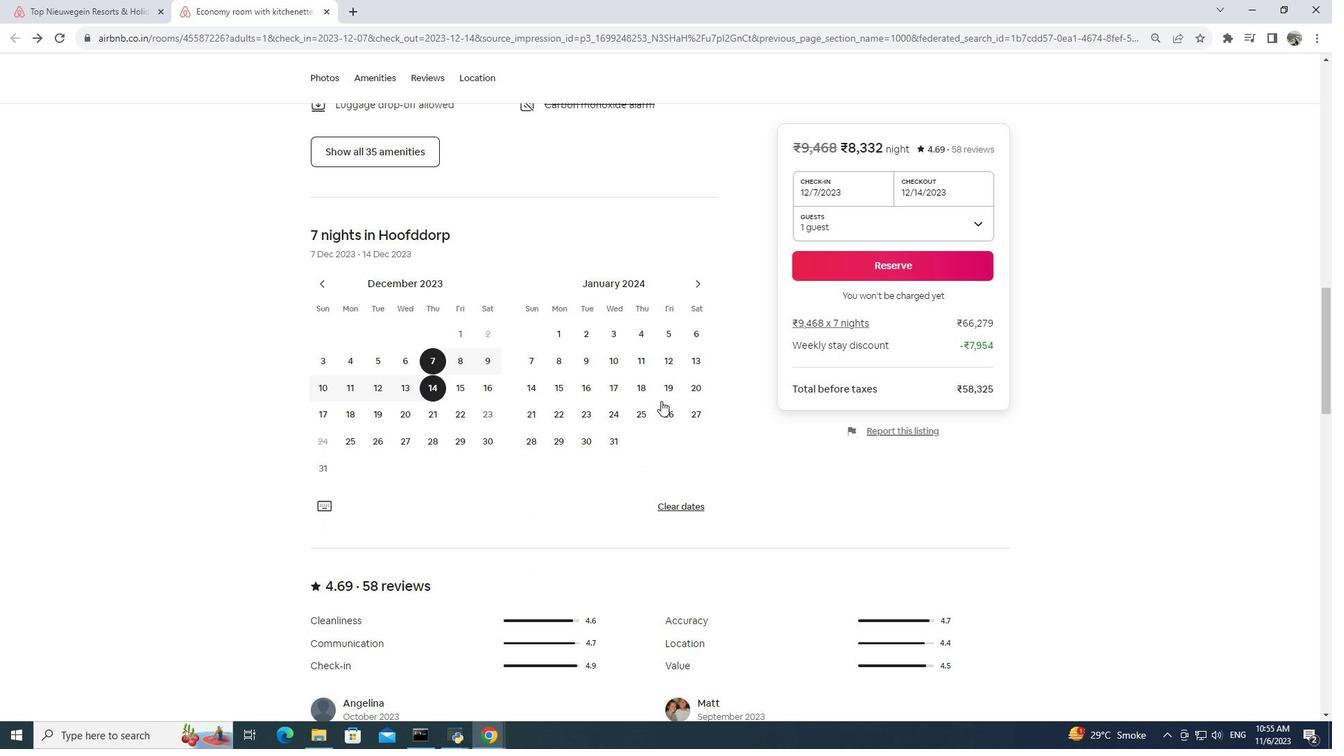 
Action: Mouse scrolled (661, 400) with delta (0, 0)
Screenshot: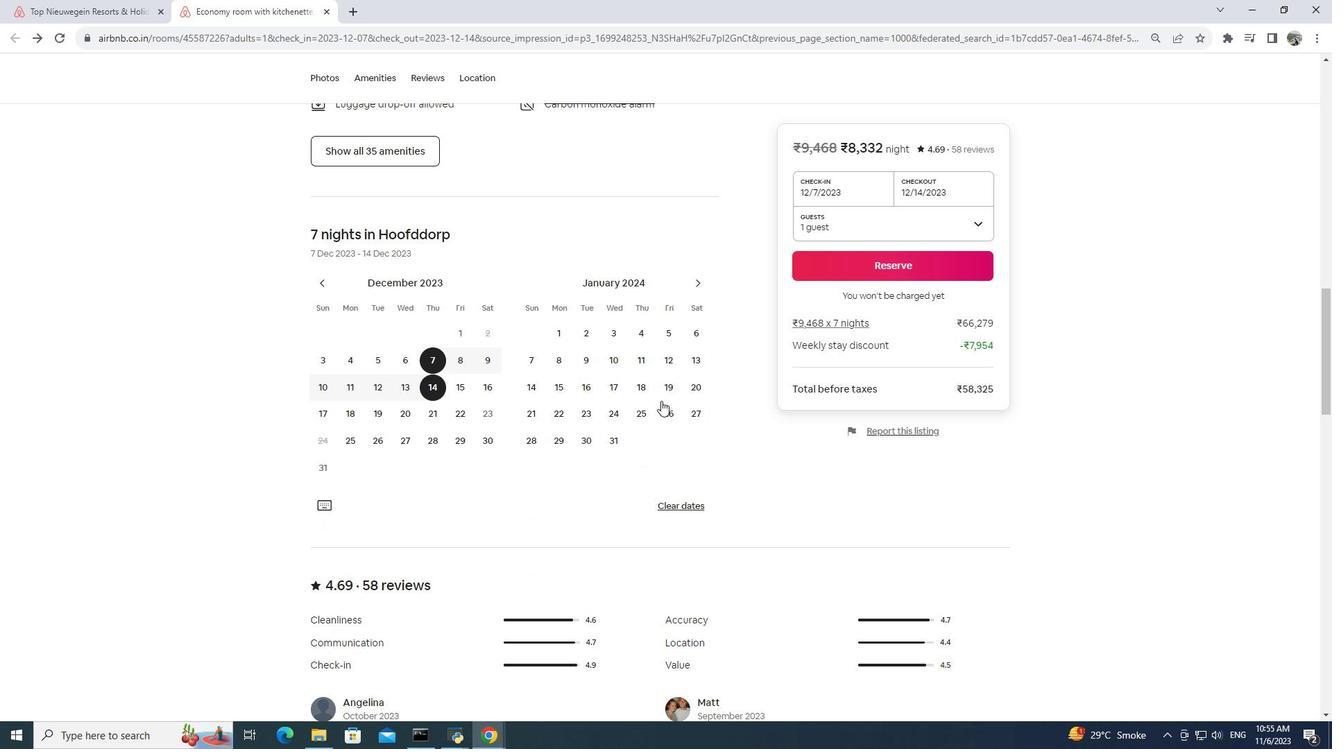
Action: Mouse scrolled (661, 400) with delta (0, 0)
Screenshot: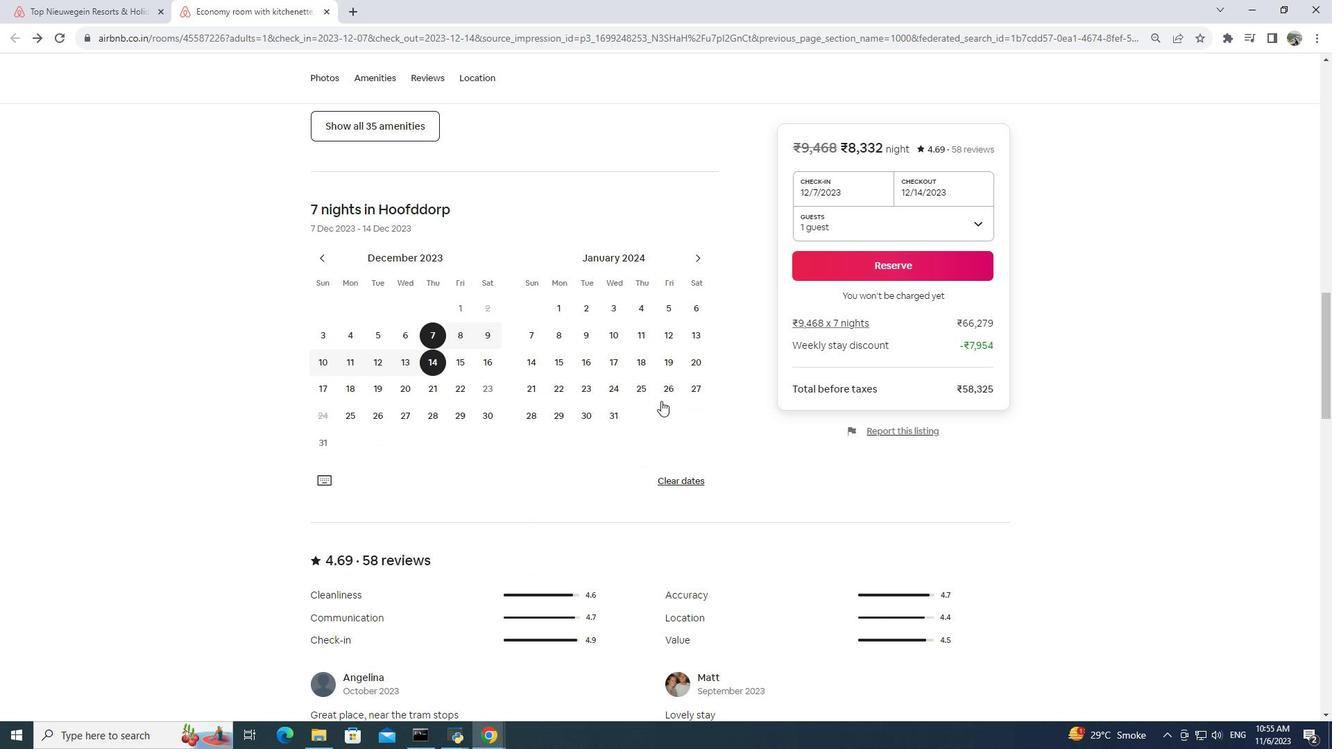 
Action: Mouse scrolled (661, 400) with delta (0, 0)
Screenshot: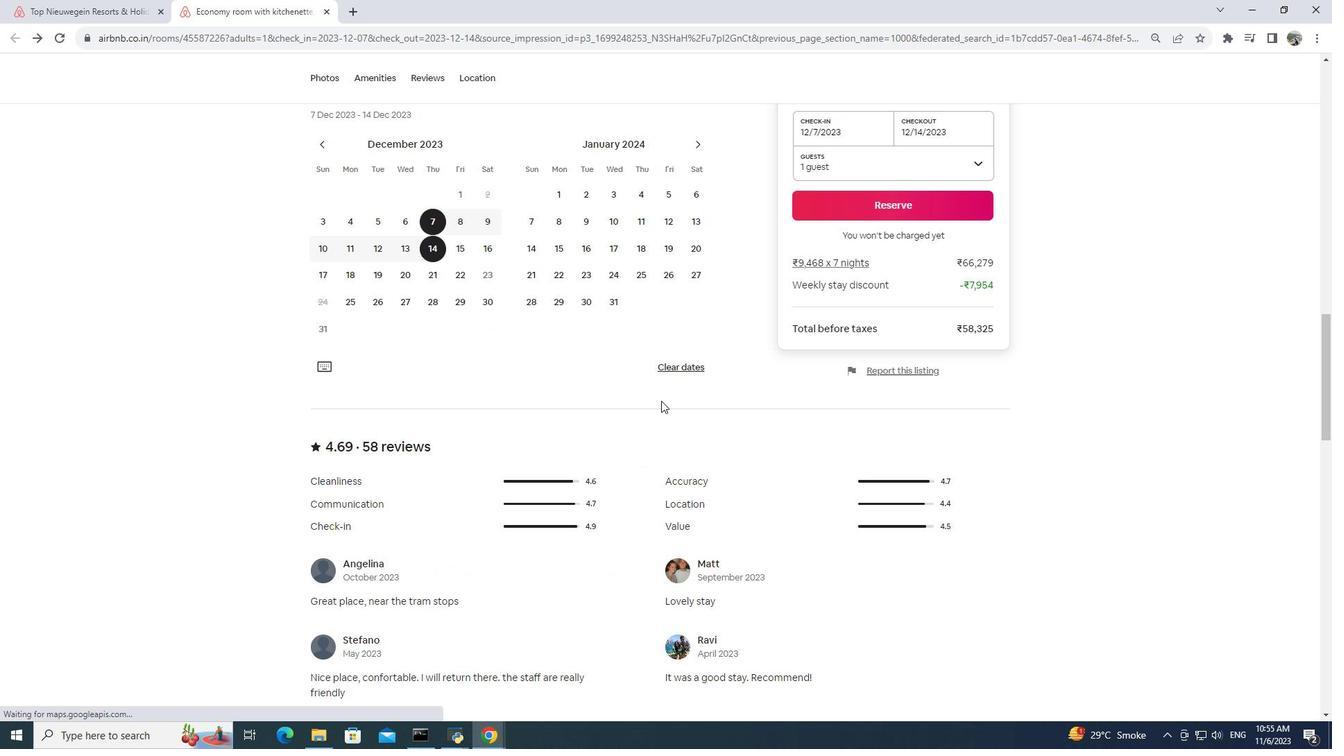 
Action: Mouse moved to (514, 403)
Screenshot: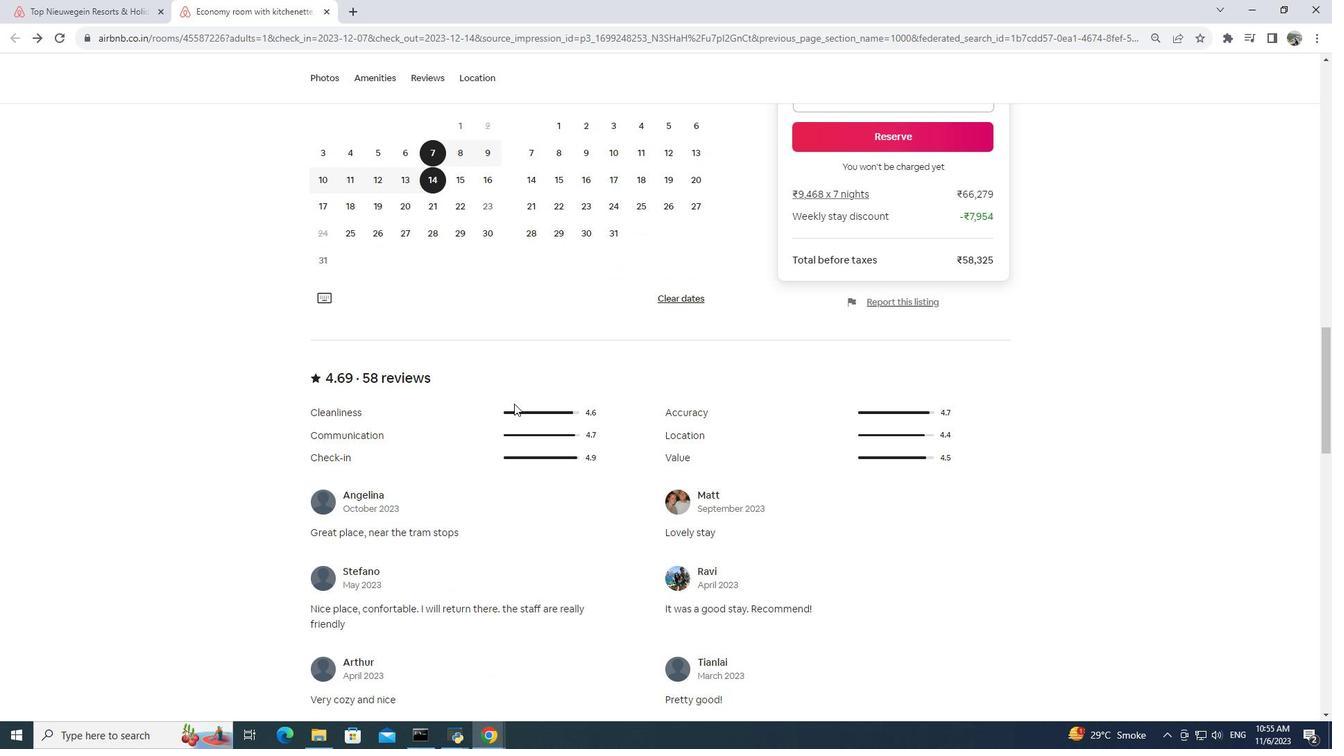 
Action: Mouse scrolled (514, 403) with delta (0, 0)
Screenshot: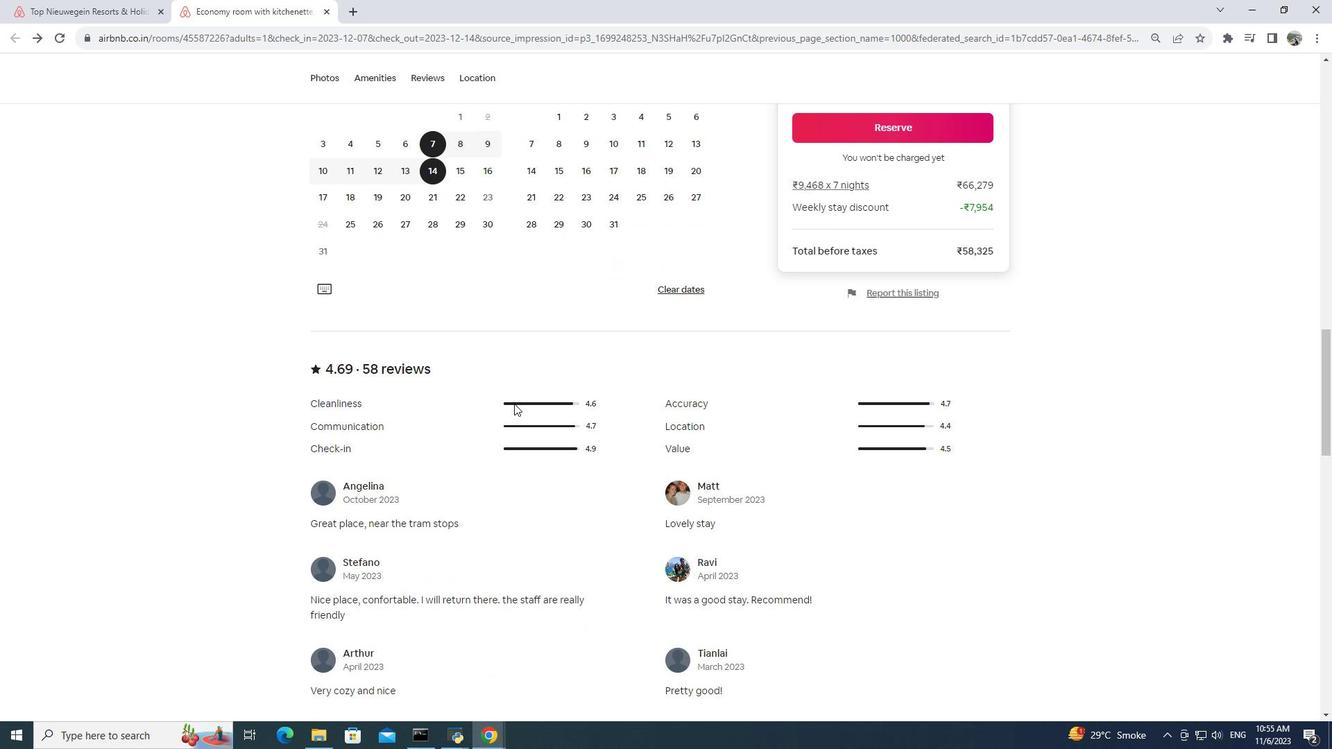 
Action: Mouse scrolled (514, 403) with delta (0, 0)
Screenshot: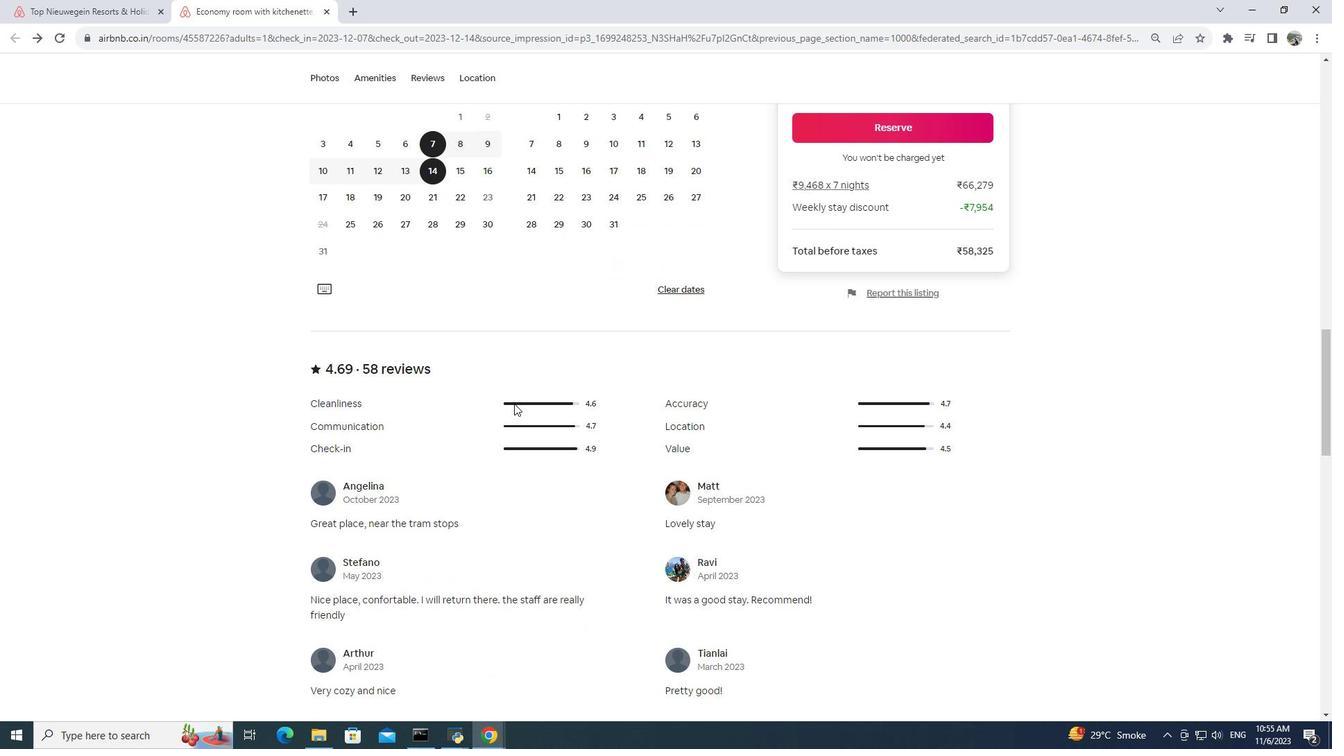 
Action: Mouse scrolled (514, 403) with delta (0, 0)
Screenshot: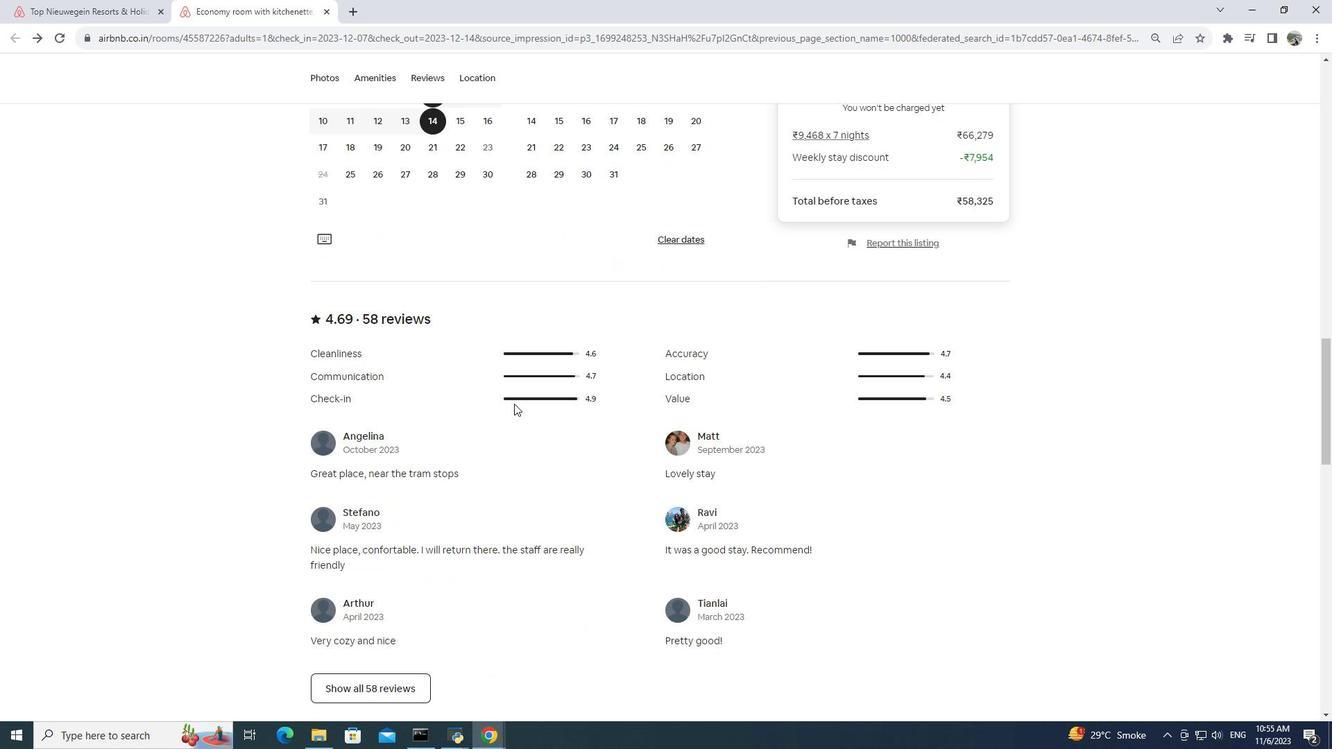 
Action: Mouse scrolled (514, 403) with delta (0, 0)
Screenshot: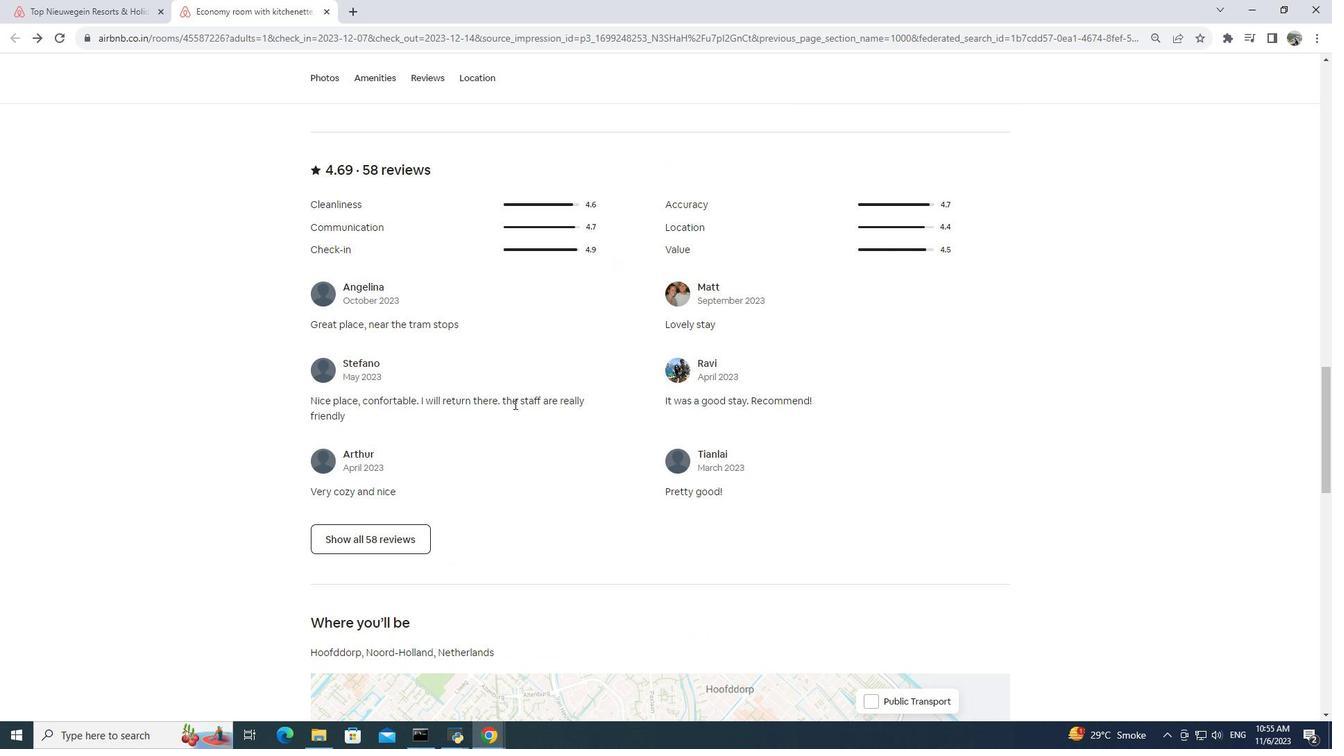 
Action: Mouse scrolled (514, 403) with delta (0, 0)
Screenshot: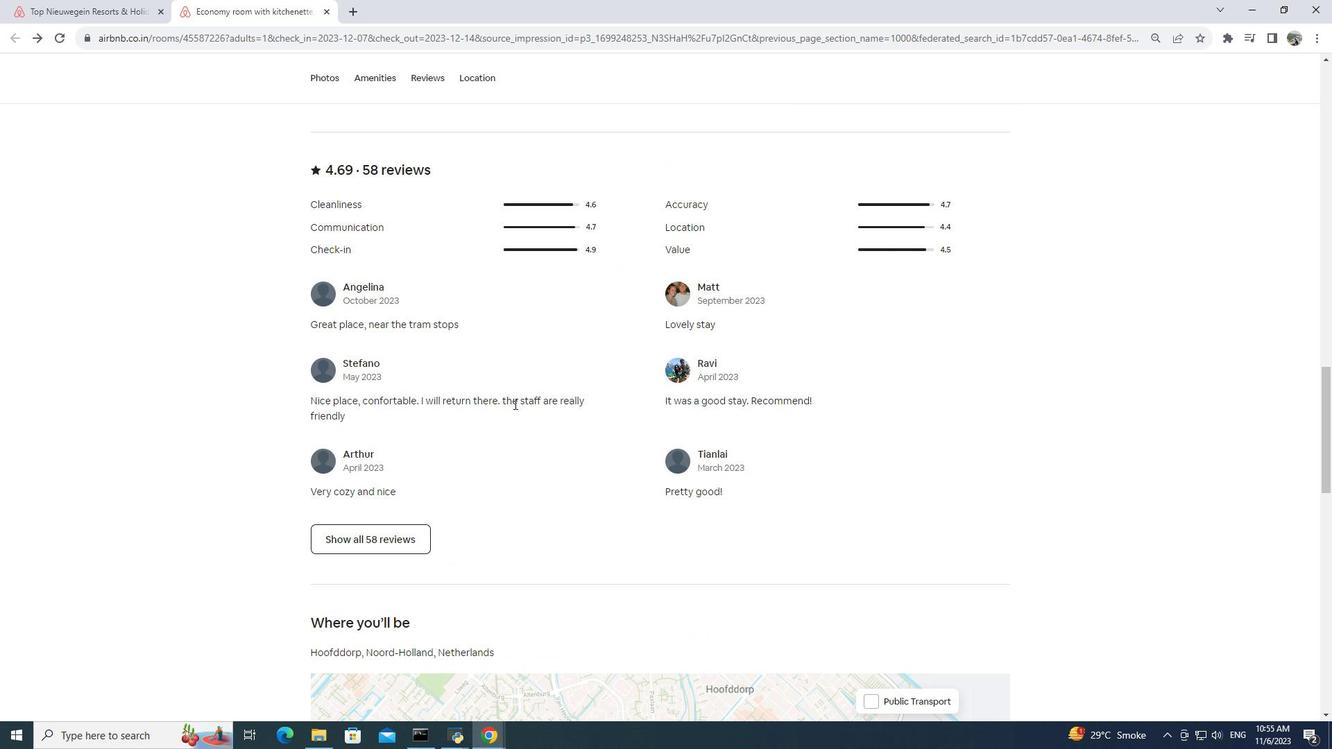 
Action: Mouse moved to (501, 415)
Screenshot: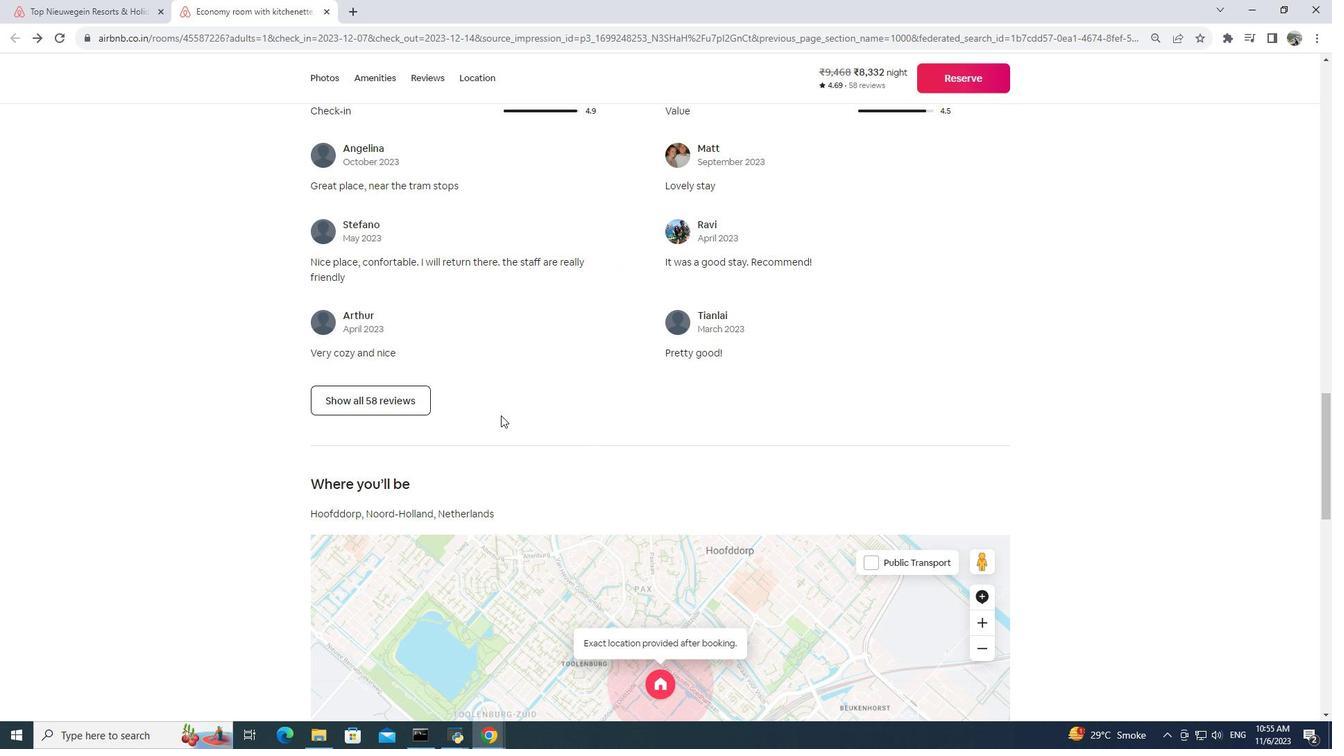 
Action: Mouse scrolled (501, 415) with delta (0, 0)
Screenshot: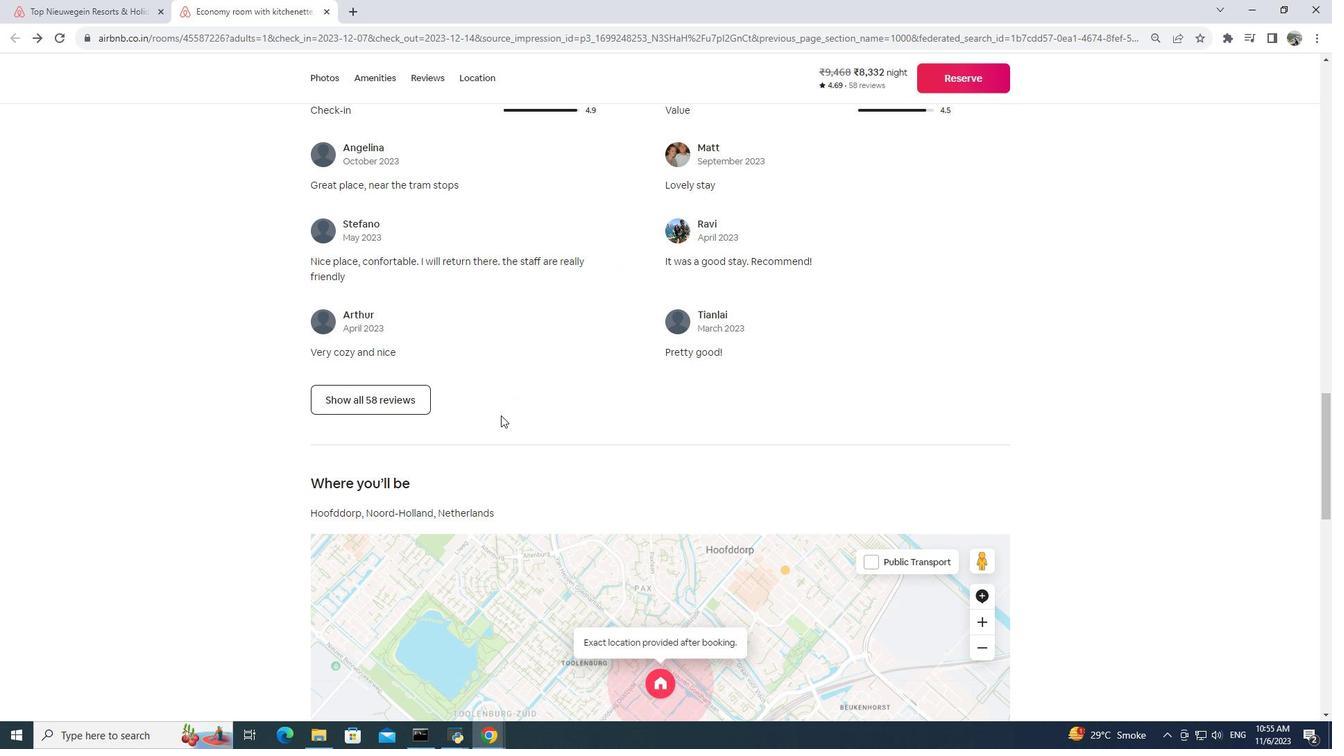 
Action: Mouse scrolled (501, 415) with delta (0, 0)
Screenshot: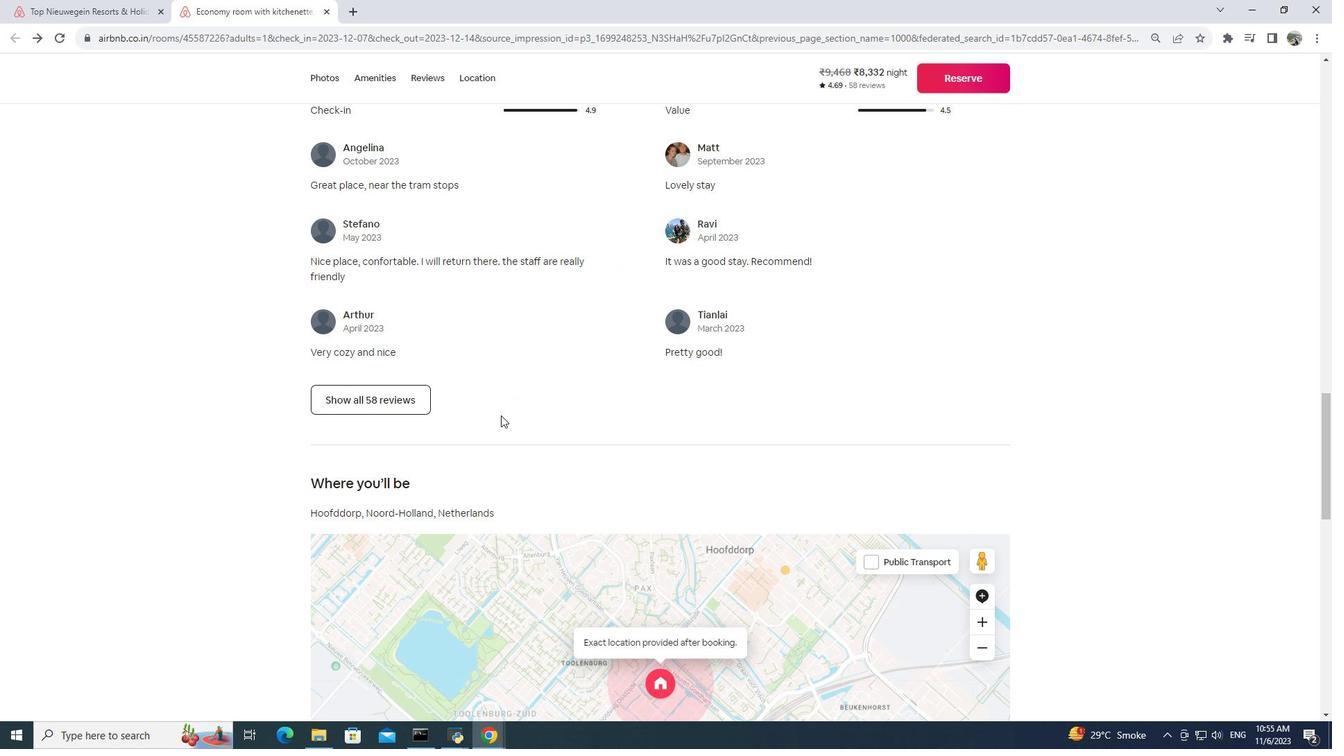 
Action: Mouse scrolled (501, 415) with delta (0, 0)
Screenshot: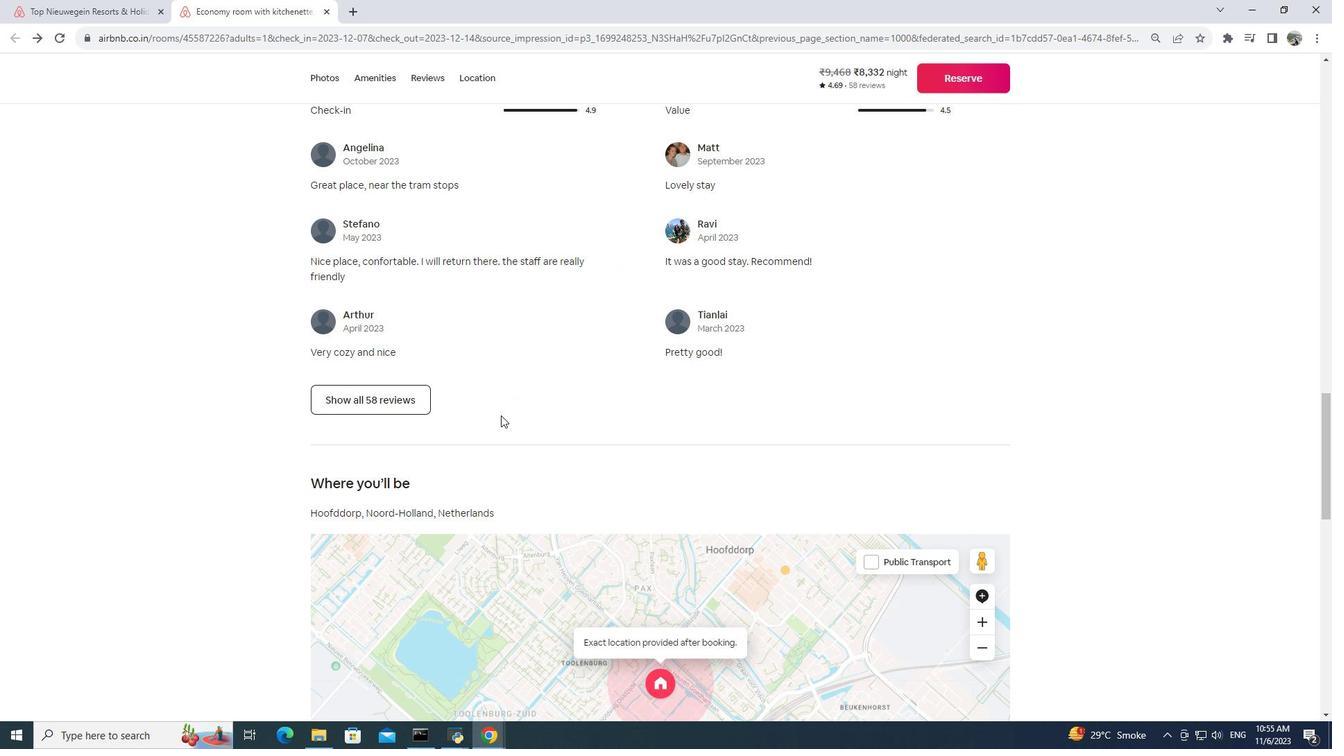 
Action: Mouse scrolled (501, 415) with delta (0, 0)
Screenshot: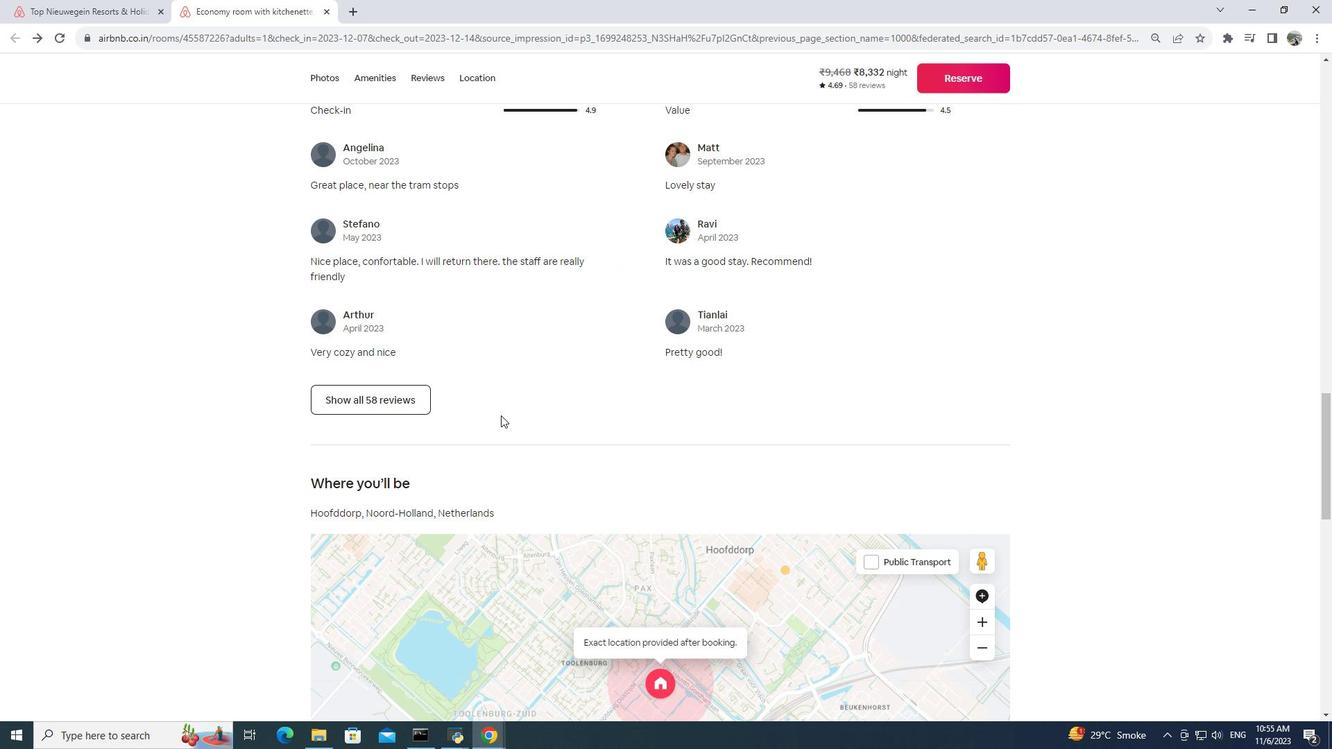 
Action: Mouse scrolled (501, 415) with delta (0, 0)
Screenshot: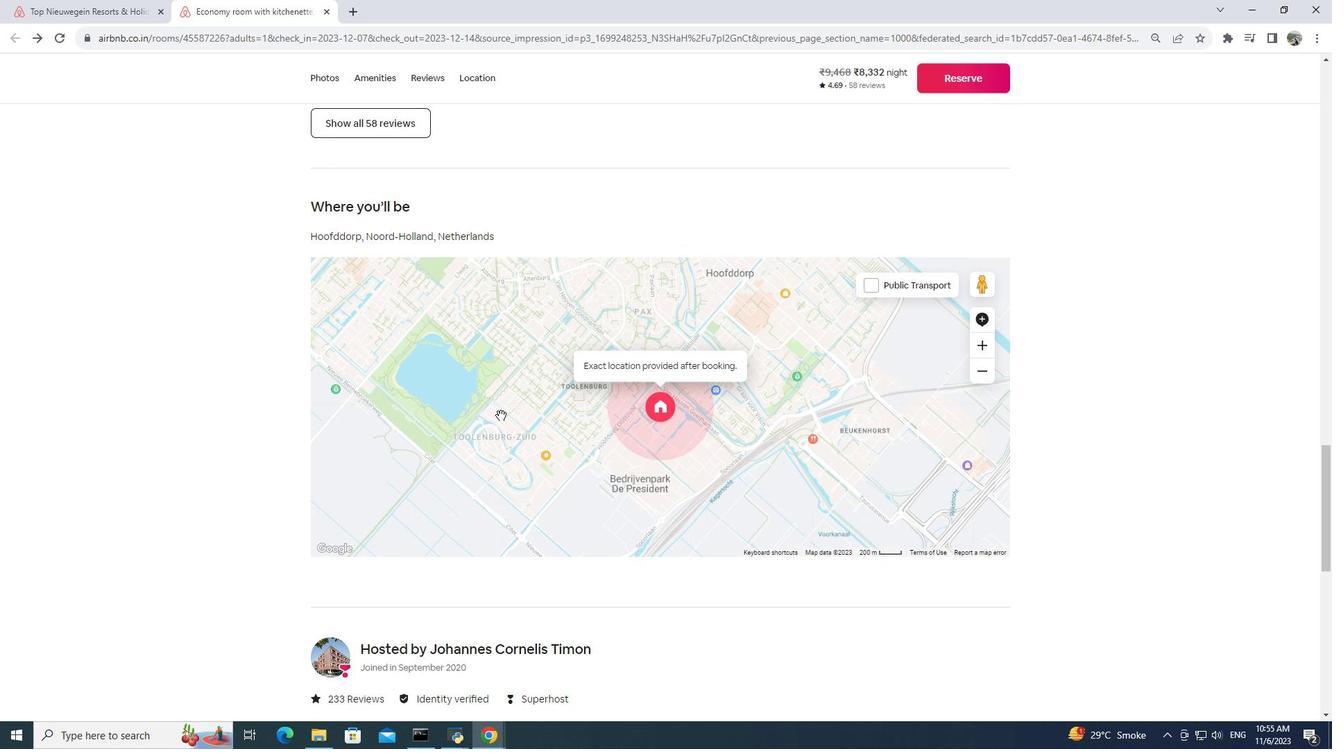 
Action: Mouse scrolled (501, 415) with delta (0, 0)
Screenshot: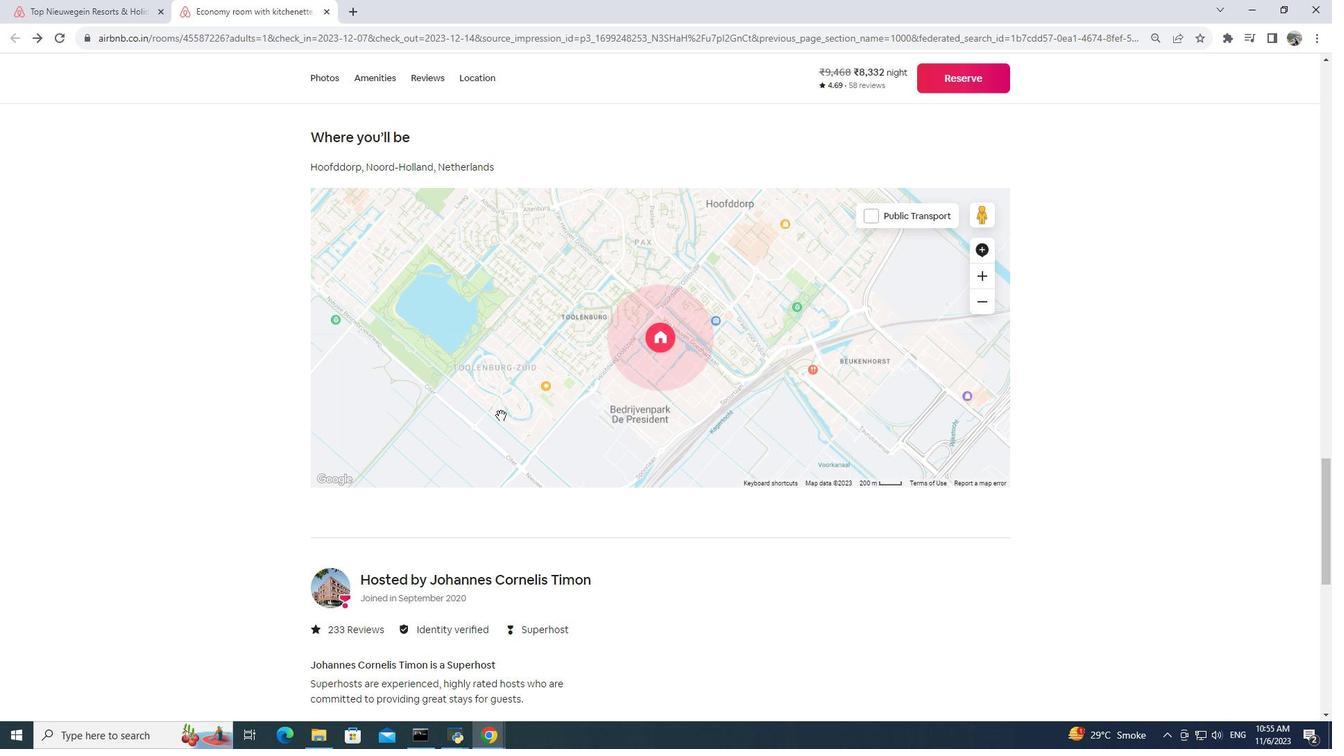 
Action: Mouse scrolled (501, 415) with delta (0, 0)
Screenshot: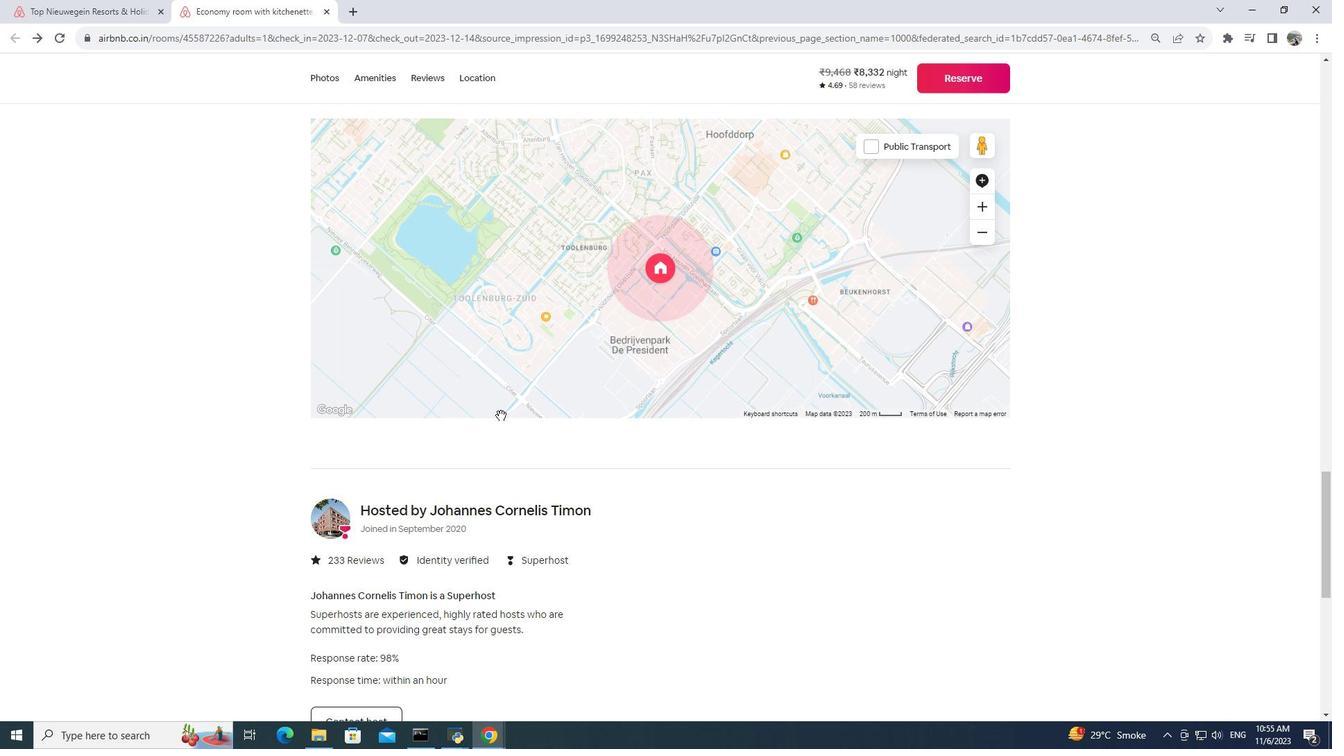 
Action: Mouse scrolled (501, 415) with delta (0, 0)
Screenshot: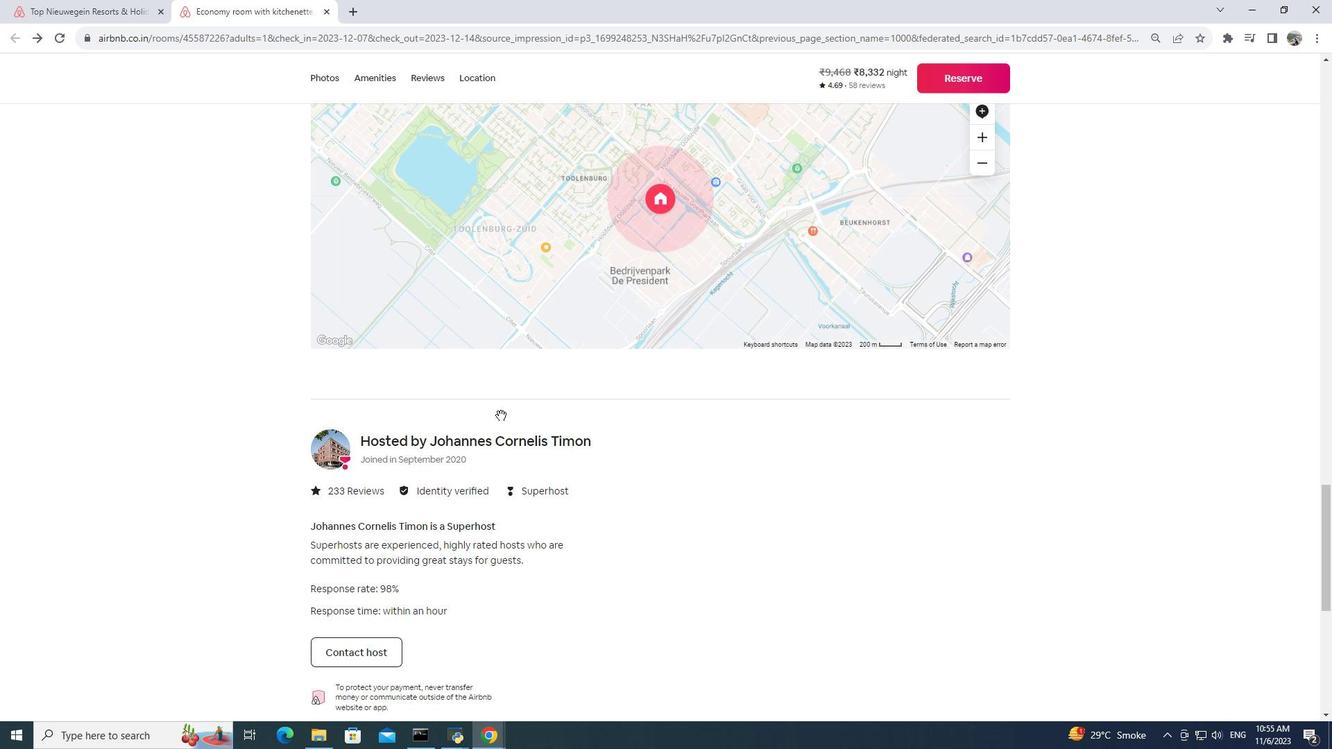 
Action: Mouse scrolled (501, 415) with delta (0, 0)
Screenshot: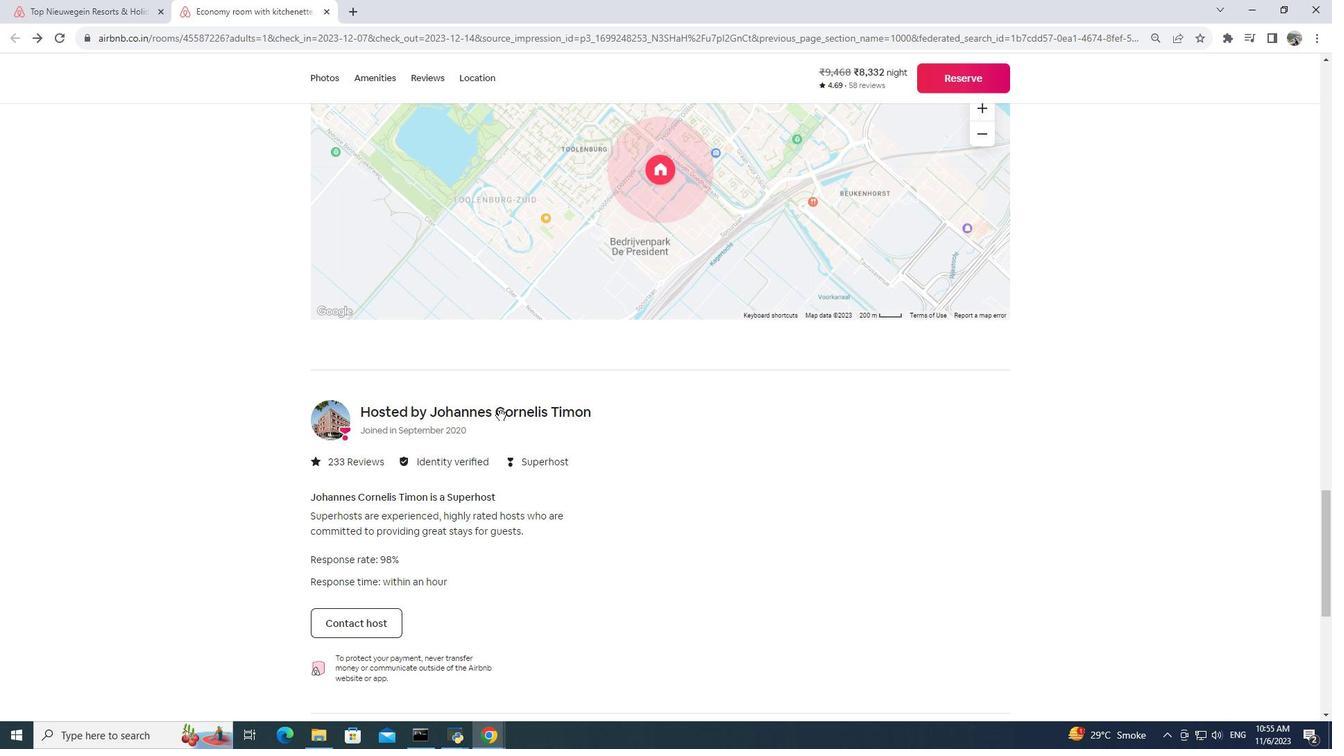 
Action: Mouse moved to (502, 413)
Screenshot: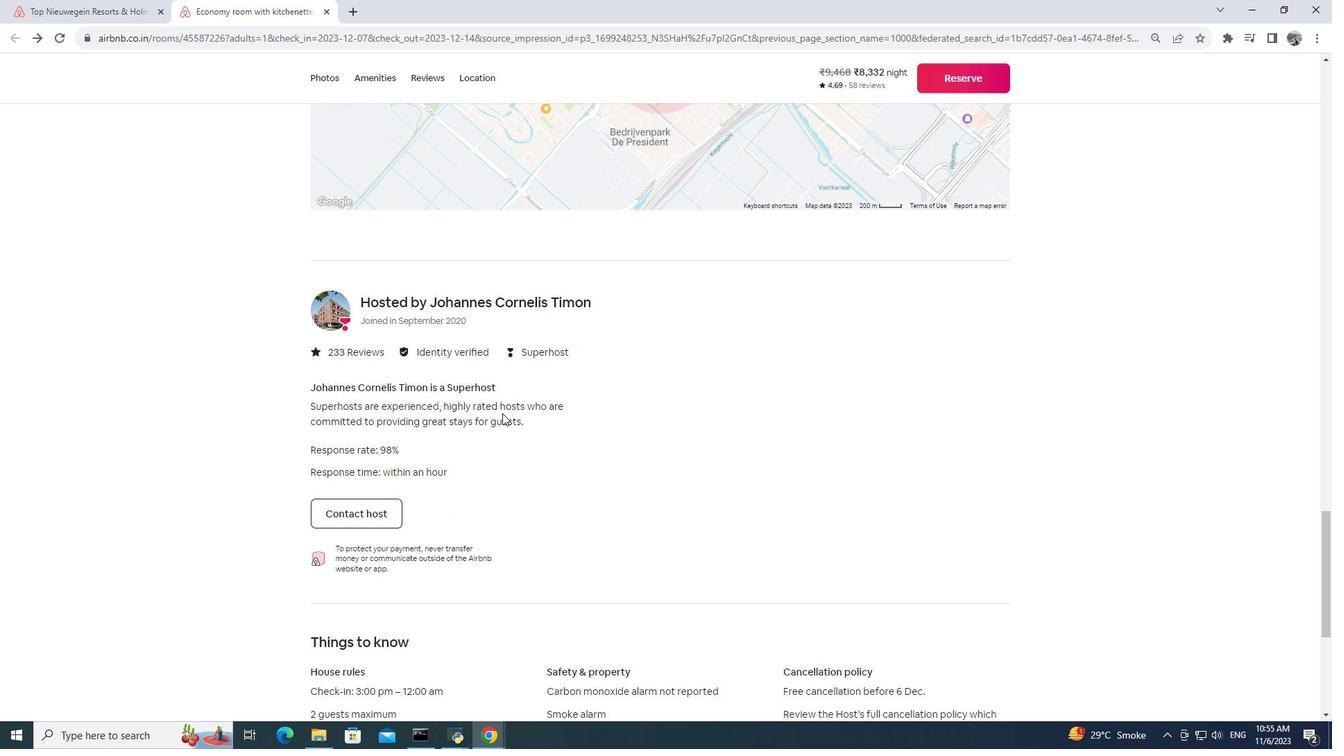 
Action: Mouse scrolled (502, 412) with delta (0, 0)
Screenshot: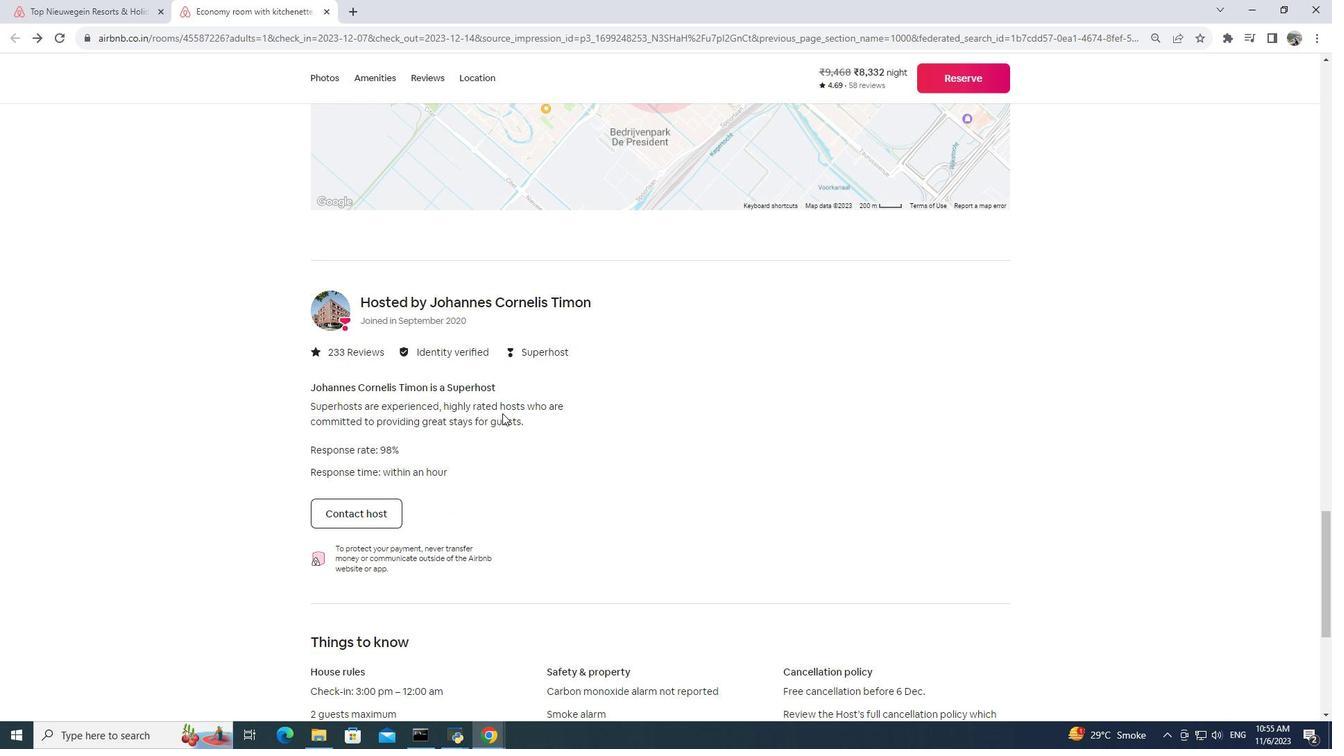 
Action: Mouse moved to (469, 403)
Screenshot: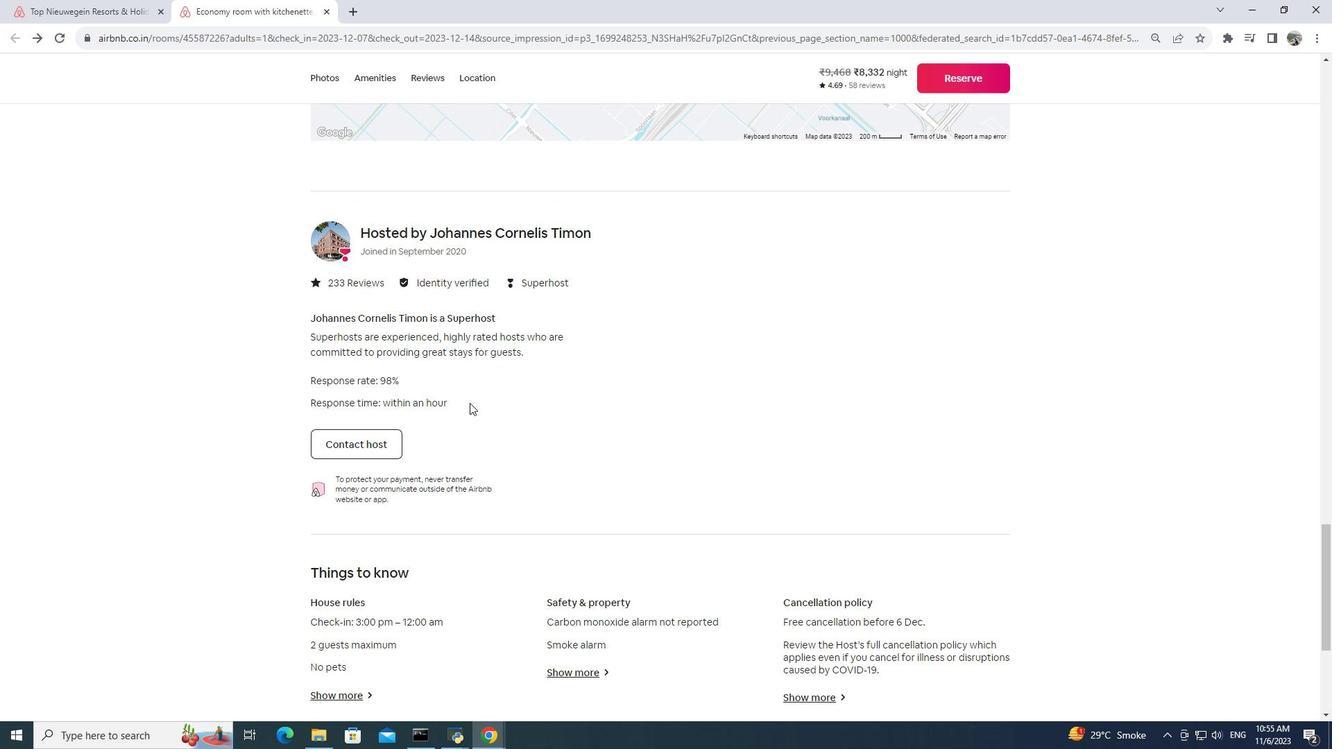 
Action: Mouse scrolled (469, 402) with delta (0, 0)
Screenshot: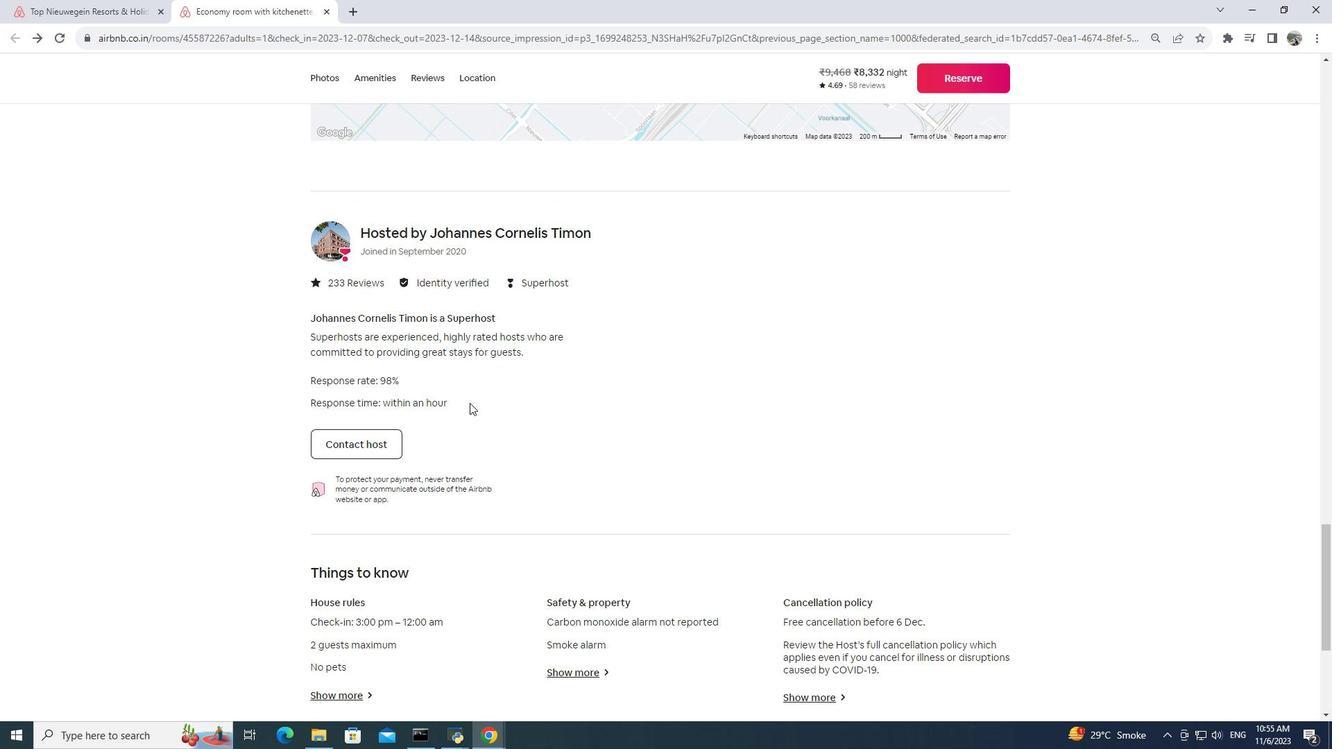 
Action: Mouse scrolled (469, 402) with delta (0, 0)
Screenshot: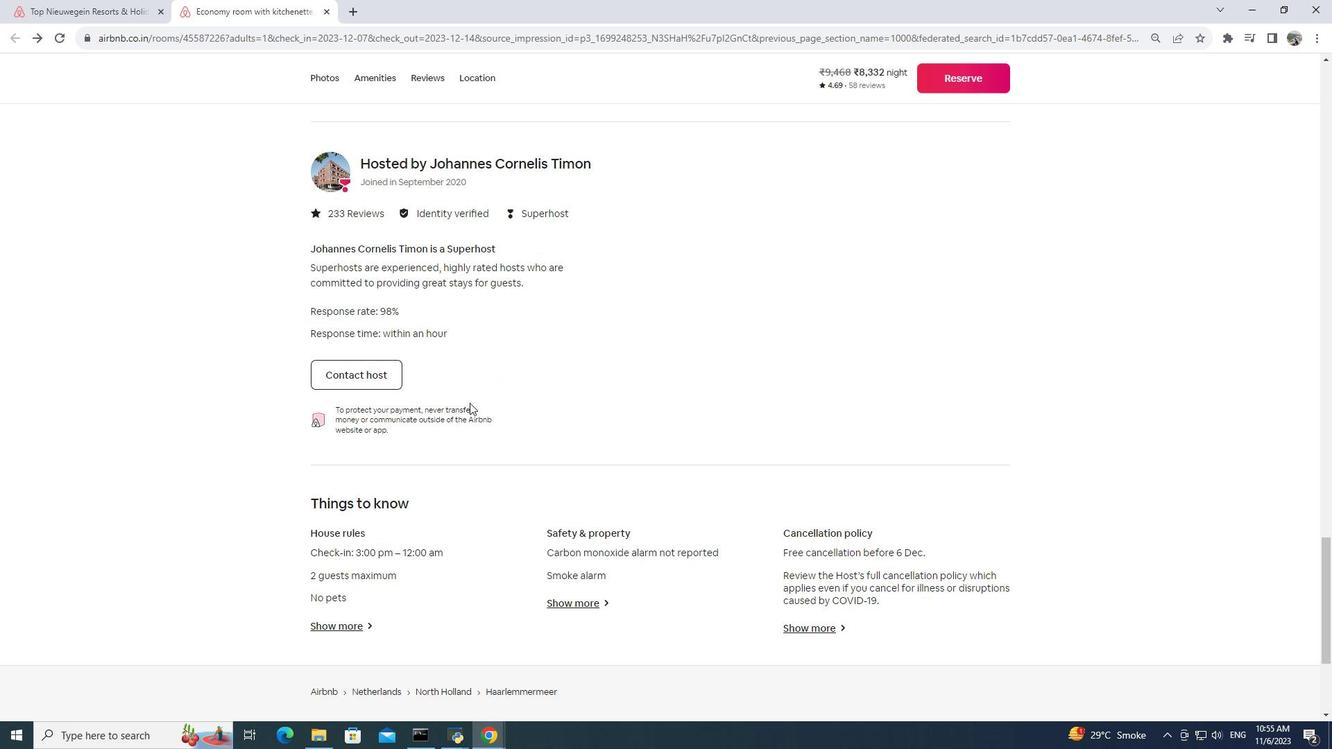 
Action: Mouse scrolled (469, 402) with delta (0, 0)
Screenshot: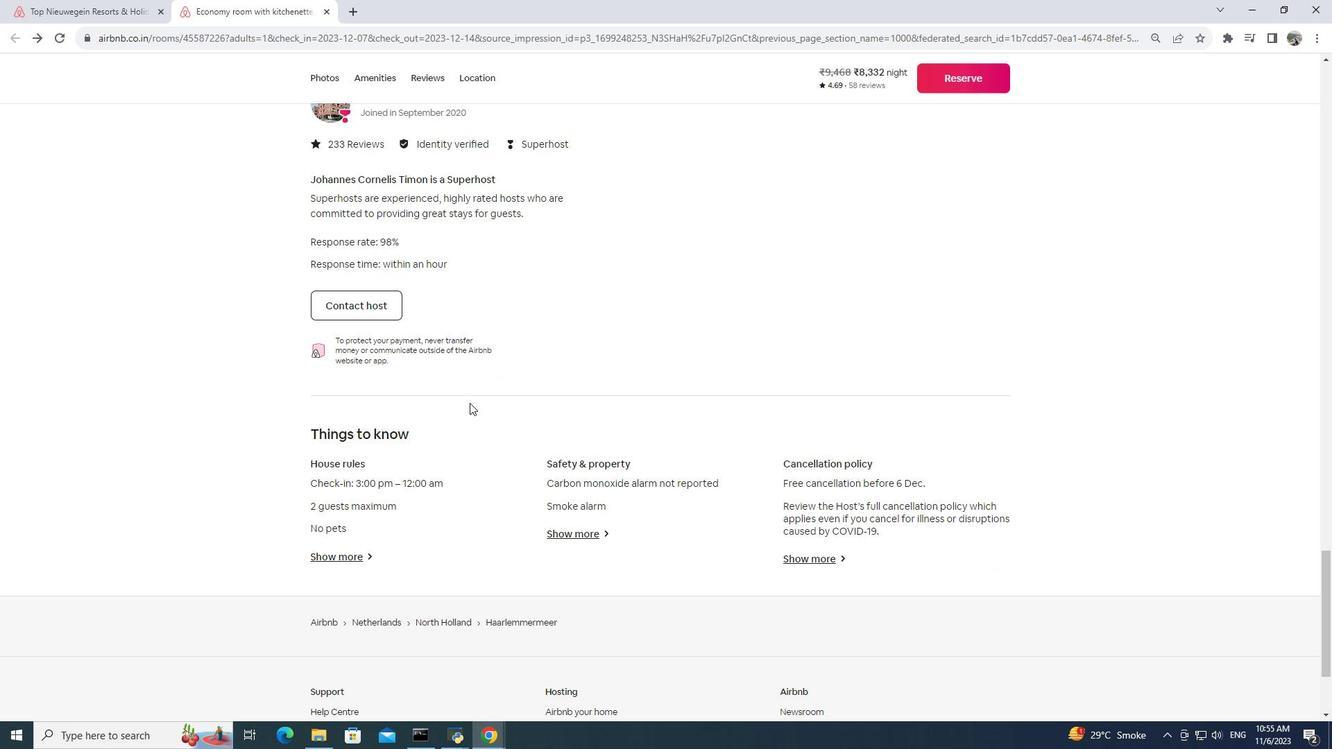 
Action: Mouse scrolled (469, 403) with delta (0, 0)
Screenshot: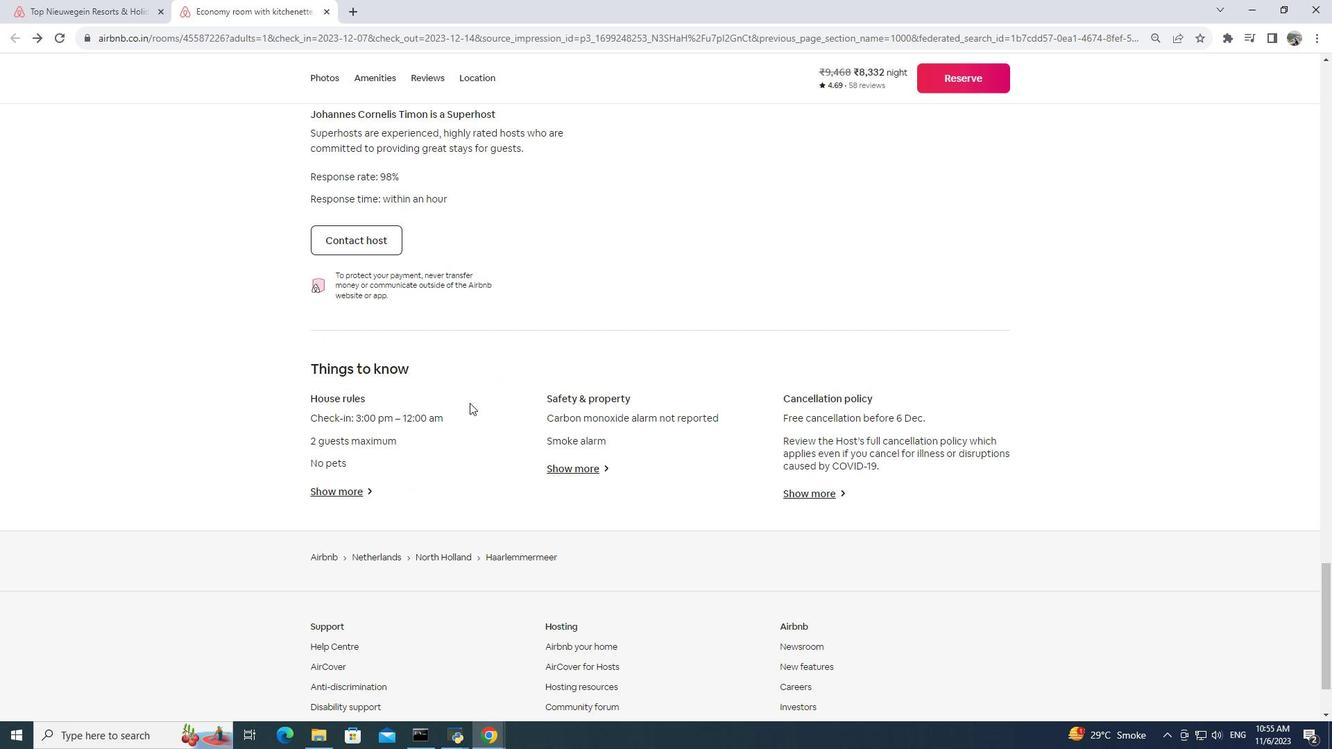 
Action: Mouse scrolled (469, 403) with delta (0, 0)
Screenshot: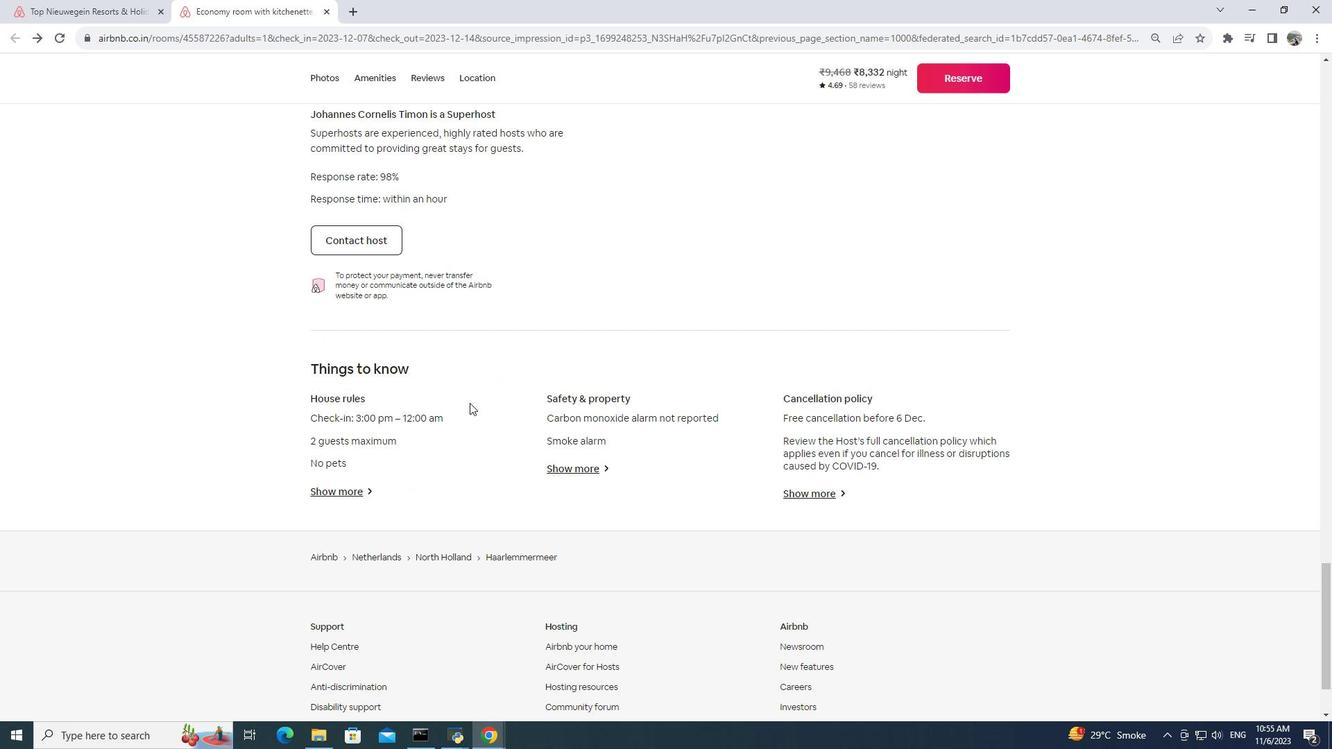 
Action: Mouse moved to (360, 386)
Screenshot: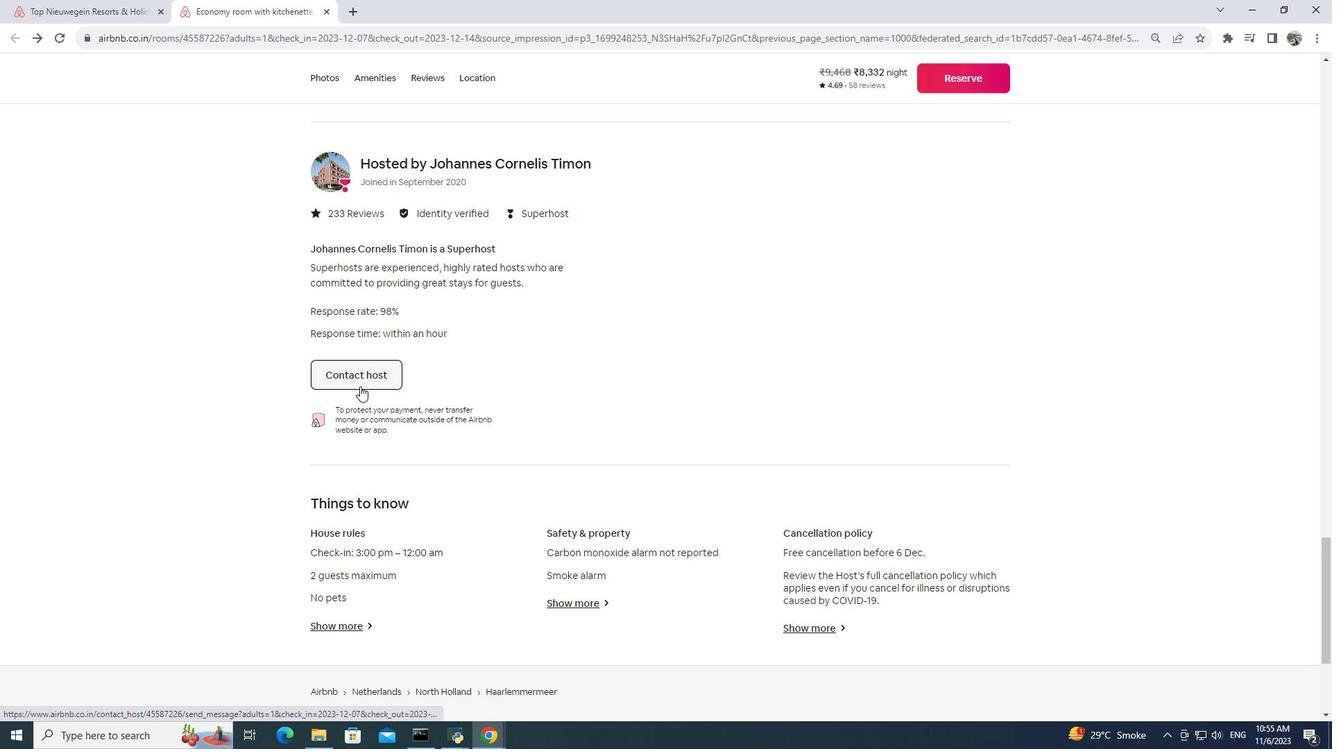 
Action: Mouse pressed left at (360, 386)
Screenshot: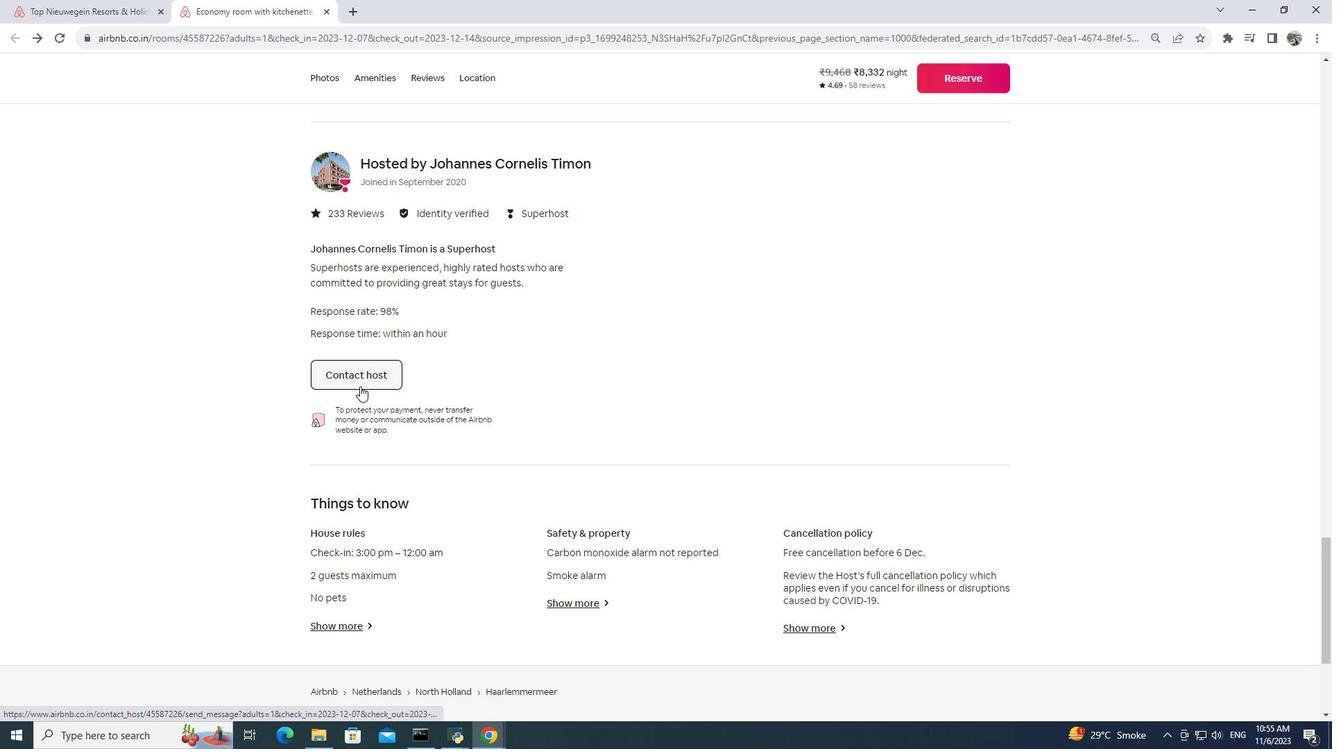 
Action: Mouse moved to (620, 415)
Screenshot: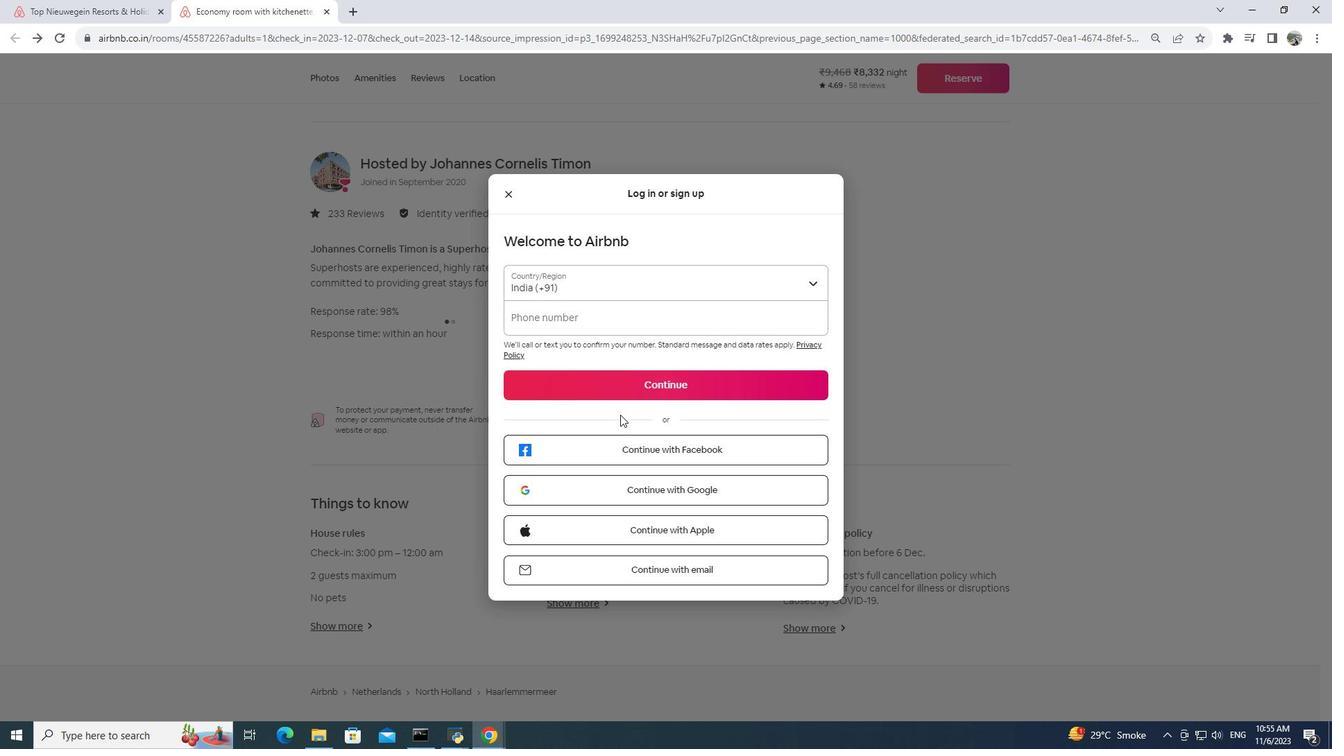 
Action: Mouse scrolled (620, 414) with delta (0, 0)
Screenshot: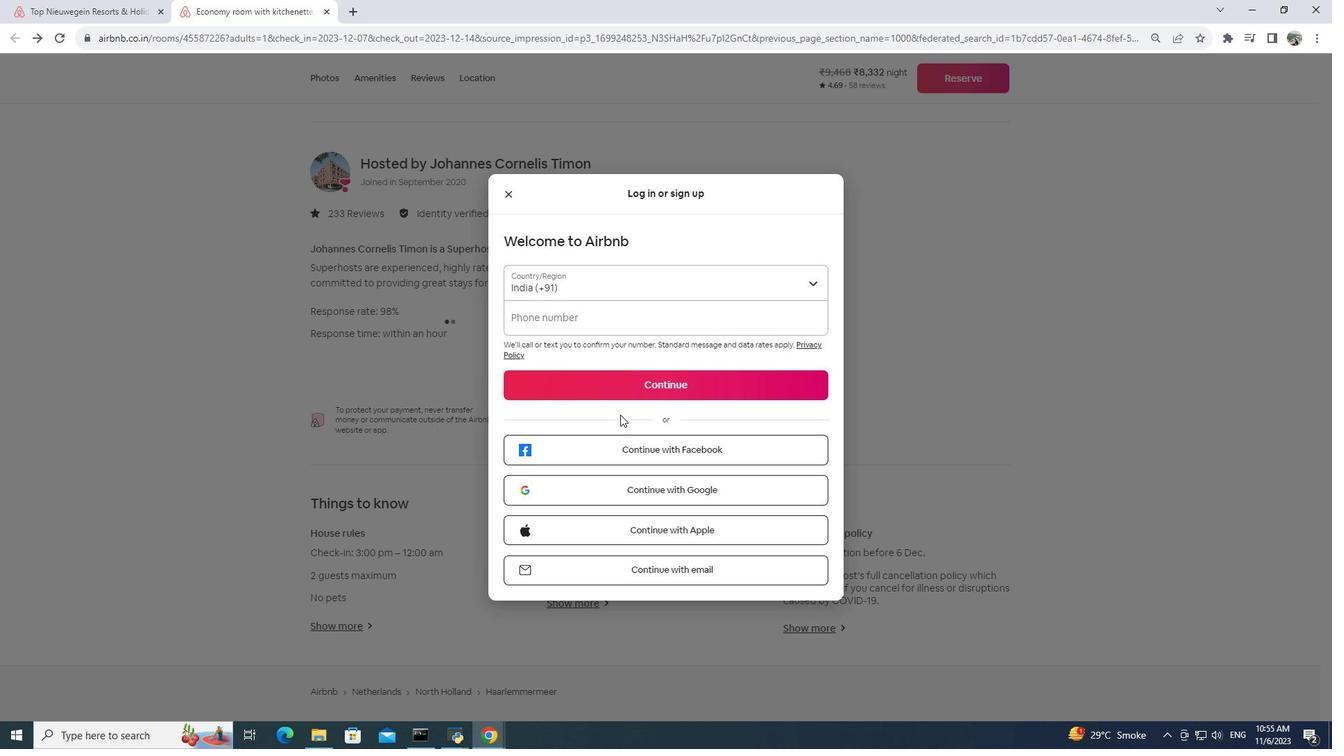 
Action: Mouse scrolled (620, 414) with delta (0, 0)
Screenshot: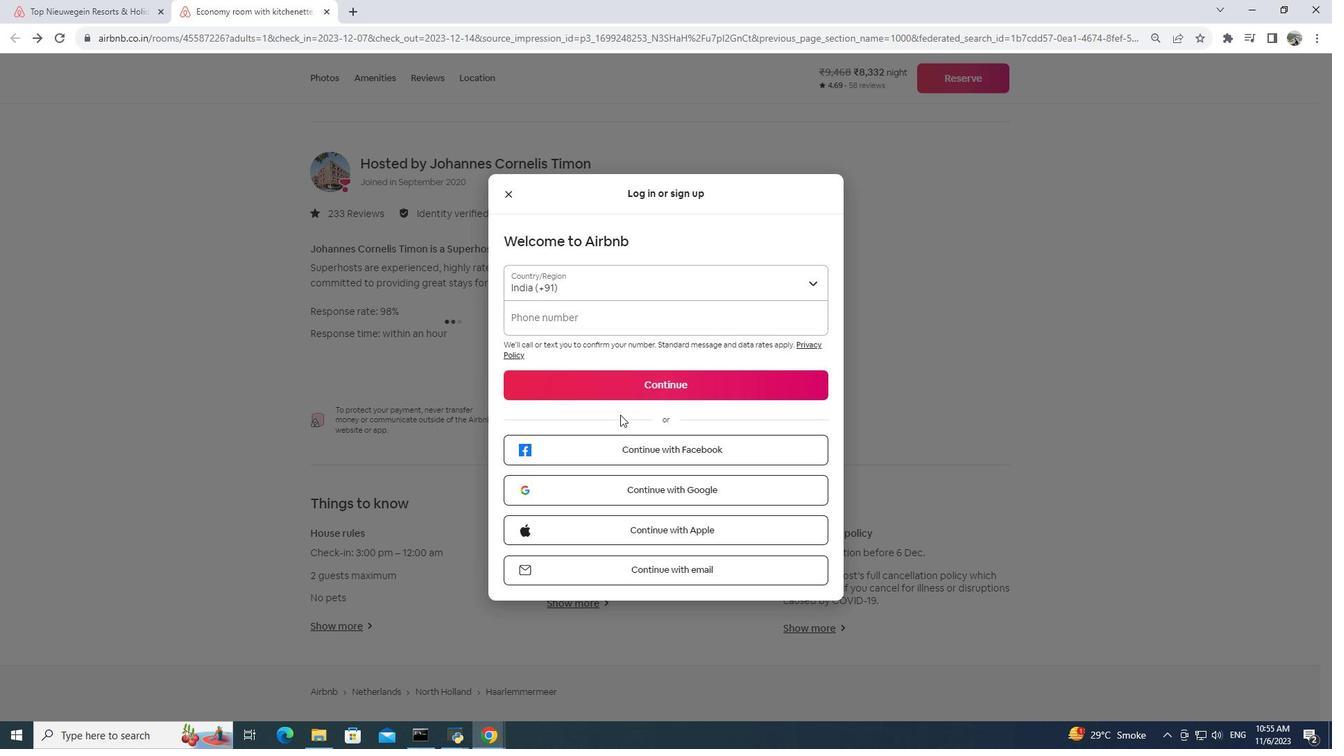
Action: Mouse scrolled (620, 414) with delta (0, 0)
Screenshot: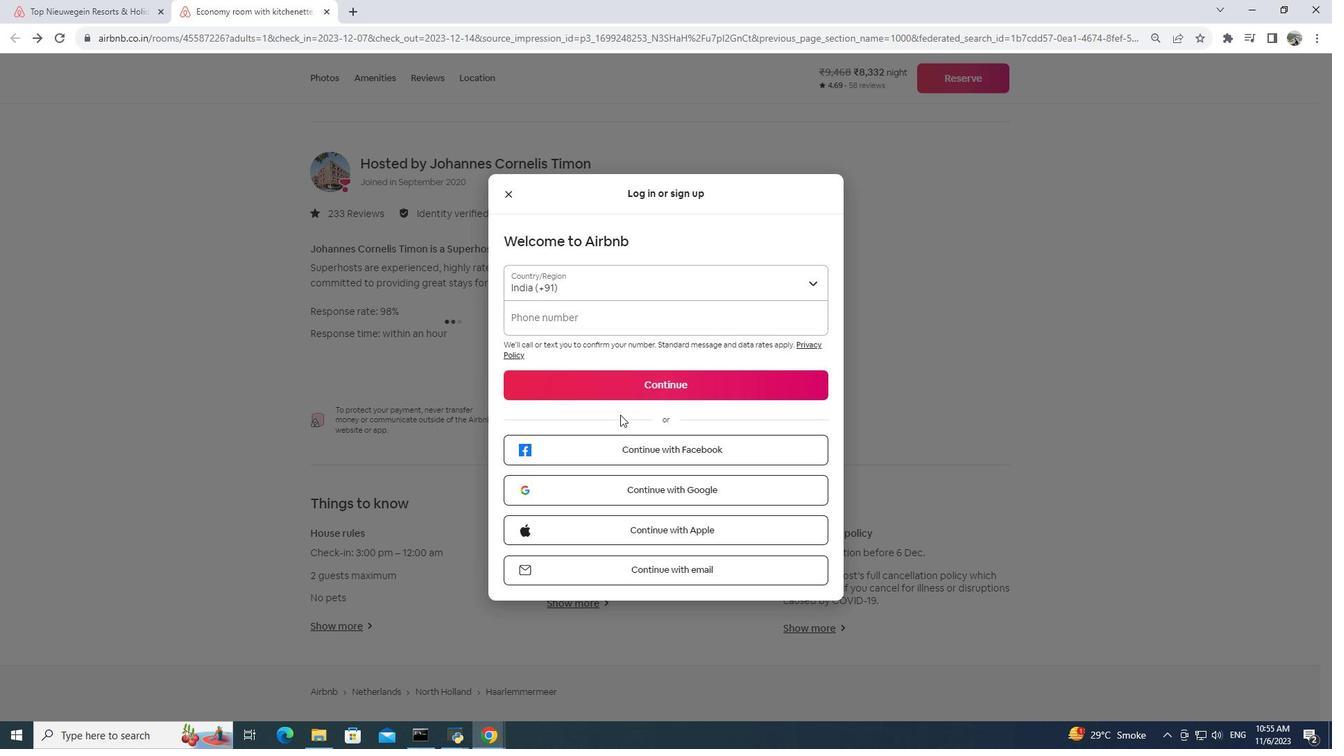 
Action: Mouse moved to (505, 188)
Screenshot: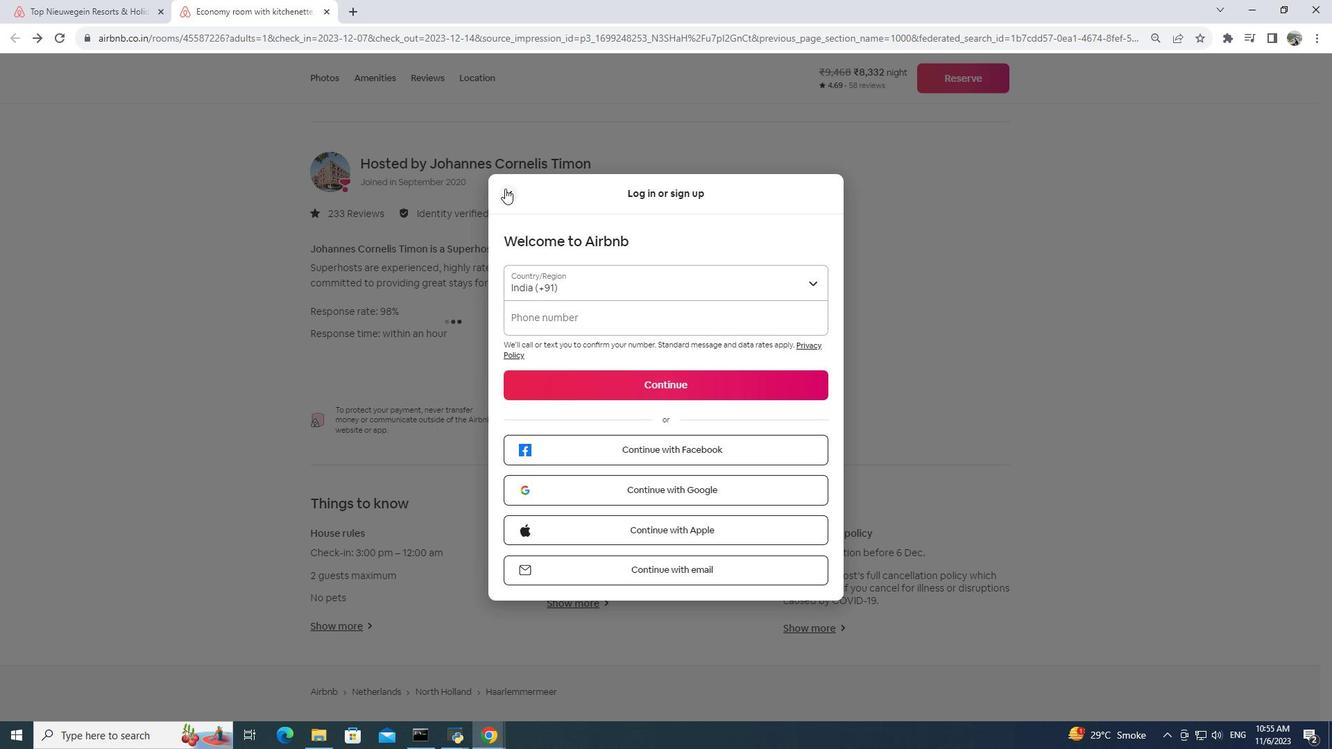 
Action: Mouse pressed left at (505, 188)
Screenshot: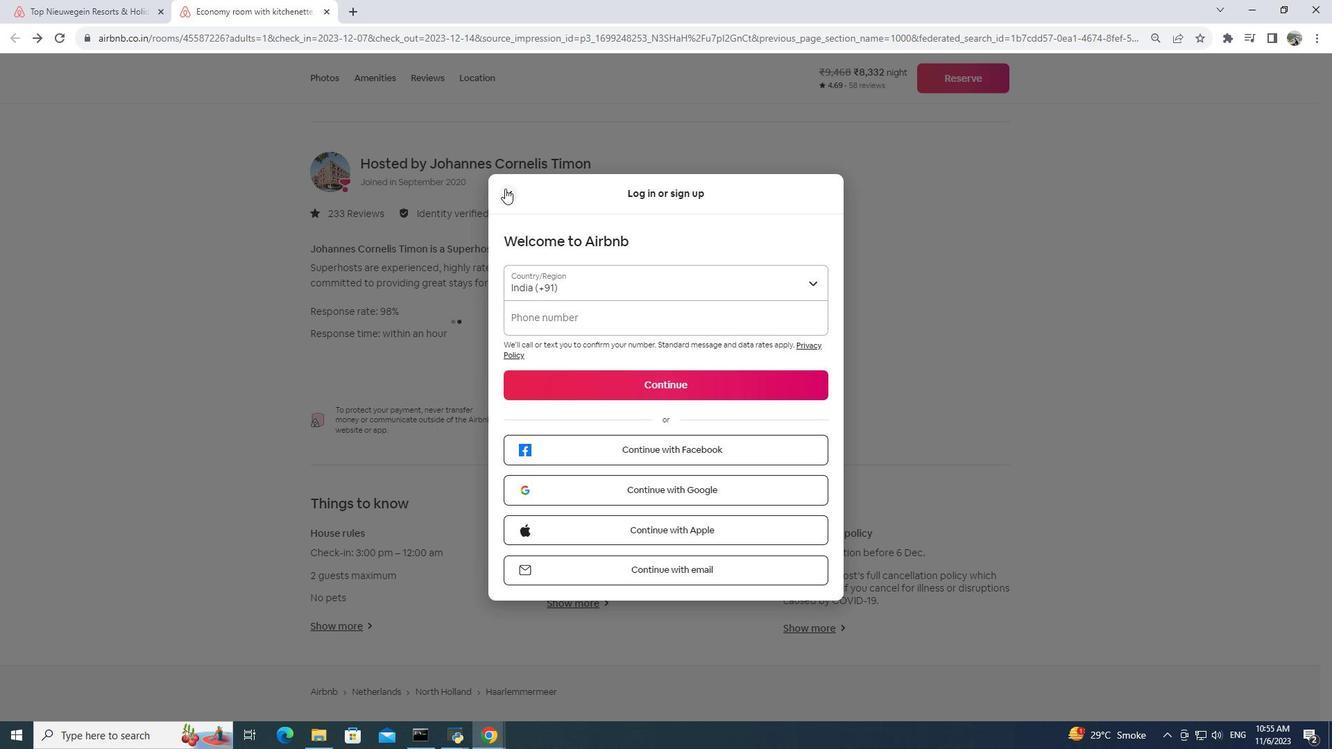 
Action: Mouse moved to (526, 435)
Screenshot: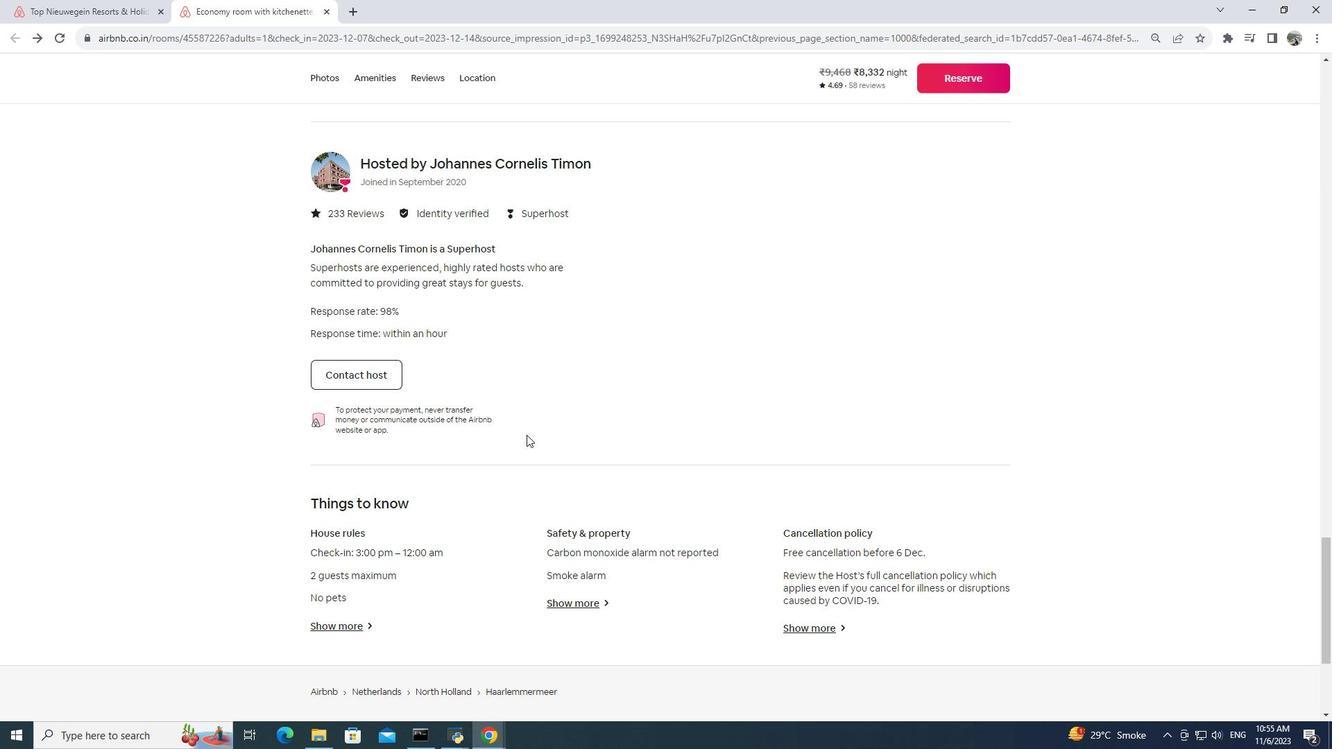 
Action: Mouse scrolled (526, 434) with delta (0, 0)
Screenshot: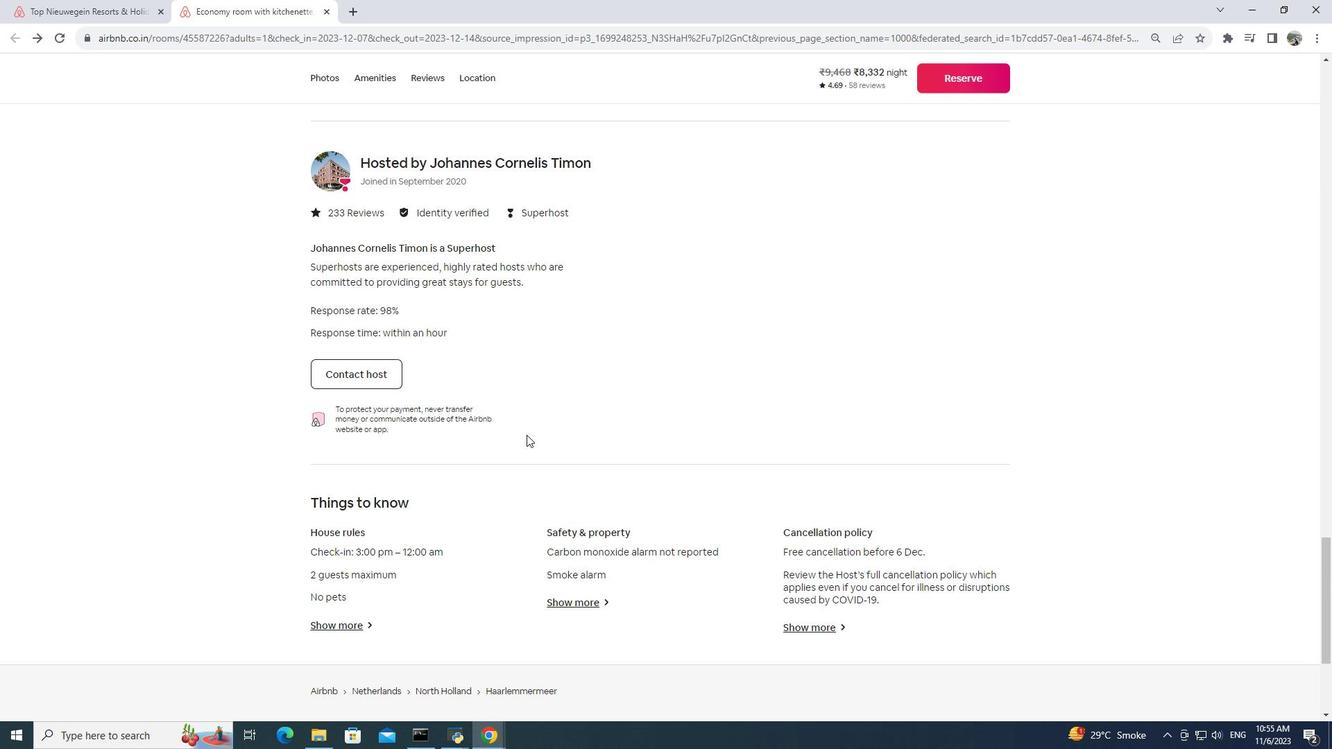 
Action: Mouse scrolled (526, 434) with delta (0, 0)
Screenshot: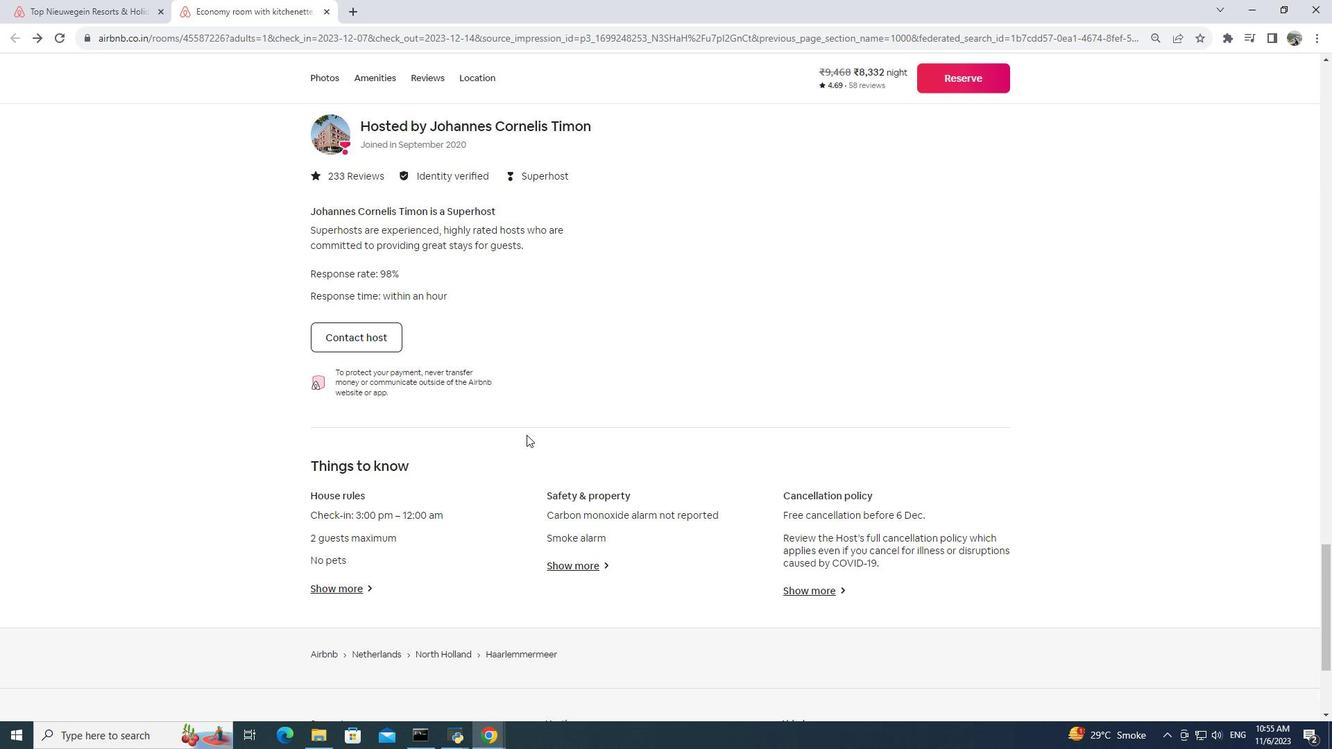 
Action: Mouse scrolled (526, 434) with delta (0, 0)
Screenshot: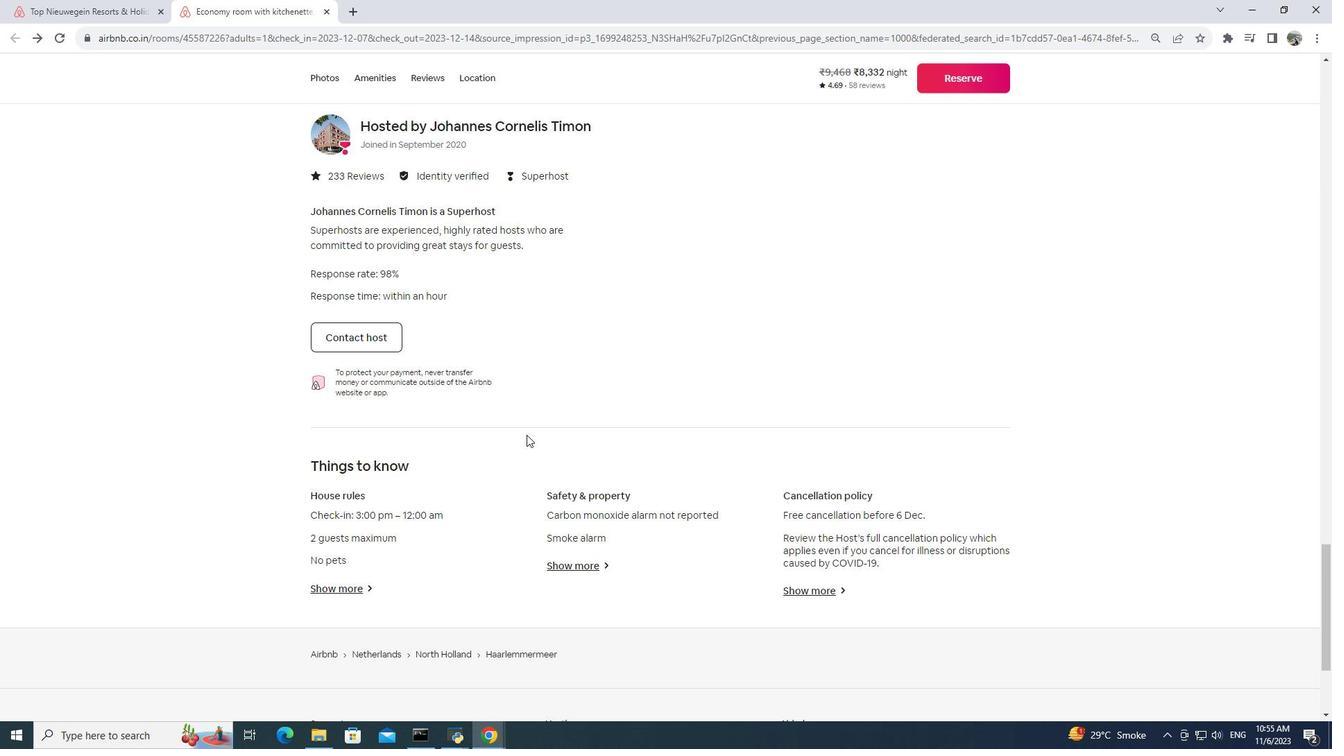 
Action: Mouse moved to (352, 419)
Screenshot: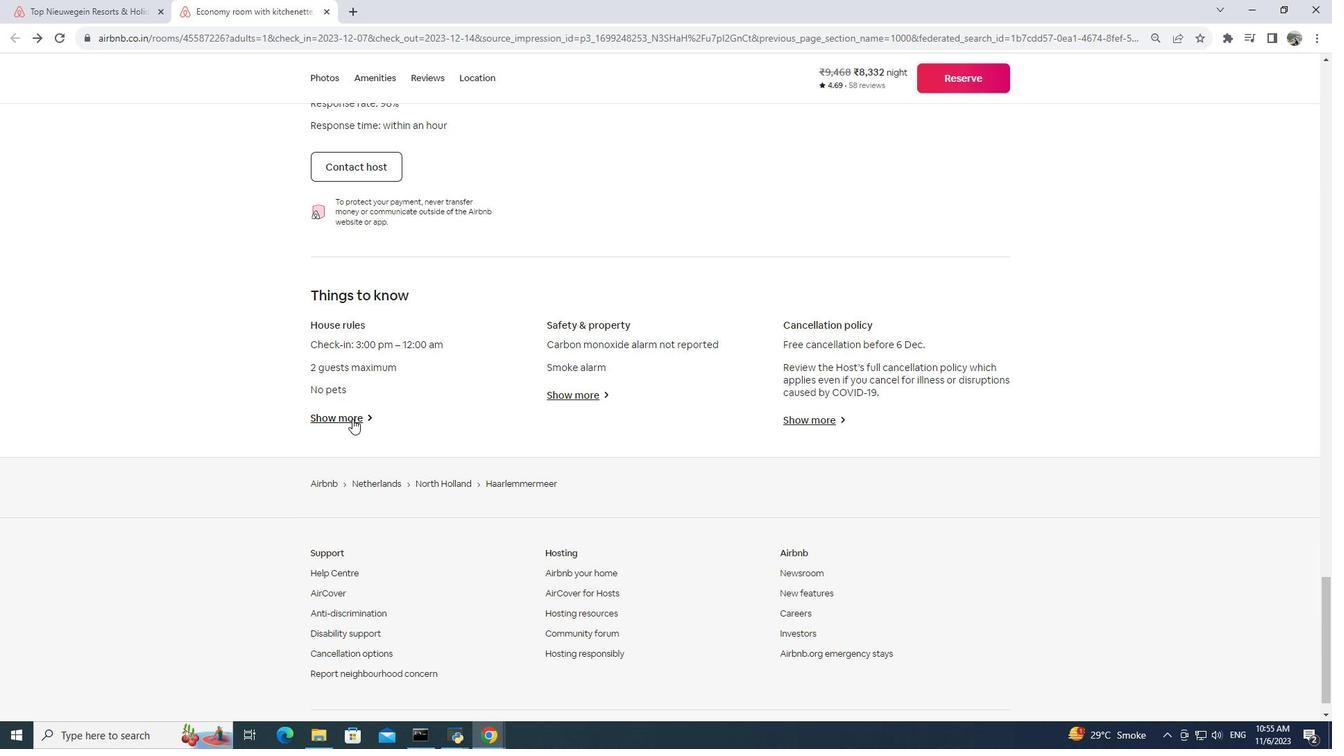 
Action: Mouse pressed left at (352, 419)
Screenshot: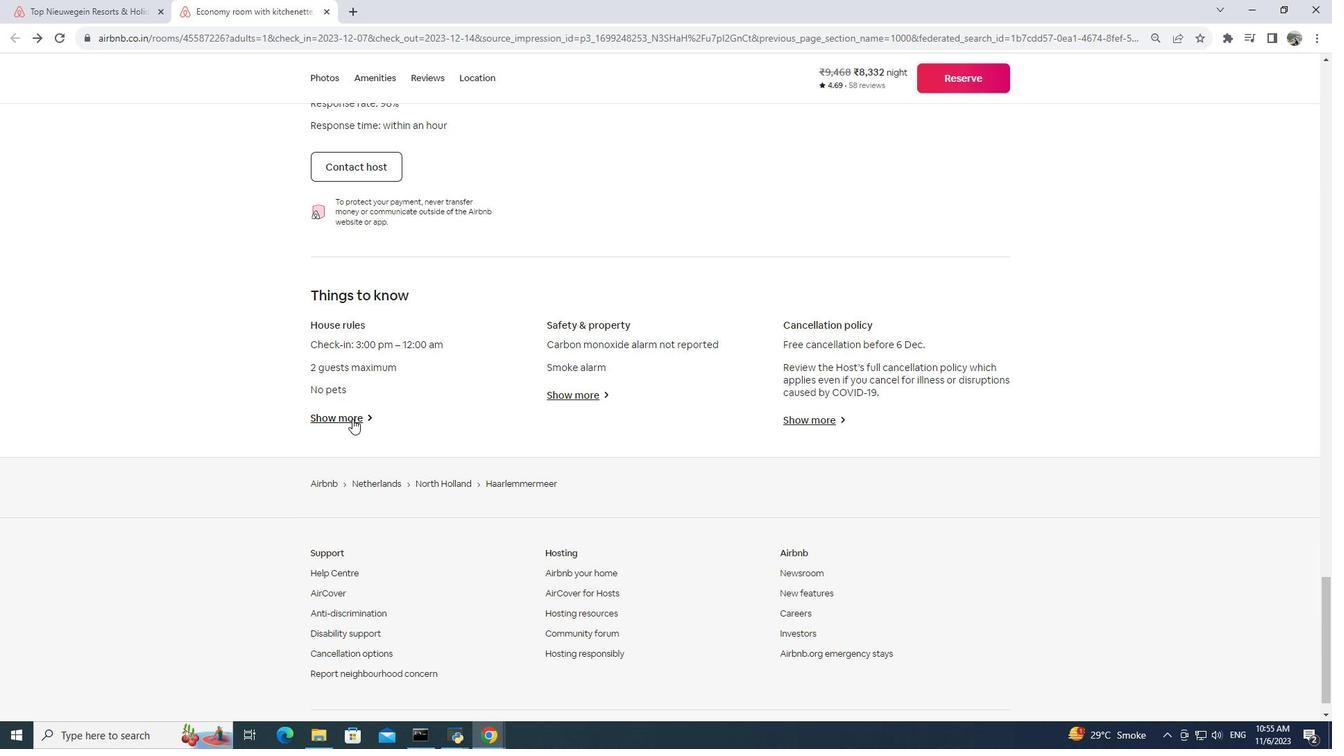 
Action: Mouse moved to (661, 428)
Screenshot: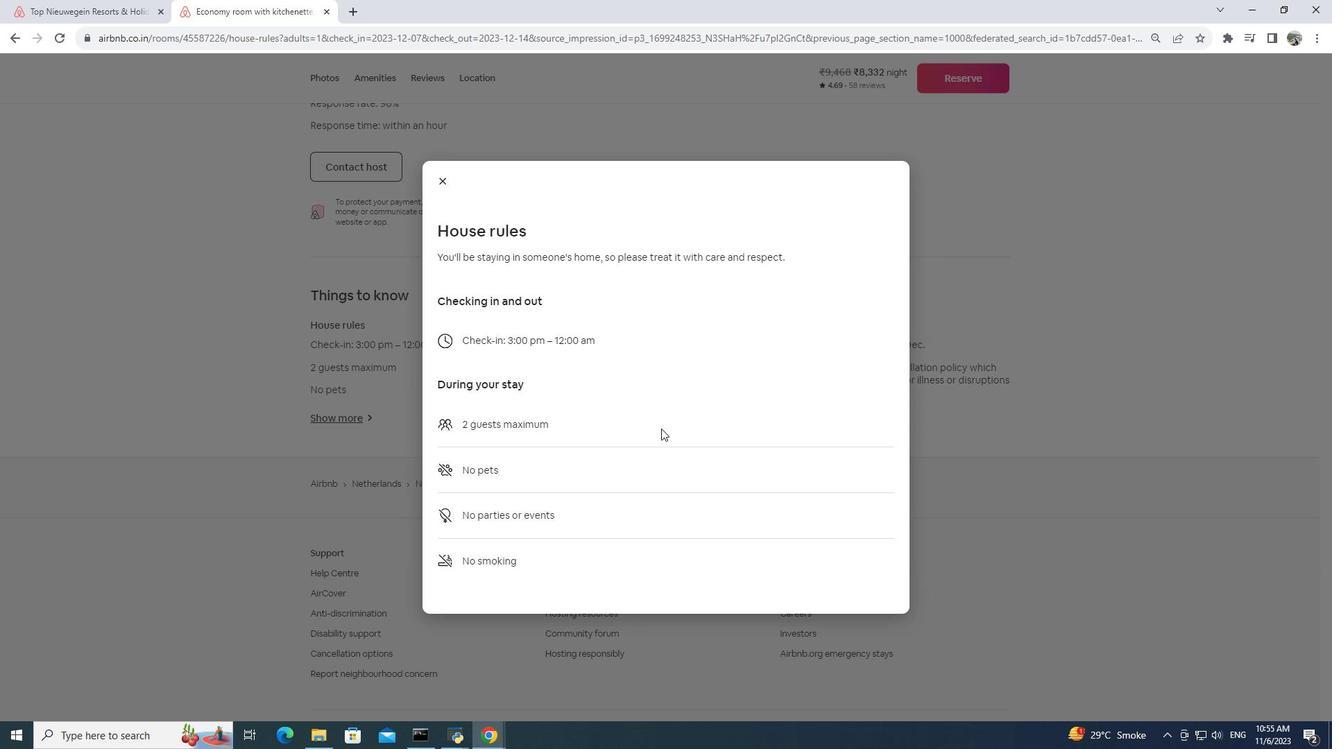 
Action: Mouse scrolled (661, 428) with delta (0, 0)
Screenshot: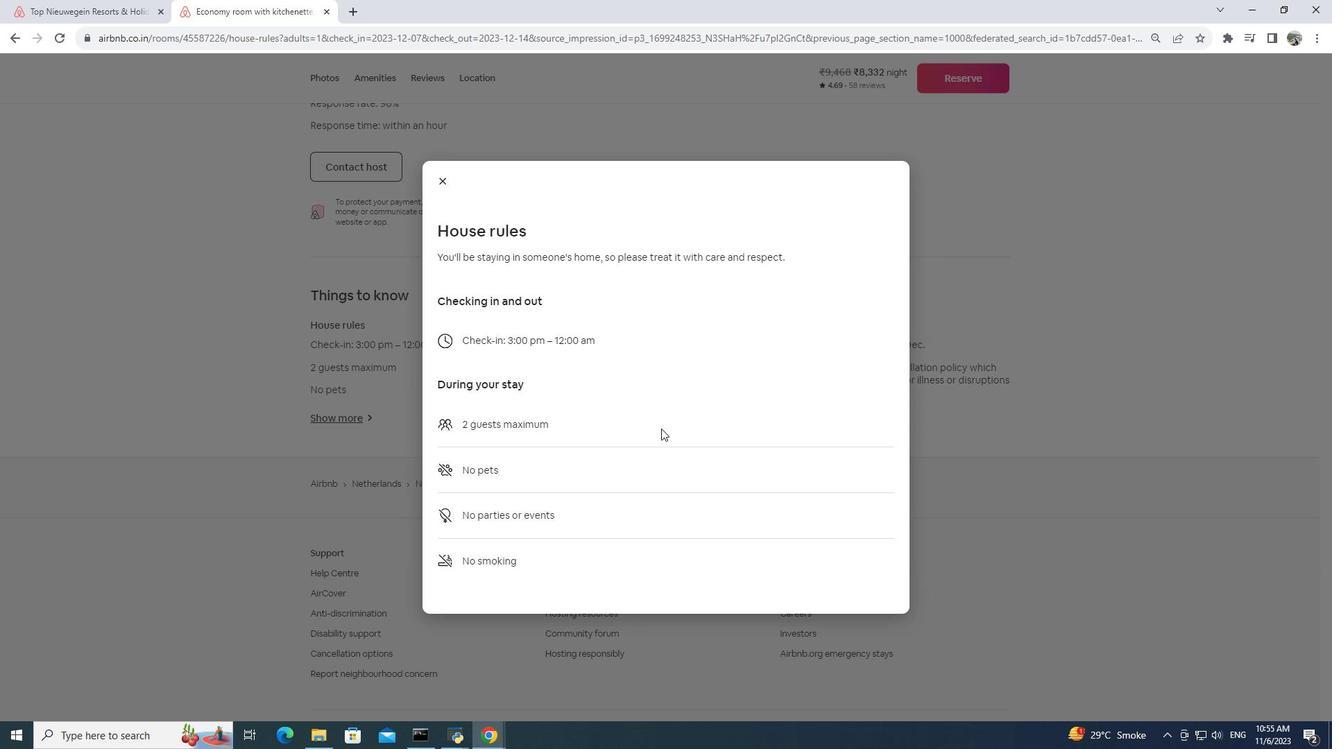 
Action: Mouse scrolled (661, 428) with delta (0, 0)
Screenshot: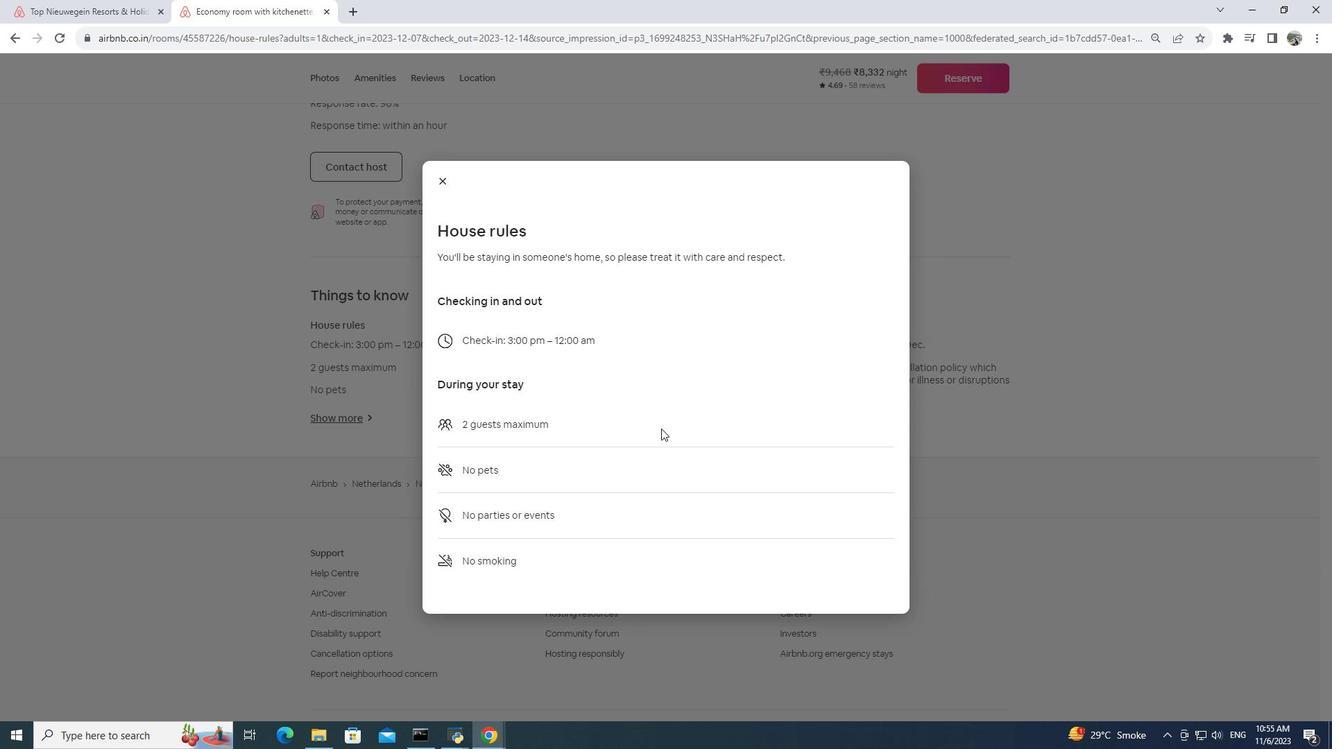 
Action: Mouse scrolled (661, 428) with delta (0, 0)
Screenshot: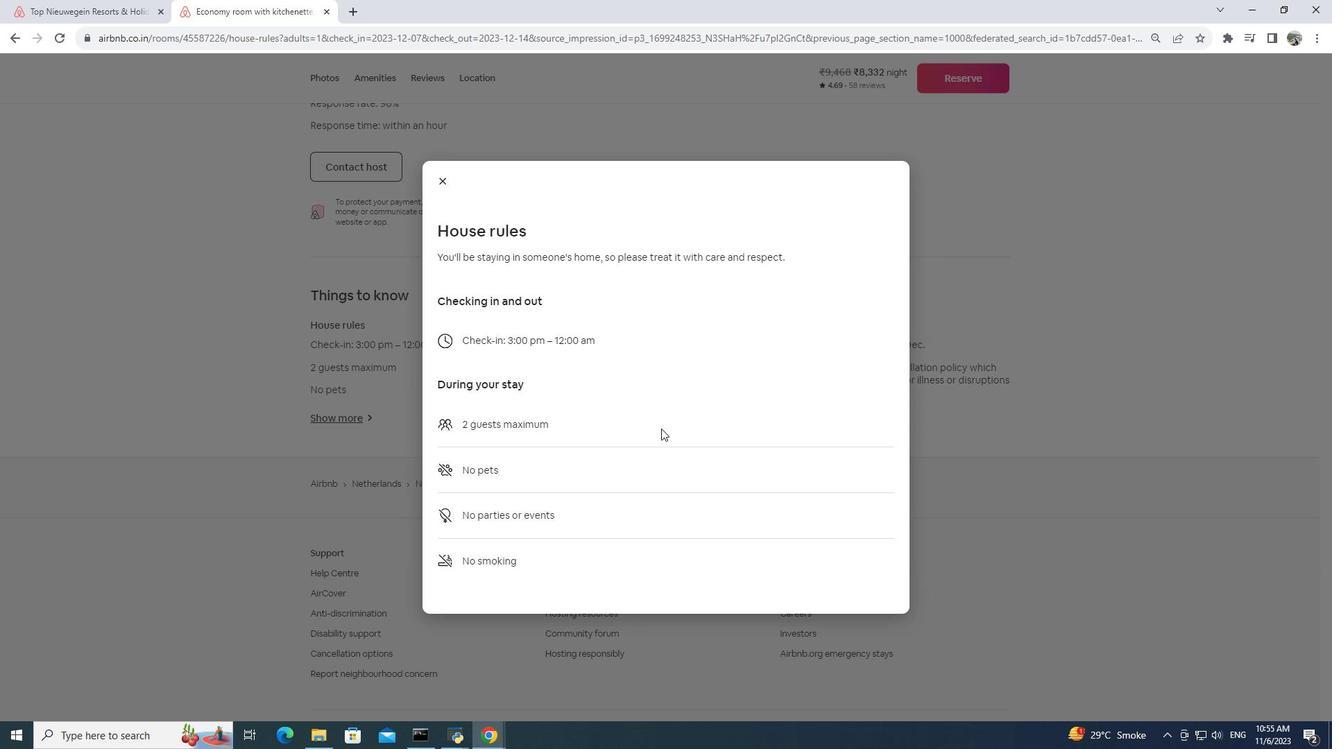 
Action: Mouse scrolled (661, 428) with delta (0, 0)
Screenshot: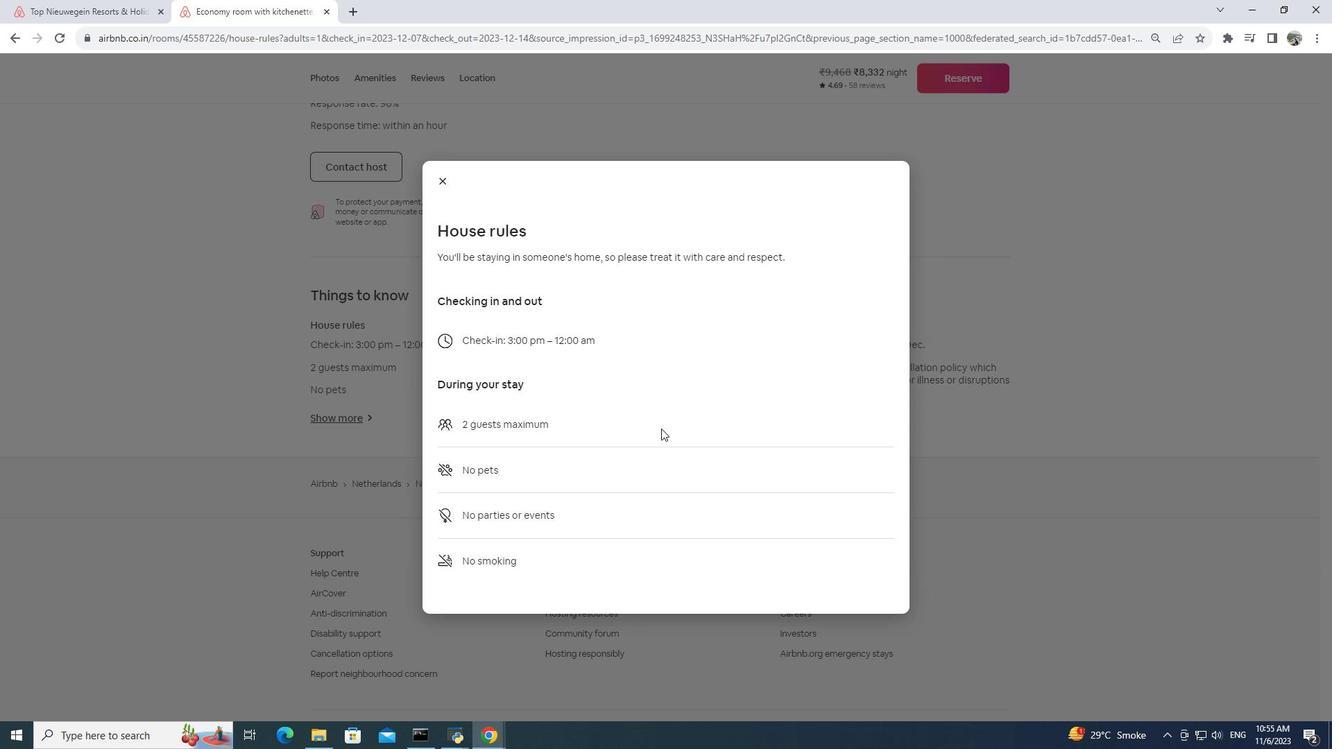 
Action: Mouse moved to (436, 183)
Screenshot: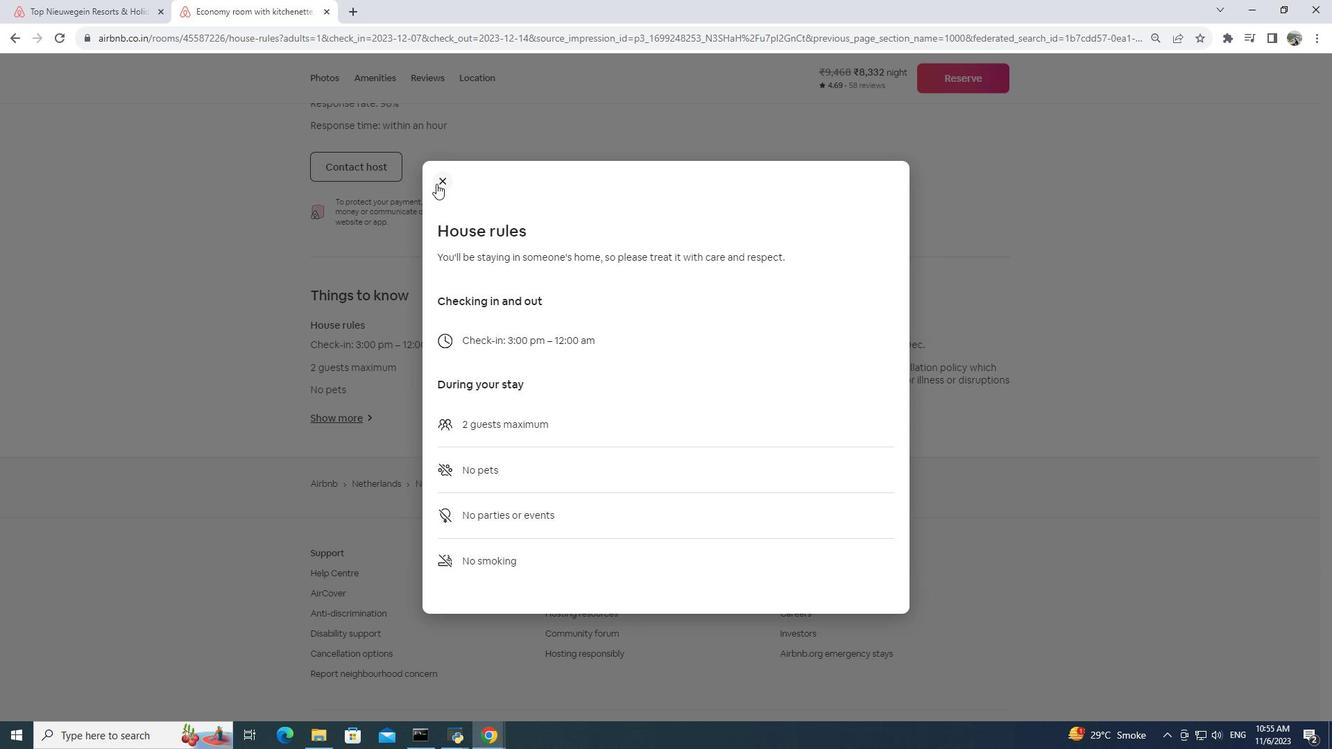 
Action: Mouse pressed left at (436, 183)
Screenshot: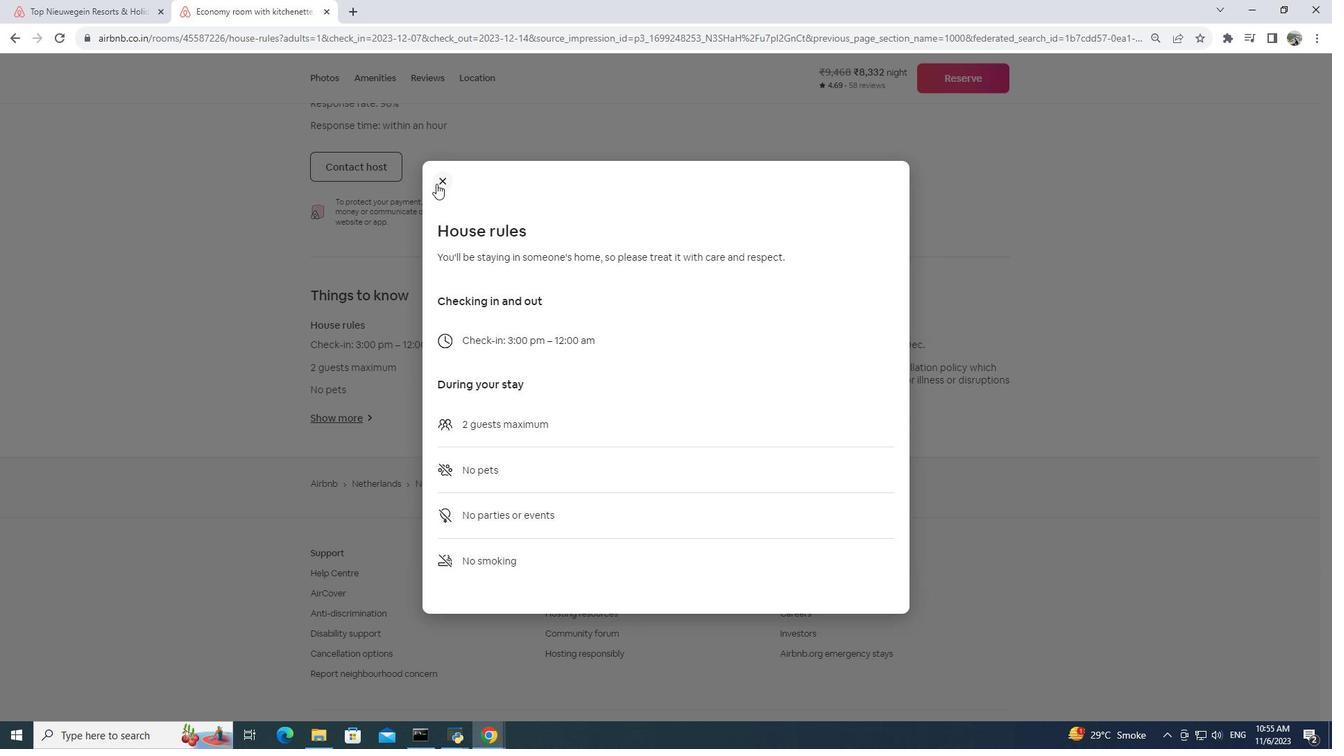 
Action: Mouse moved to (596, 392)
Screenshot: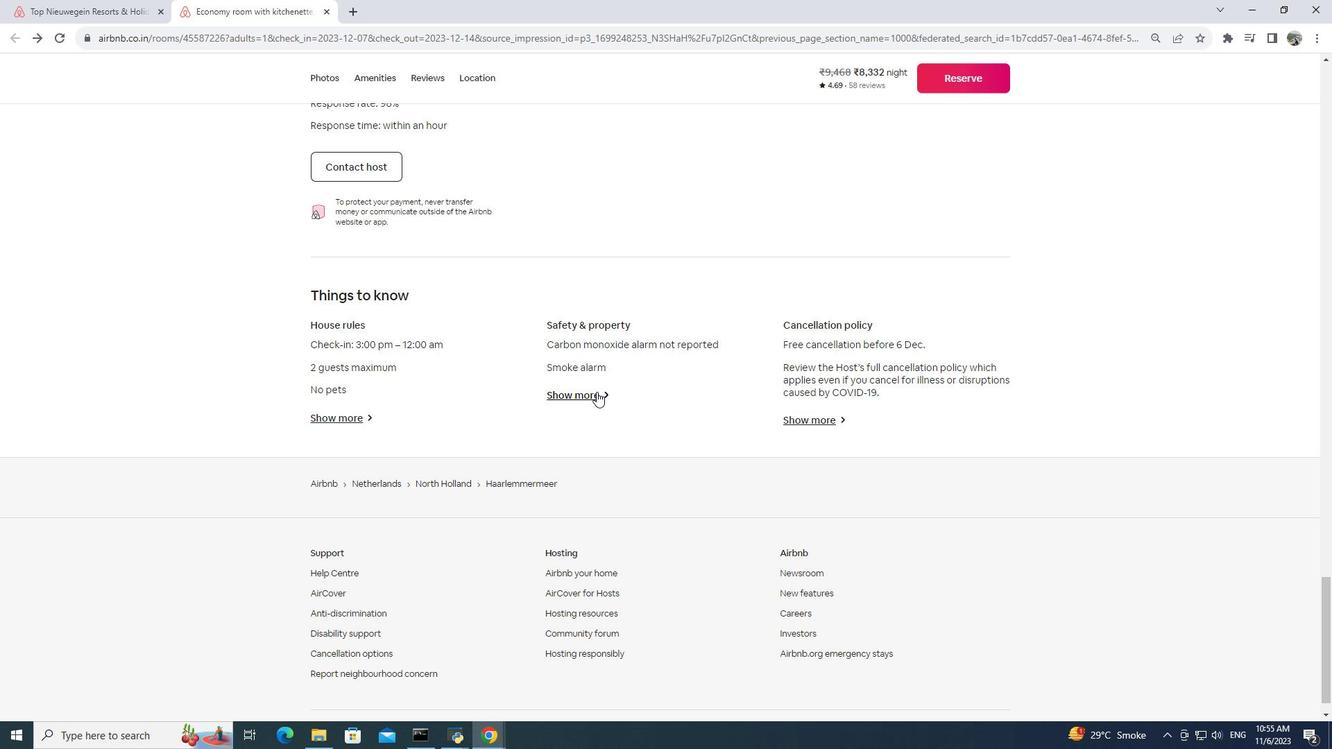 
Action: Mouse pressed left at (596, 392)
Screenshot: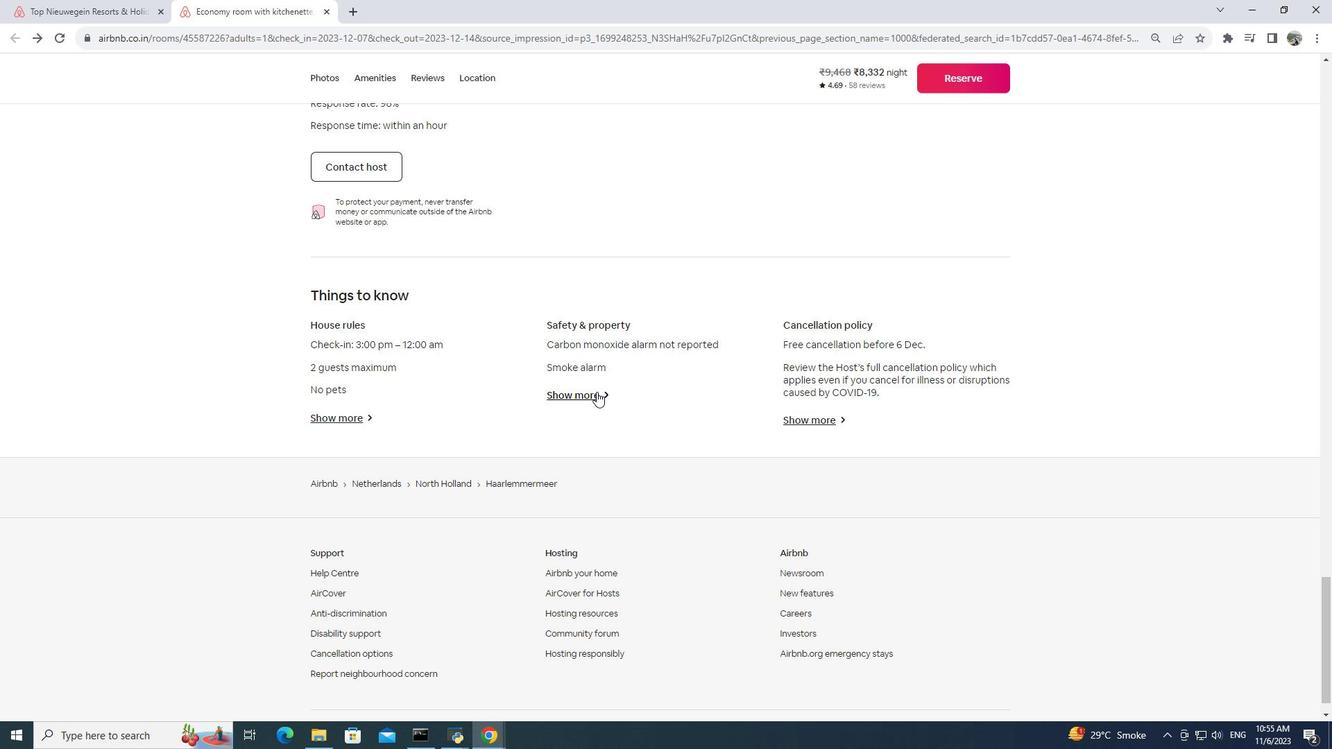 
Action: Mouse moved to (596, 399)
Screenshot: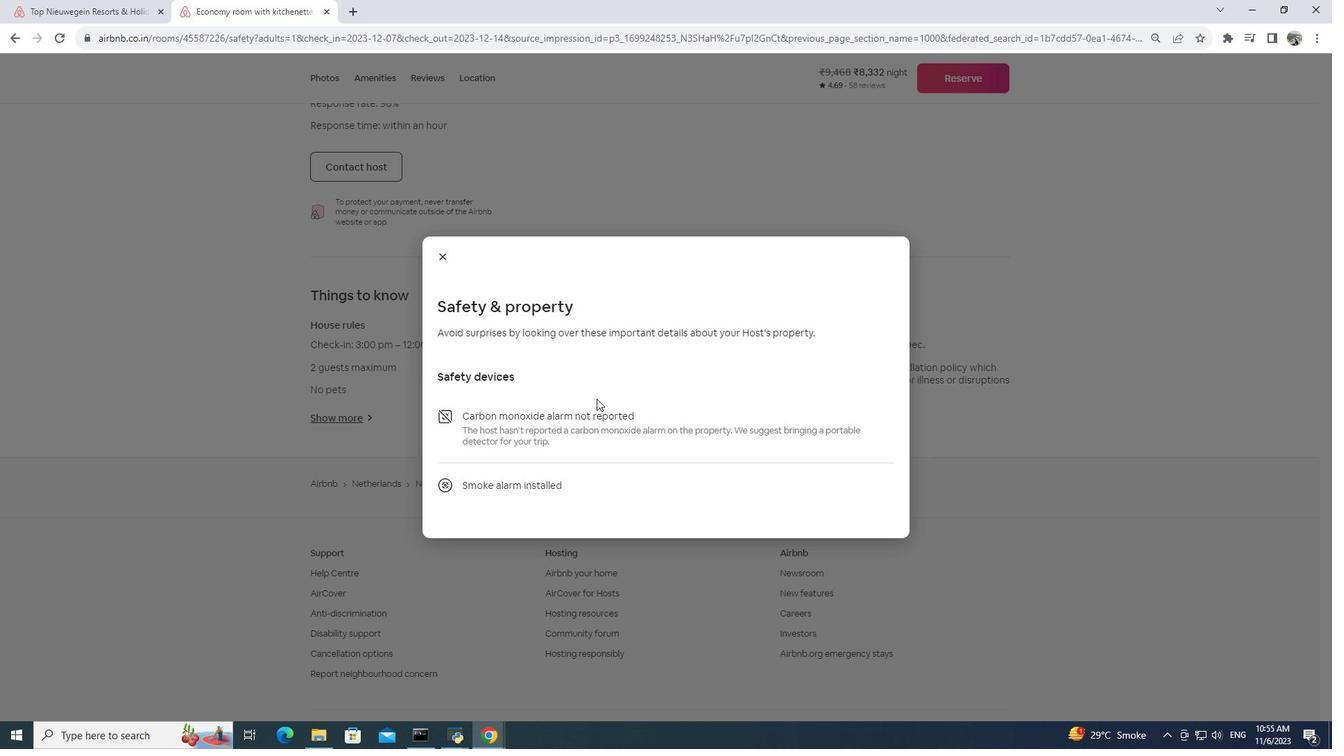 
Action: Mouse scrolled (596, 398) with delta (0, 0)
Screenshot: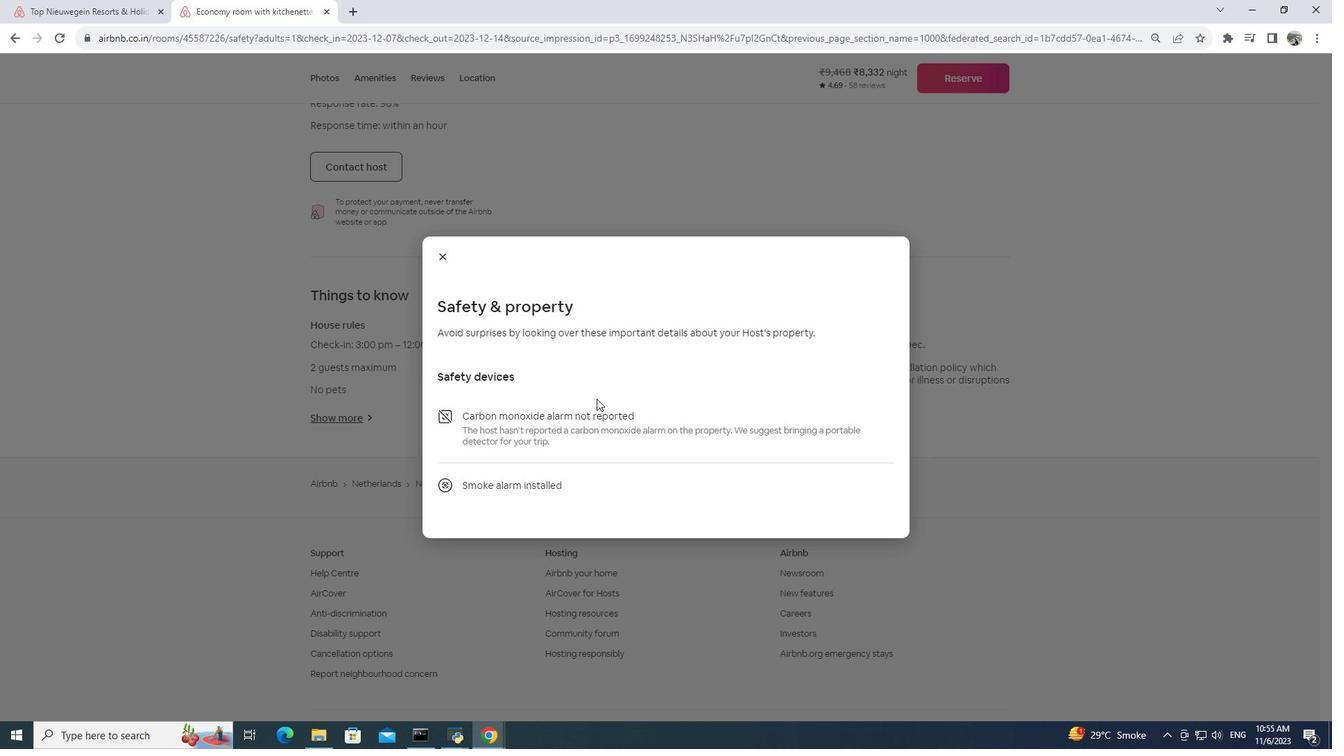 
Action: Mouse scrolled (596, 398) with delta (0, 0)
Screenshot: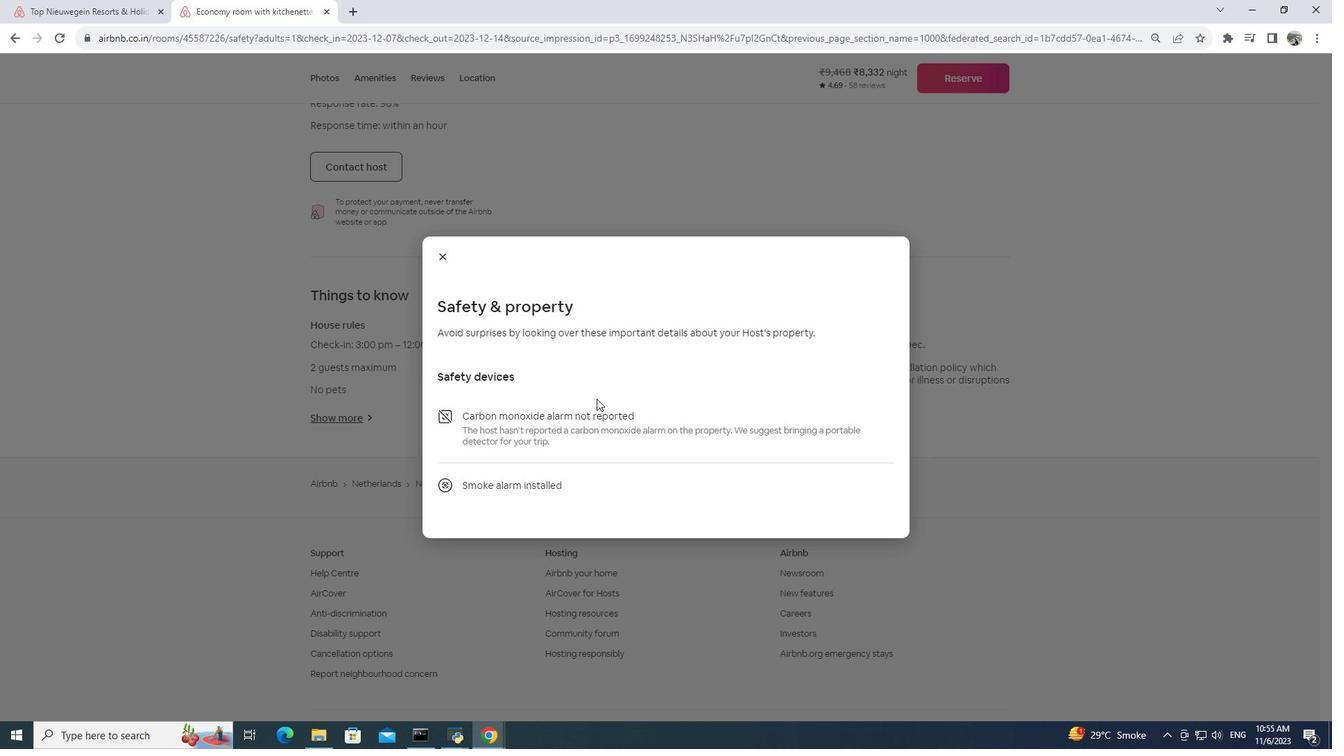 
Action: Mouse moved to (448, 263)
Screenshot: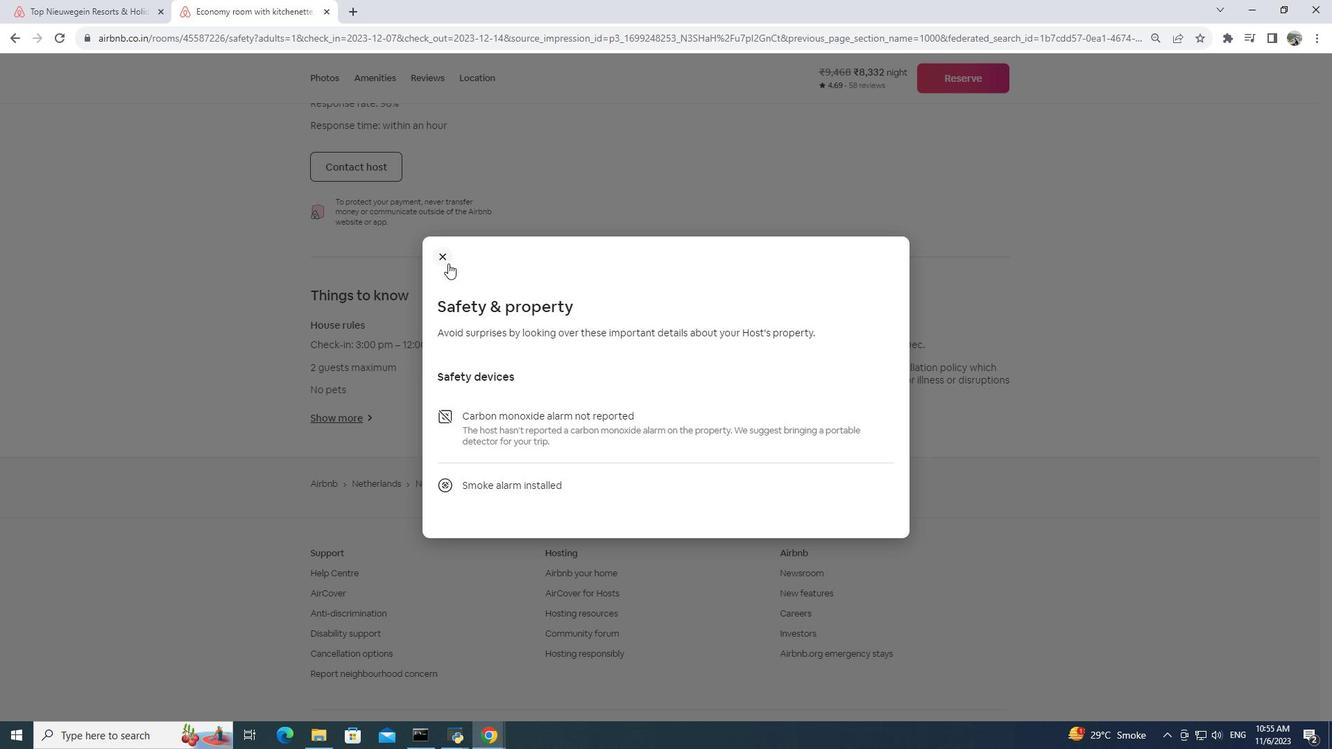 
Action: Mouse pressed left at (448, 263)
Screenshot: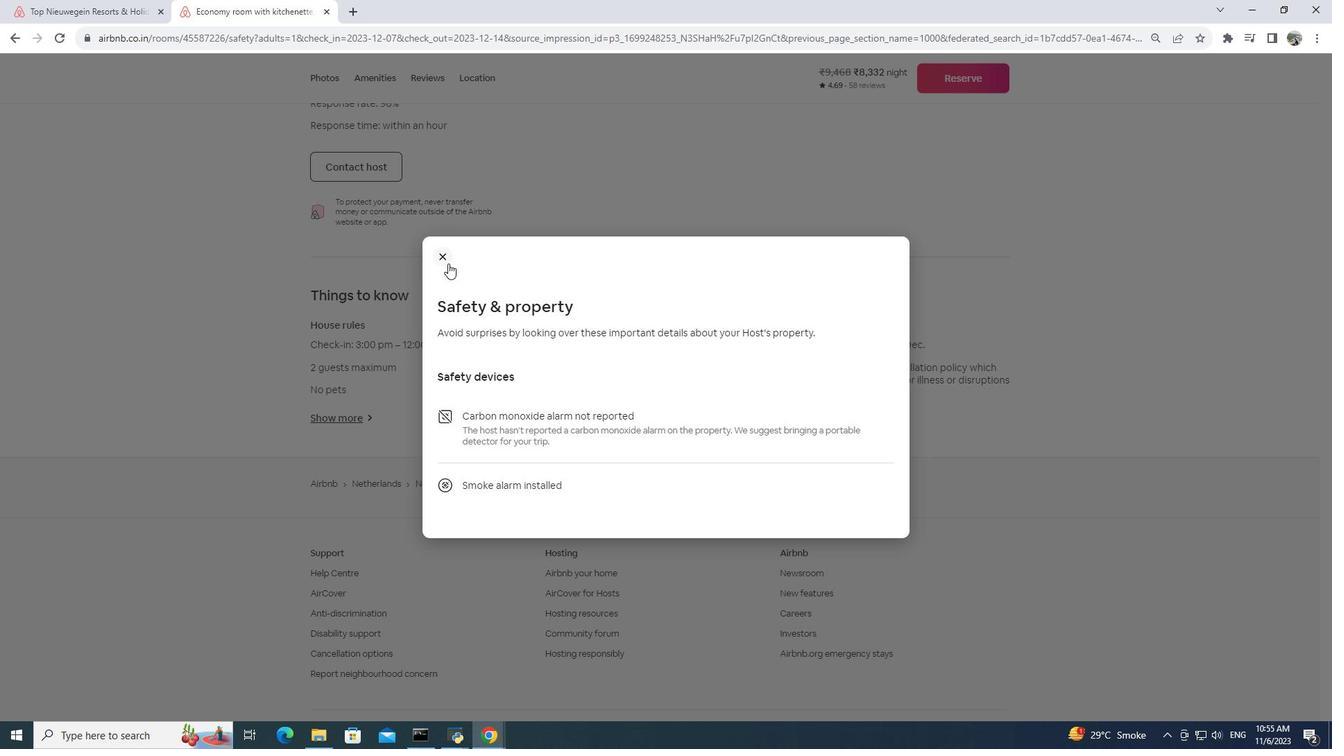 
Action: Mouse moved to (810, 419)
Screenshot: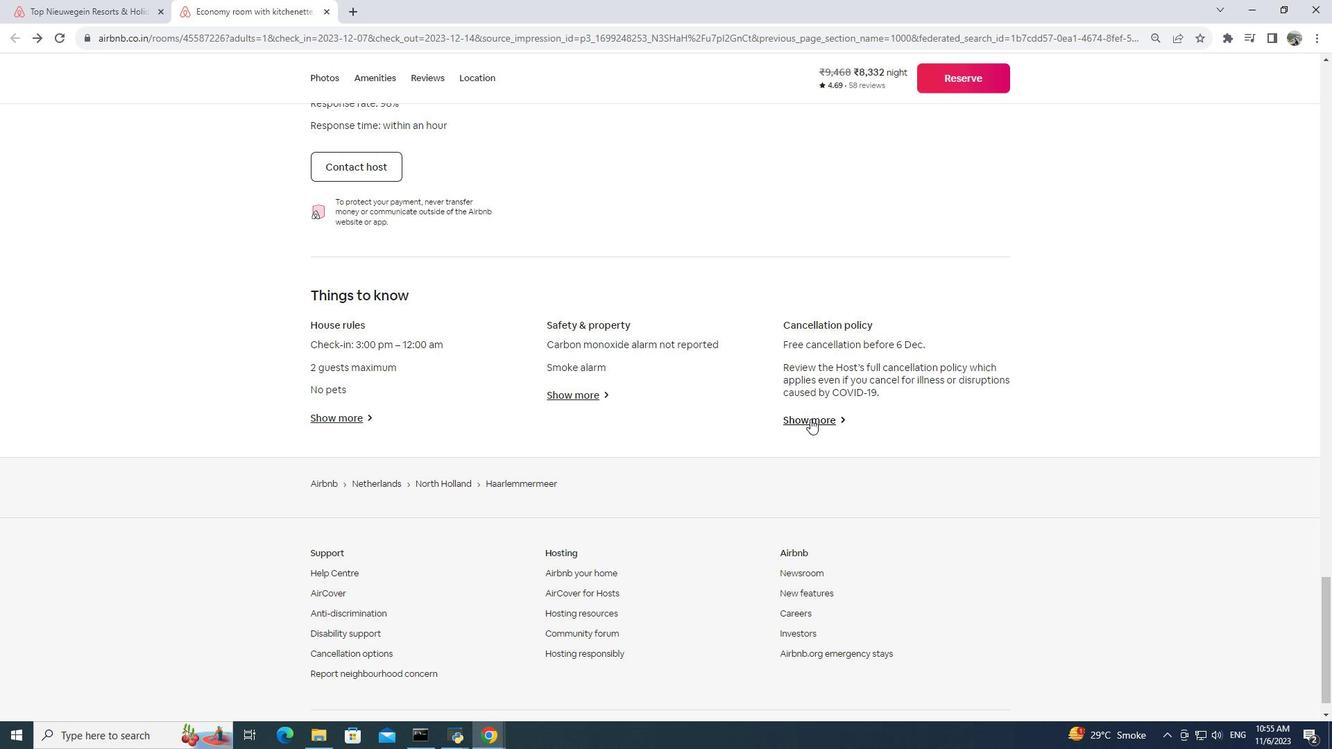 
Action: Mouse pressed left at (810, 419)
Screenshot: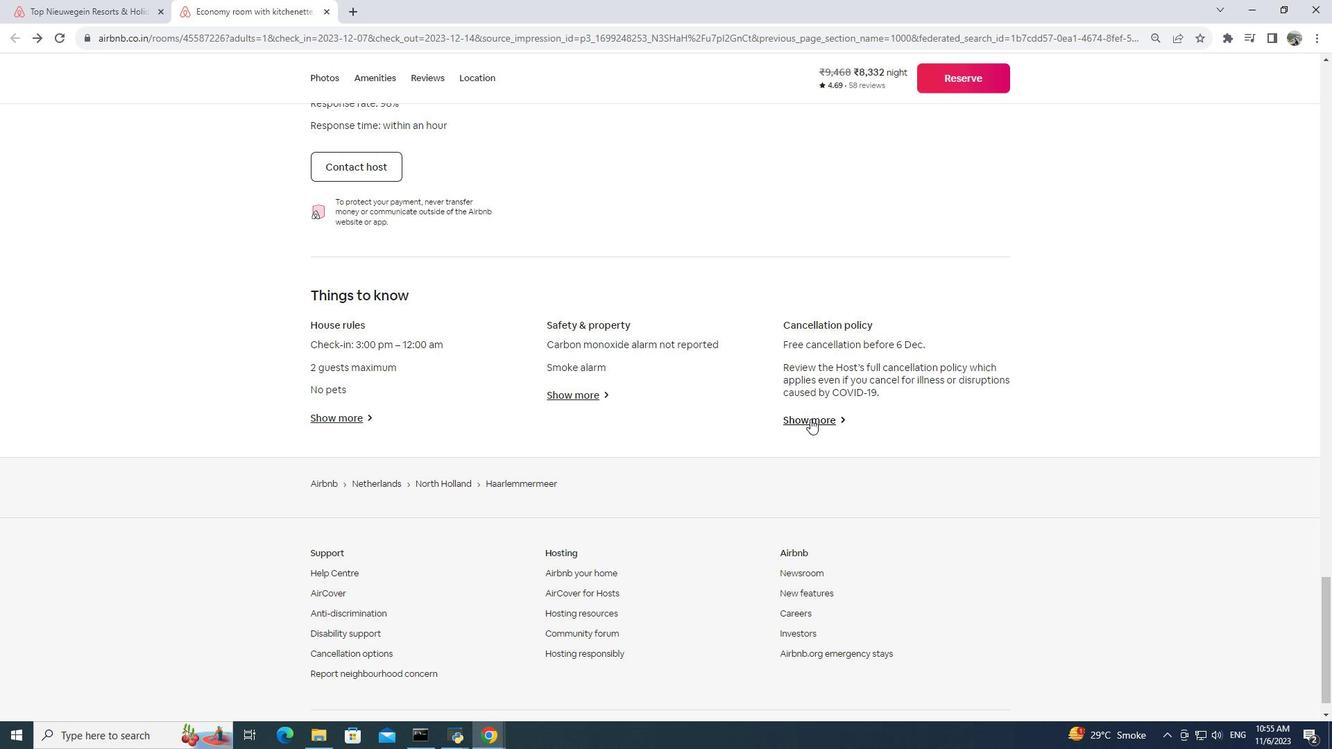 
Action: Mouse moved to (635, 456)
Screenshot: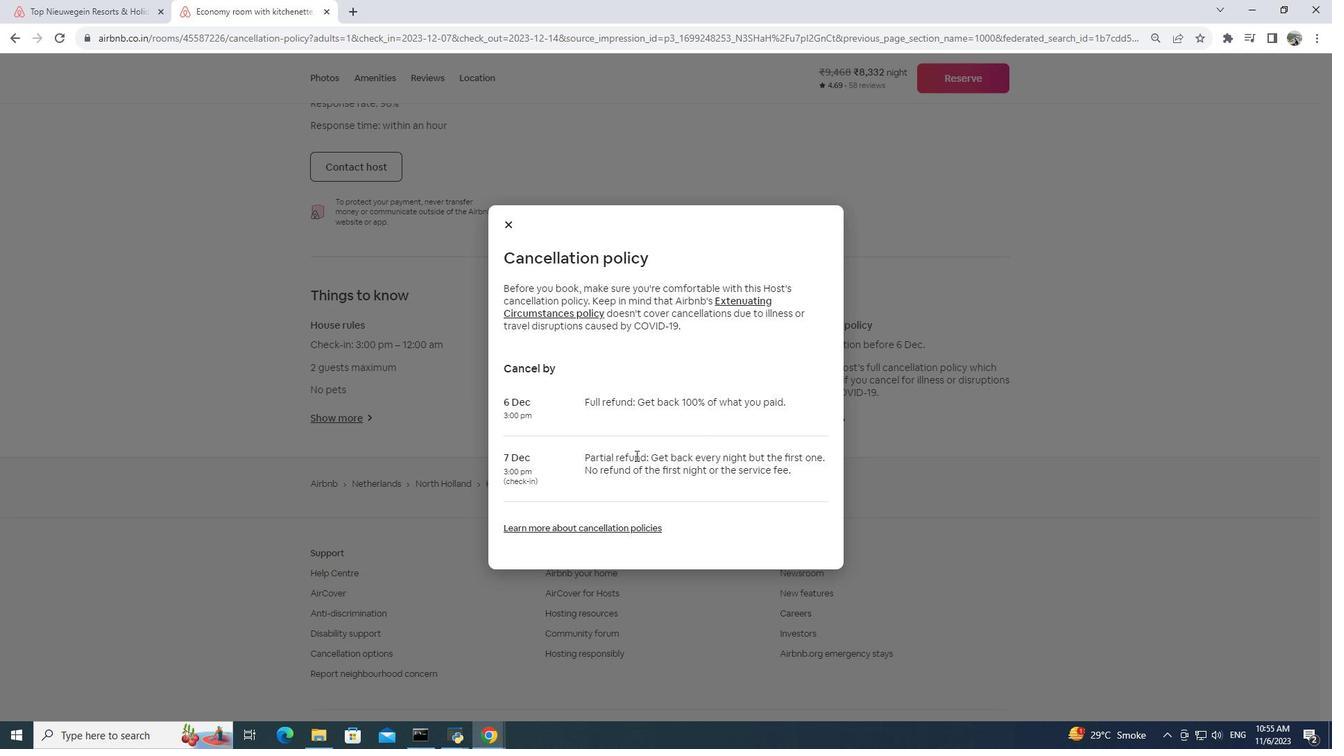 
Action: Mouse scrolled (635, 455) with delta (0, 0)
Screenshot: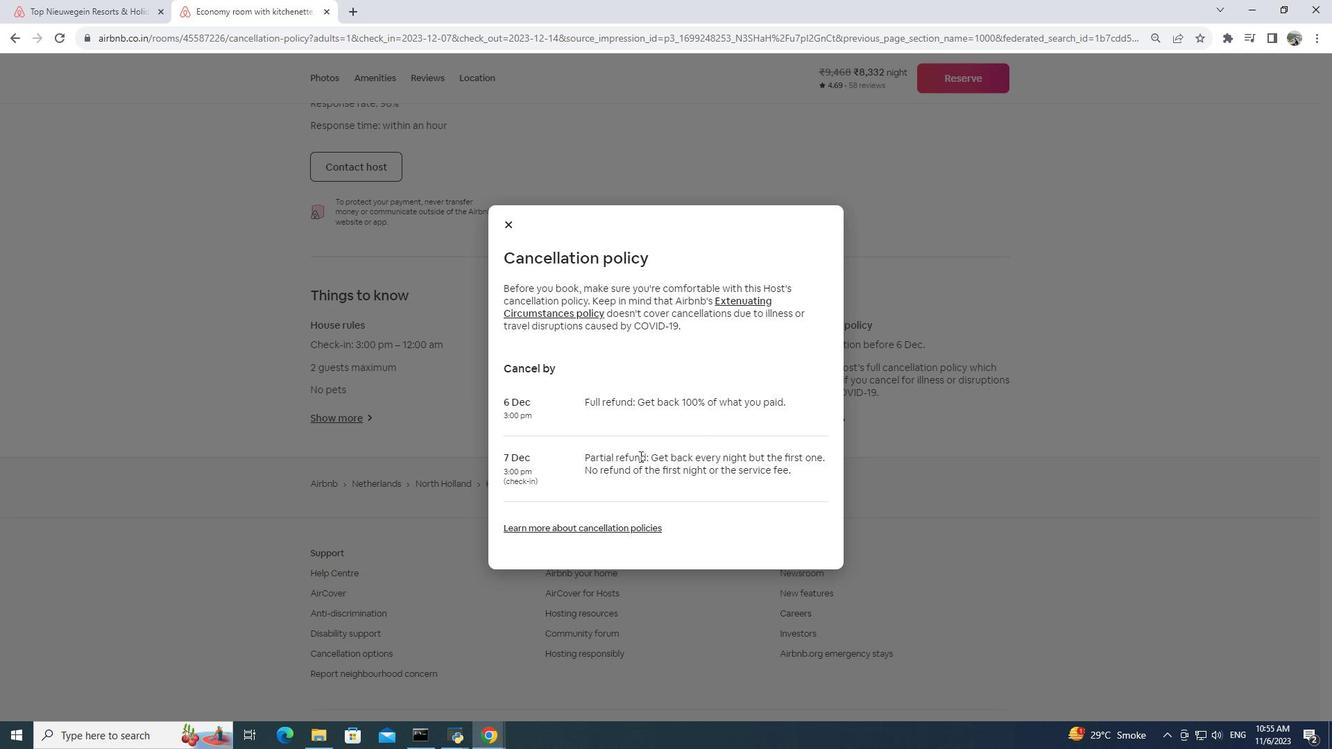 
Action: Mouse scrolled (635, 455) with delta (0, 0)
Screenshot: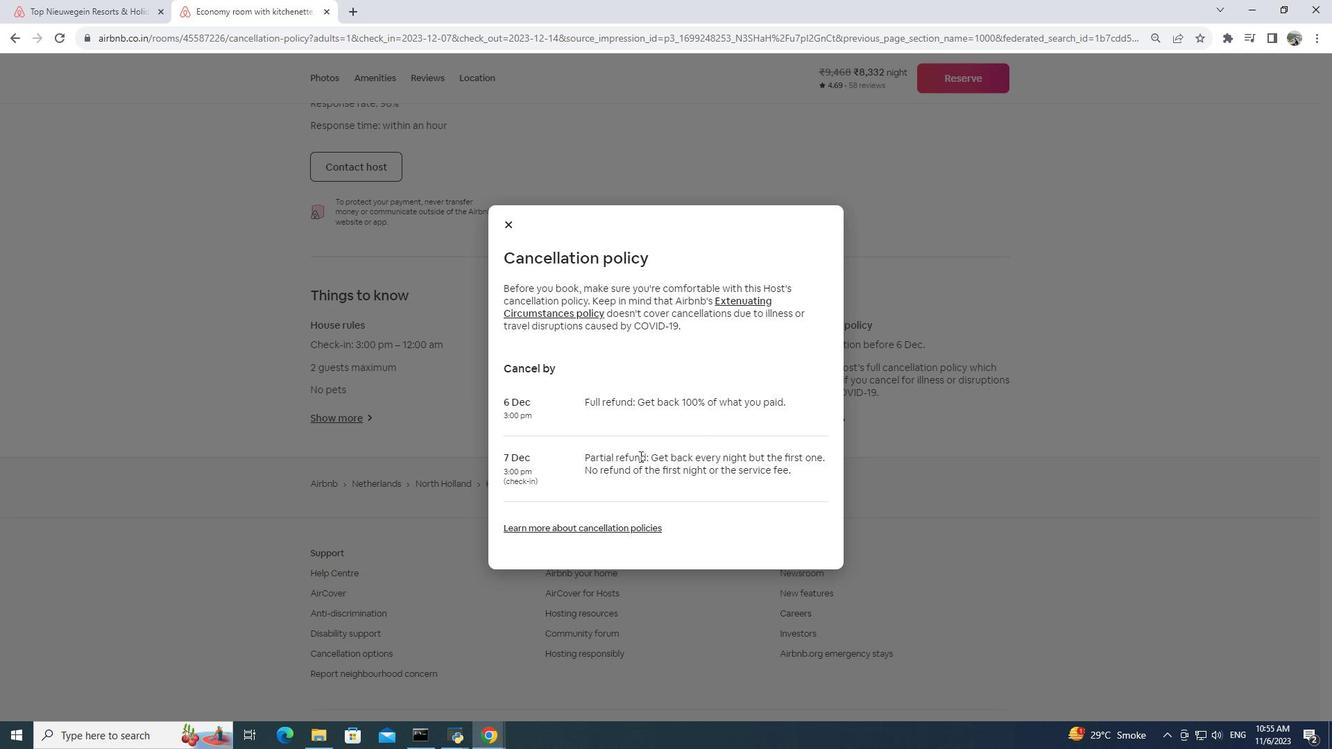 
Action: Mouse scrolled (635, 455) with delta (0, 0)
Screenshot: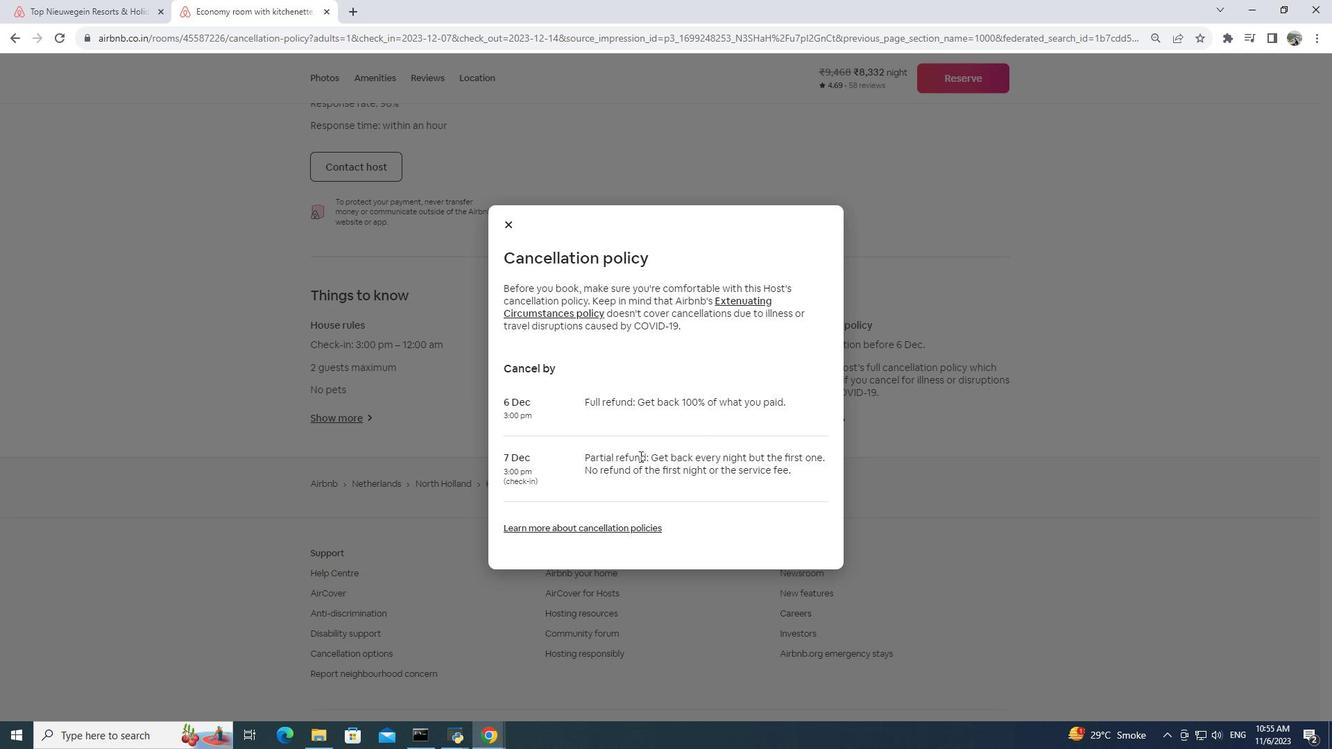 
Action: Mouse moved to (506, 226)
Screenshot: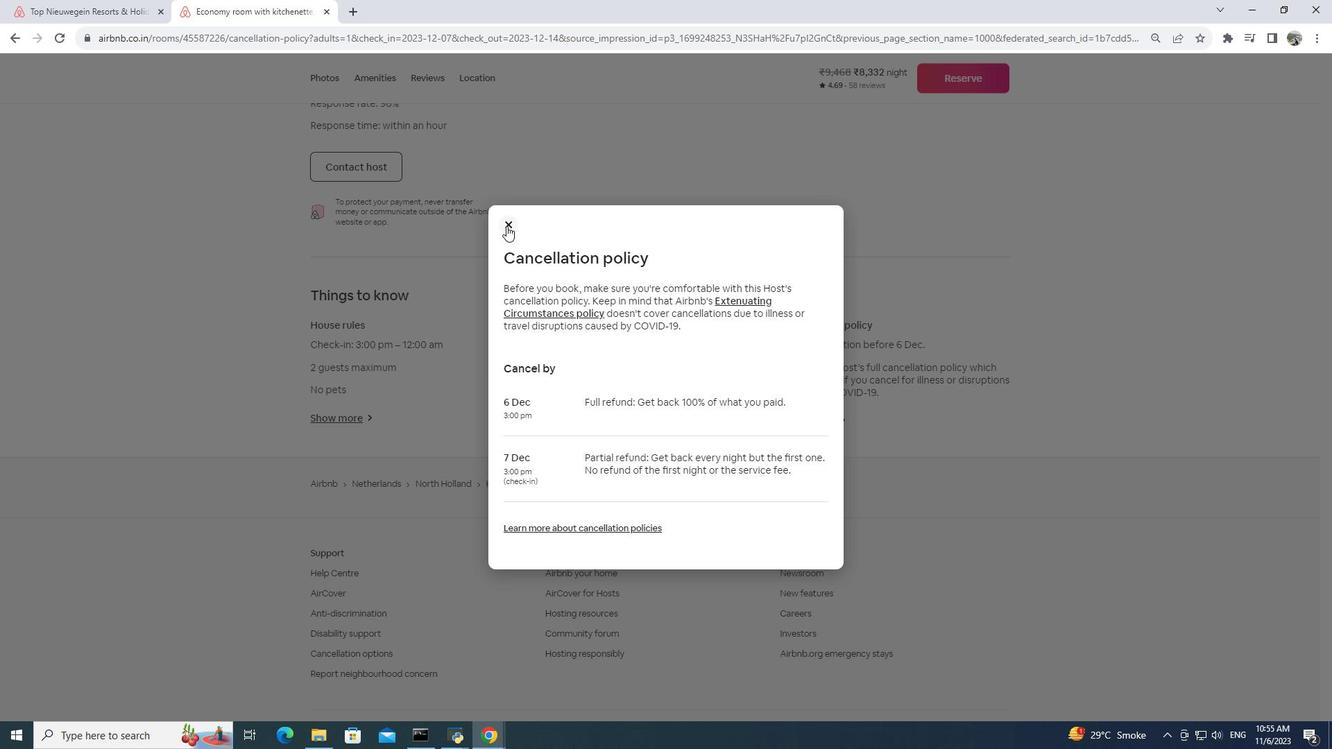 
Action: Mouse pressed left at (506, 226)
Screenshot: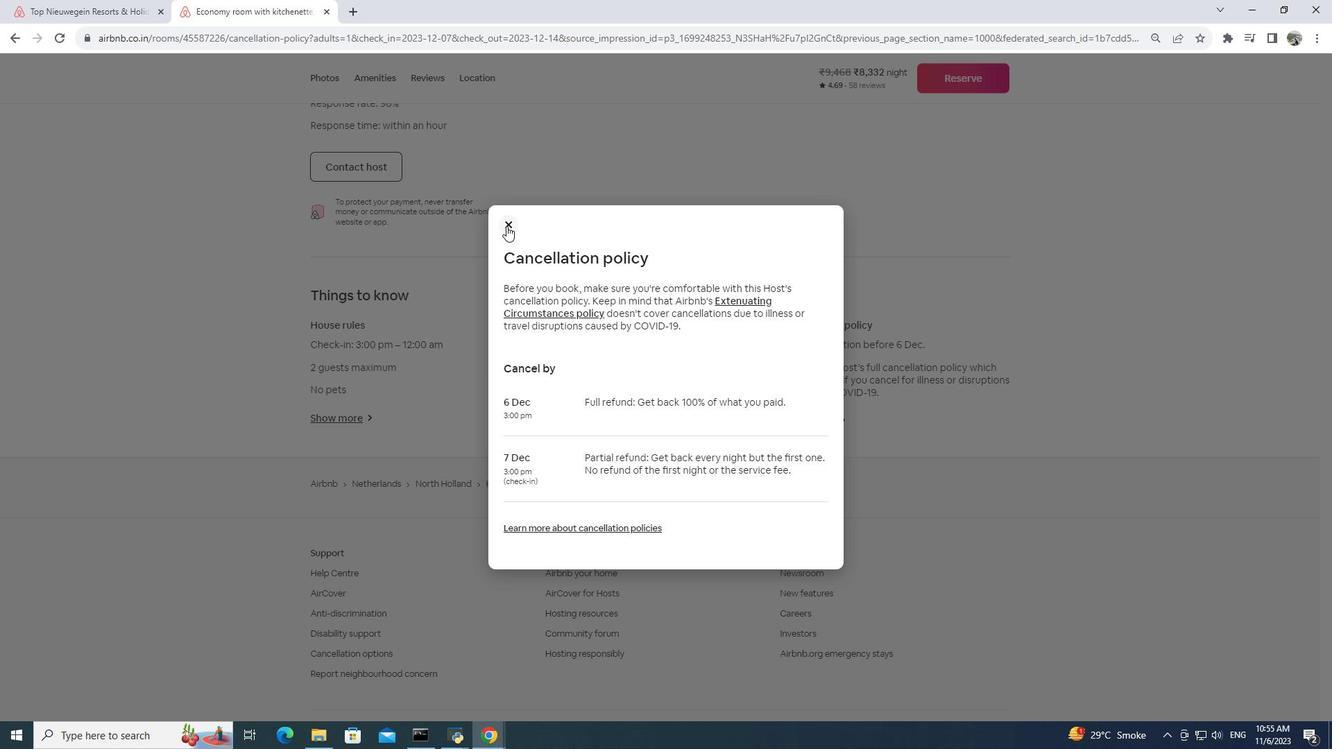 
Action: Mouse moved to (651, 456)
Screenshot: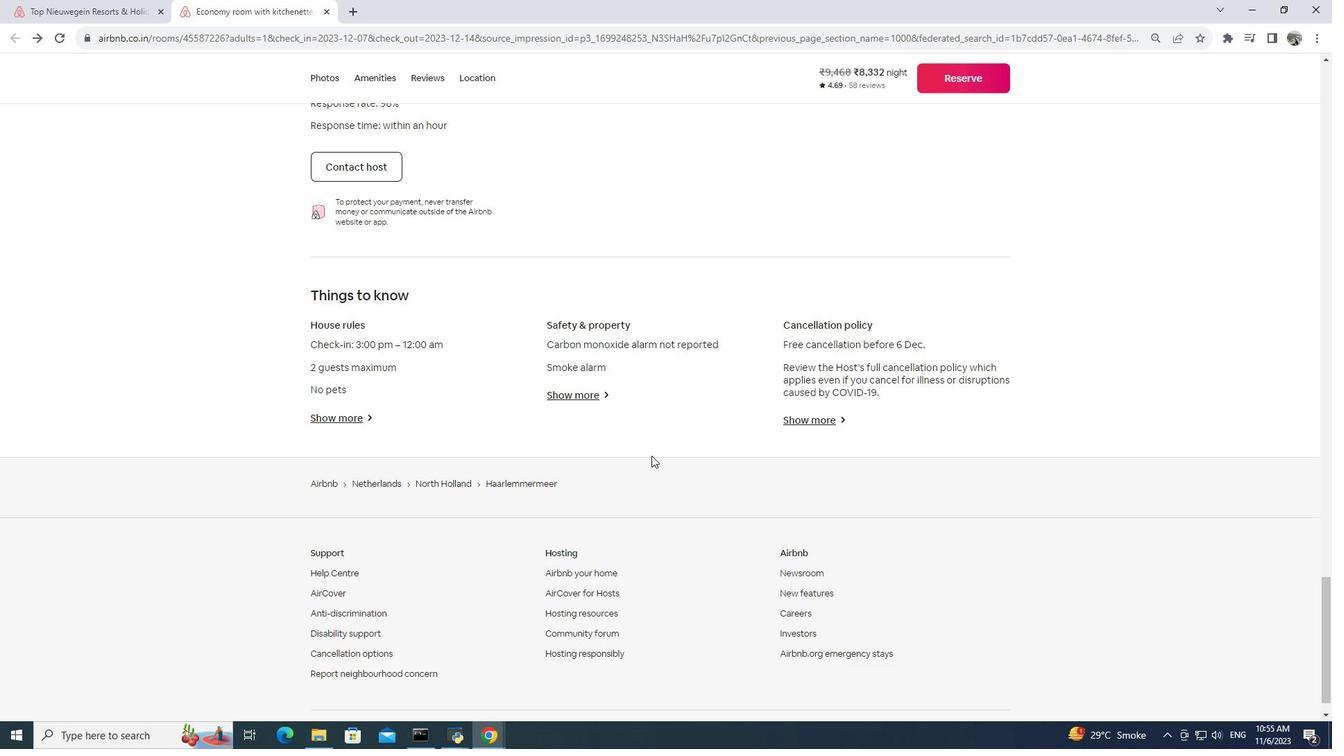 
Action: Mouse scrolled (651, 455) with delta (0, 0)
Screenshot: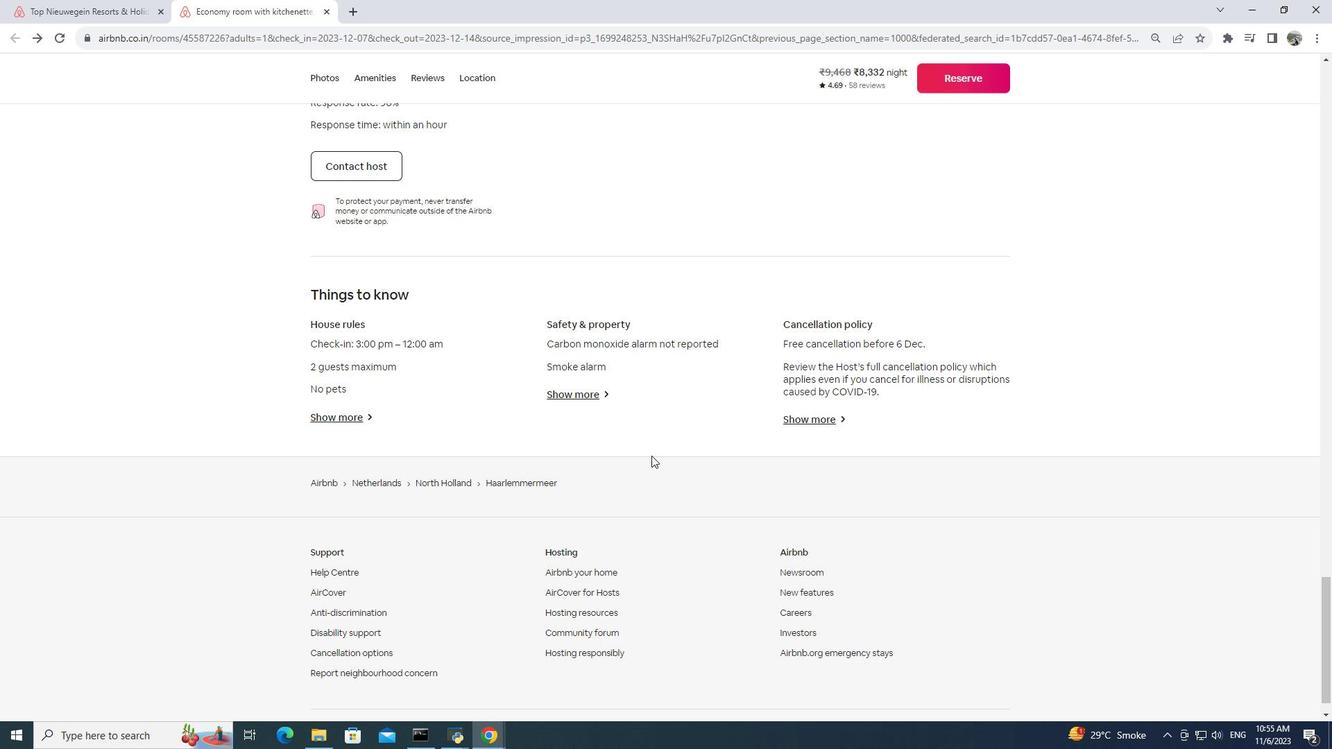 
Action: Mouse scrolled (651, 455) with delta (0, 0)
Screenshot: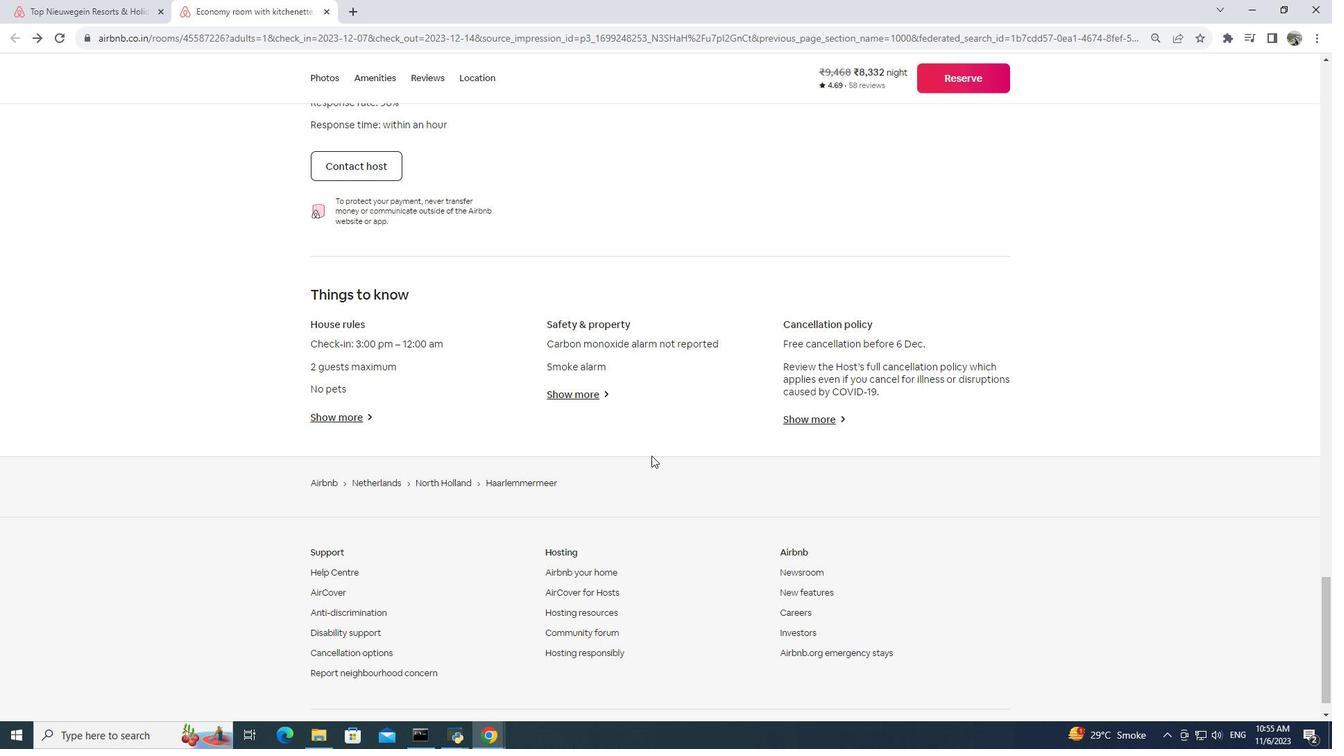 
Action: Mouse scrolled (651, 455) with delta (0, 0)
Screenshot: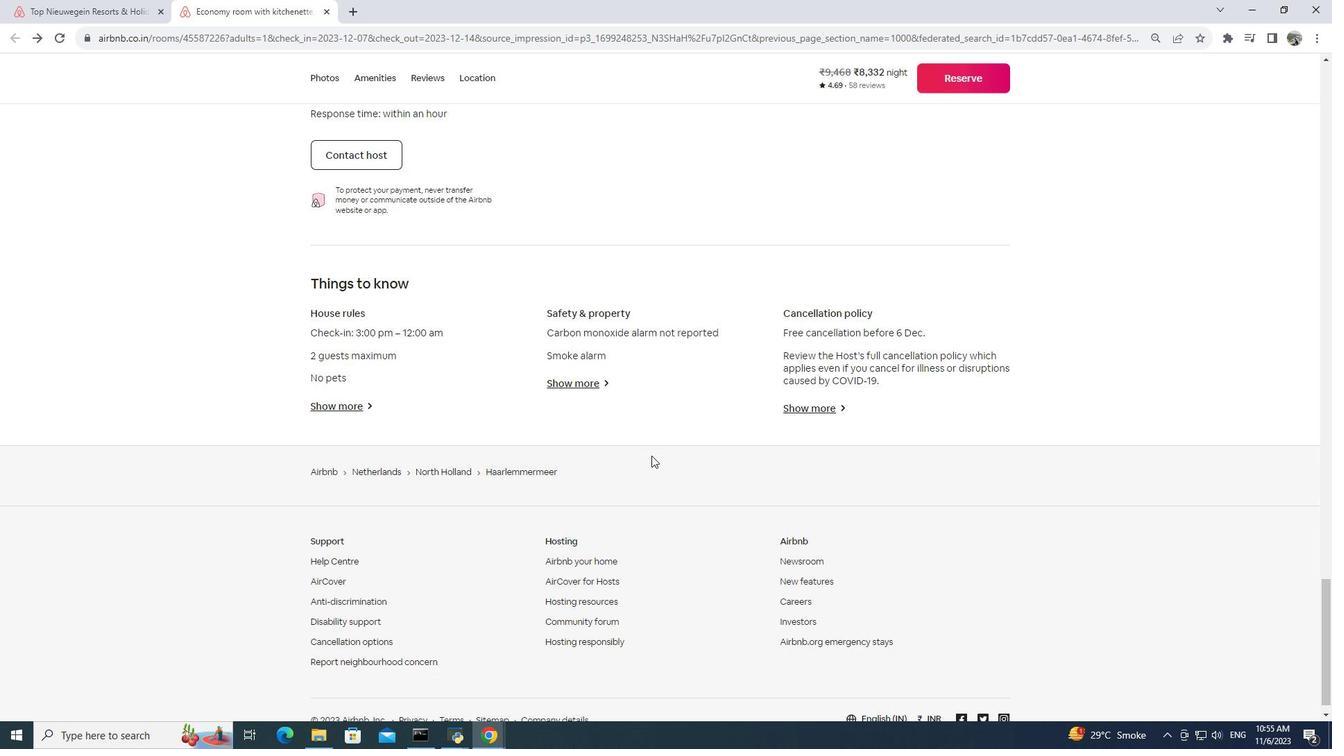 
Action: Mouse scrolled (651, 455) with delta (0, 0)
Screenshot: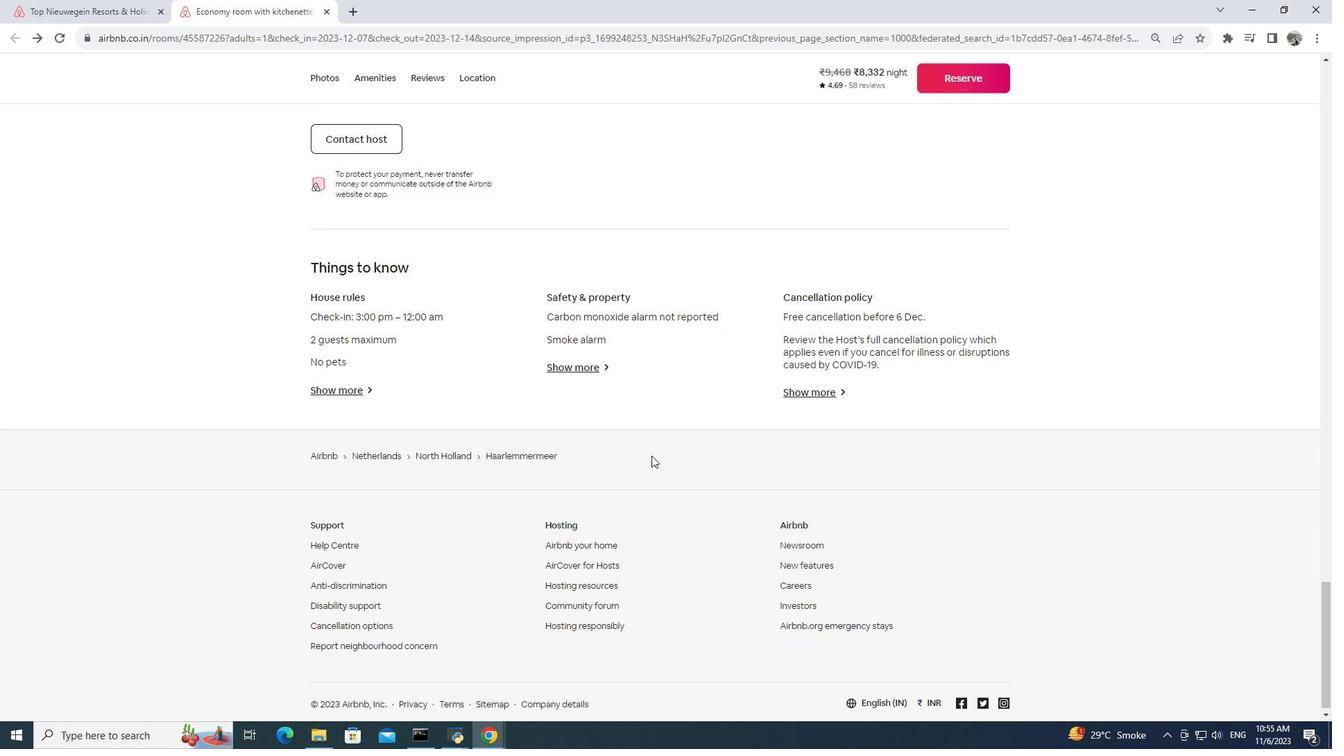 
Action: Mouse scrolled (651, 455) with delta (0, 0)
Screenshot: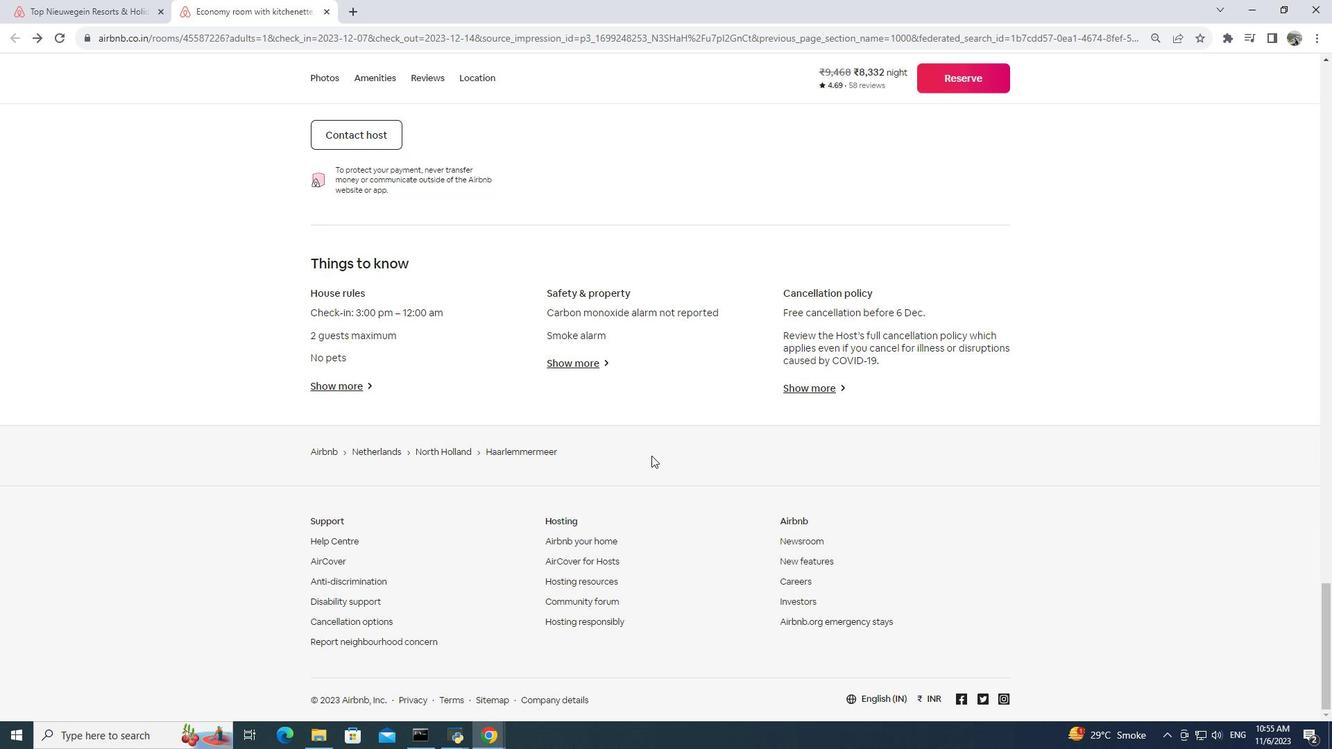 
Action: Mouse scrolled (651, 455) with delta (0, 0)
Screenshot: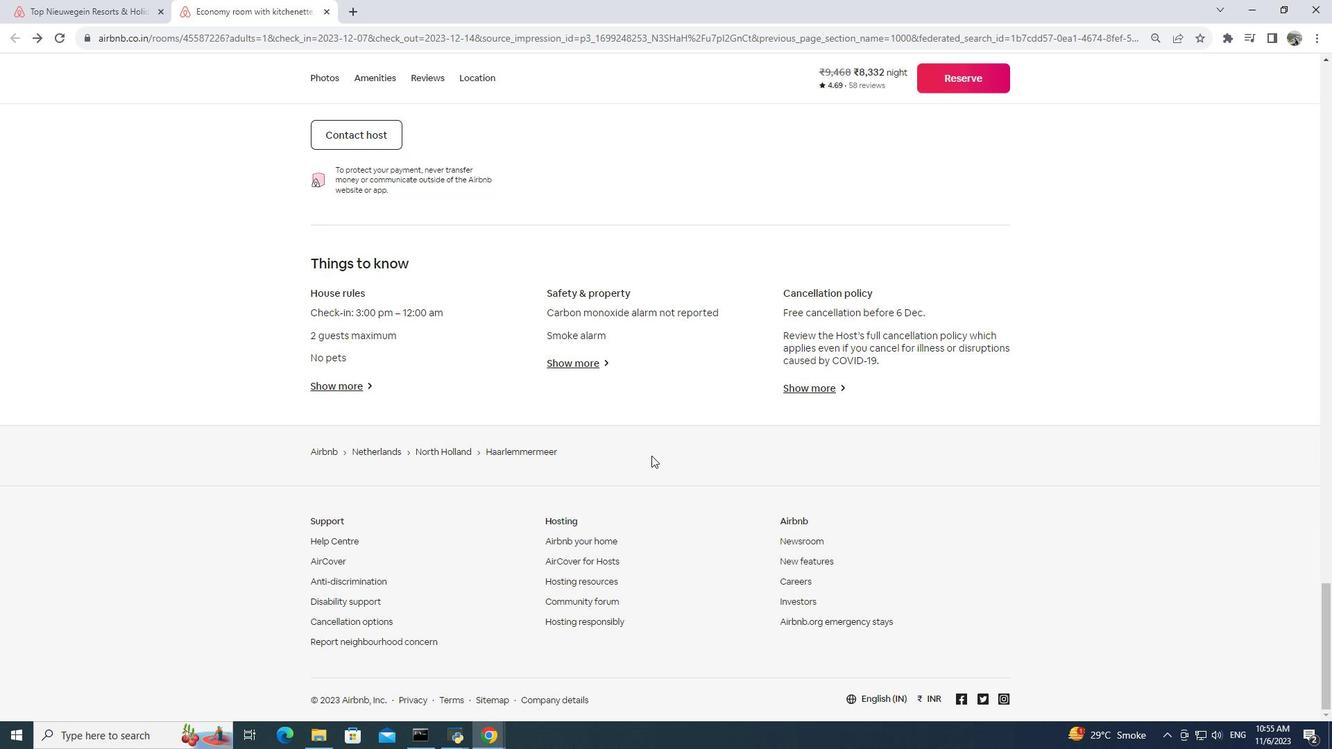 
Action: Mouse scrolled (651, 455) with delta (0, 0)
Screenshot: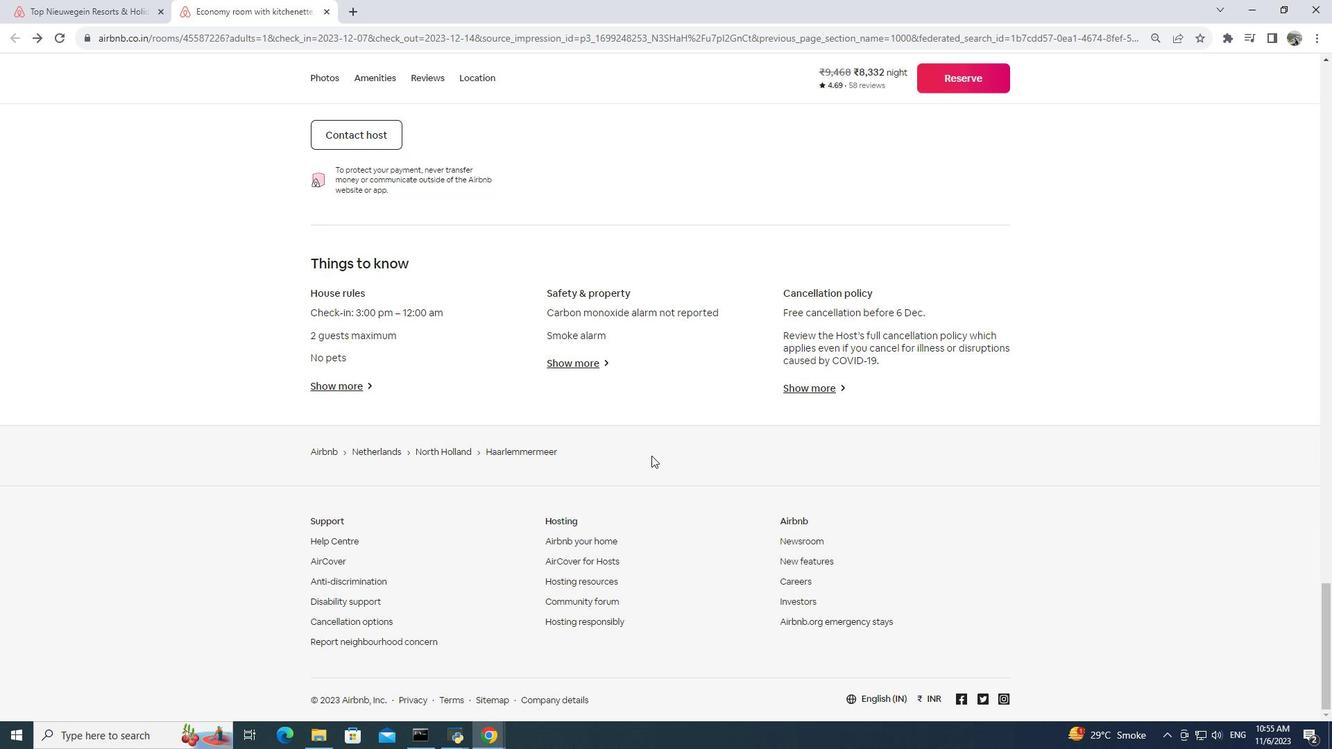 
Action: Mouse scrolled (651, 455) with delta (0, 0)
Screenshot: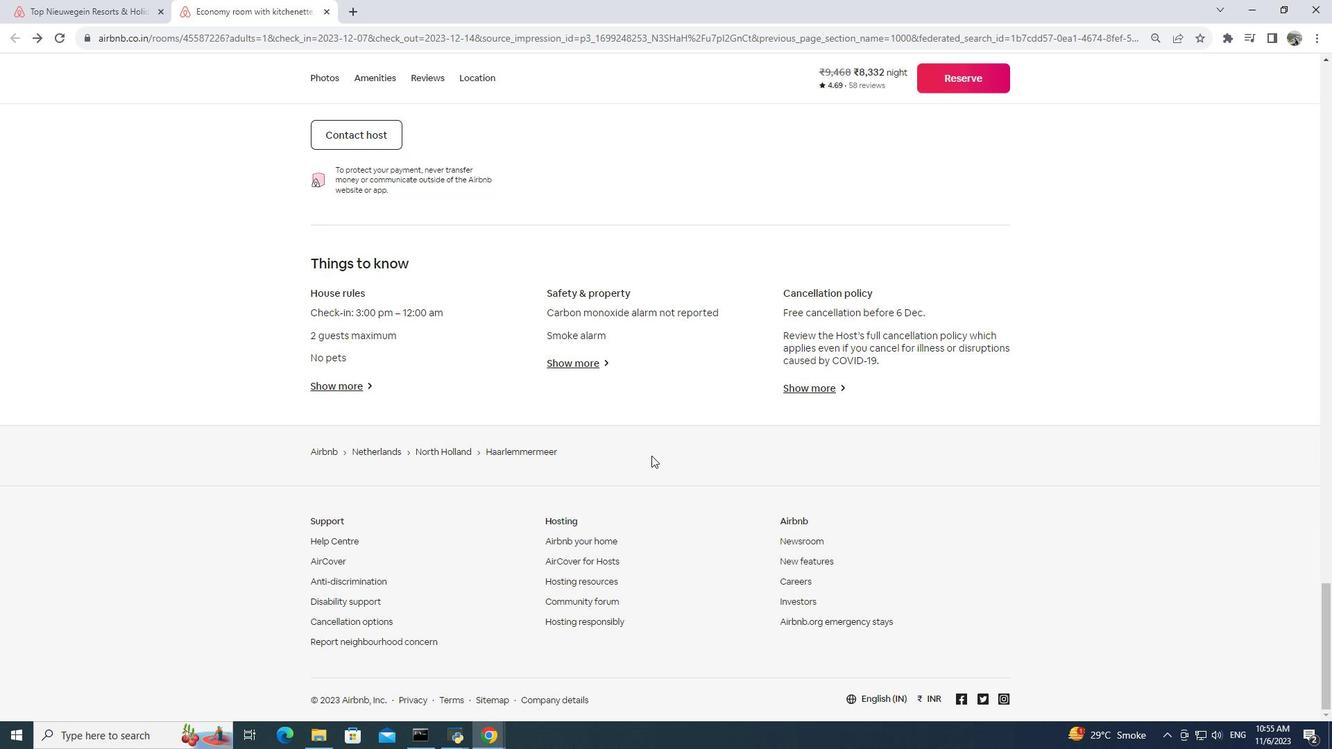 
Action: Mouse scrolled (651, 455) with delta (0, 0)
Screenshot: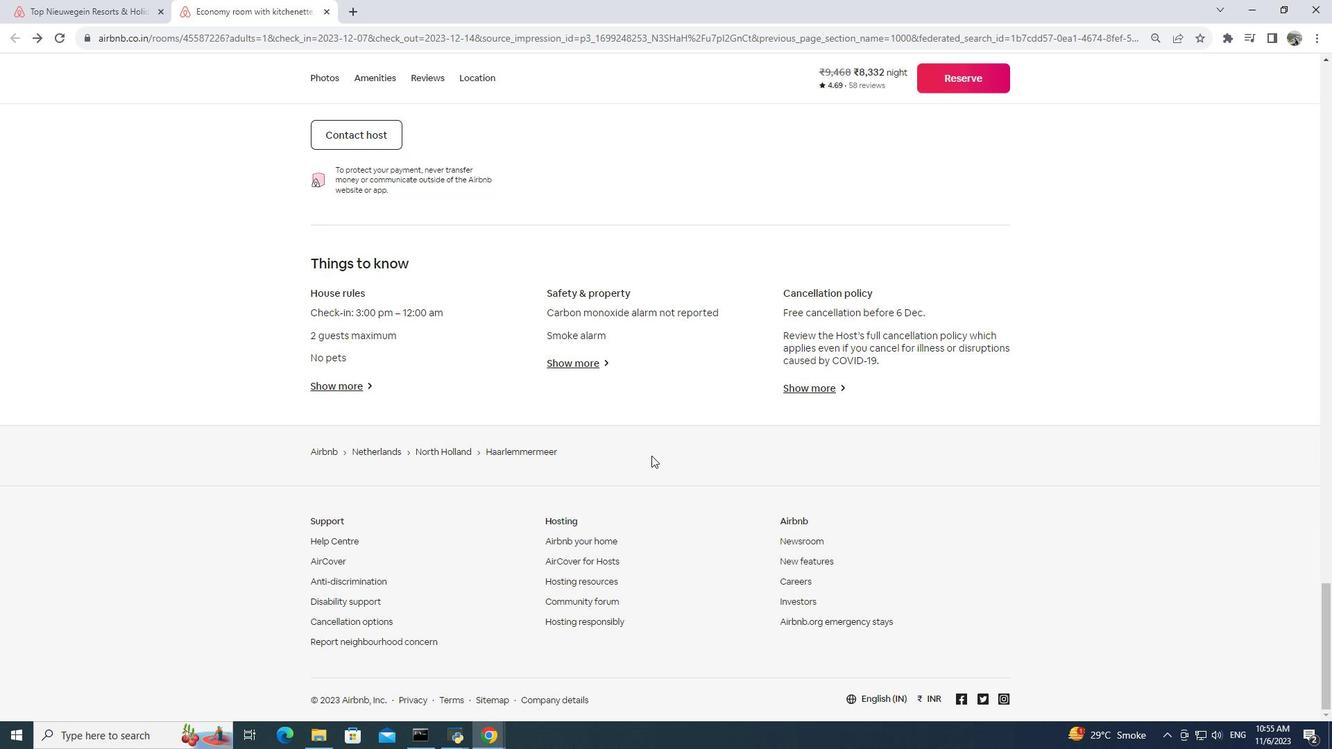 
Action: Mouse scrolled (651, 455) with delta (0, 0)
Screenshot: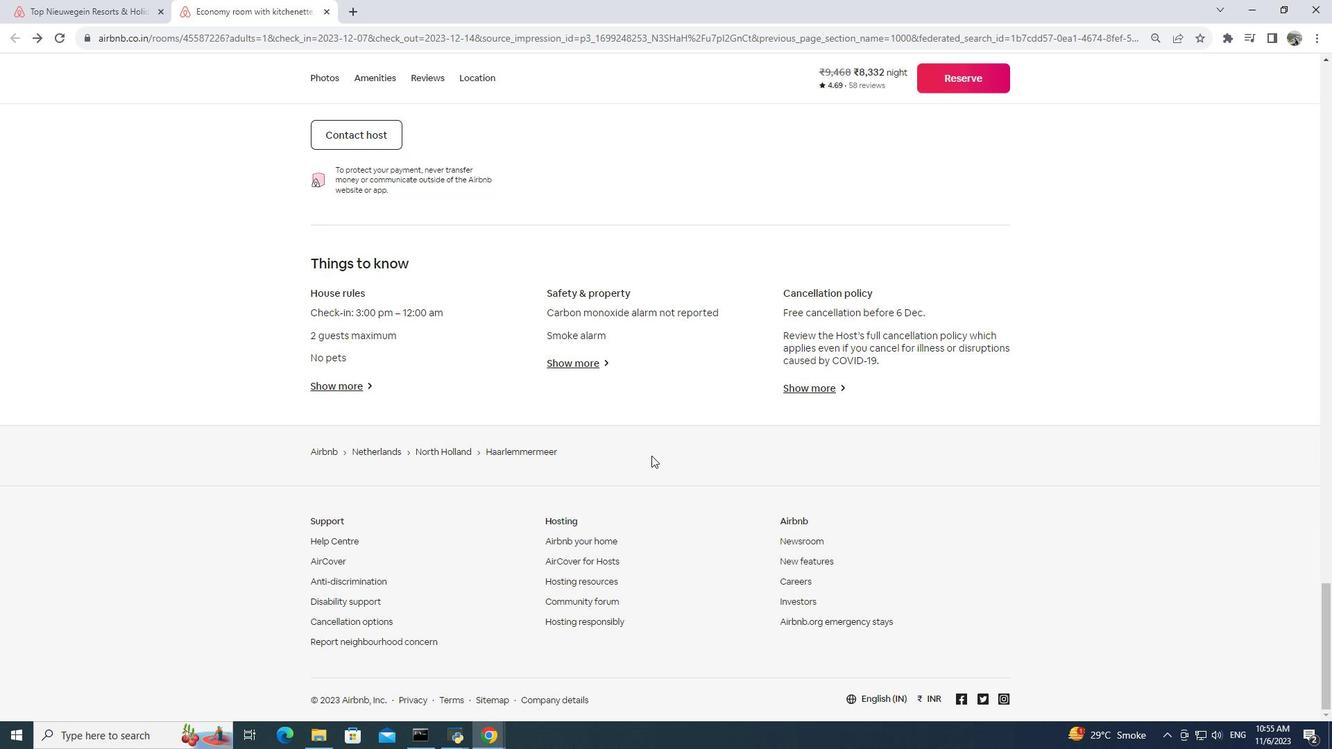 
Action: Mouse scrolled (651, 455) with delta (0, 0)
Screenshot: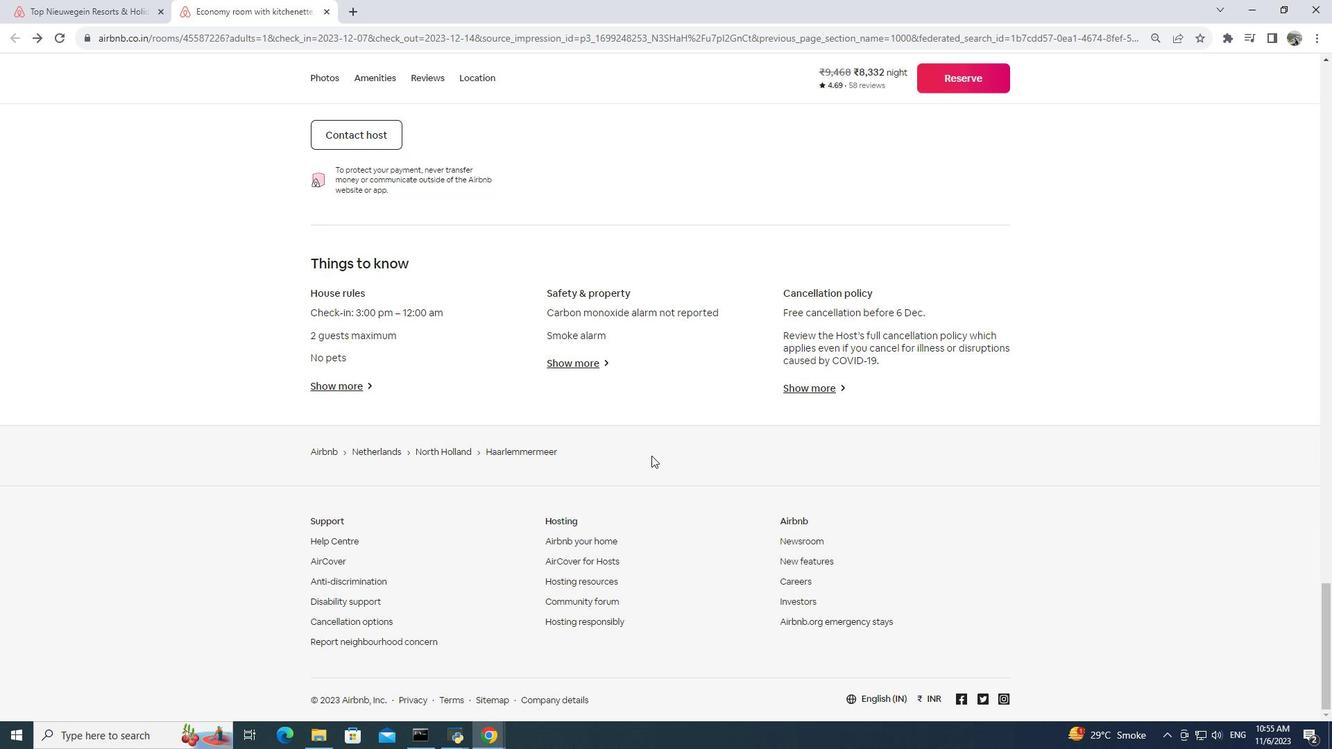
Action: Mouse scrolled (651, 456) with delta (0, 0)
Screenshot: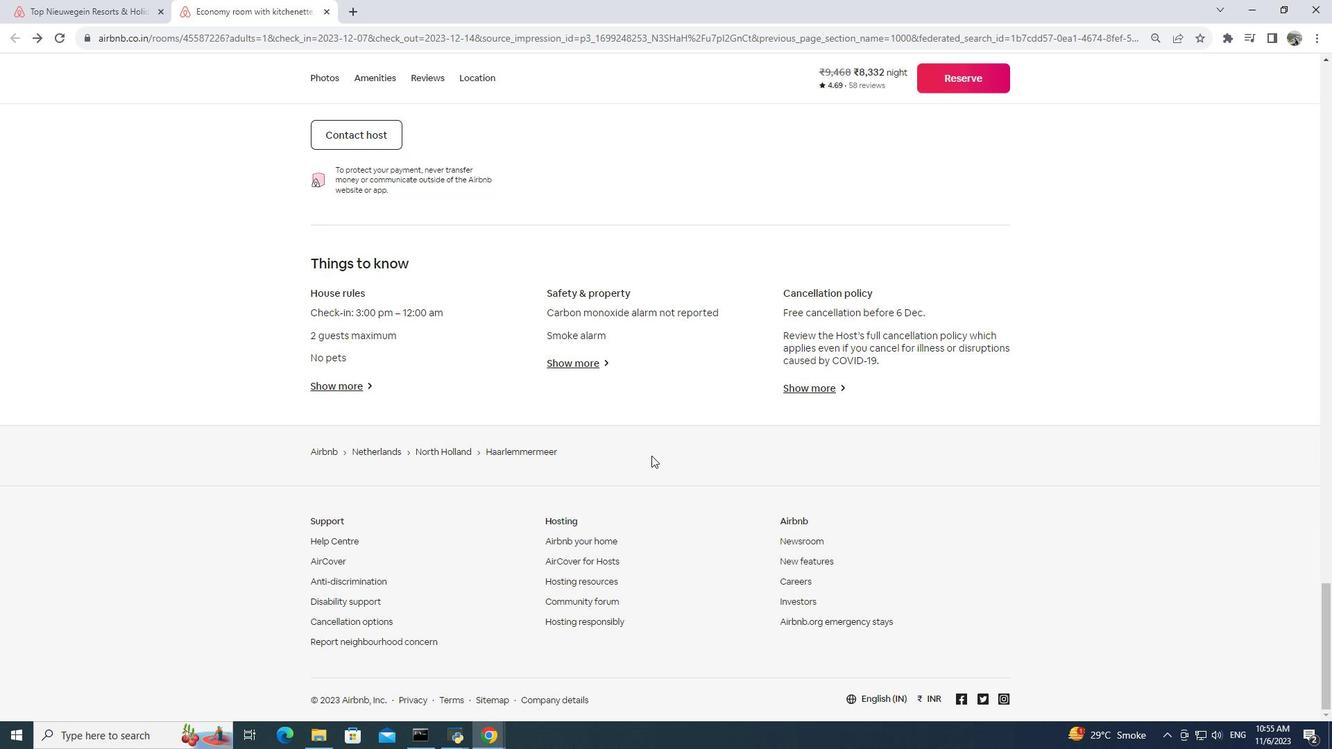 
Action: Mouse scrolled (651, 456) with delta (0, 0)
Screenshot: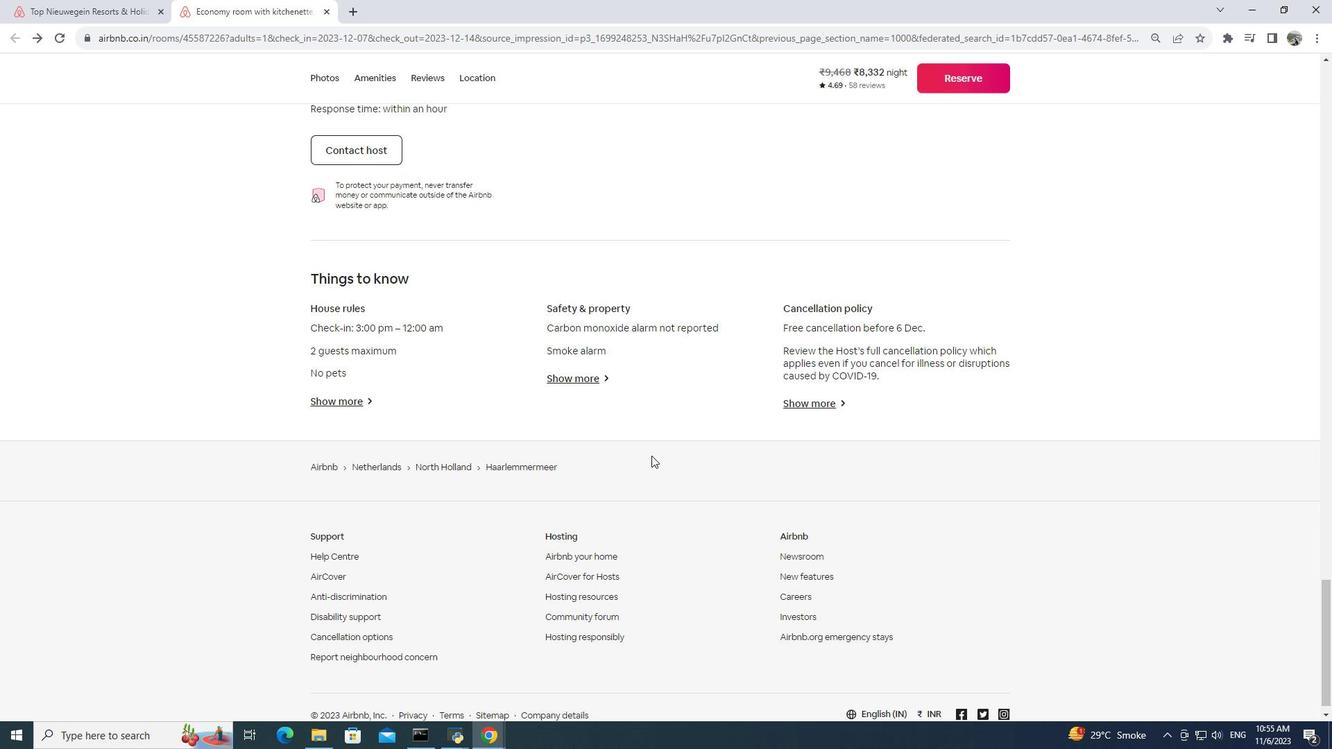 
Action: Mouse scrolled (651, 456) with delta (0, 0)
Screenshot: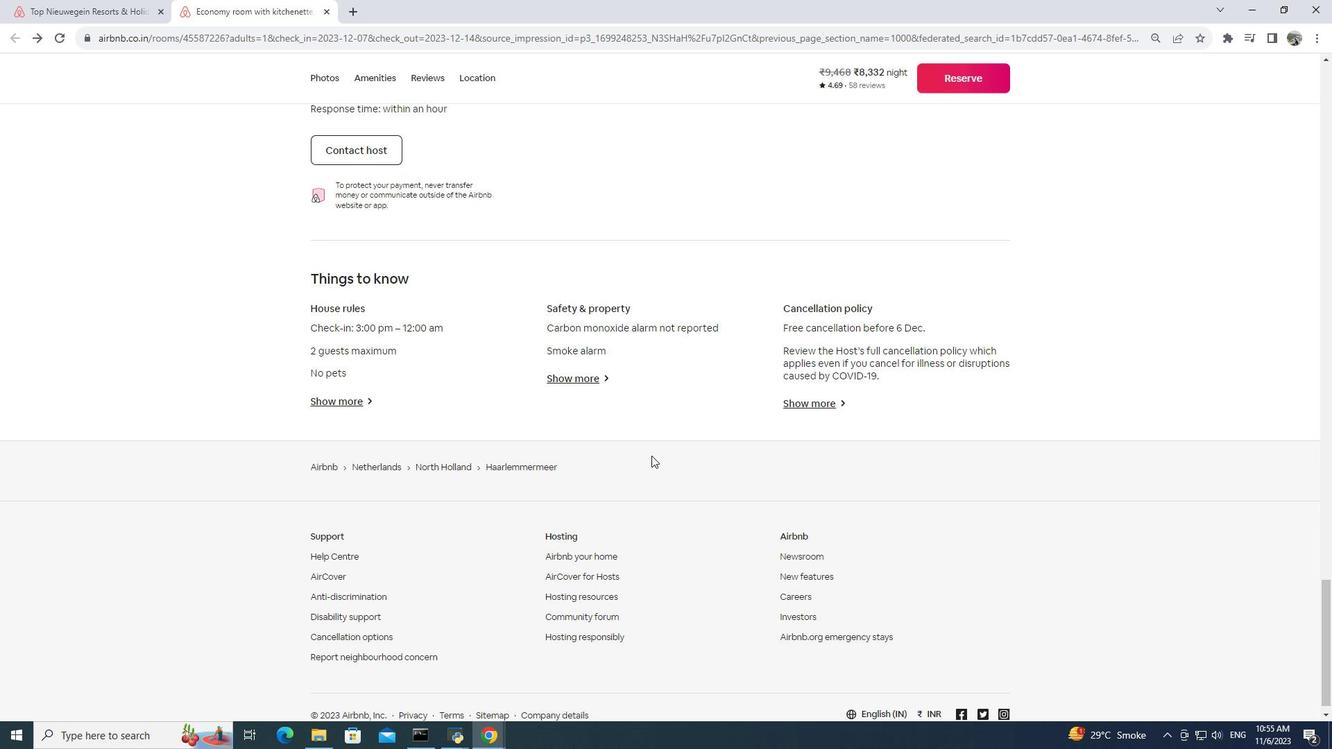 
Action: Mouse scrolled (651, 456) with delta (0, 0)
Screenshot: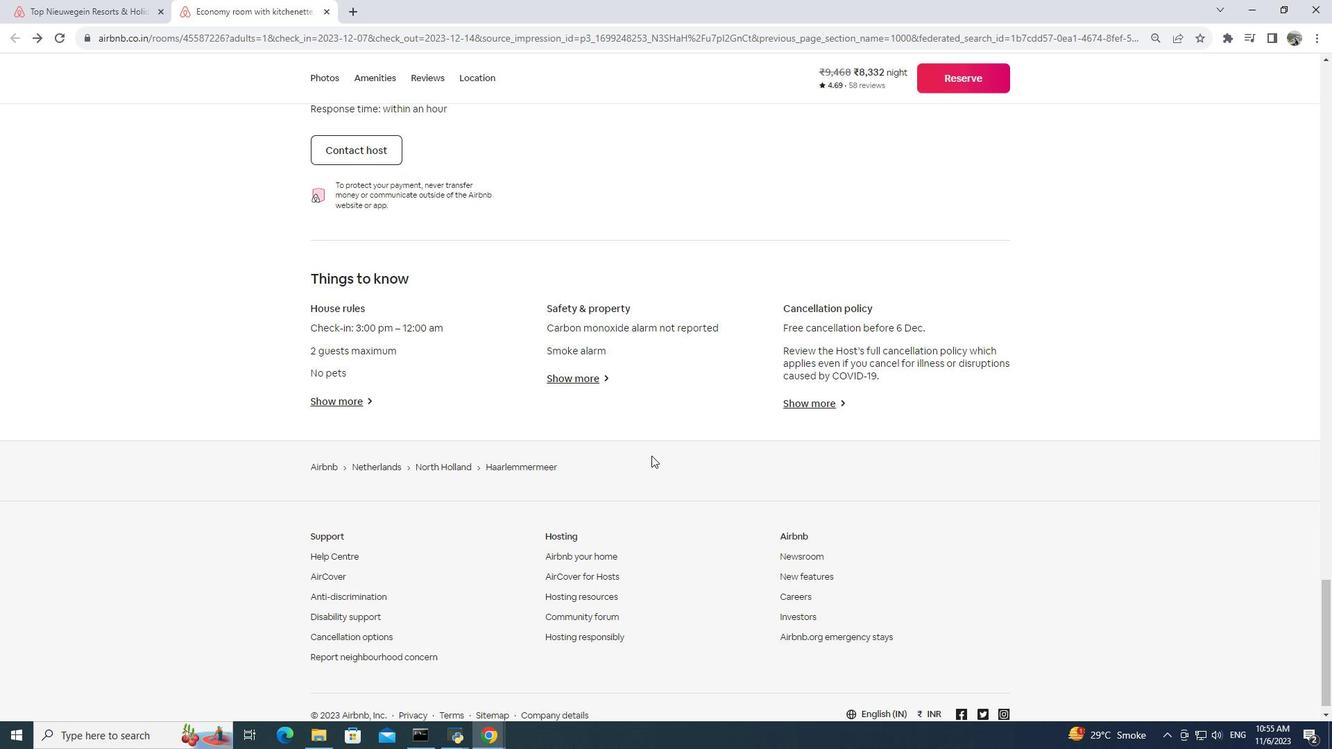
Action: Mouse scrolled (651, 456) with delta (0, 0)
Screenshot: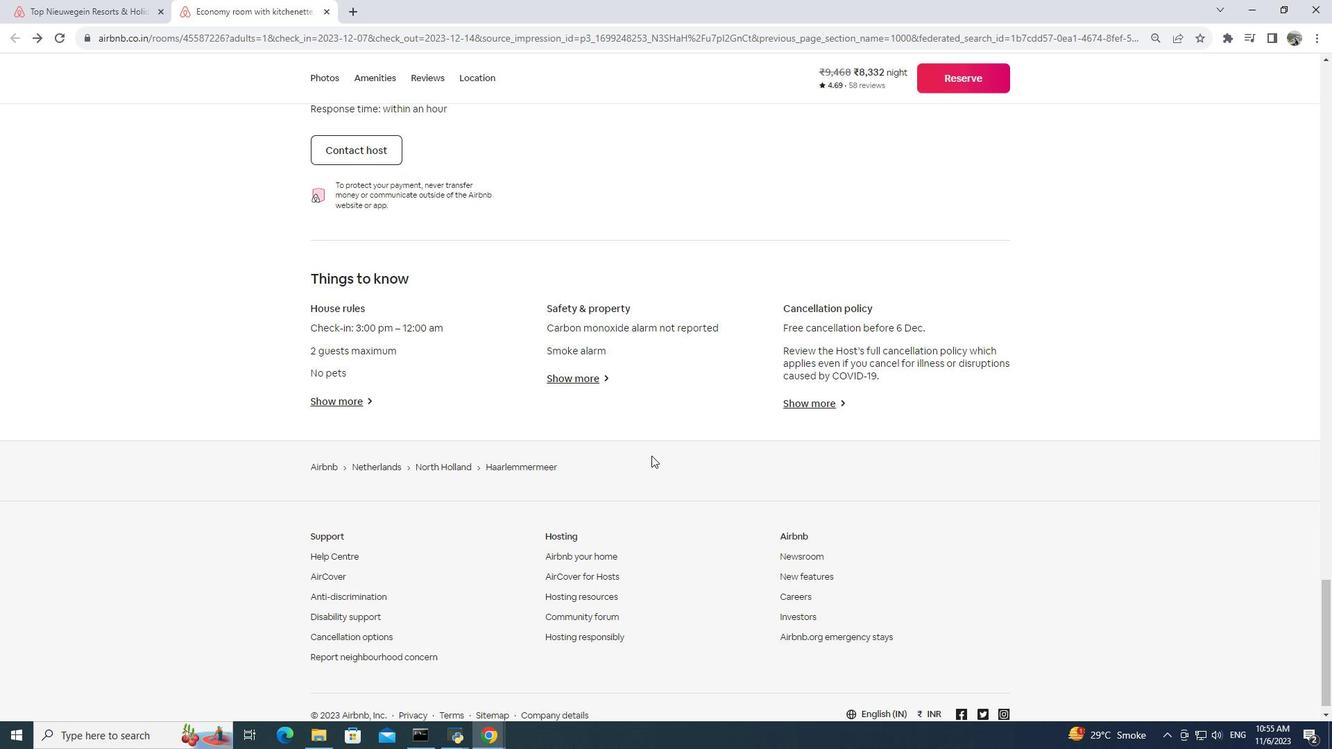 
Action: Mouse scrolled (651, 456) with delta (0, 0)
Screenshot: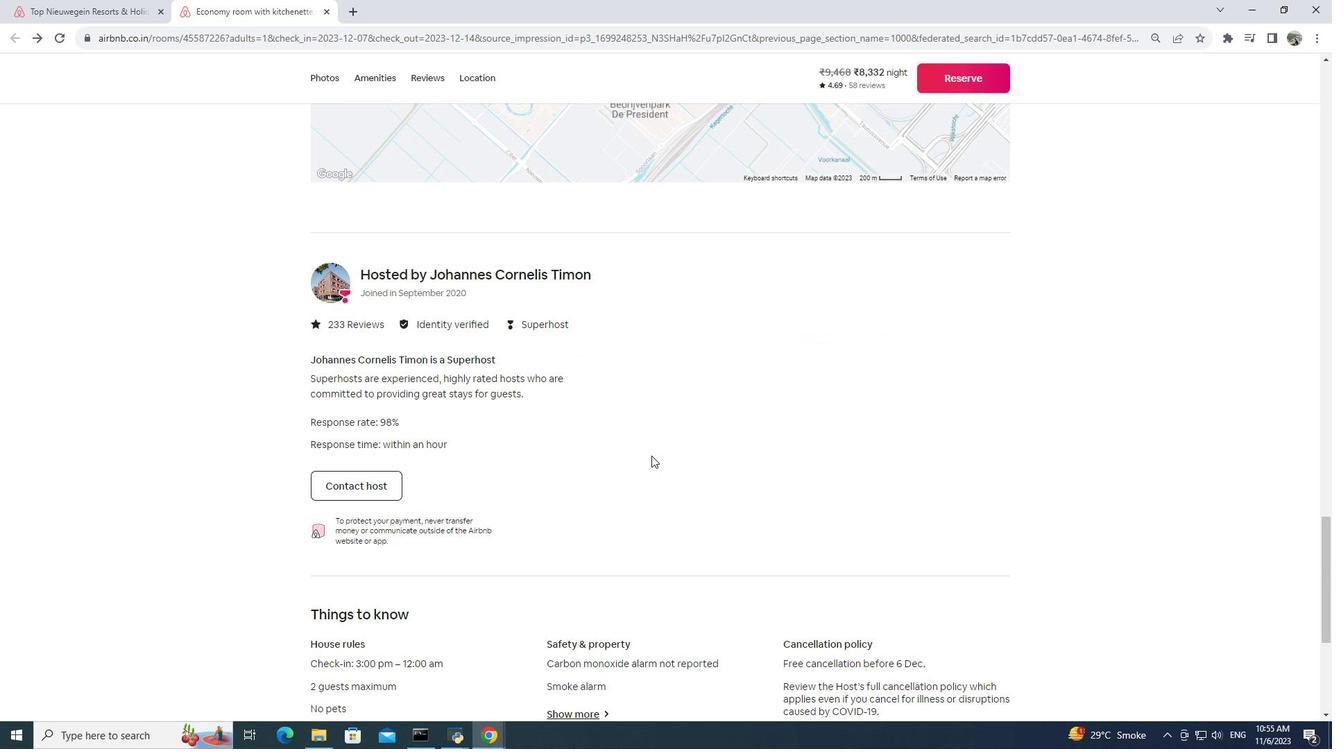 
Action: Mouse scrolled (651, 456) with delta (0, 0)
Screenshot: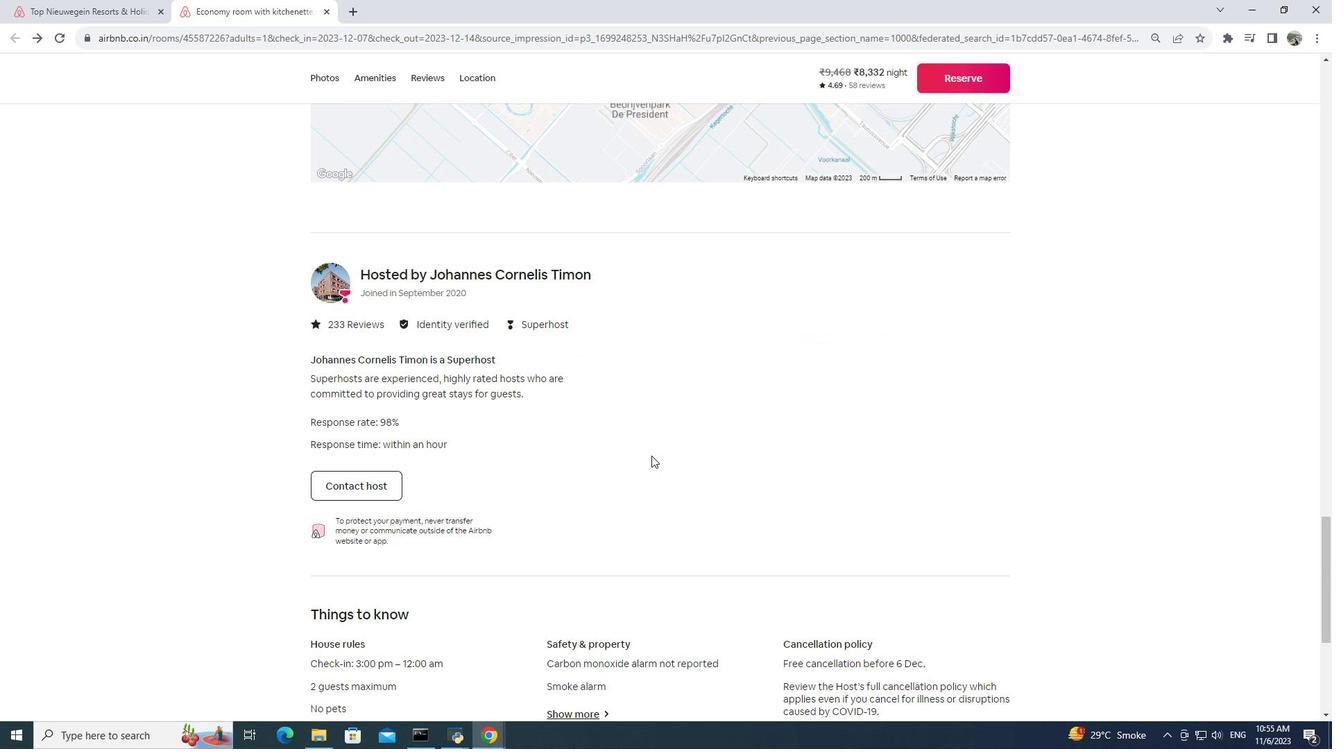 
Action: Mouse scrolled (651, 456) with delta (0, 0)
Screenshot: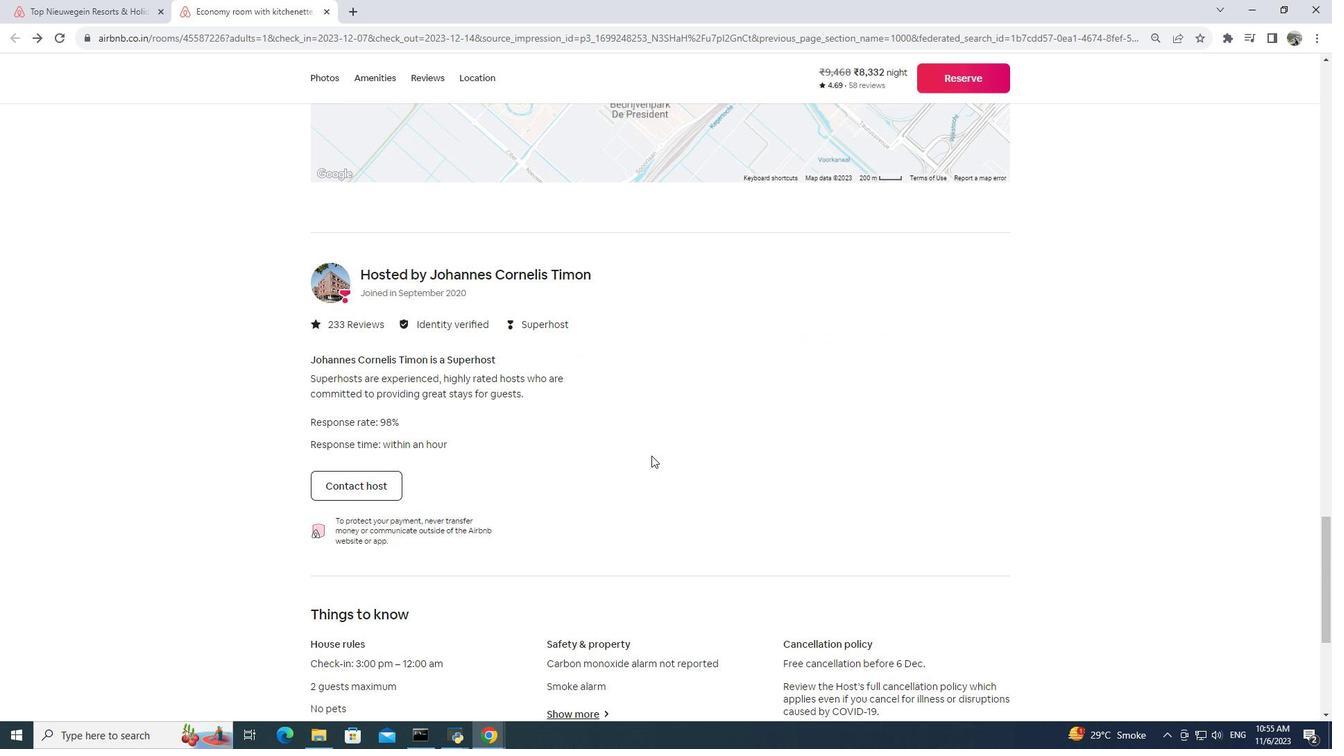
Action: Mouse scrolled (651, 456) with delta (0, 0)
Screenshot: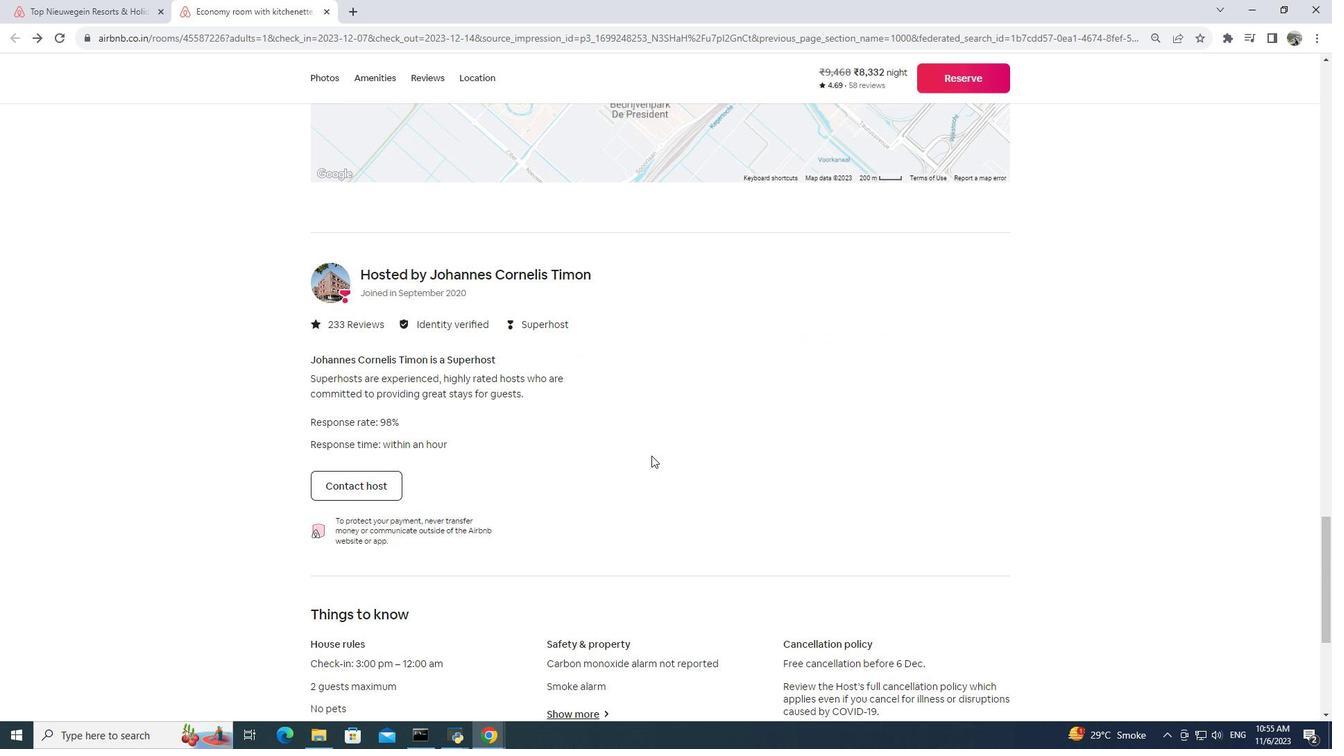
Action: Mouse scrolled (651, 456) with delta (0, 0)
Screenshot: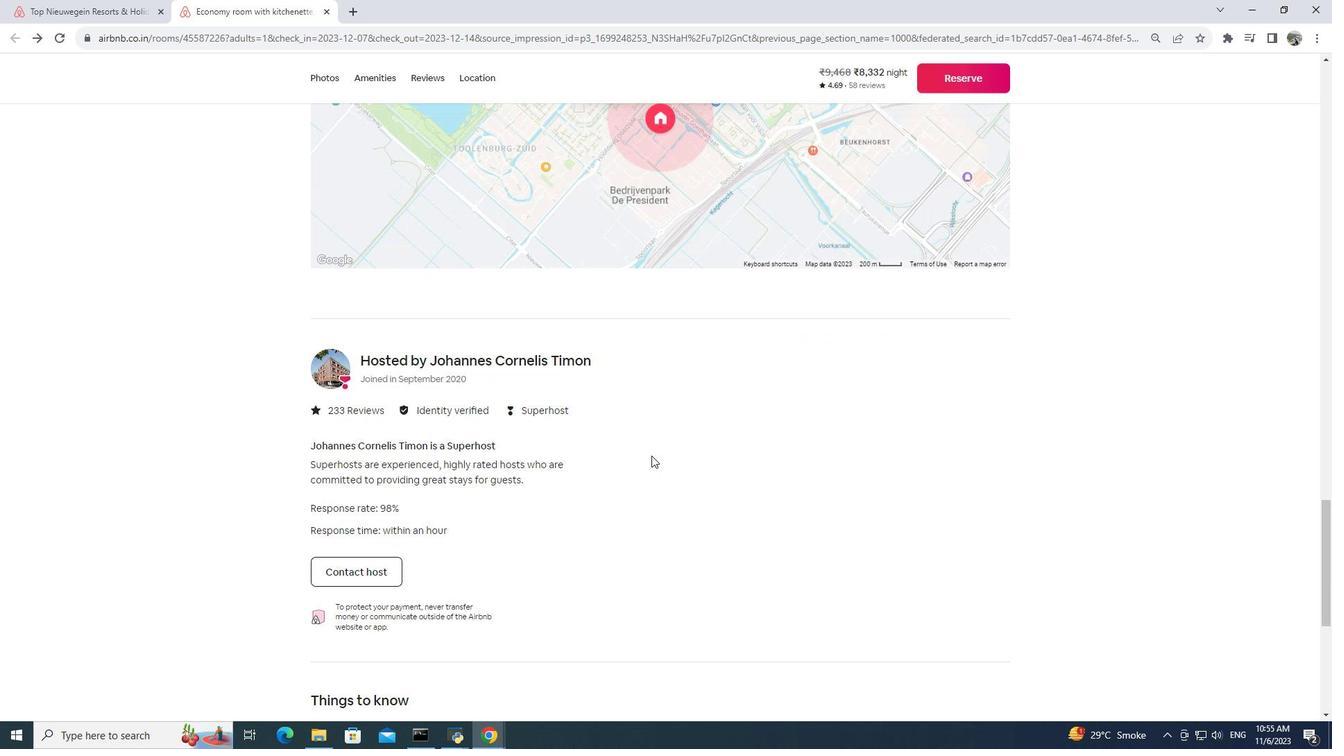 
Action: Mouse scrolled (651, 456) with delta (0, 0)
Screenshot: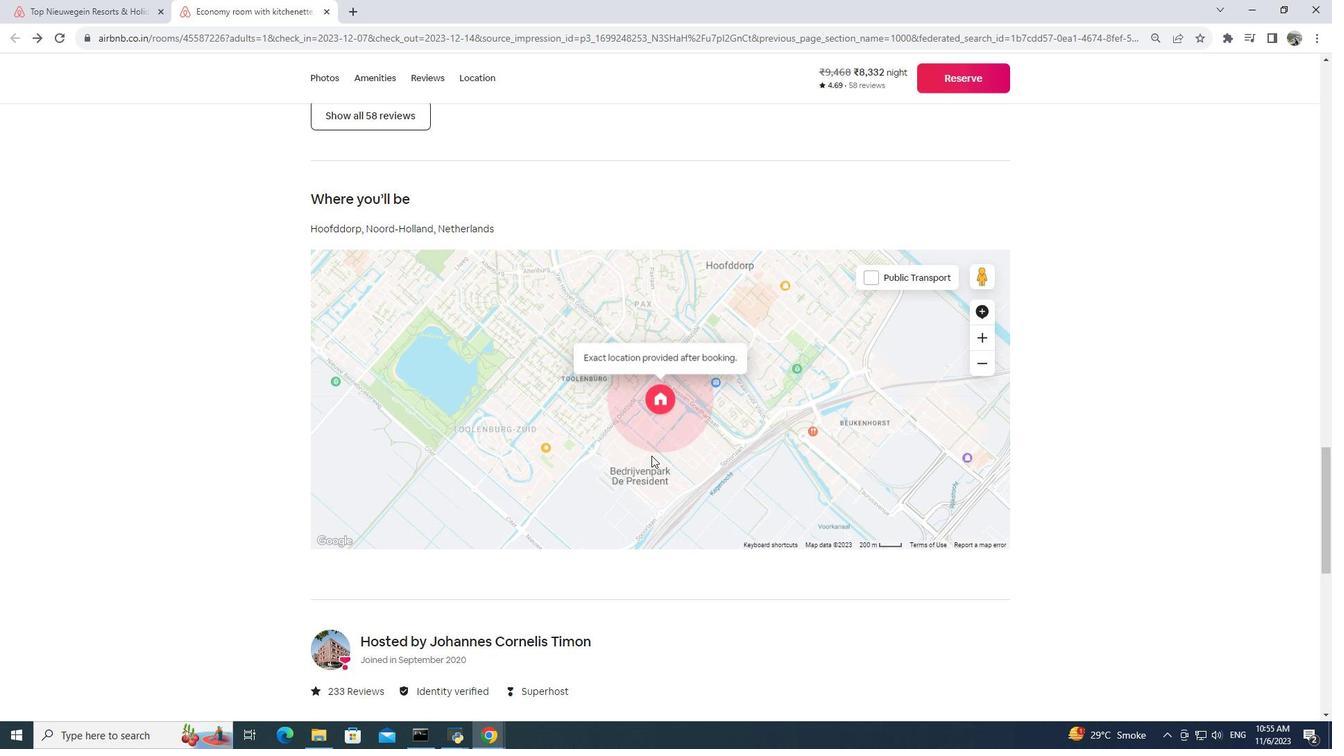 
Action: Mouse scrolled (651, 456) with delta (0, 0)
Screenshot: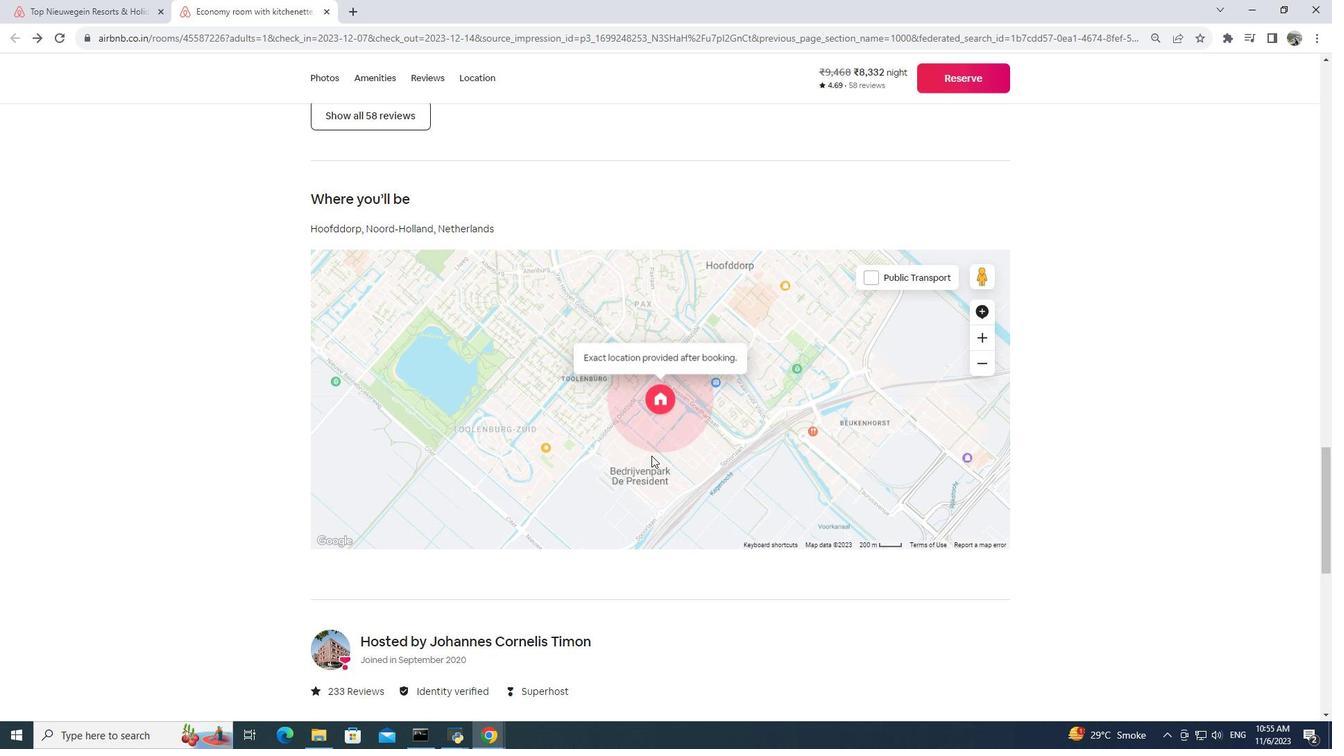 
Action: Mouse scrolled (651, 456) with delta (0, 0)
Screenshot: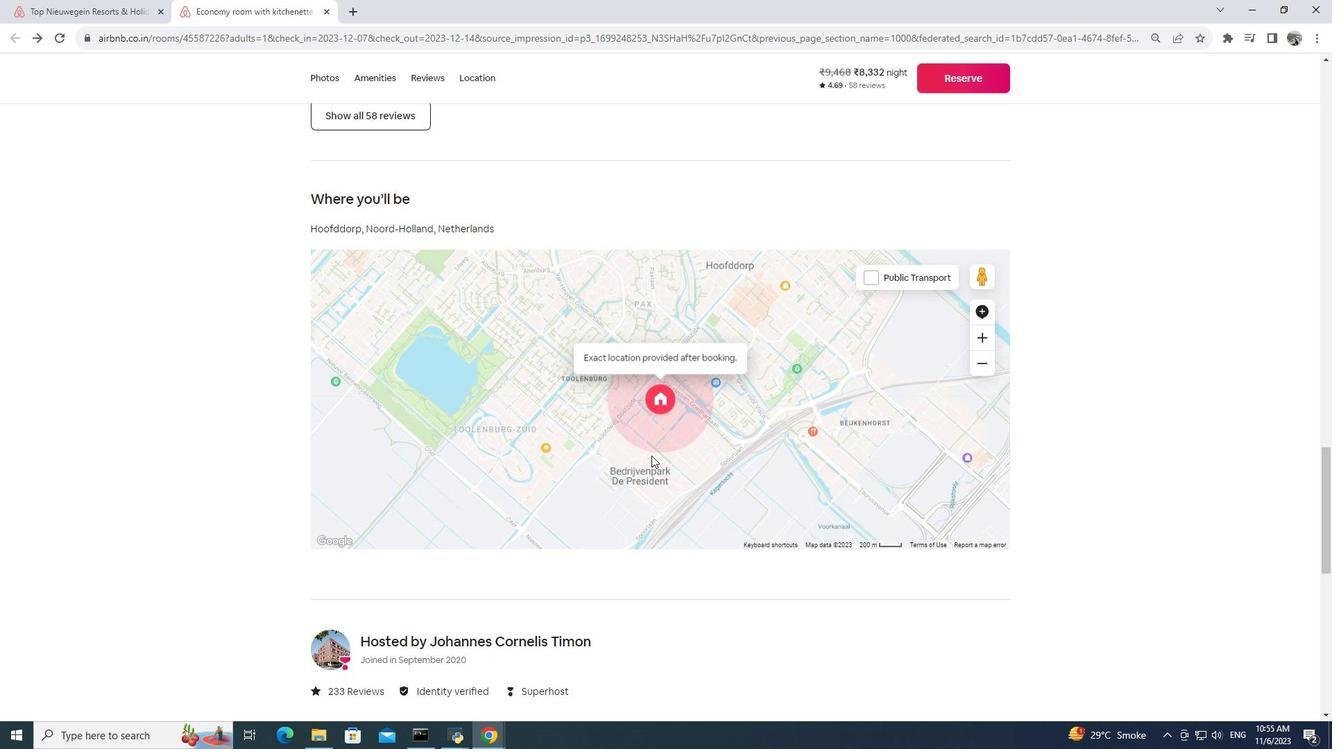 
Action: Mouse scrolled (651, 456) with delta (0, 0)
Screenshot: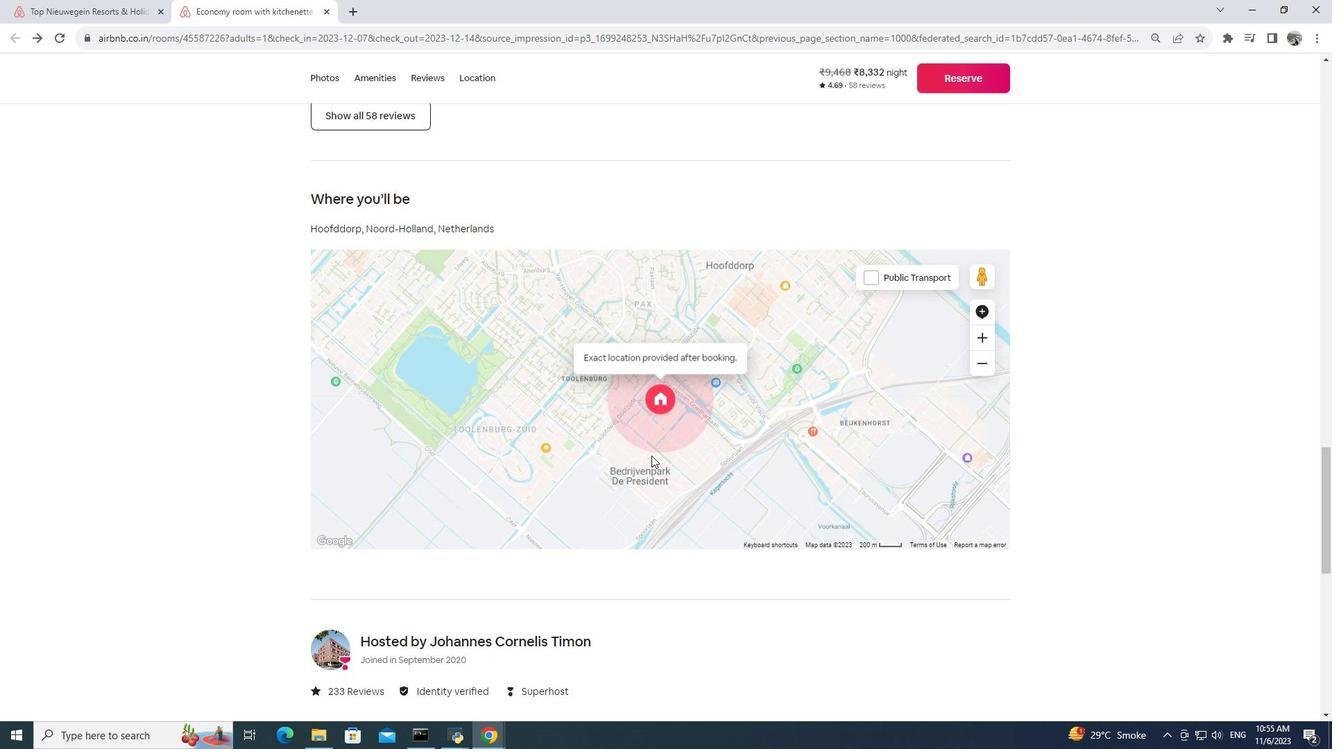 
Action: Mouse scrolled (651, 456) with delta (0, 0)
Screenshot: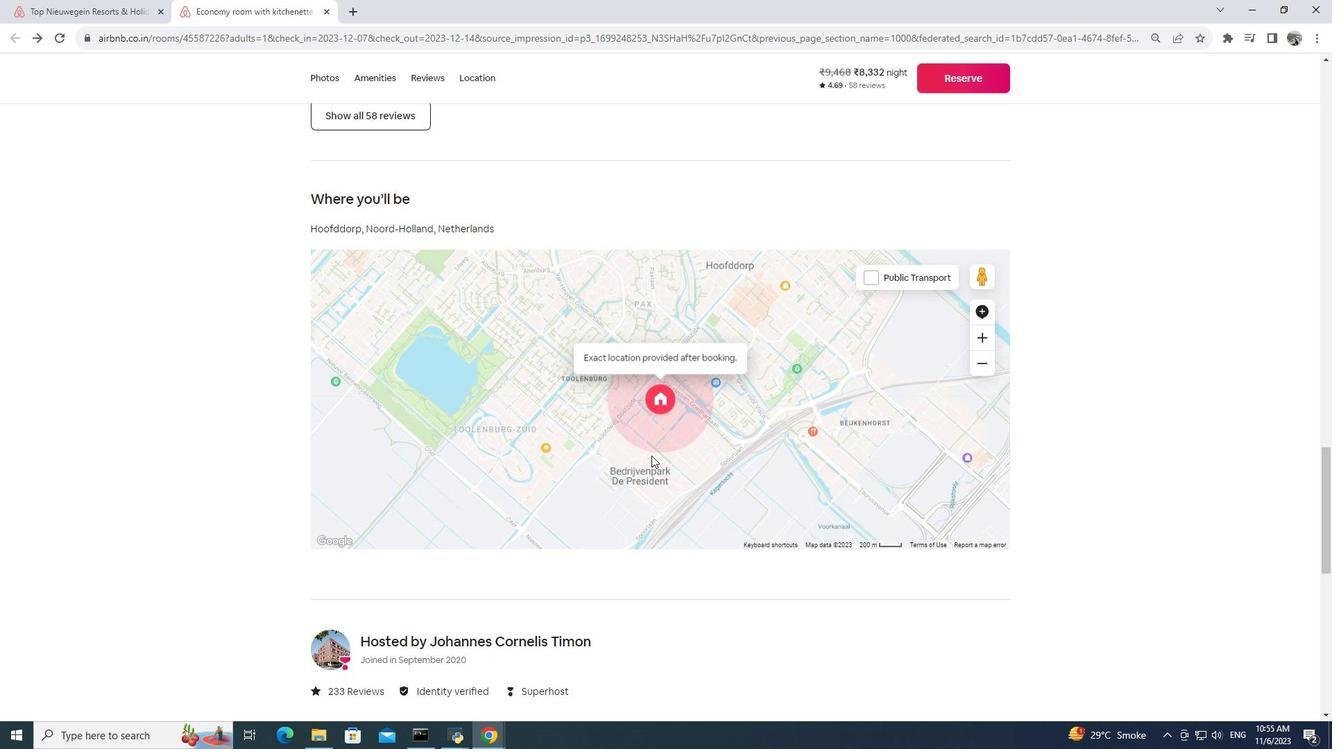 
Action: Mouse scrolled (651, 456) with delta (0, 0)
Screenshot: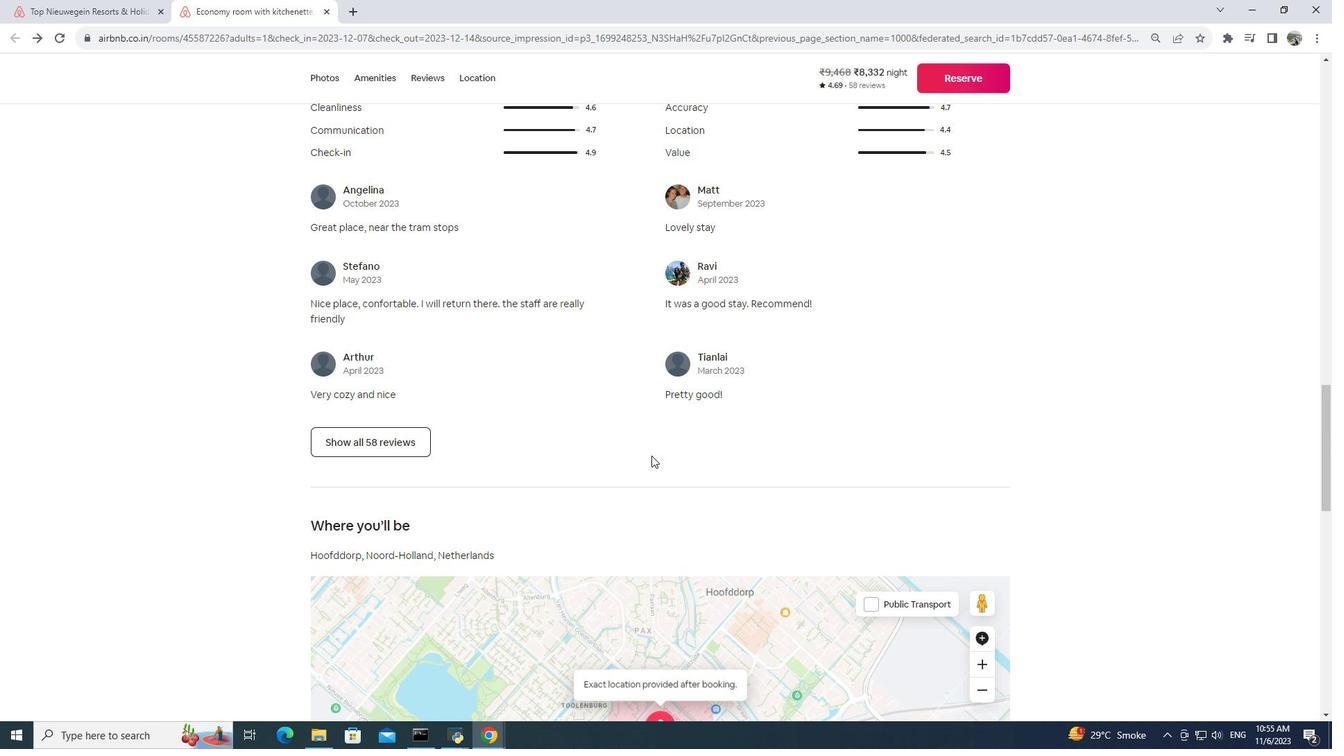 
Action: Mouse scrolled (651, 456) with delta (0, 0)
Screenshot: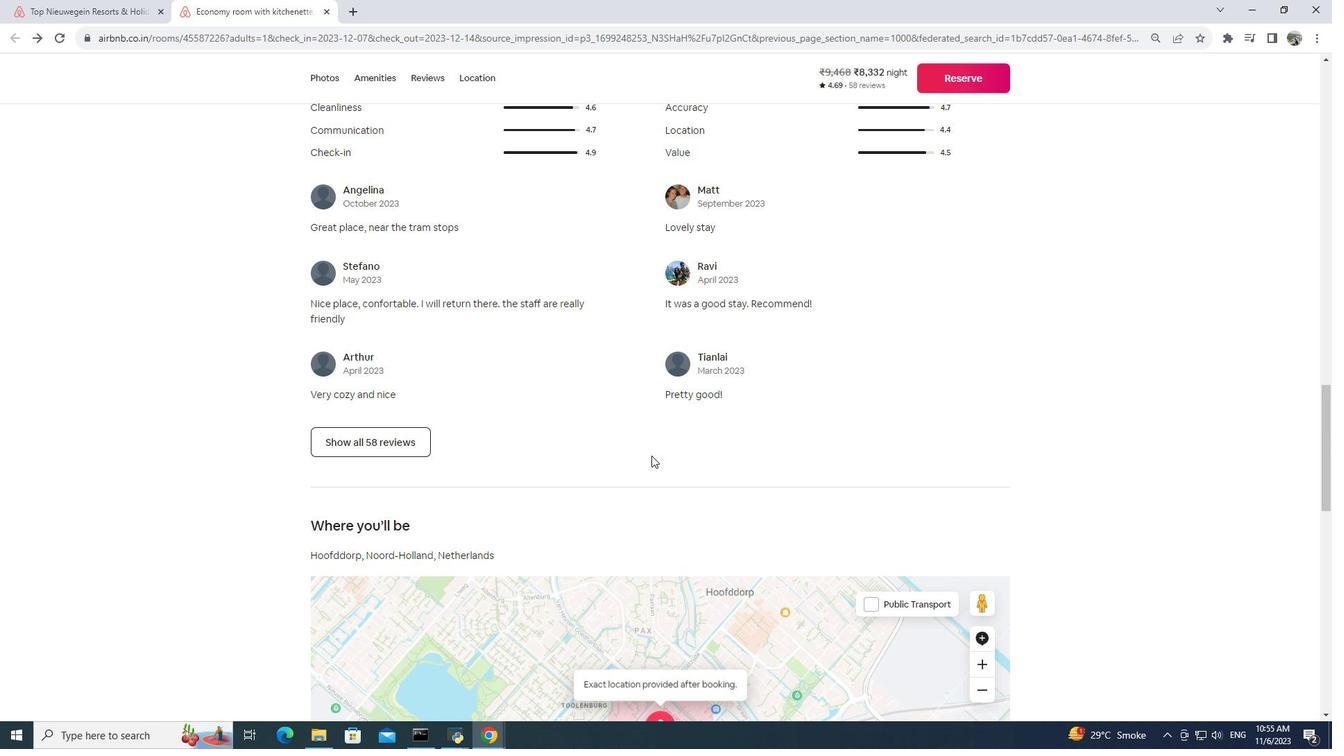 
Action: Mouse scrolled (651, 456) with delta (0, 0)
Screenshot: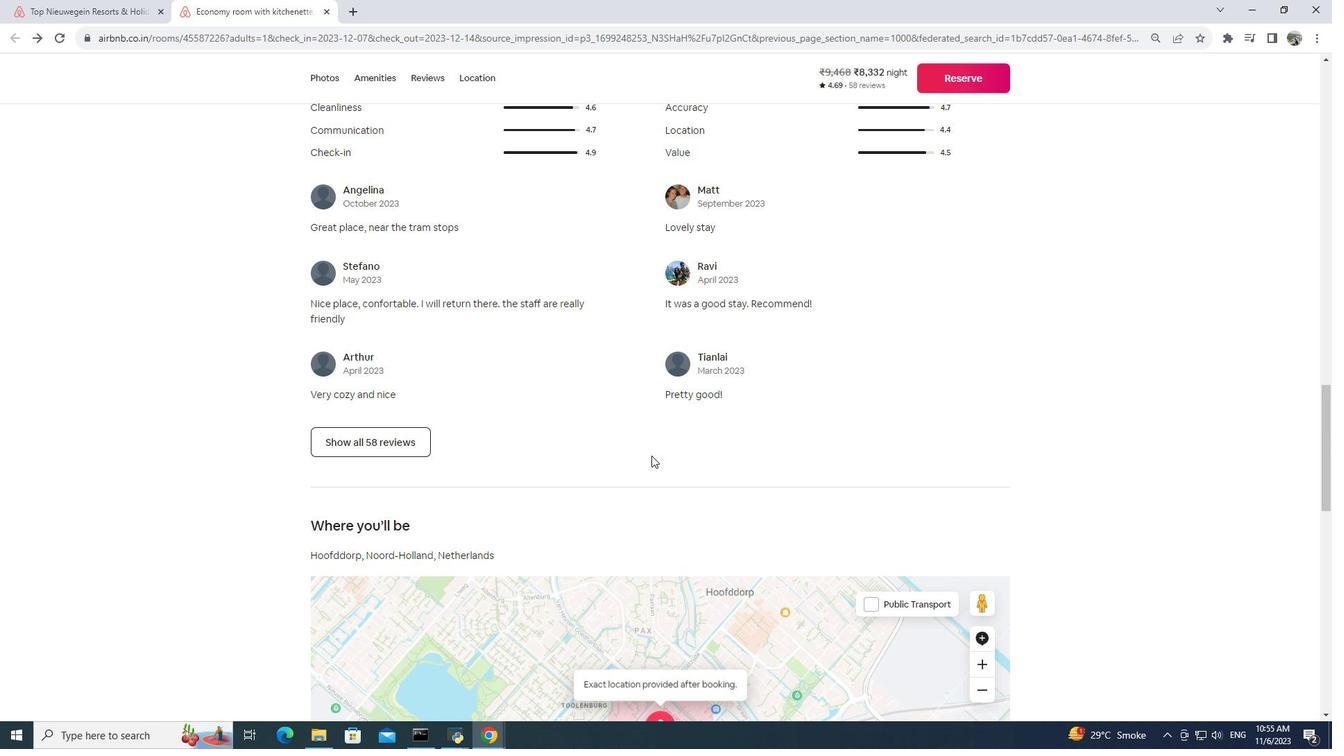 
Action: Mouse scrolled (651, 456) with delta (0, 0)
Screenshot: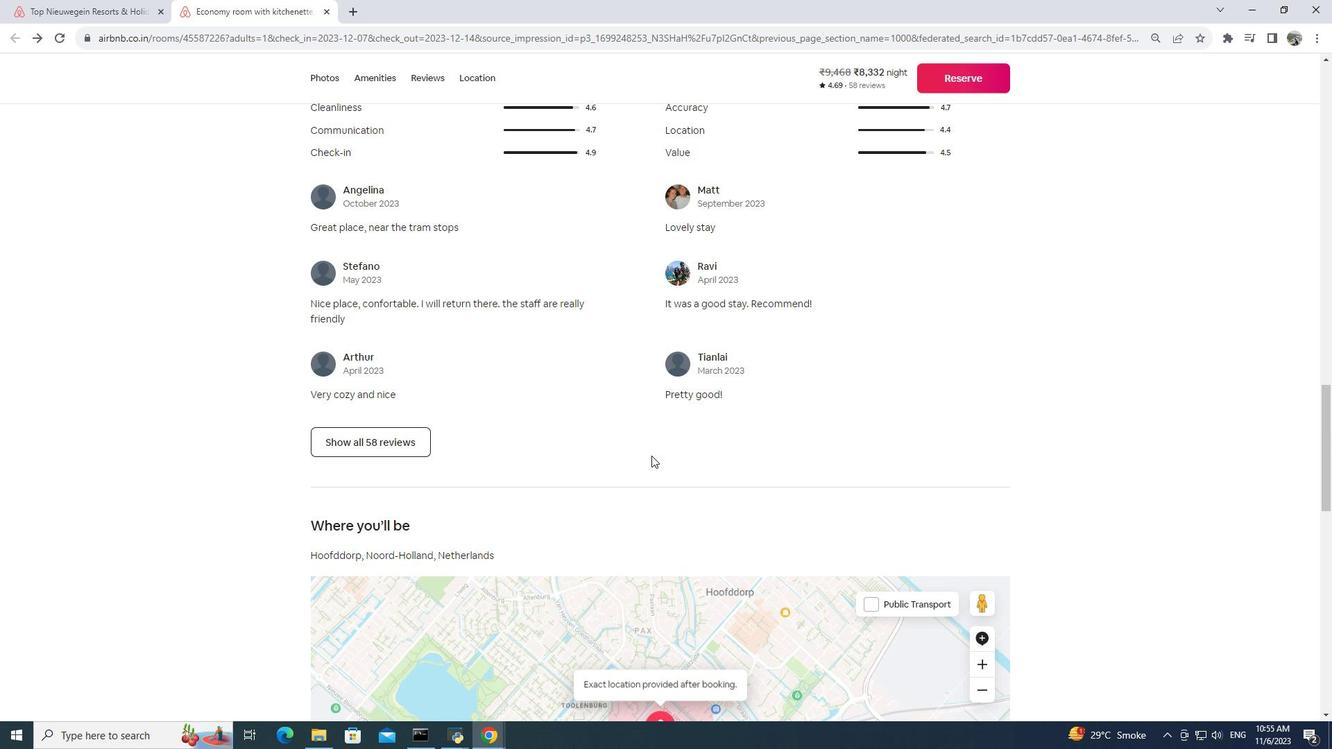 
Action: Mouse scrolled (651, 456) with delta (0, 0)
Screenshot: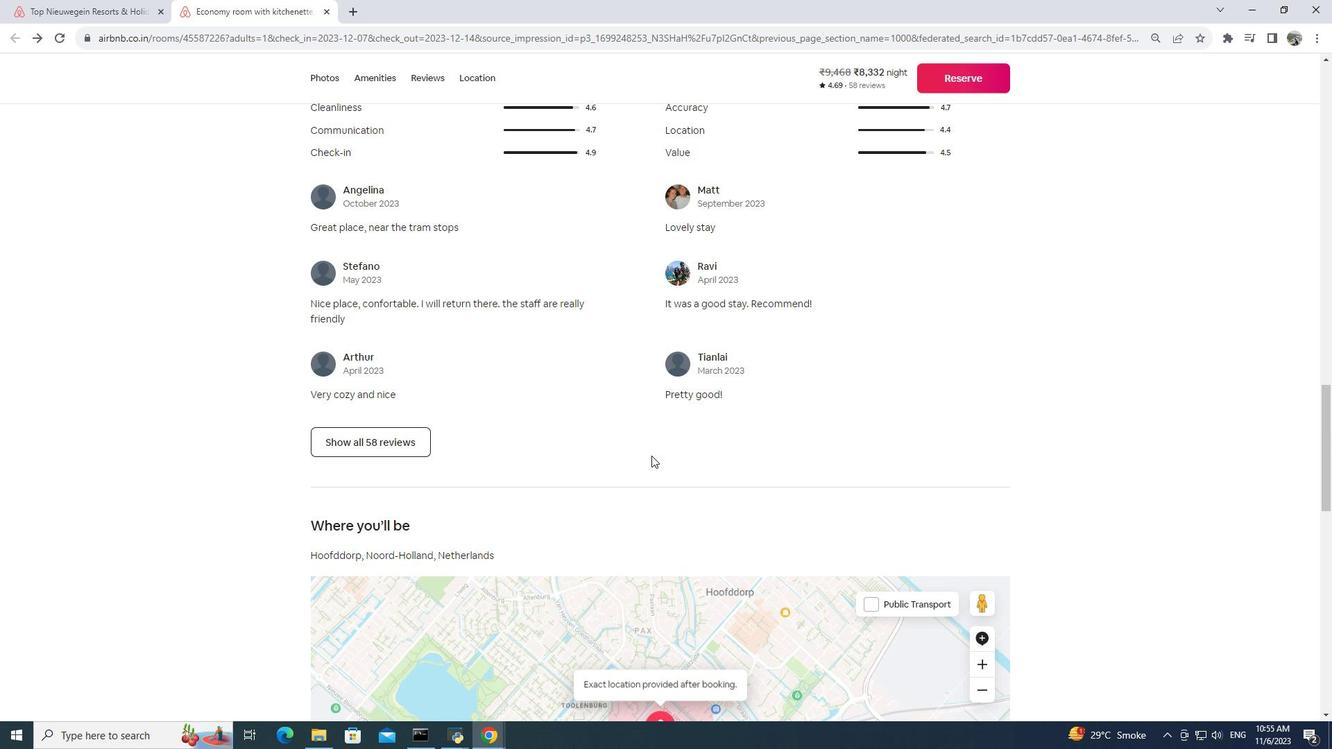 
Action: Mouse scrolled (651, 456) with delta (0, 0)
Screenshot: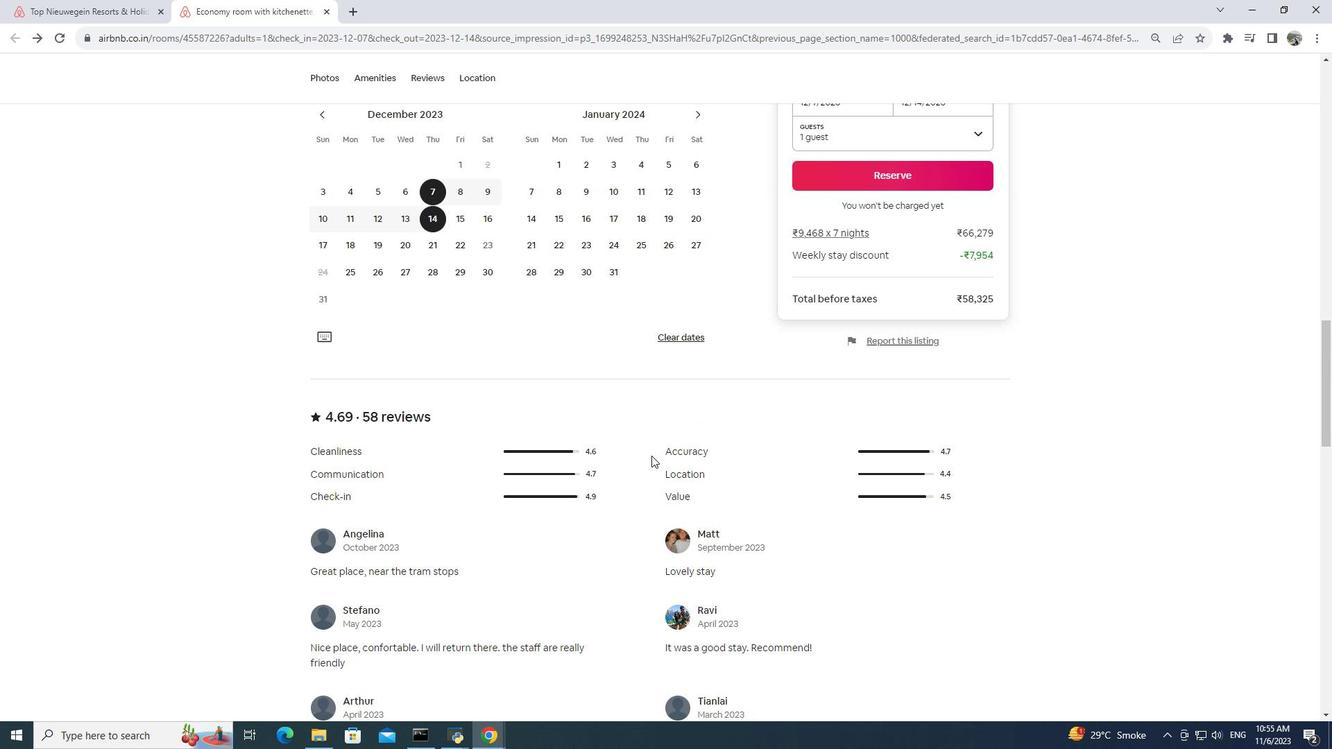 
Action: Mouse scrolled (651, 456) with delta (0, 0)
Screenshot: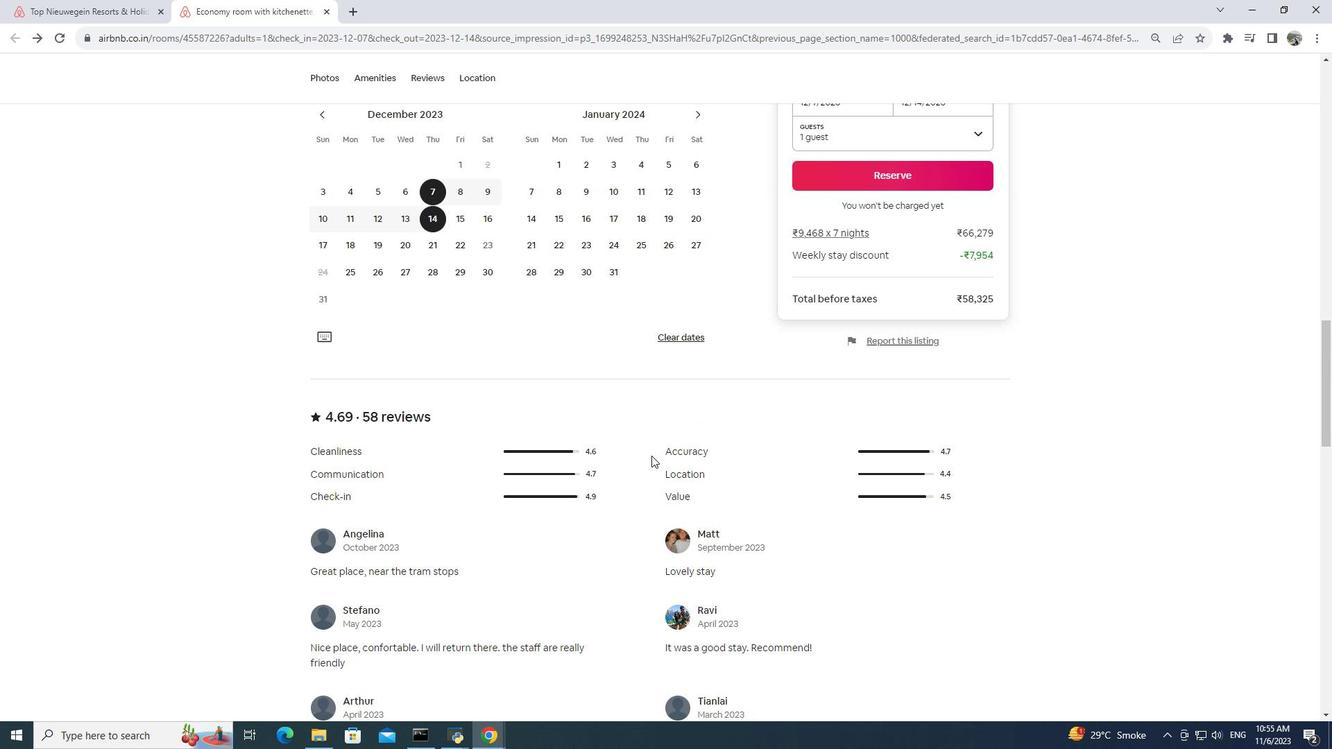 
Action: Mouse scrolled (651, 456) with delta (0, 0)
Screenshot: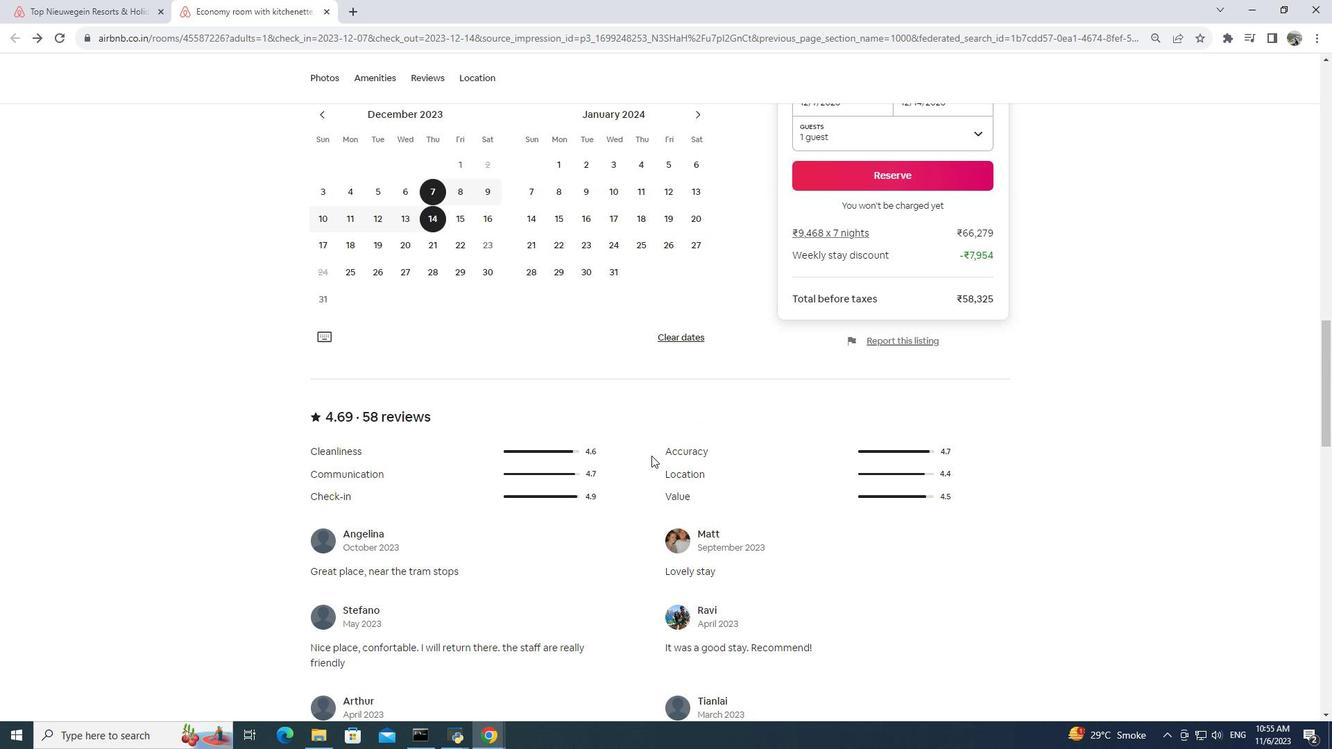 
Action: Mouse scrolled (651, 456) with delta (0, 0)
Screenshot: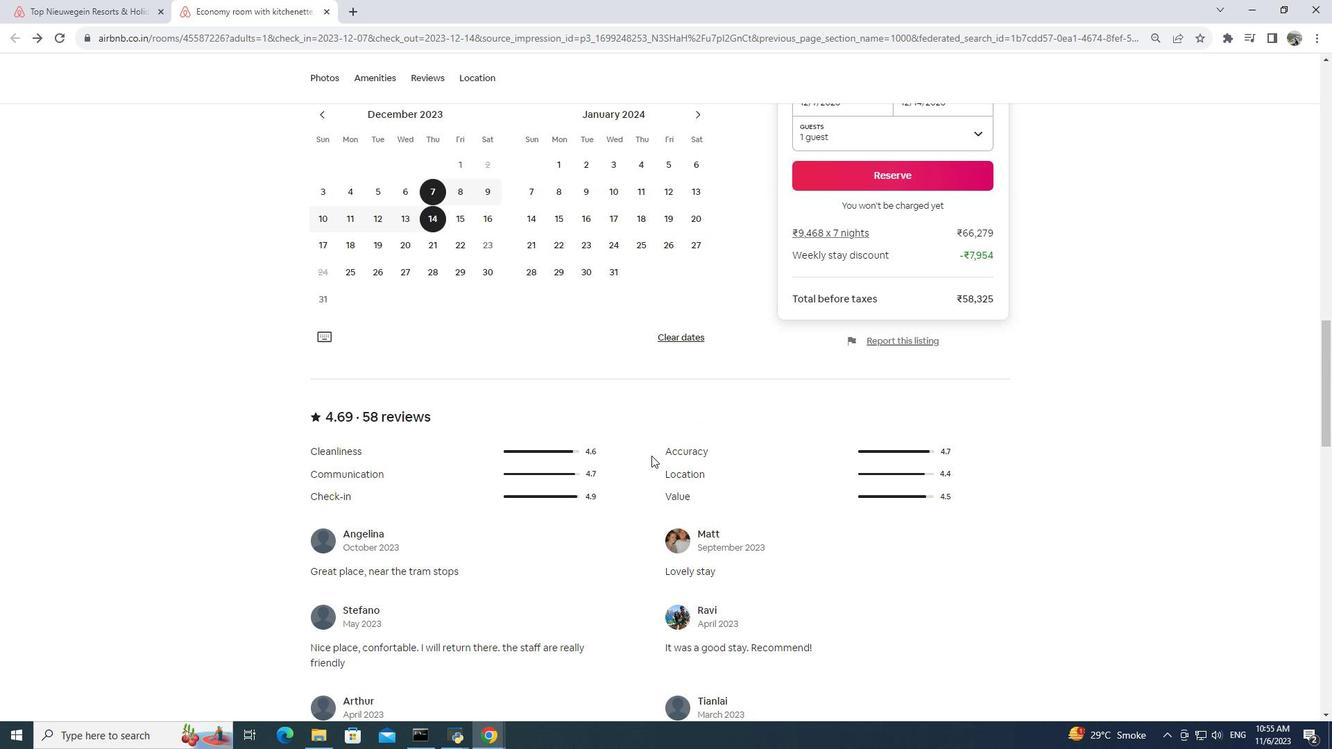
Action: Mouse scrolled (651, 456) with delta (0, 0)
Screenshot: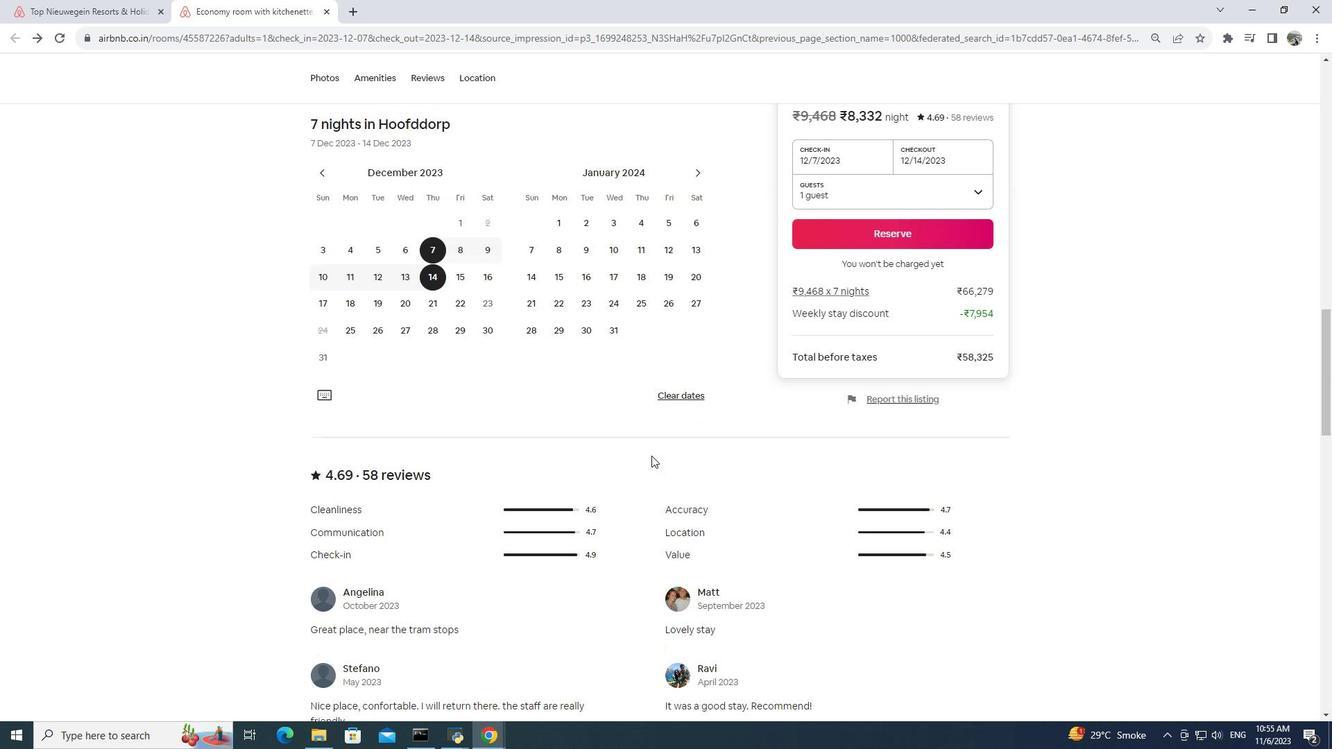 
Action: Mouse scrolled (651, 456) with delta (0, 0)
Screenshot: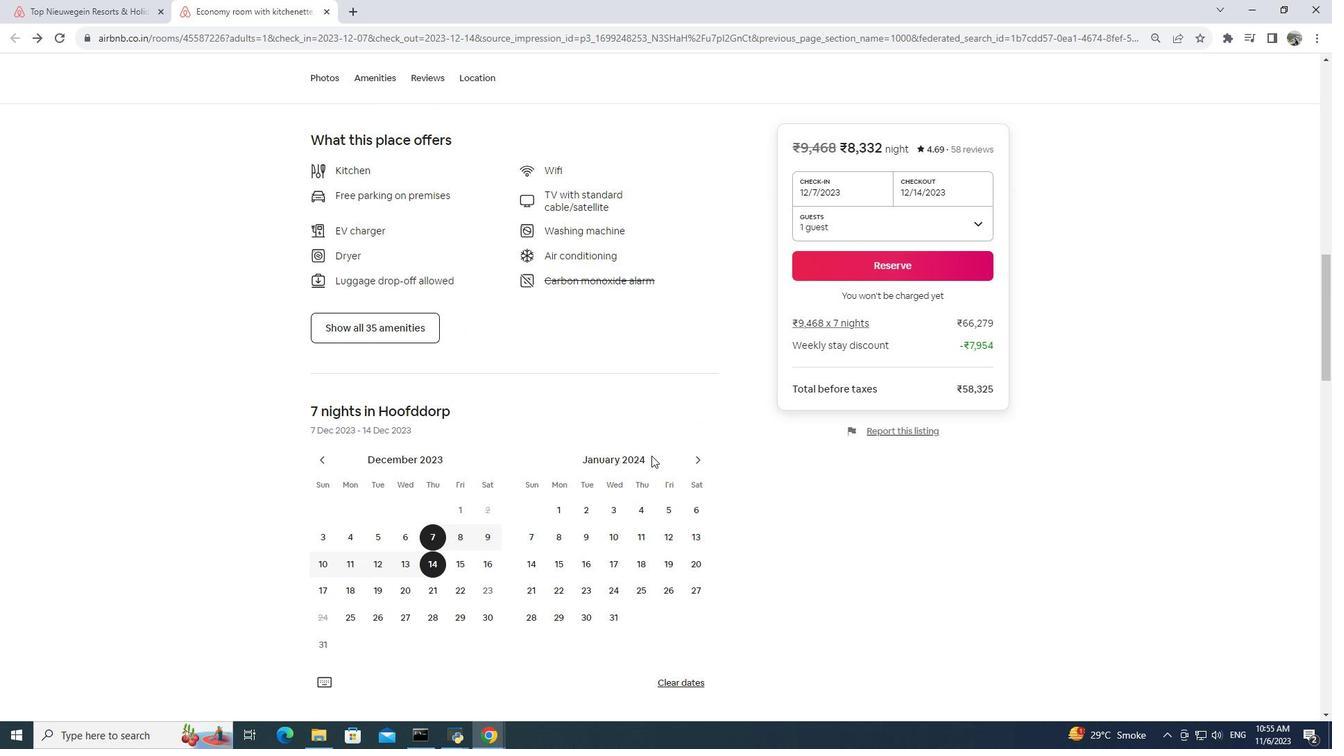 
Action: Mouse scrolled (651, 456) with delta (0, 0)
Screenshot: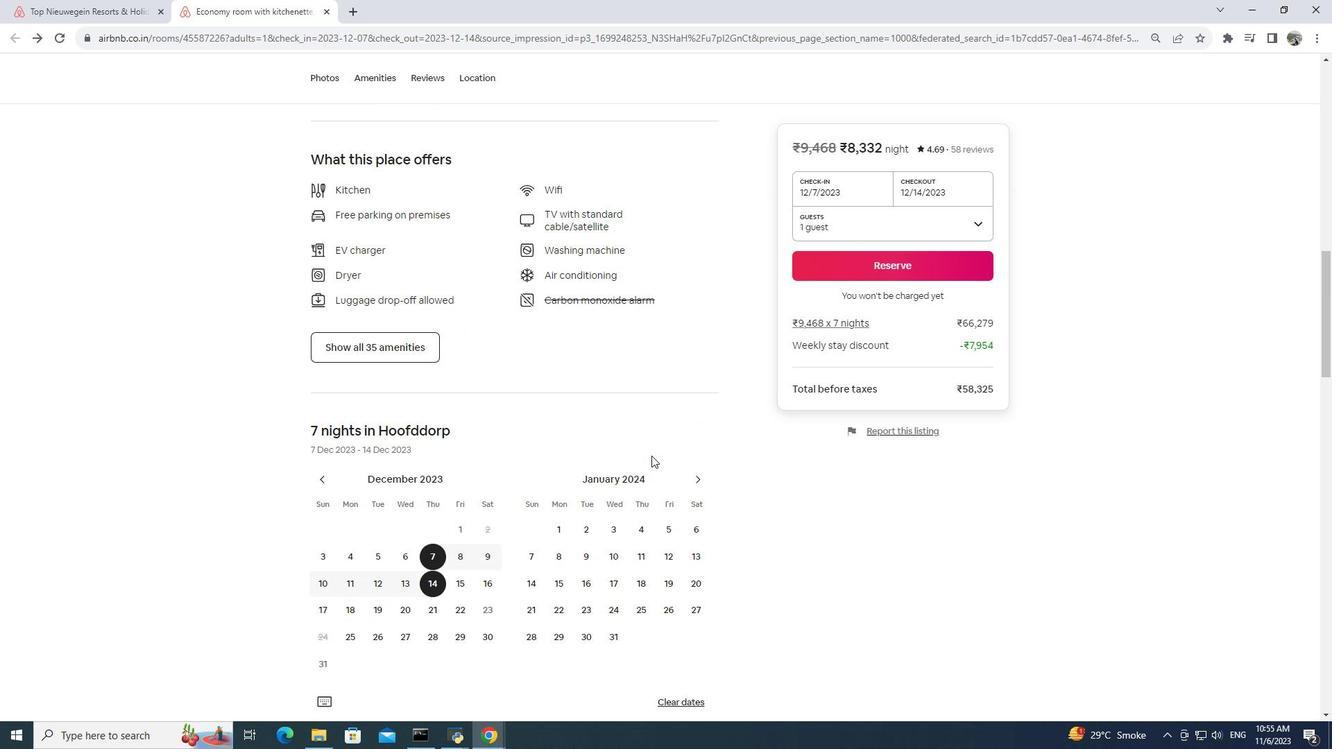 
Action: Mouse scrolled (651, 456) with delta (0, 0)
Screenshot: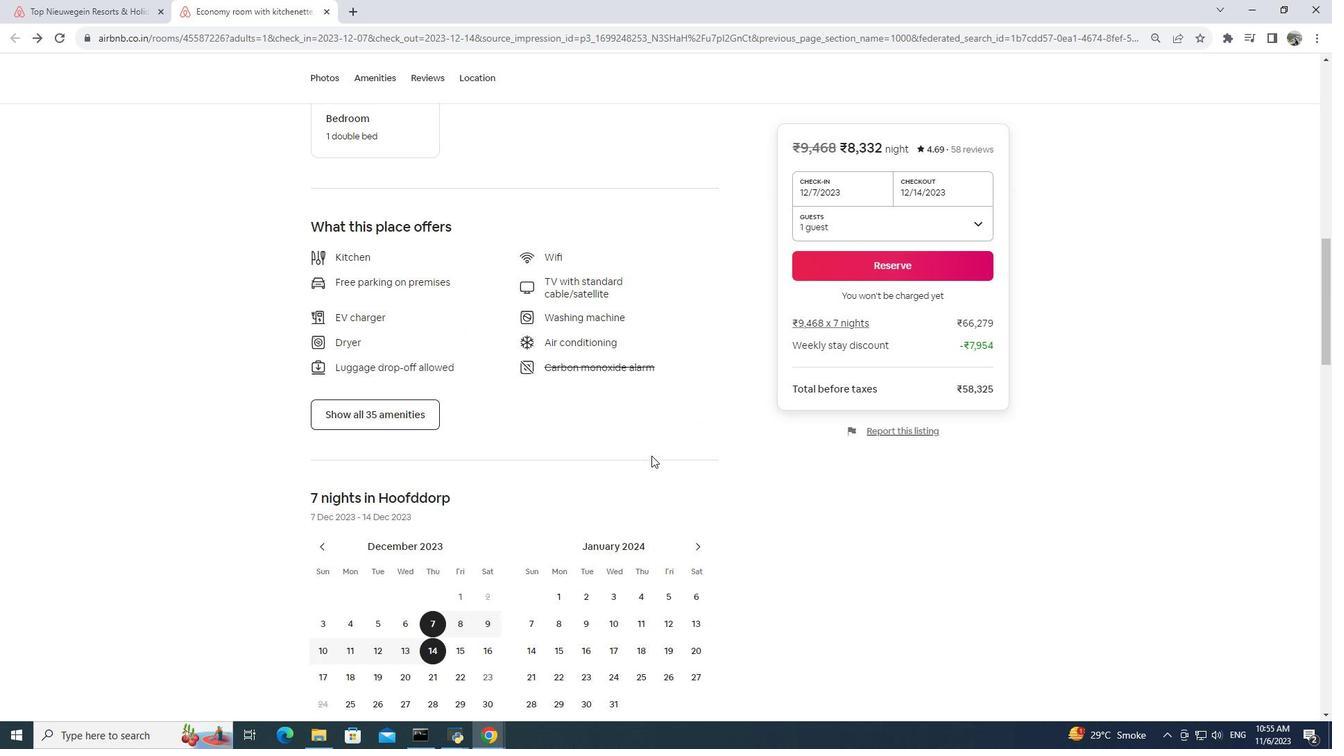 
Action: Mouse scrolled (651, 456) with delta (0, 0)
Screenshot: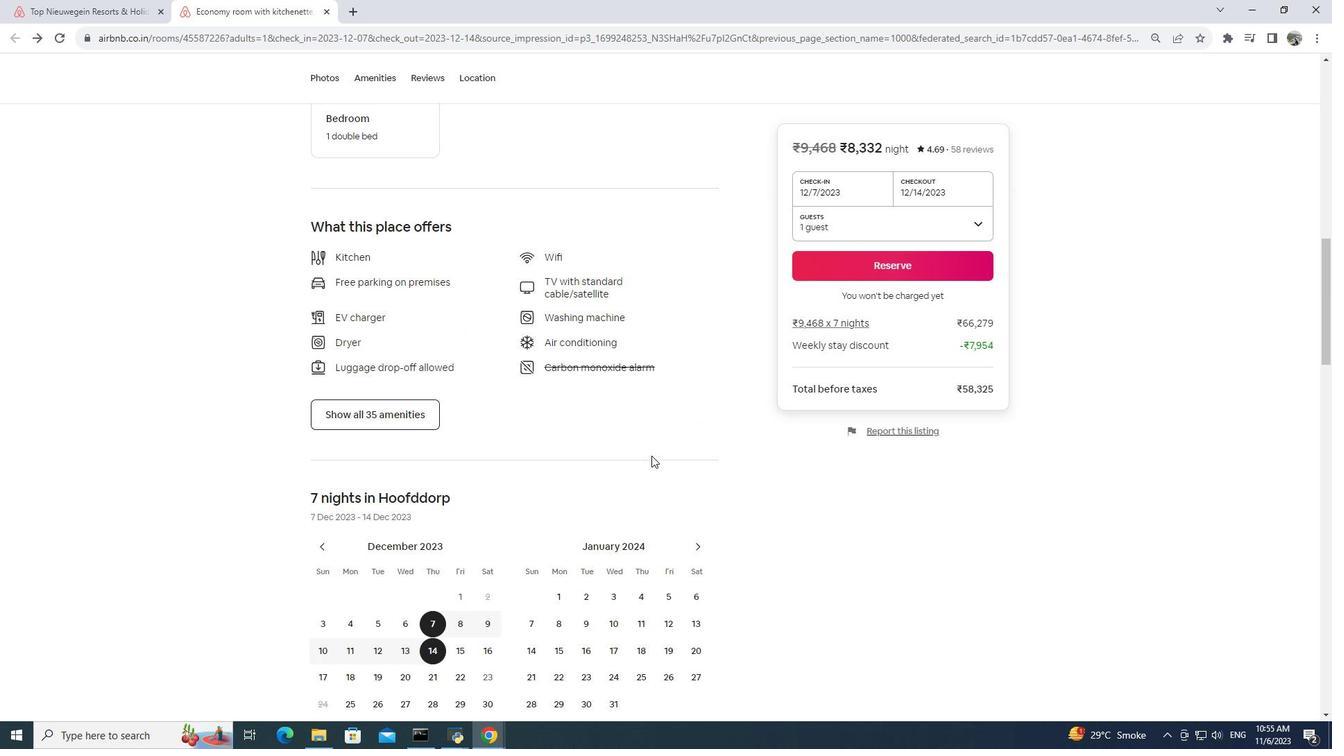
Action: Mouse scrolled (651, 456) with delta (0, 0)
Screenshot: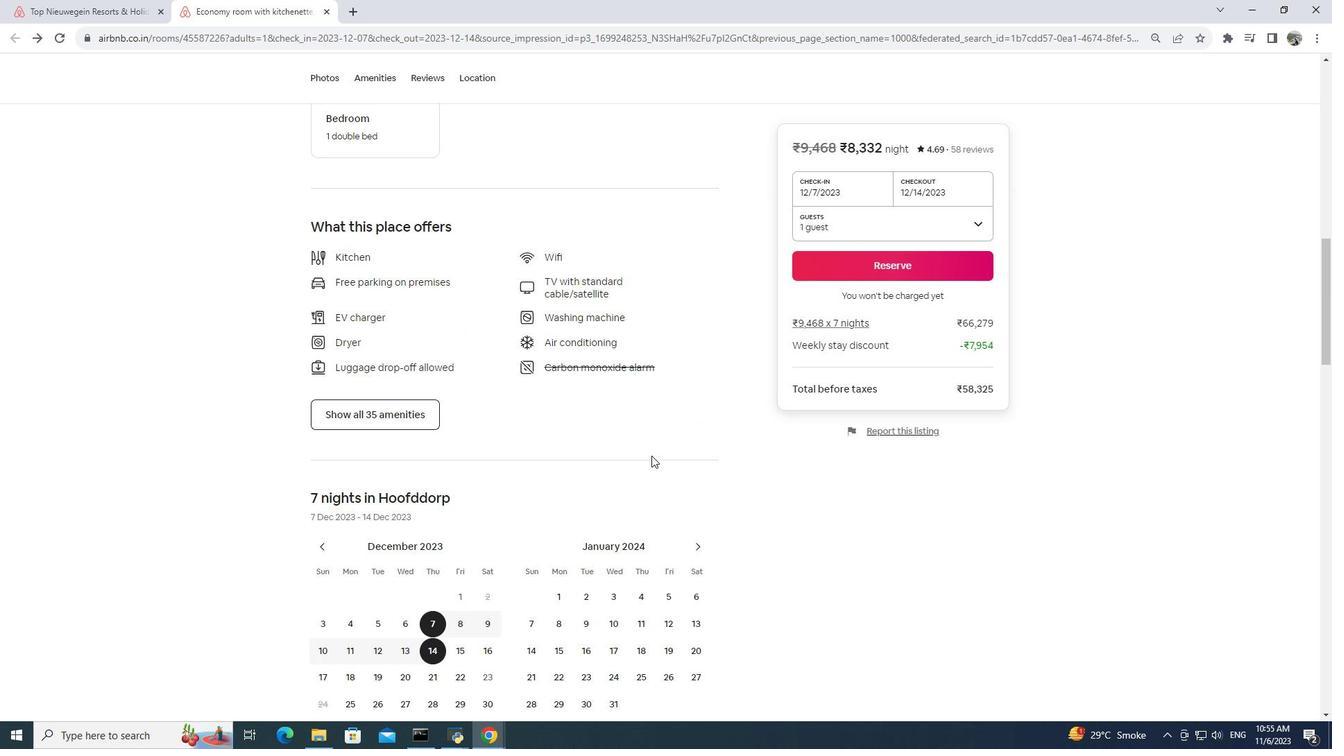 
Action: Mouse scrolled (651, 456) with delta (0, 0)
Screenshot: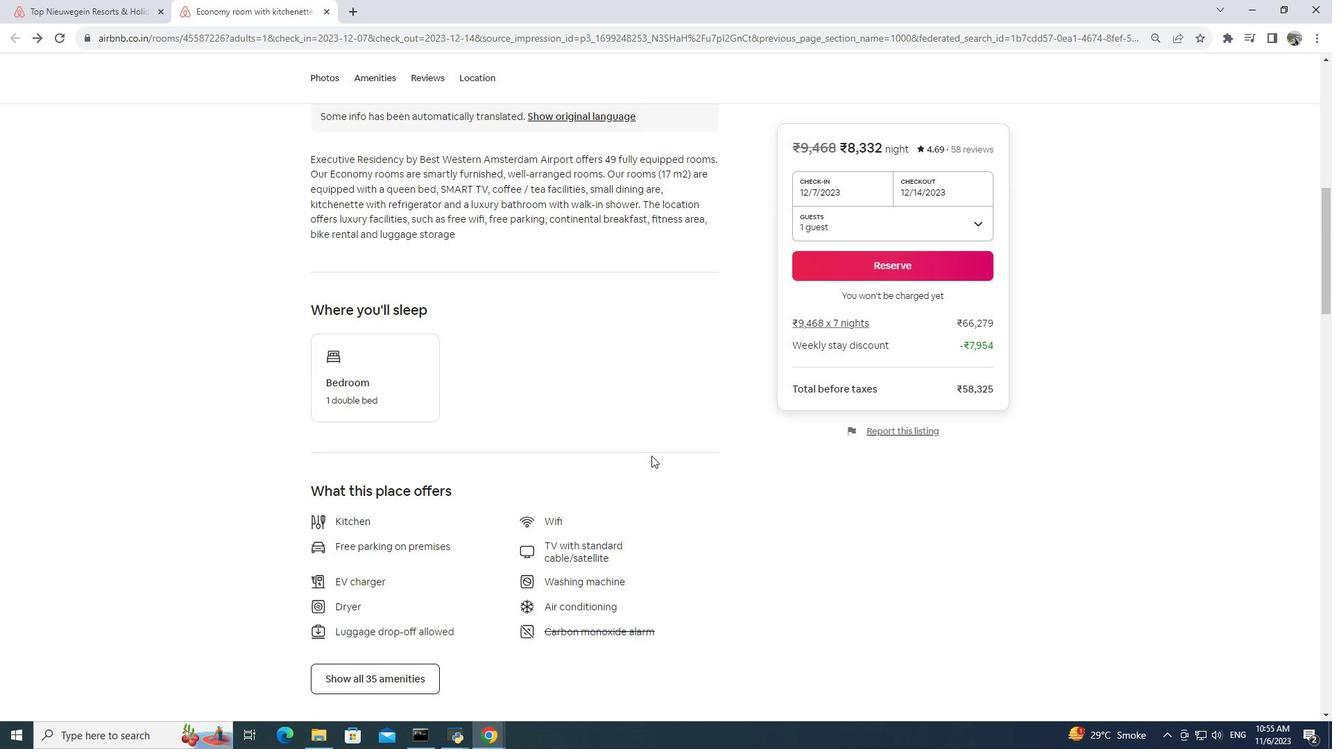 
Action: Mouse moved to (423, 666)
